 Task: Play online Dominion games in easy mode.
Action: Mouse moved to (270, 712)
Screenshot: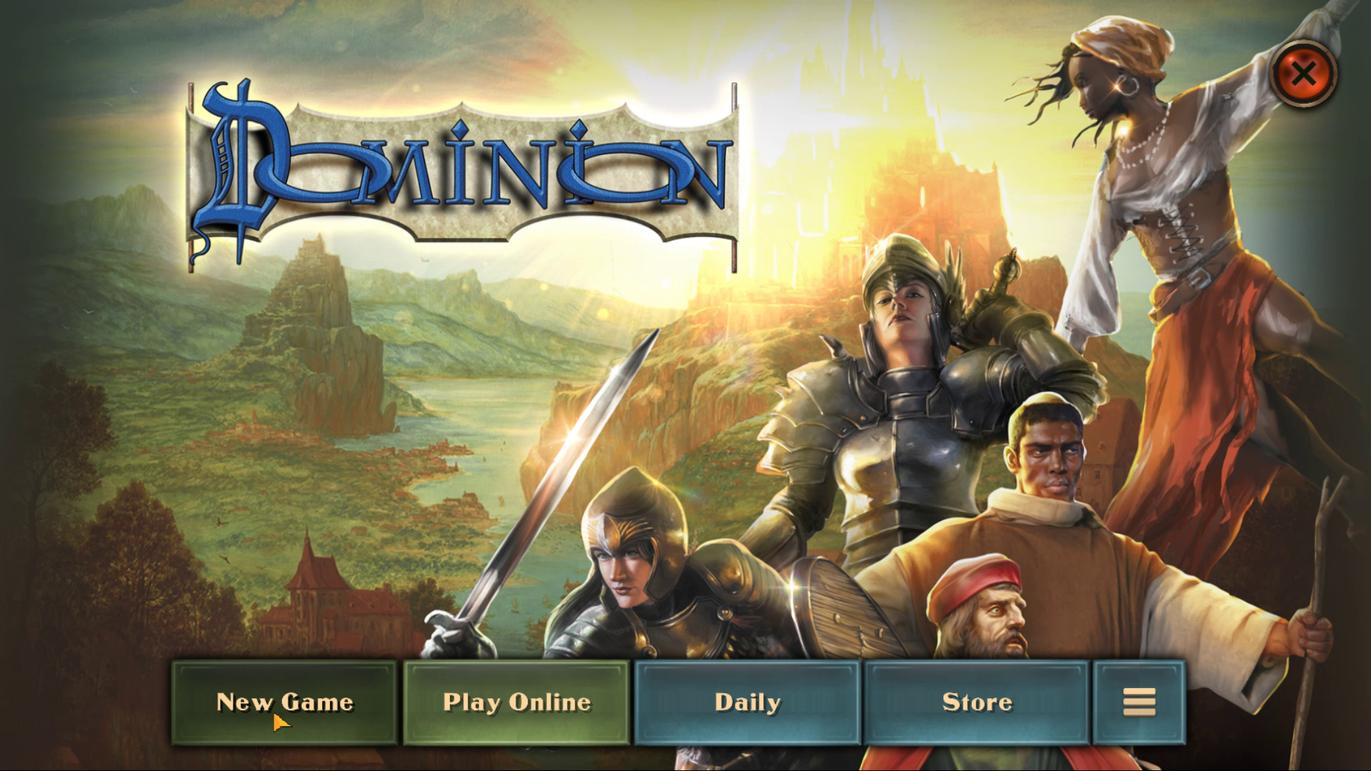 
Action: Mouse pressed left at (270, 712)
Screenshot: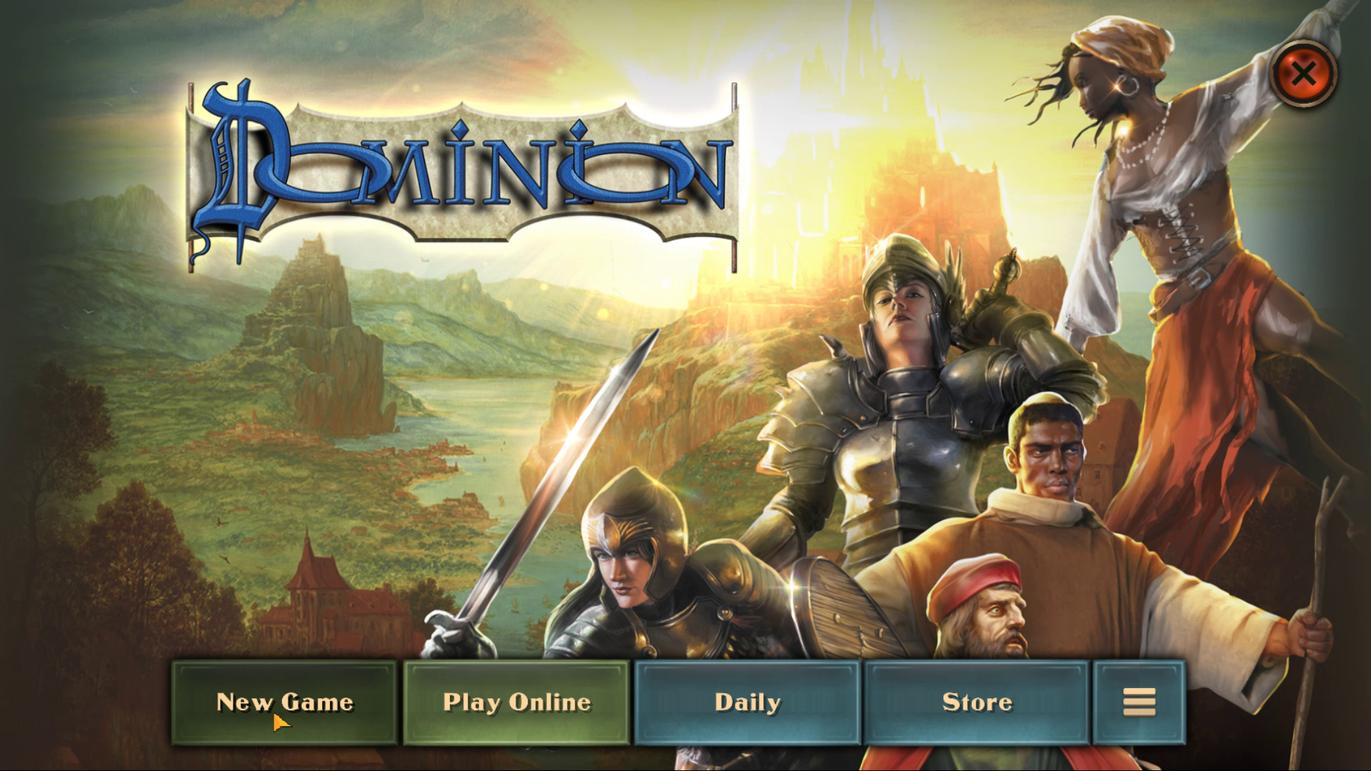 
Action: Mouse moved to (635, 331)
Screenshot: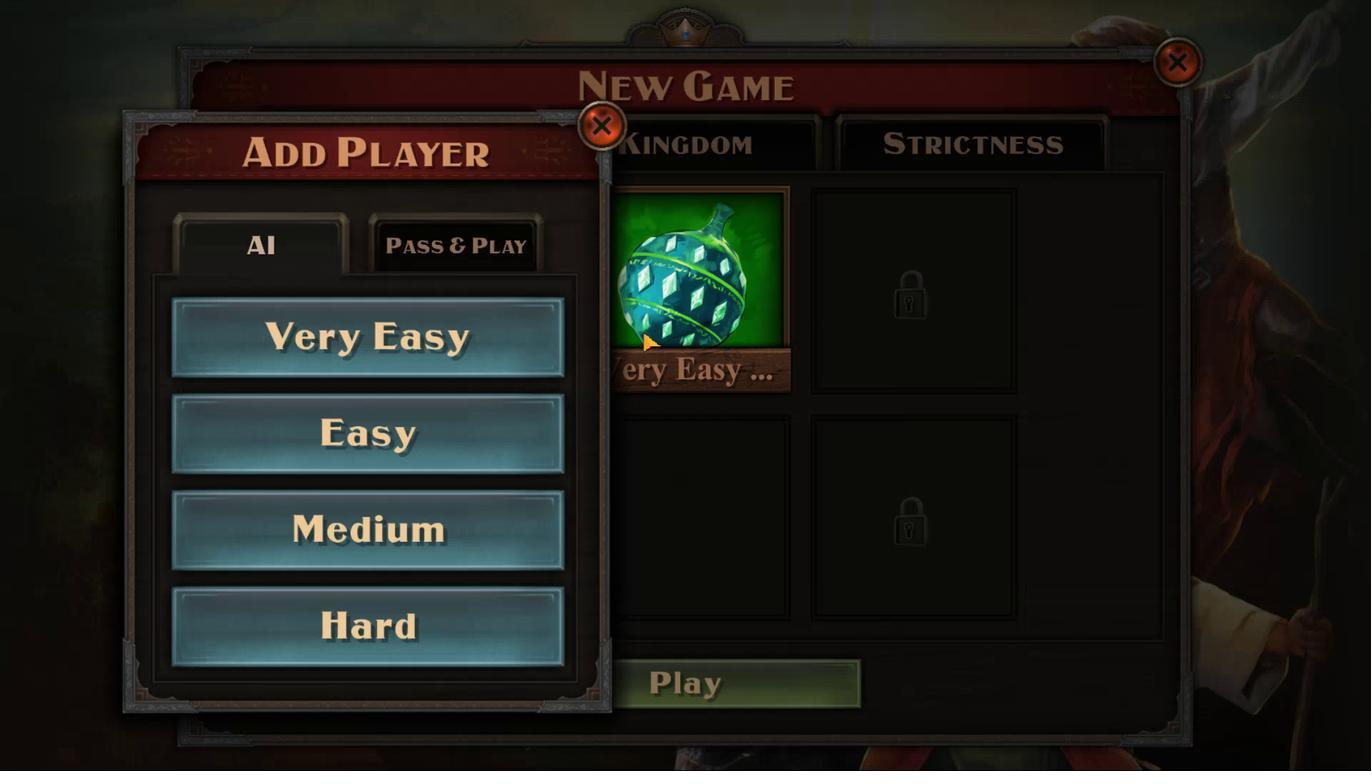 
Action: Mouse pressed left at (635, 331)
Screenshot: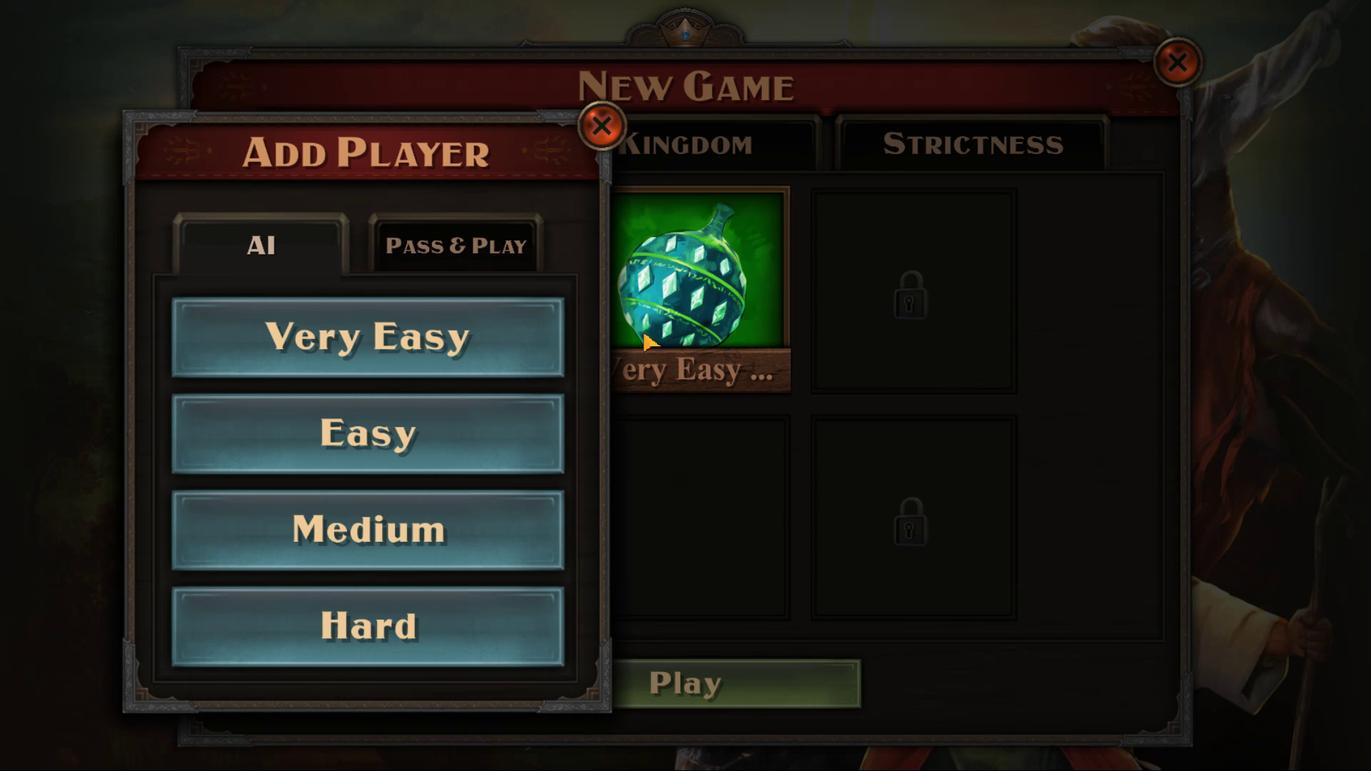 
Action: Mouse moved to (335, 437)
Screenshot: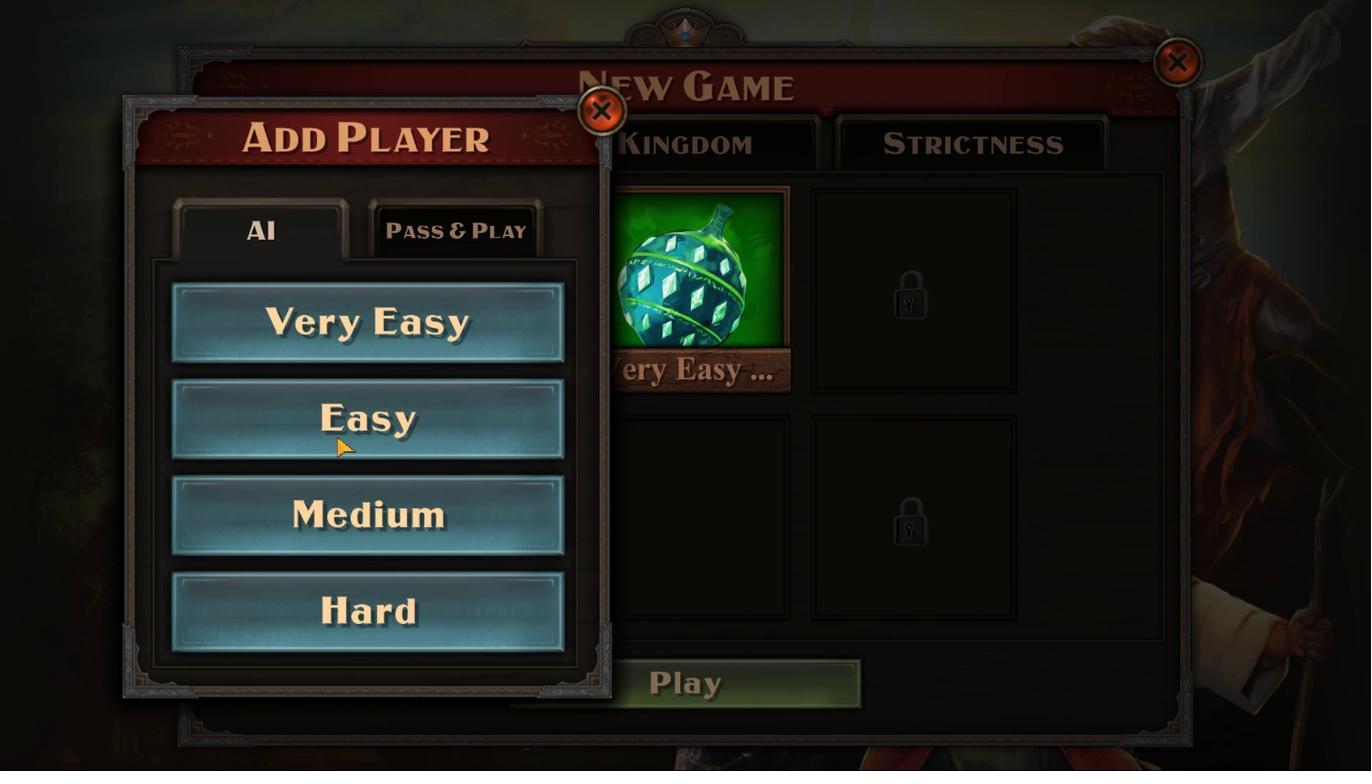 
Action: Mouse pressed left at (335, 437)
Screenshot: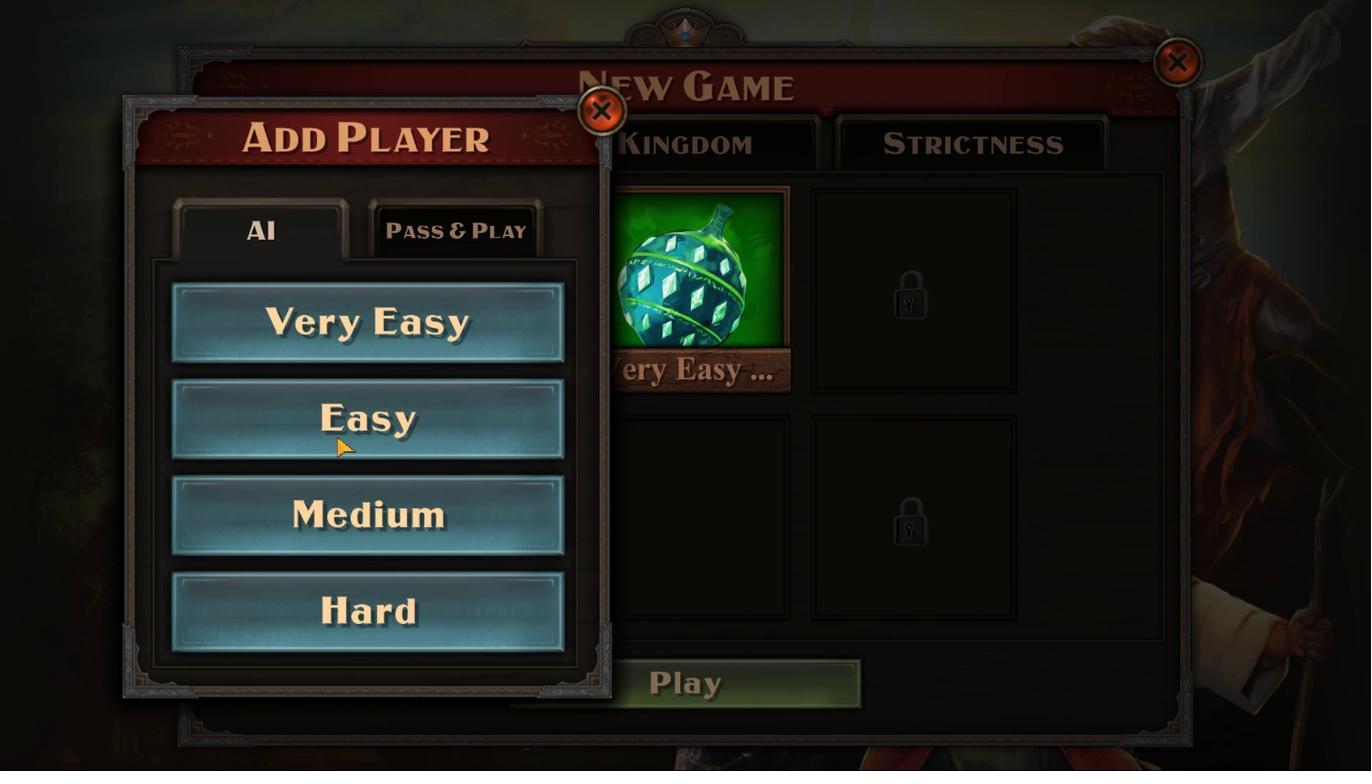 
Action: Mouse moved to (704, 705)
Screenshot: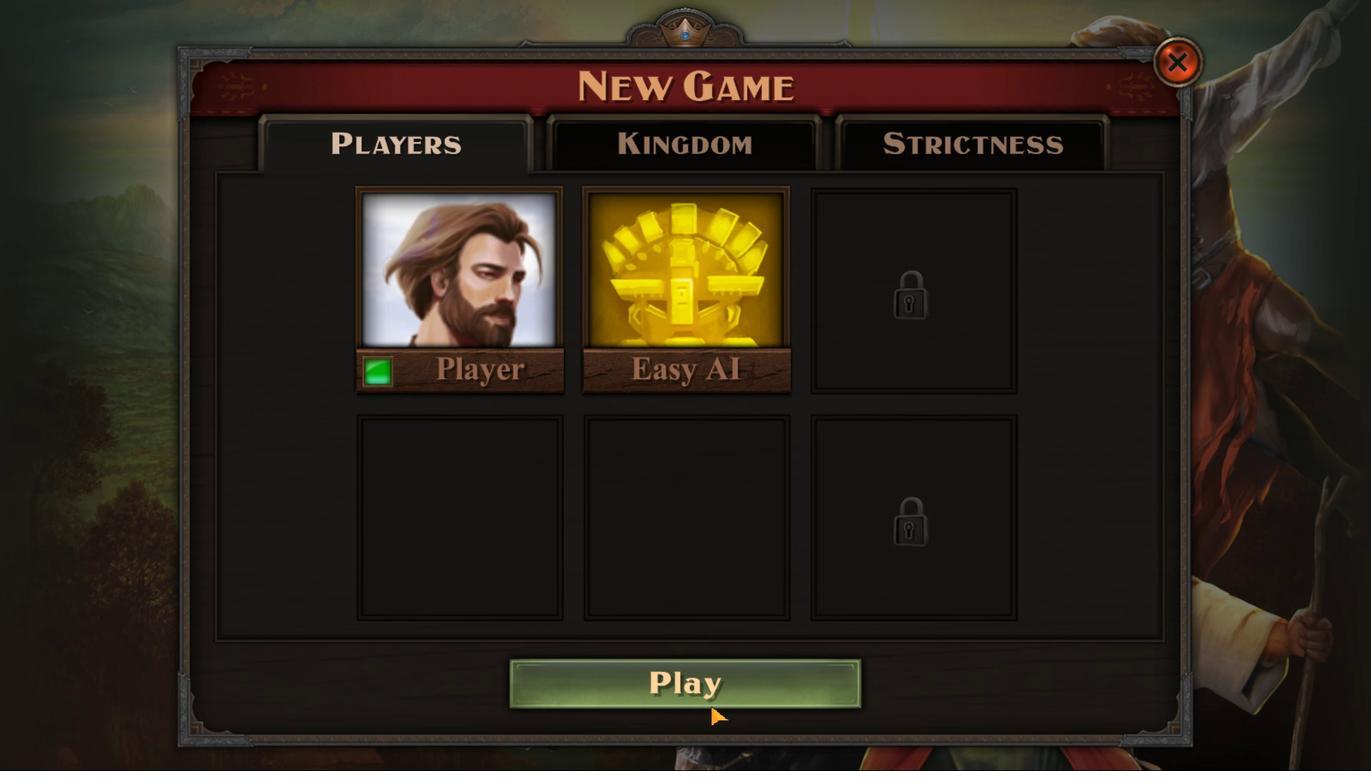 
Action: Mouse pressed left at (704, 705)
Screenshot: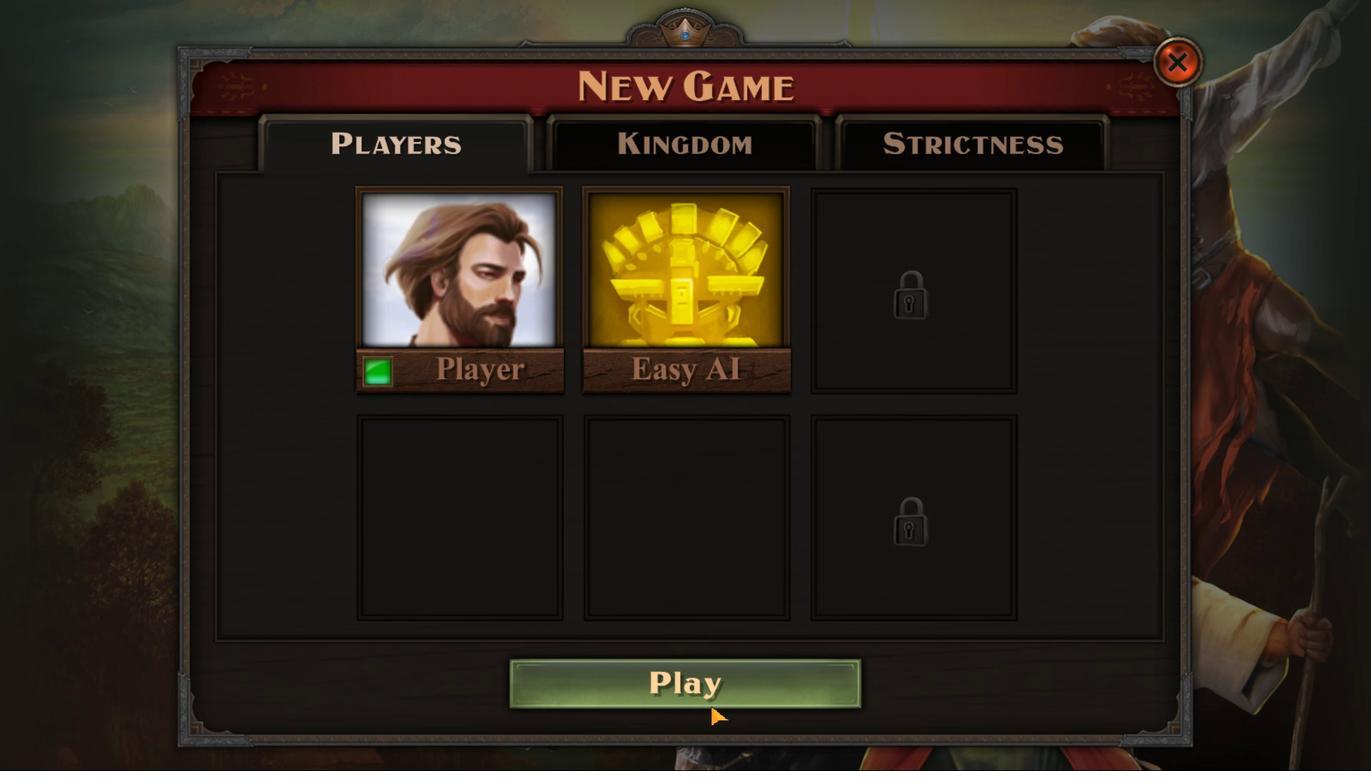 
Action: Mouse moved to (659, 649)
Screenshot: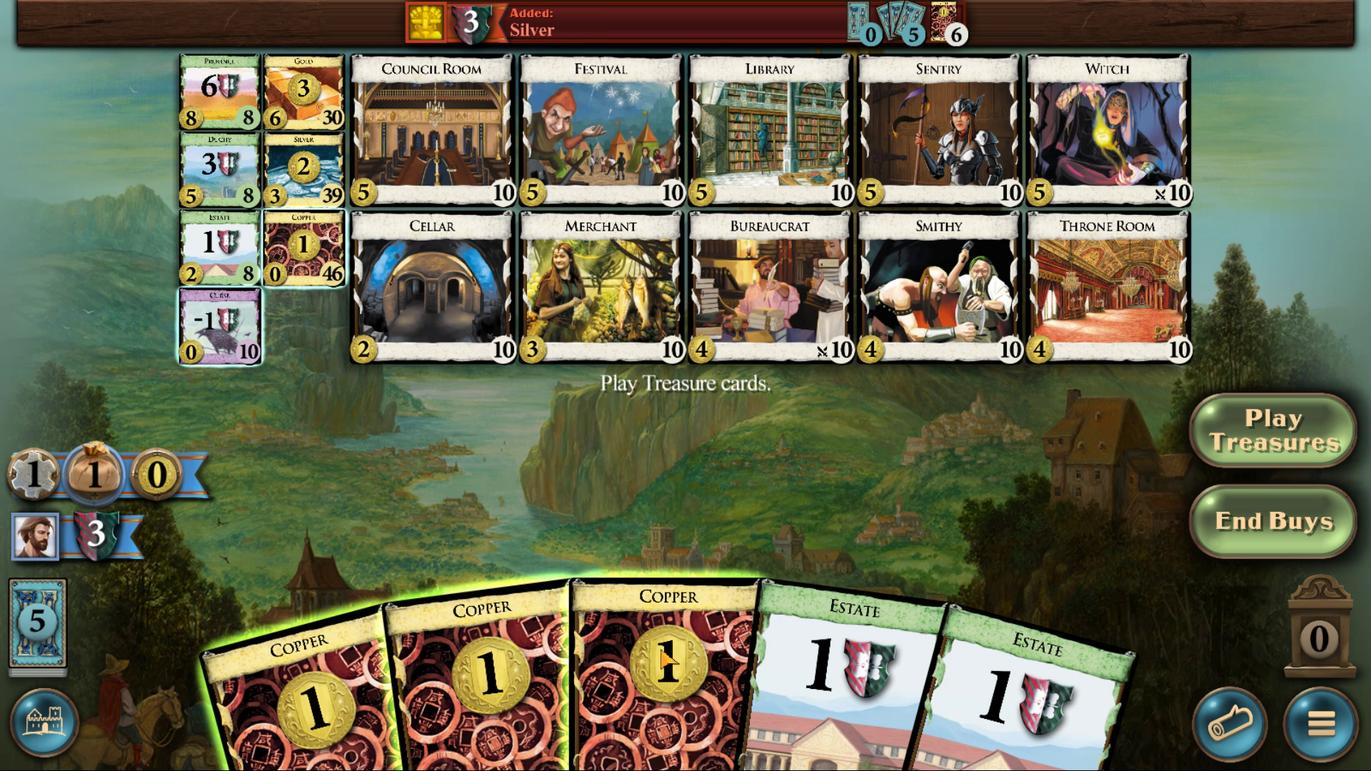 
Action: Mouse scrolled (659, 648) with delta (0, 0)
Screenshot: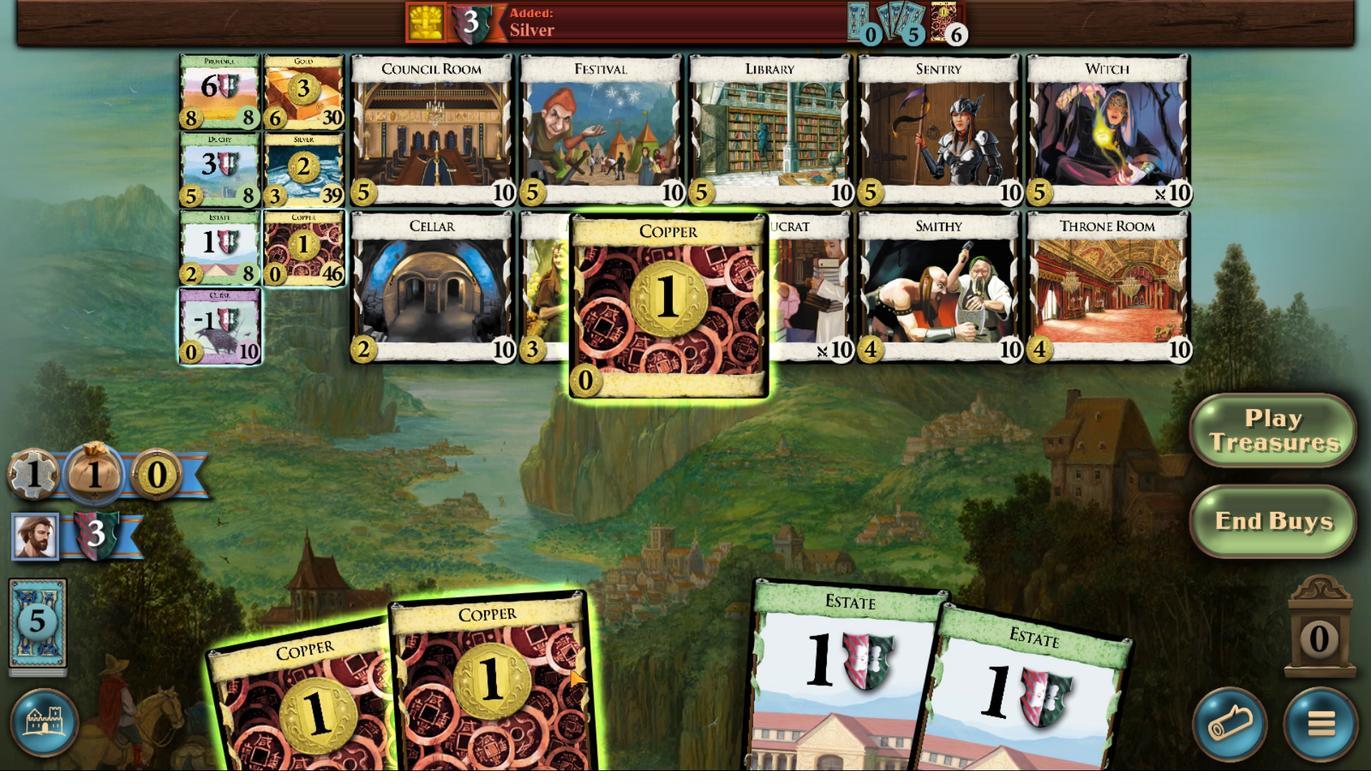 
Action: Mouse scrolled (659, 648) with delta (0, 0)
Screenshot: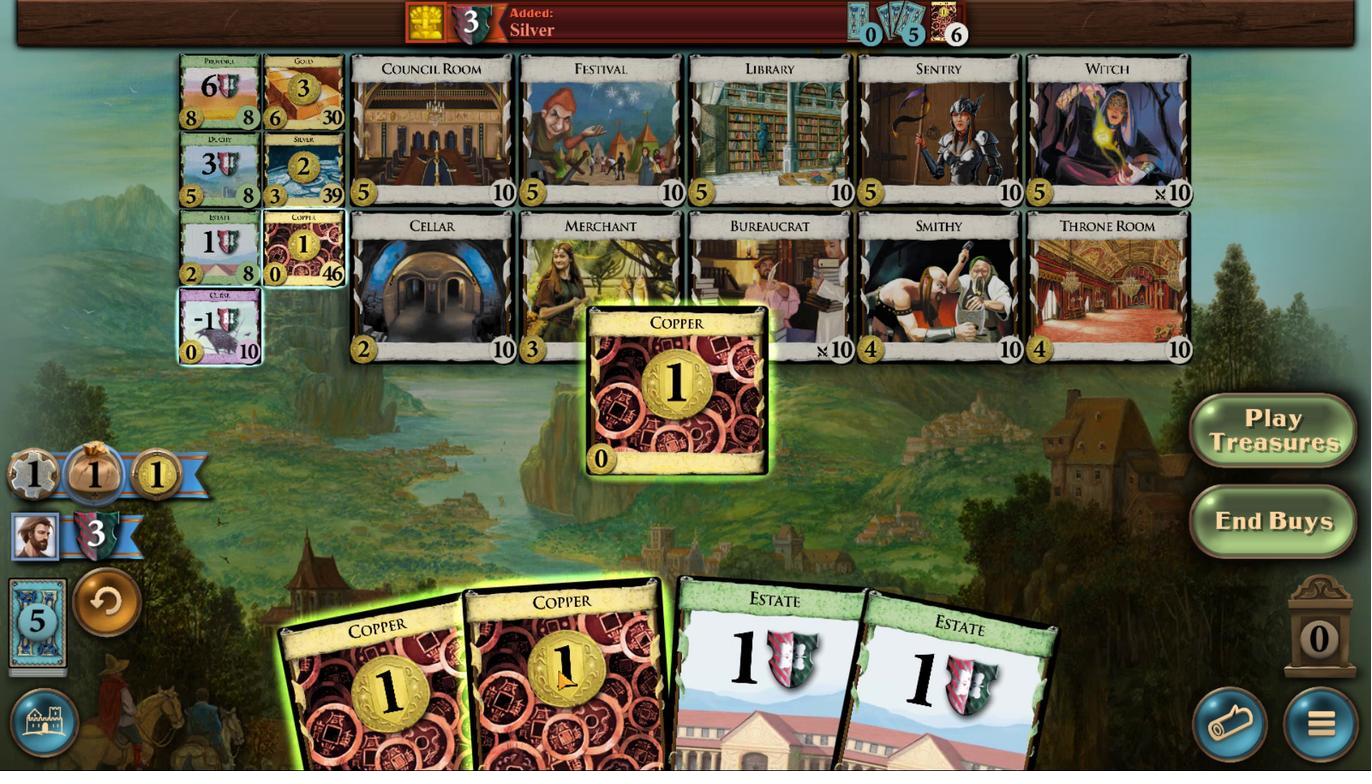 
Action: Mouse moved to (555, 678)
Screenshot: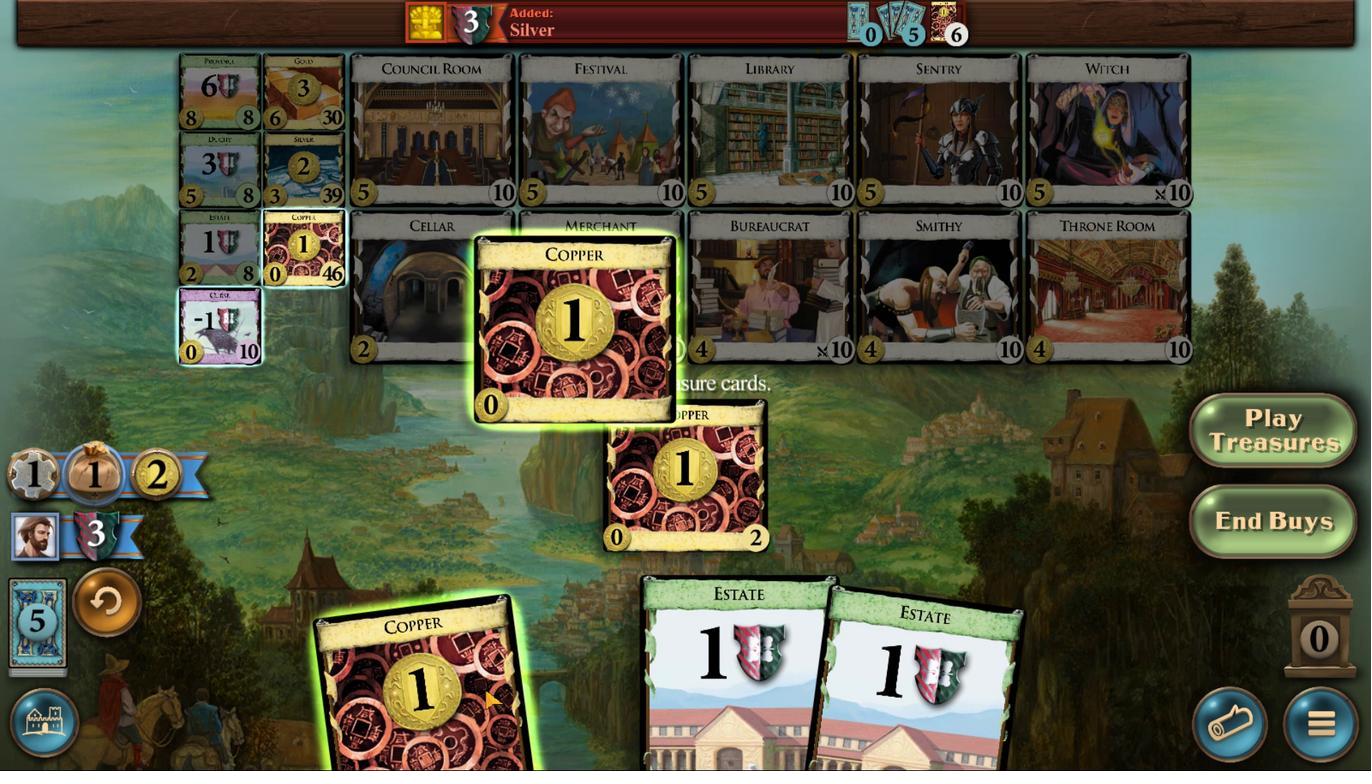 
Action: Mouse scrolled (555, 677) with delta (0, 0)
Screenshot: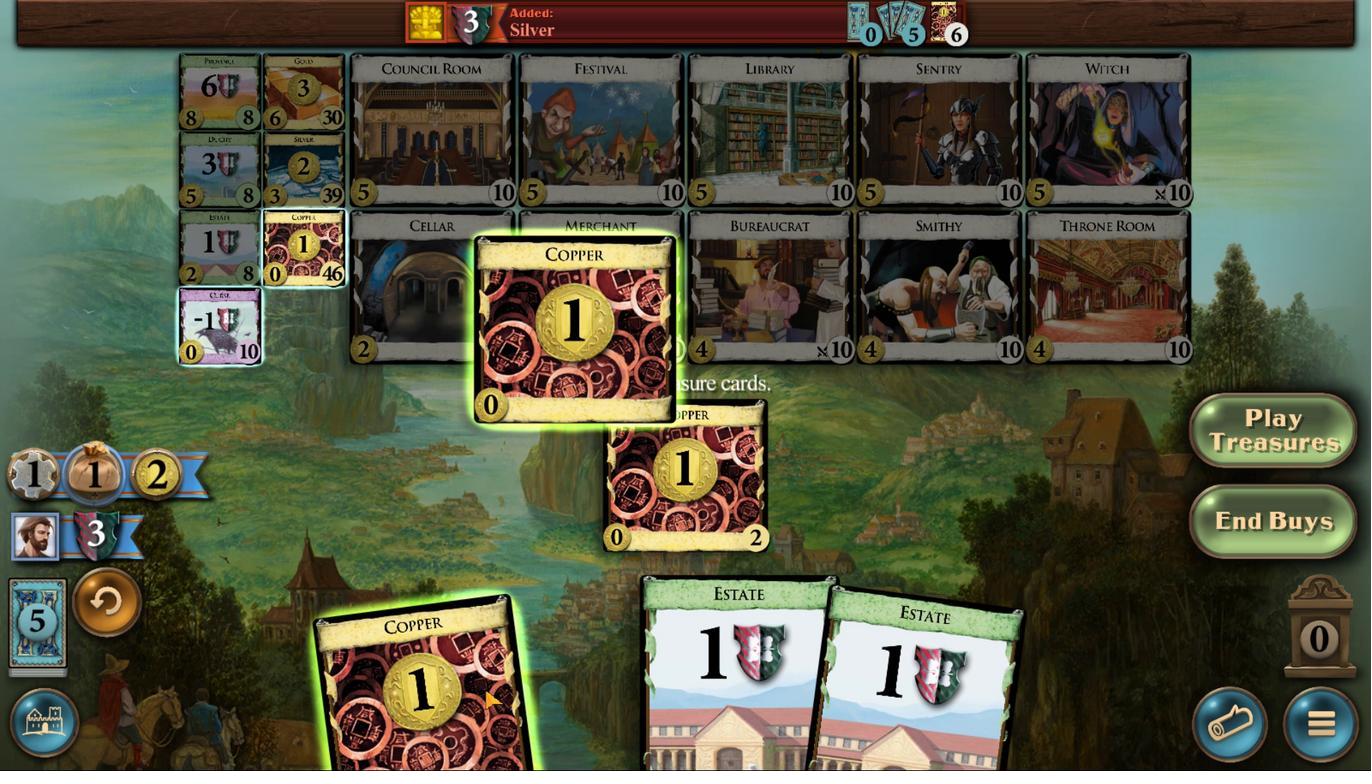 
Action: Mouse scrolled (555, 677) with delta (0, 0)
Screenshot: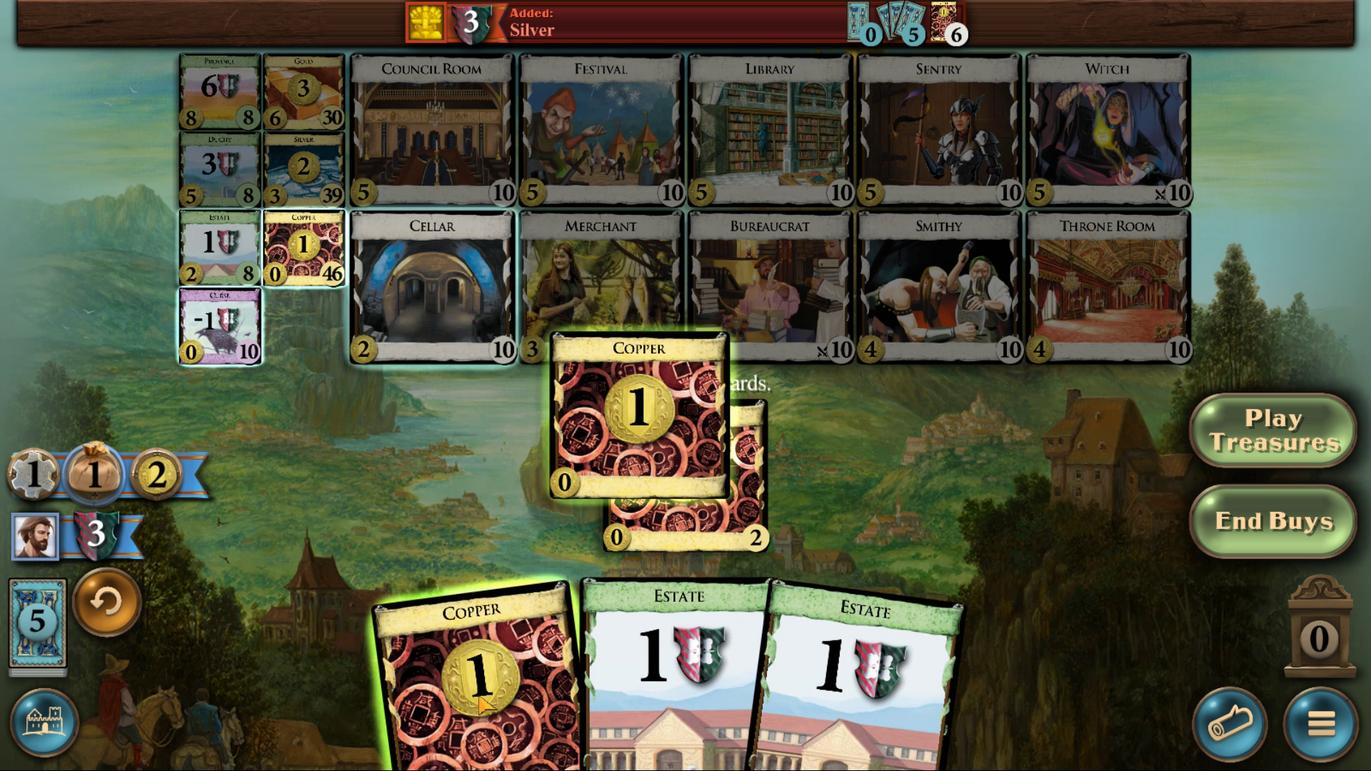 
Action: Mouse moved to (477, 695)
Screenshot: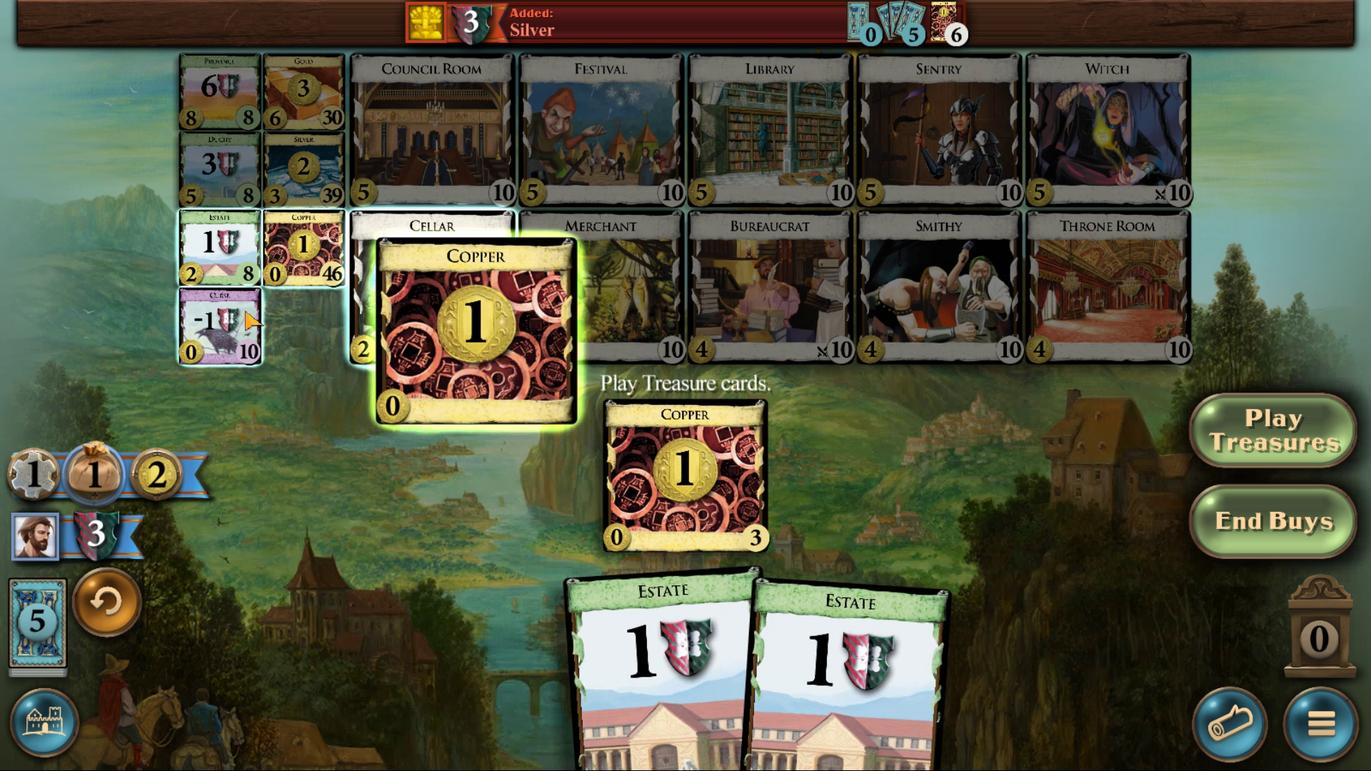 
Action: Mouse scrolled (477, 694) with delta (0, 0)
Screenshot: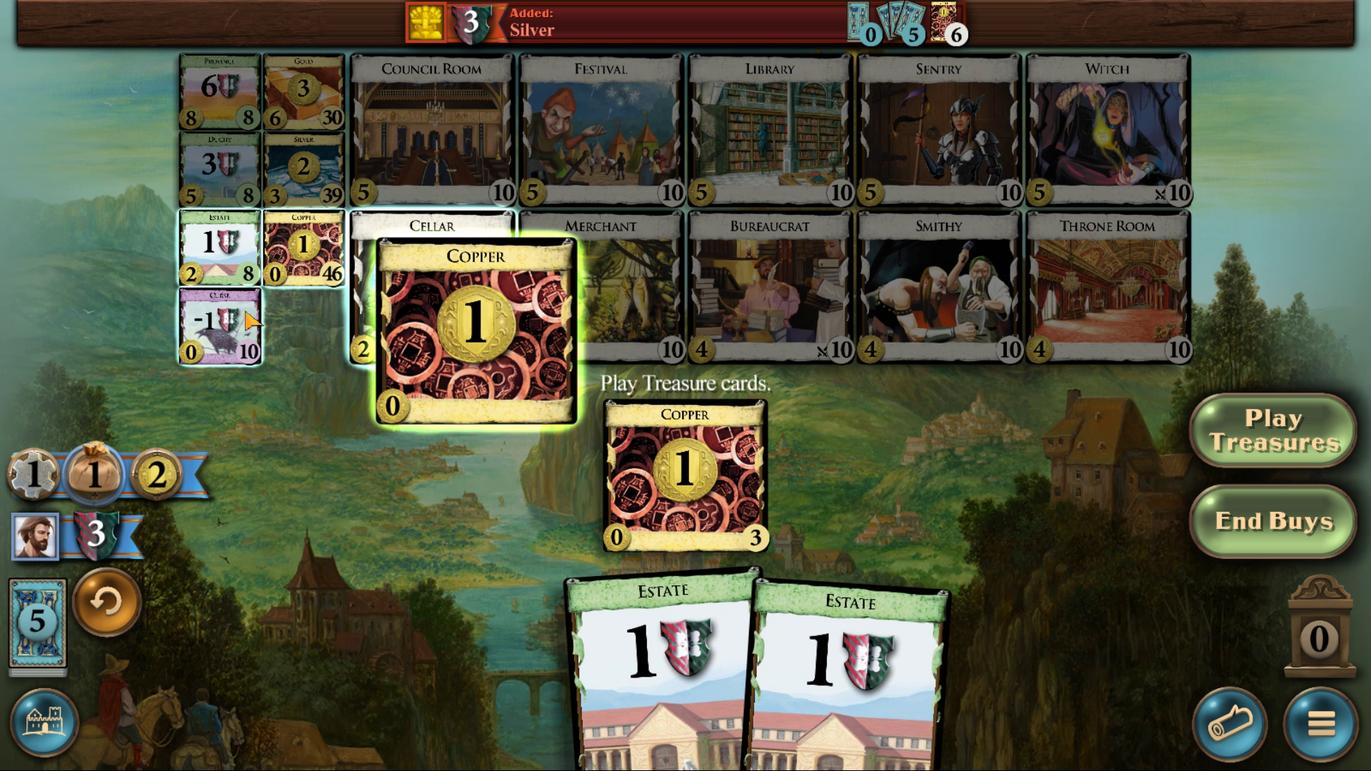 
Action: Mouse scrolled (477, 694) with delta (0, 0)
Screenshot: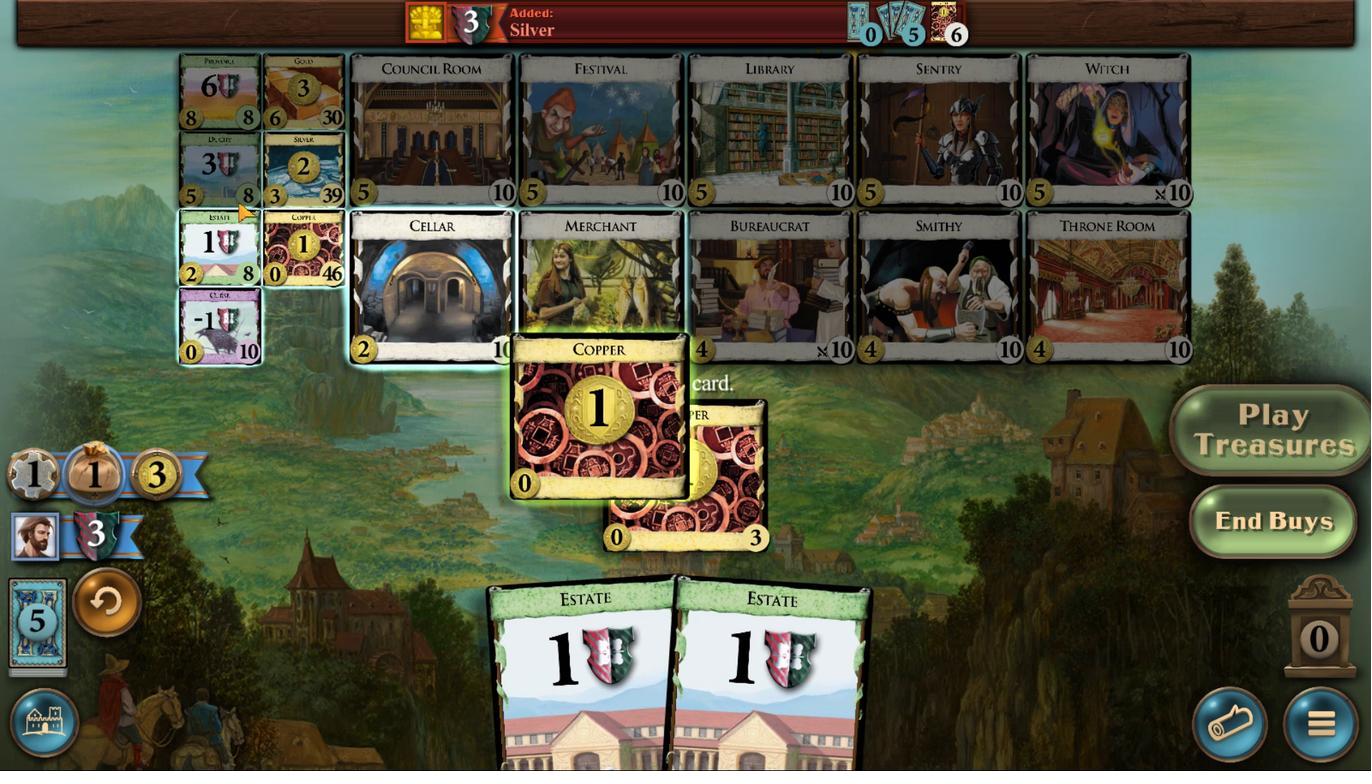 
Action: Mouse moved to (297, 166)
Screenshot: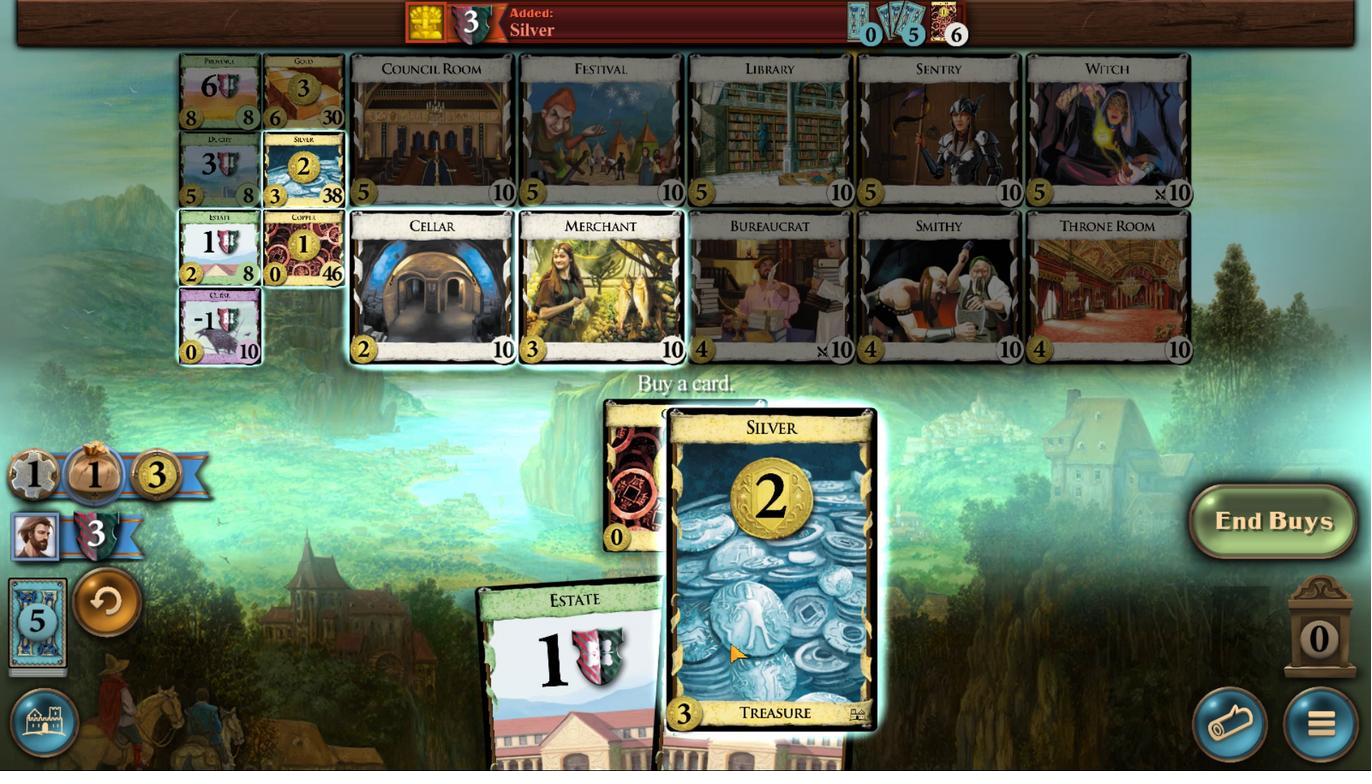 
Action: Mouse pressed left at (297, 166)
Screenshot: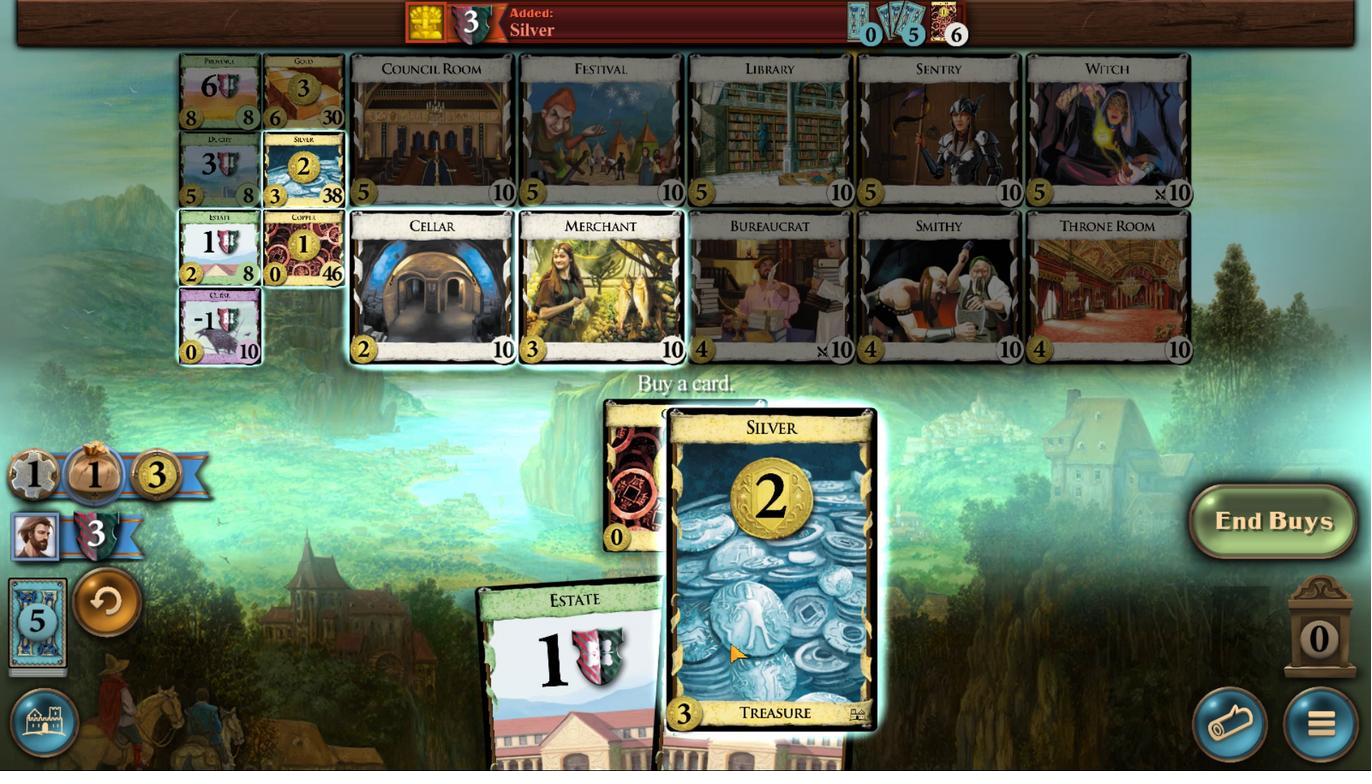 
Action: Mouse moved to (707, 681)
Screenshot: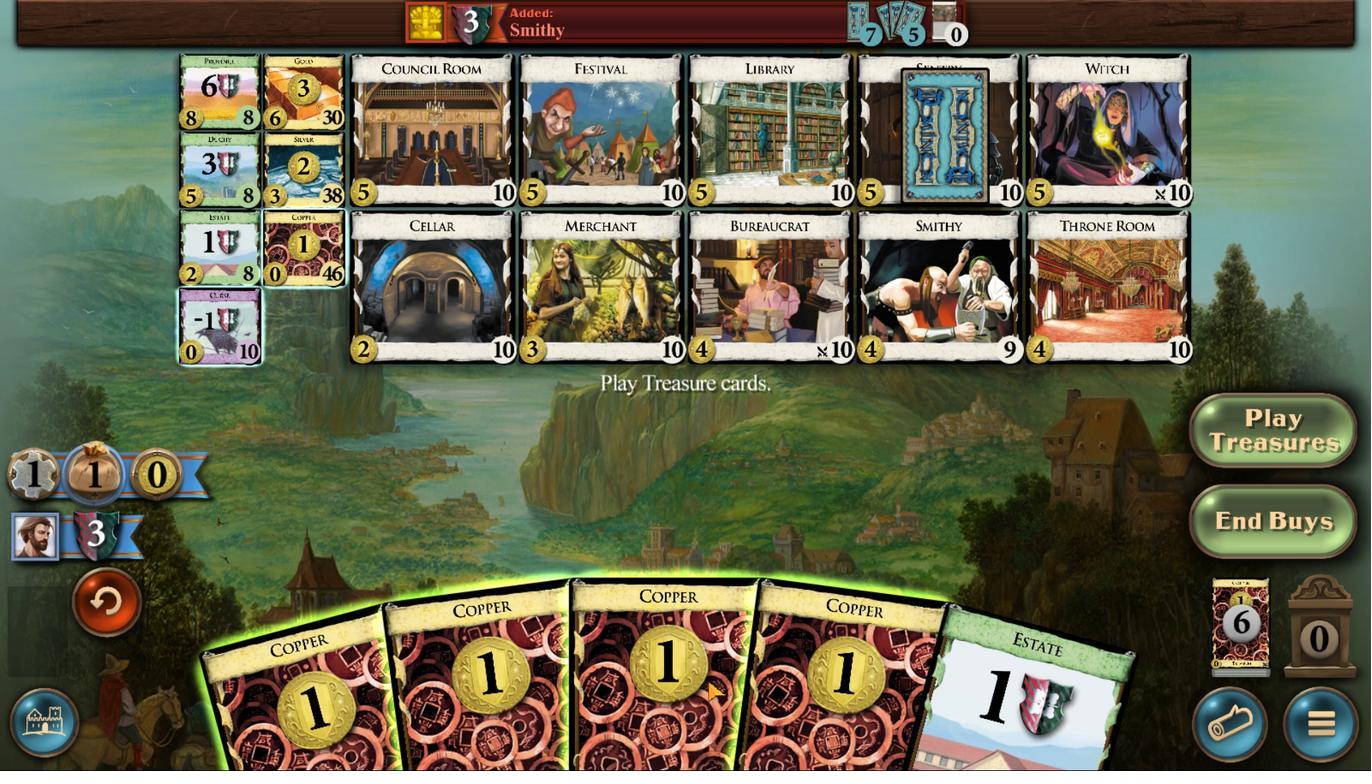
Action: Mouse scrolled (707, 680) with delta (0, 0)
Screenshot: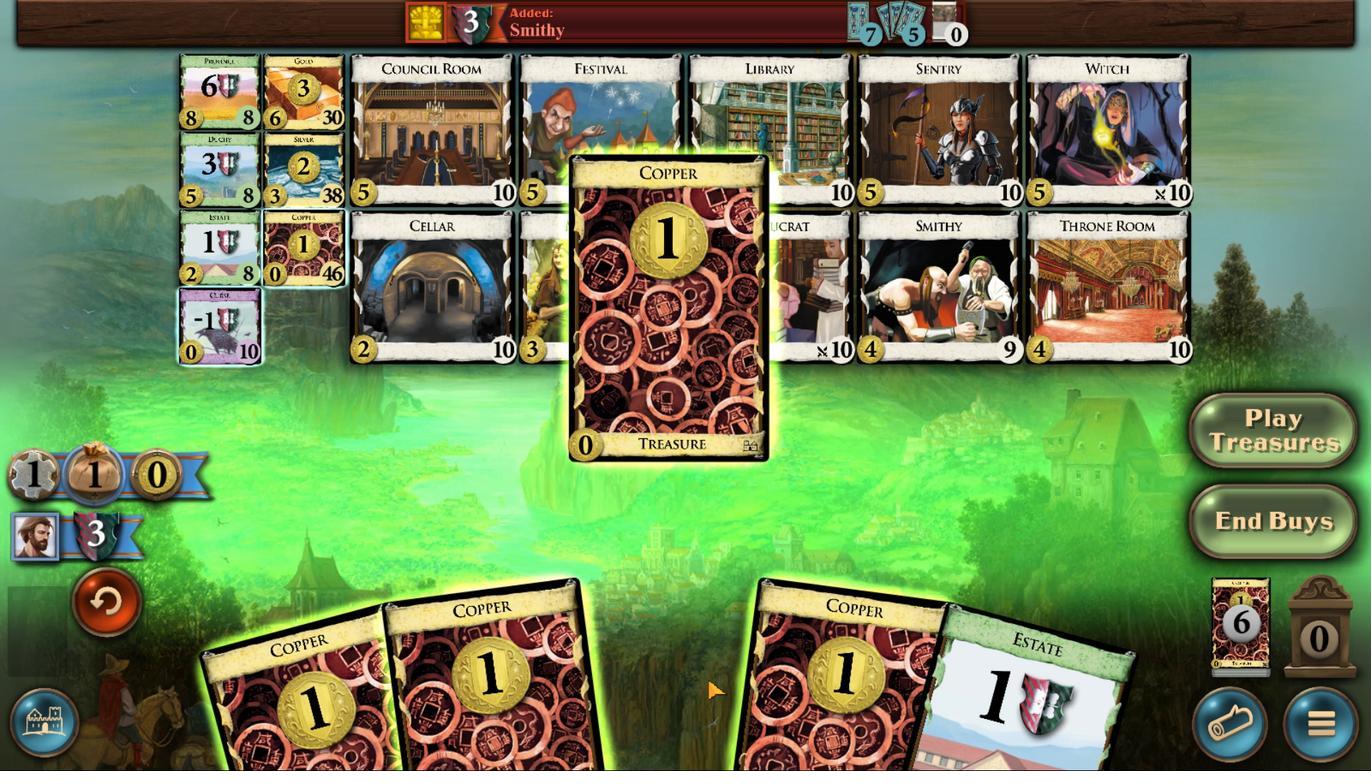 
Action: Mouse scrolled (707, 680) with delta (0, 0)
Screenshot: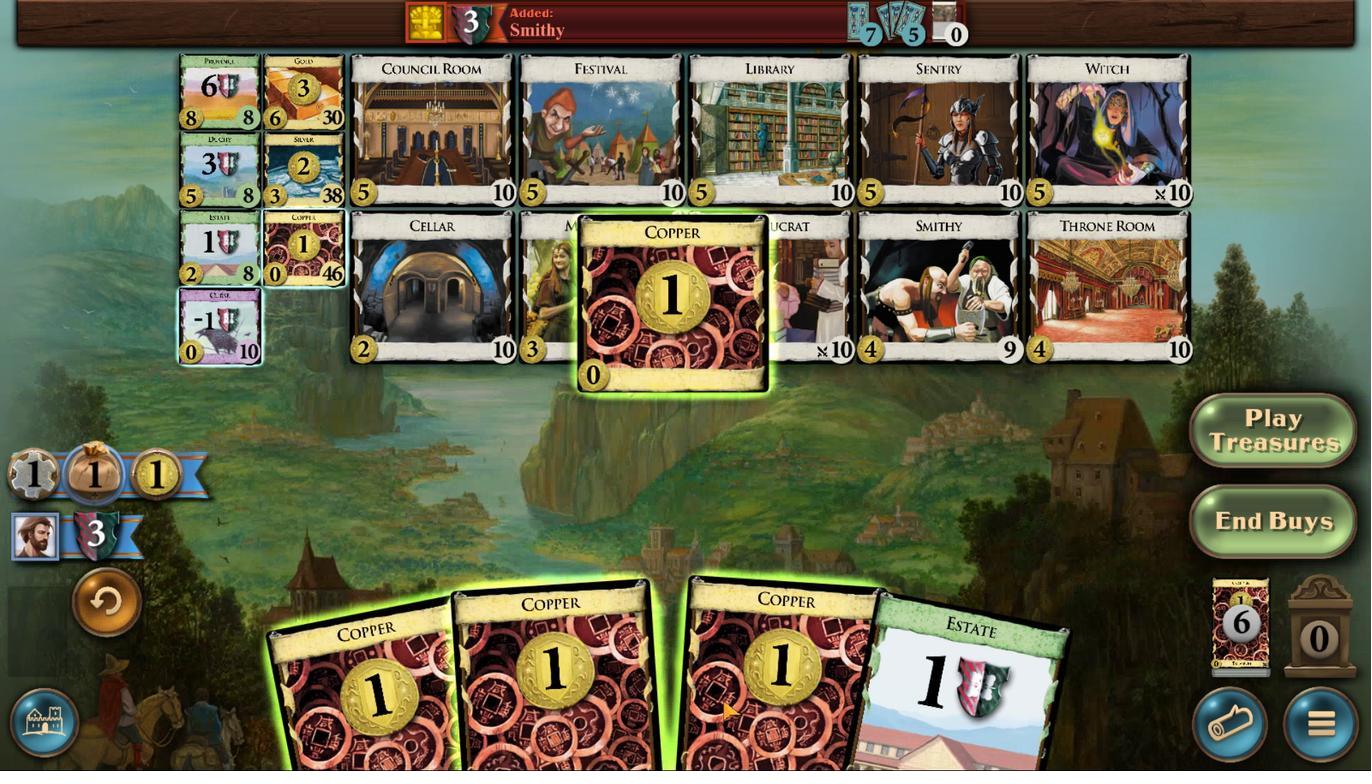 
Action: Mouse scrolled (707, 680) with delta (0, 0)
Screenshot: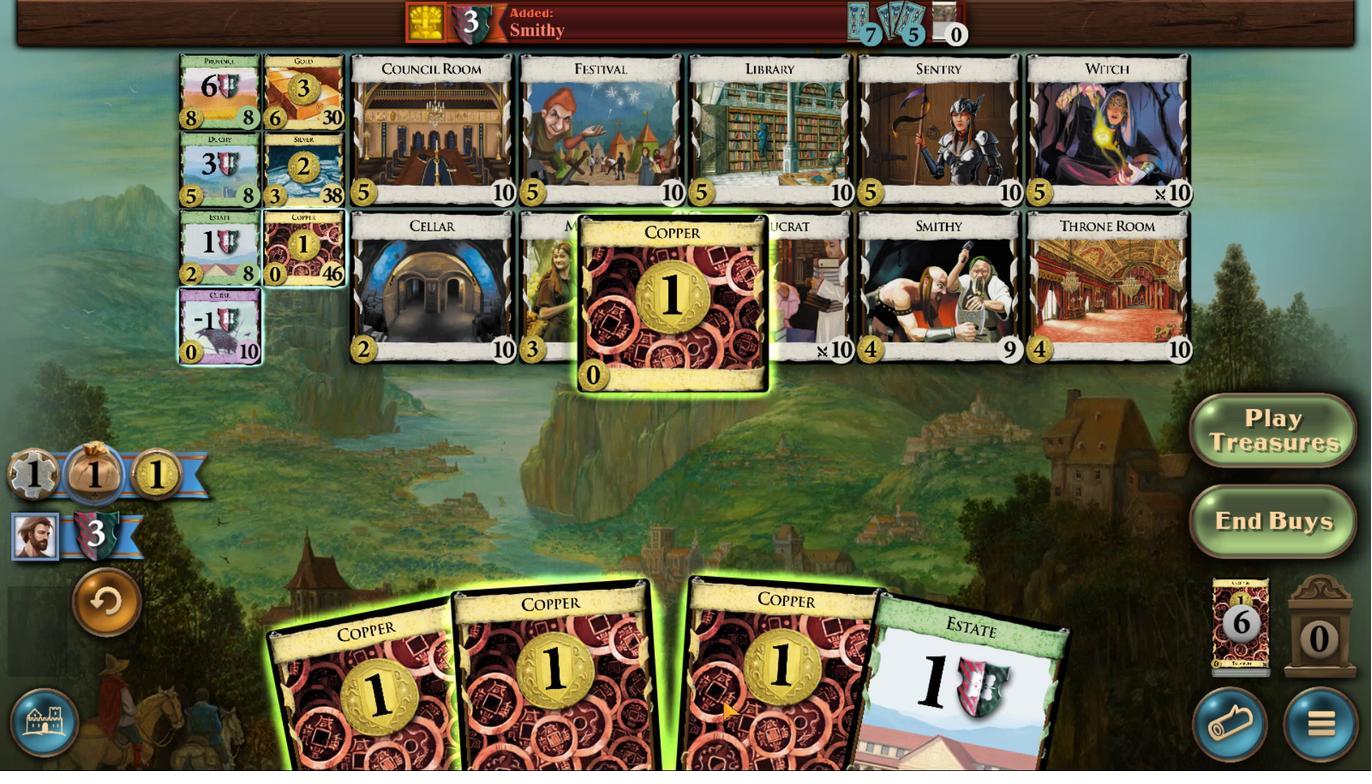 
Action: Mouse moved to (729, 703)
Screenshot: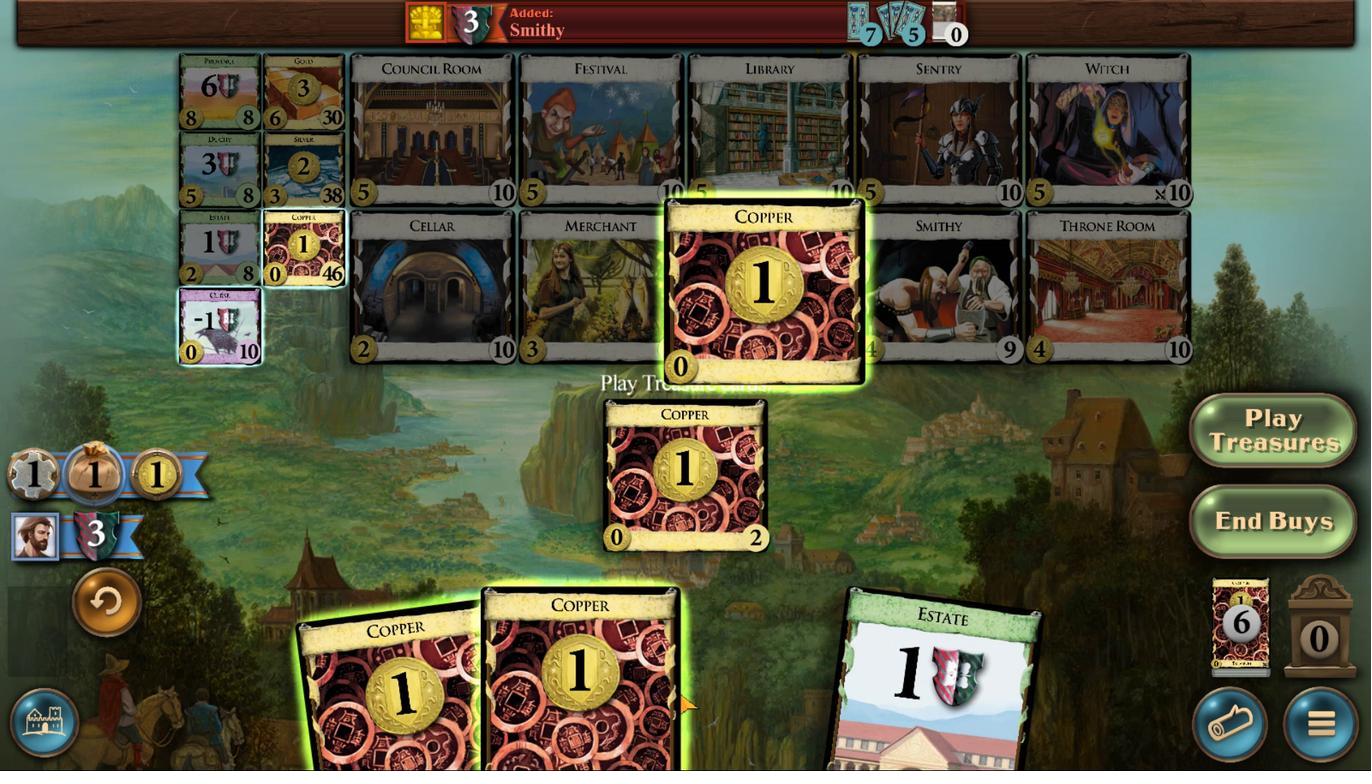 
Action: Mouse scrolled (729, 702) with delta (0, 0)
Screenshot: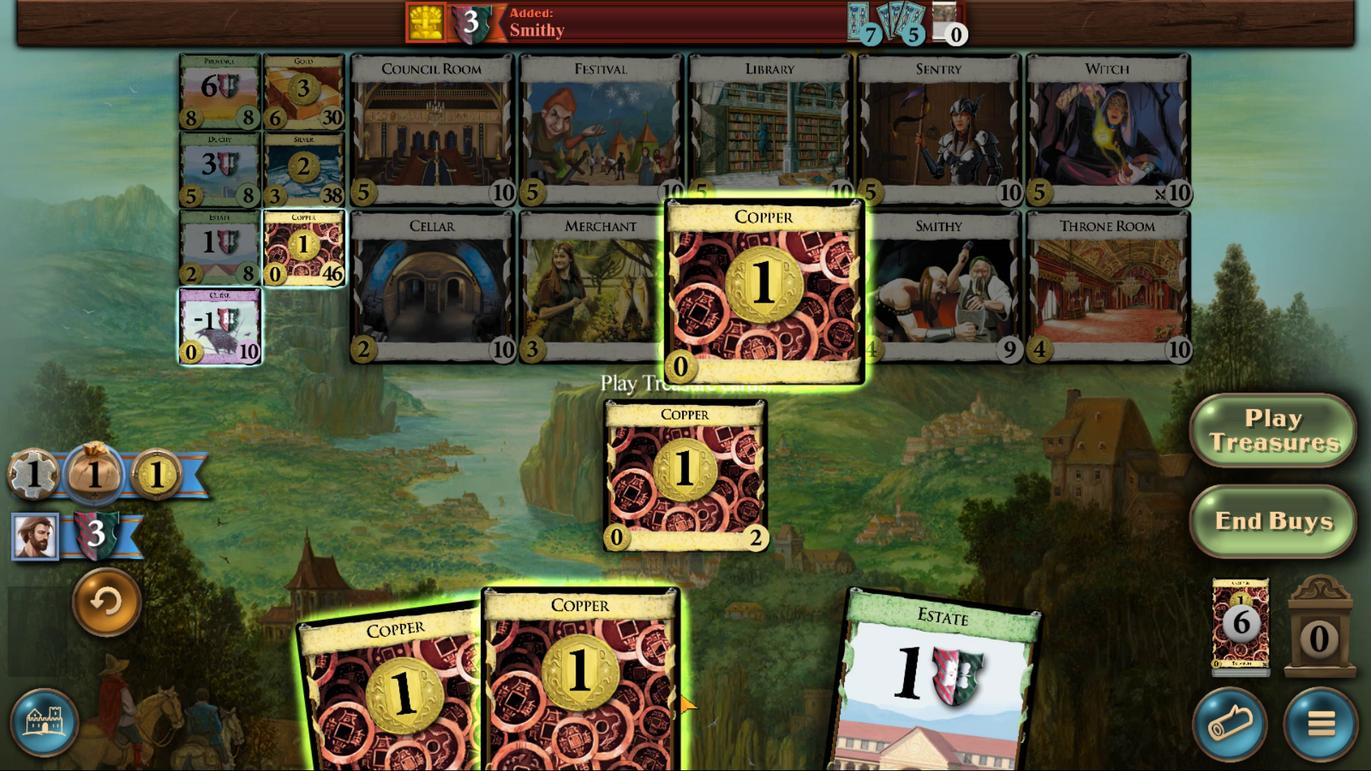 
Action: Mouse scrolled (729, 702) with delta (0, 0)
Screenshot: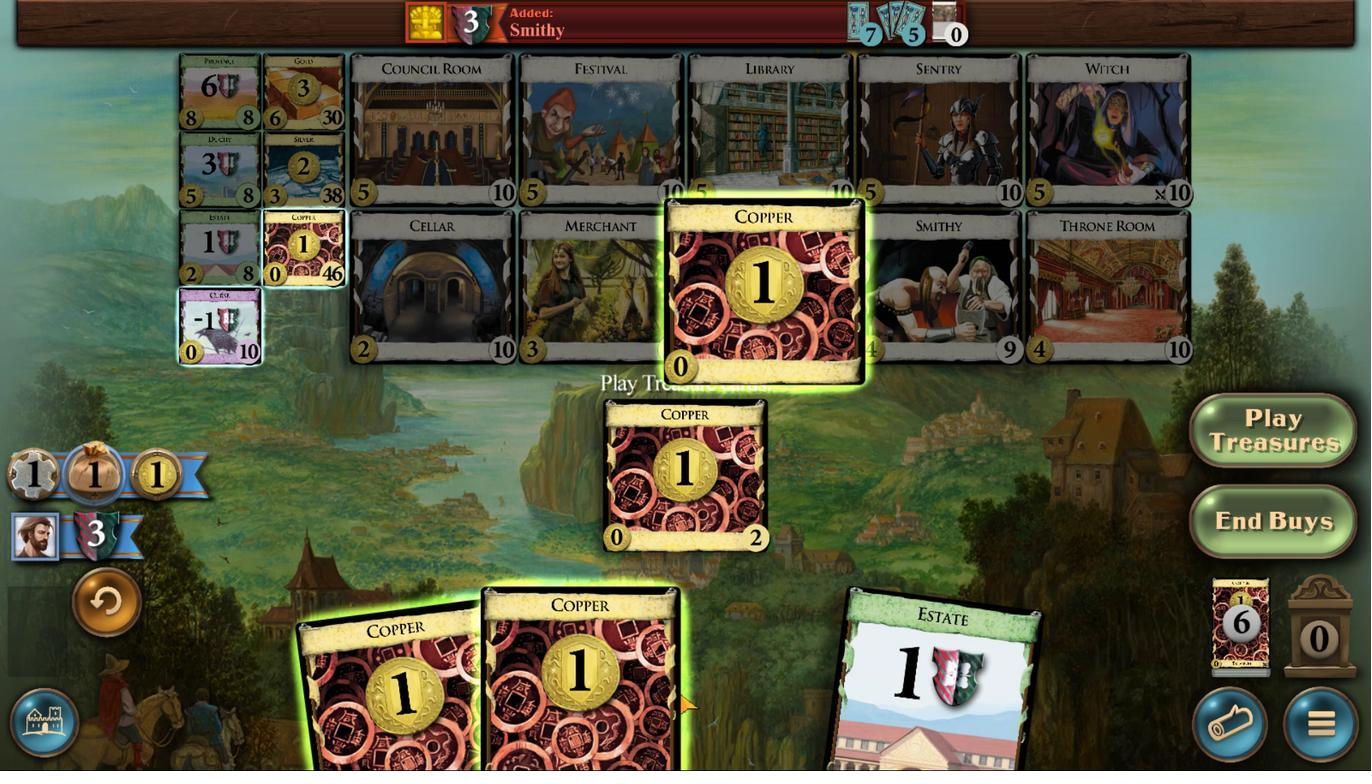 
Action: Mouse scrolled (729, 702) with delta (0, 0)
Screenshot: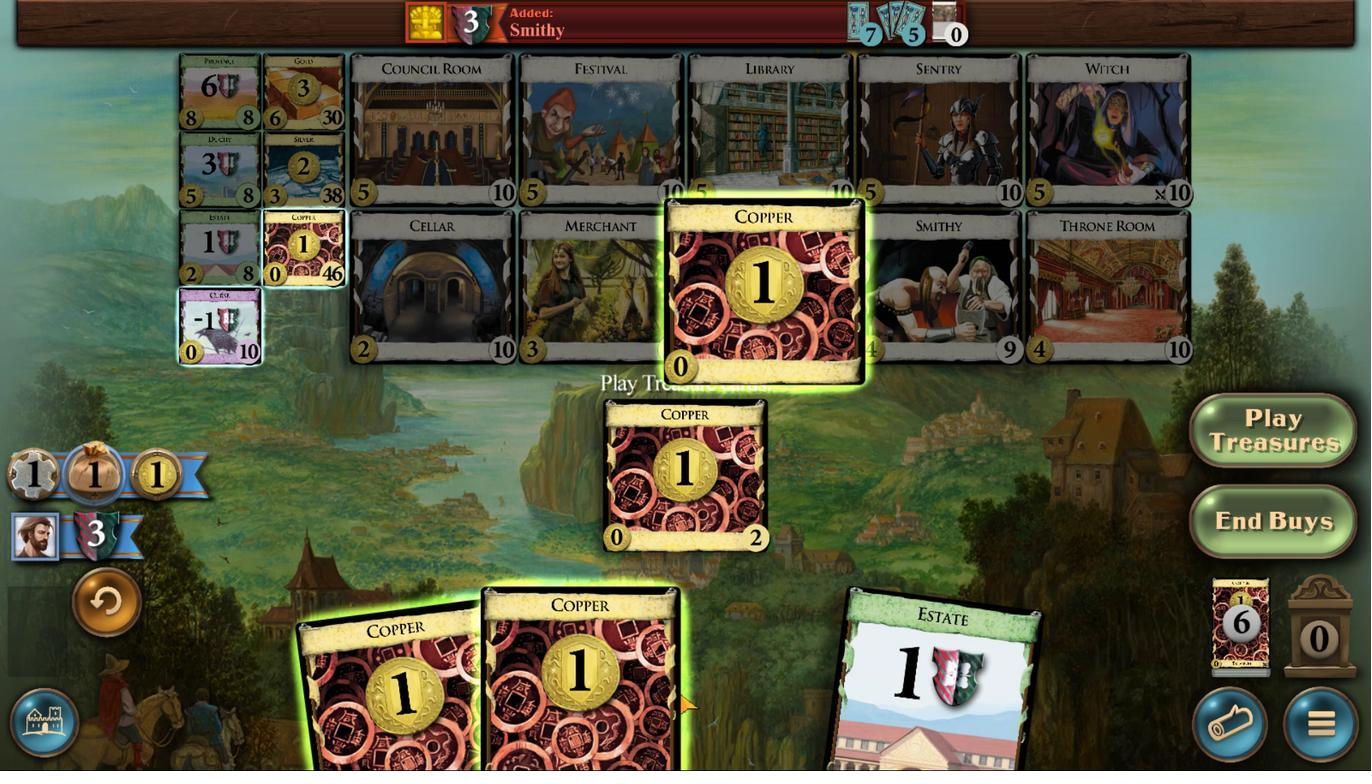 
Action: Mouse scrolled (729, 702) with delta (0, 0)
Screenshot: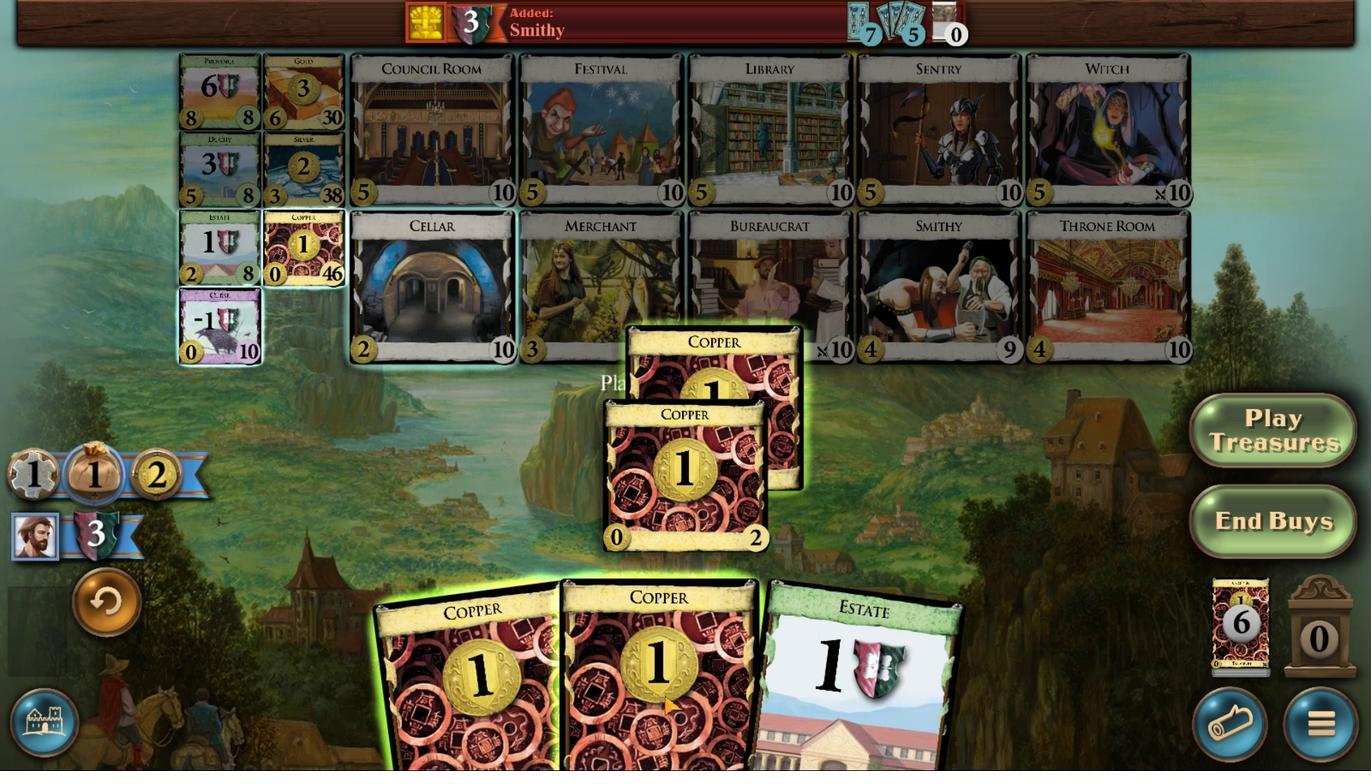 
Action: Mouse moved to (664, 692)
Screenshot: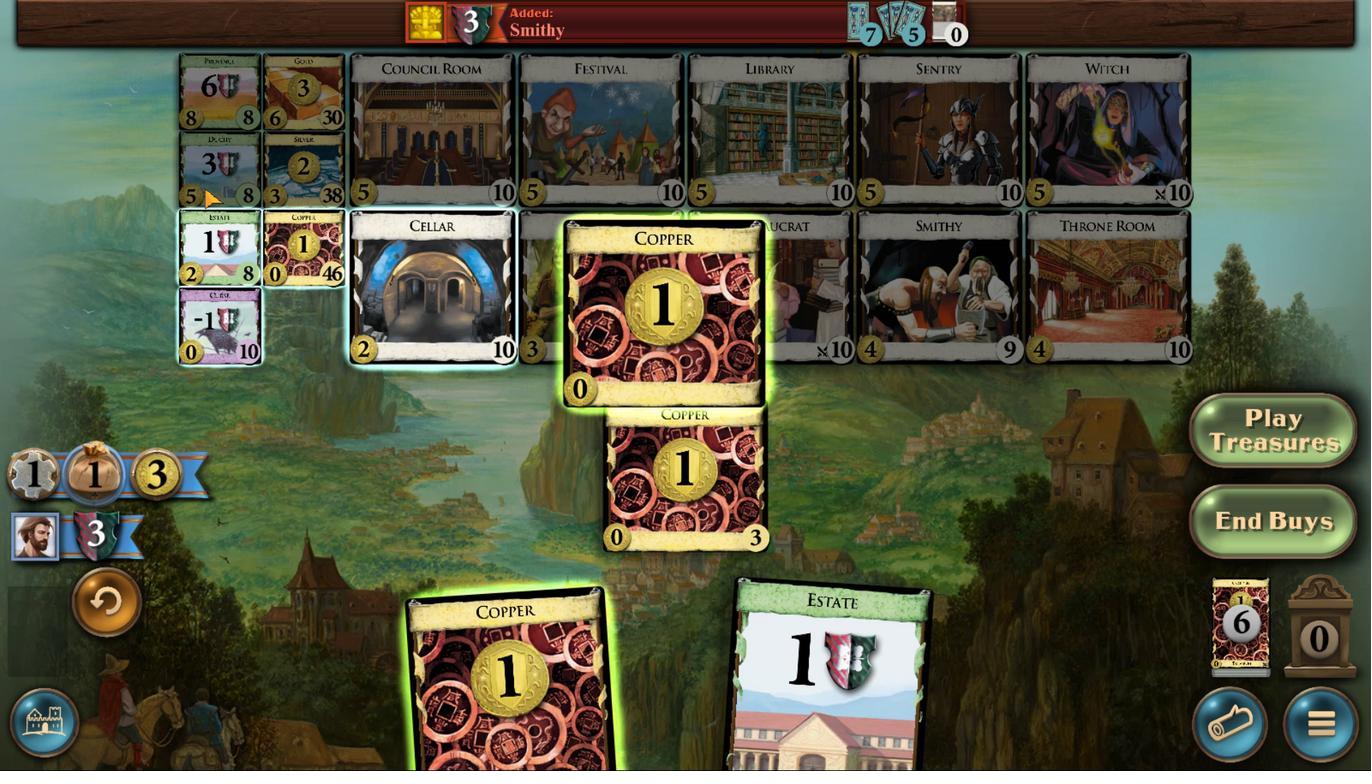 
Action: Mouse scrolled (664, 692) with delta (0, 0)
Screenshot: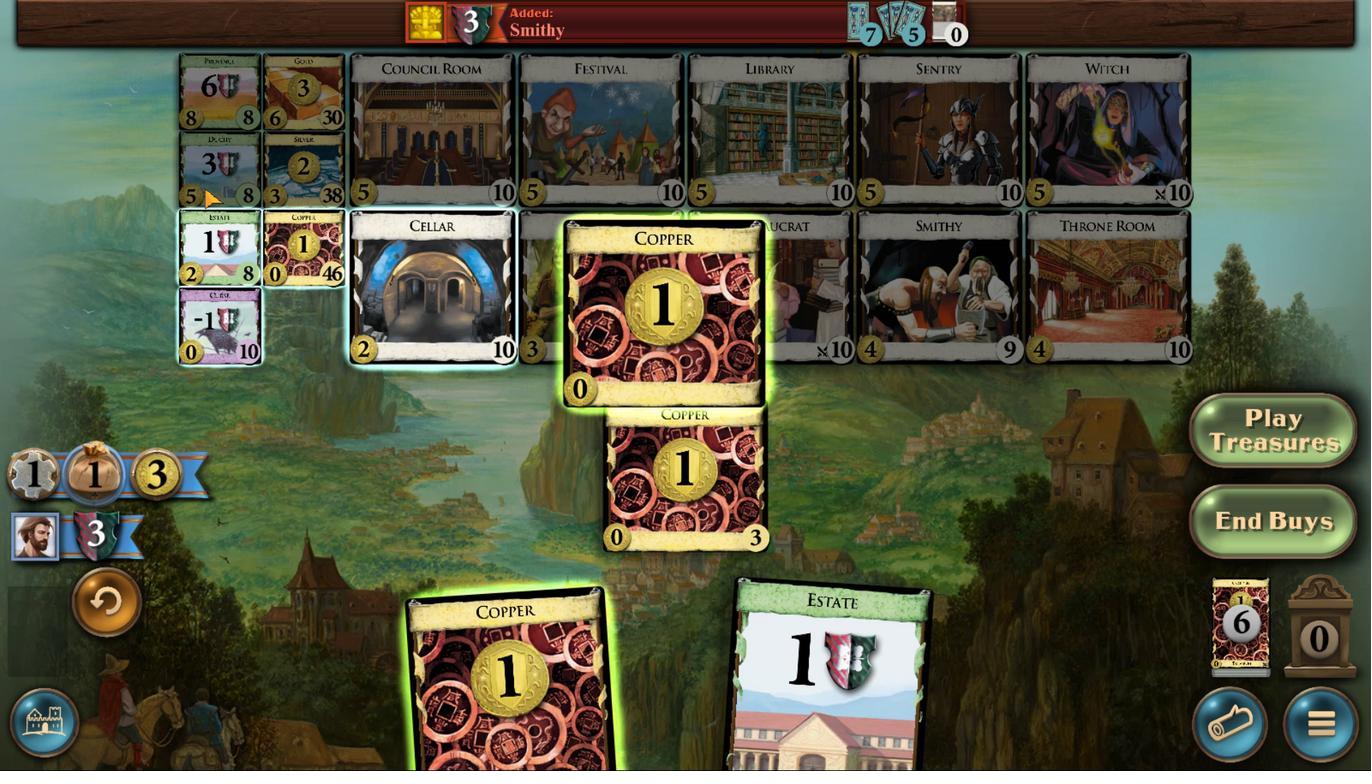 
Action: Mouse moved to (664, 693)
Screenshot: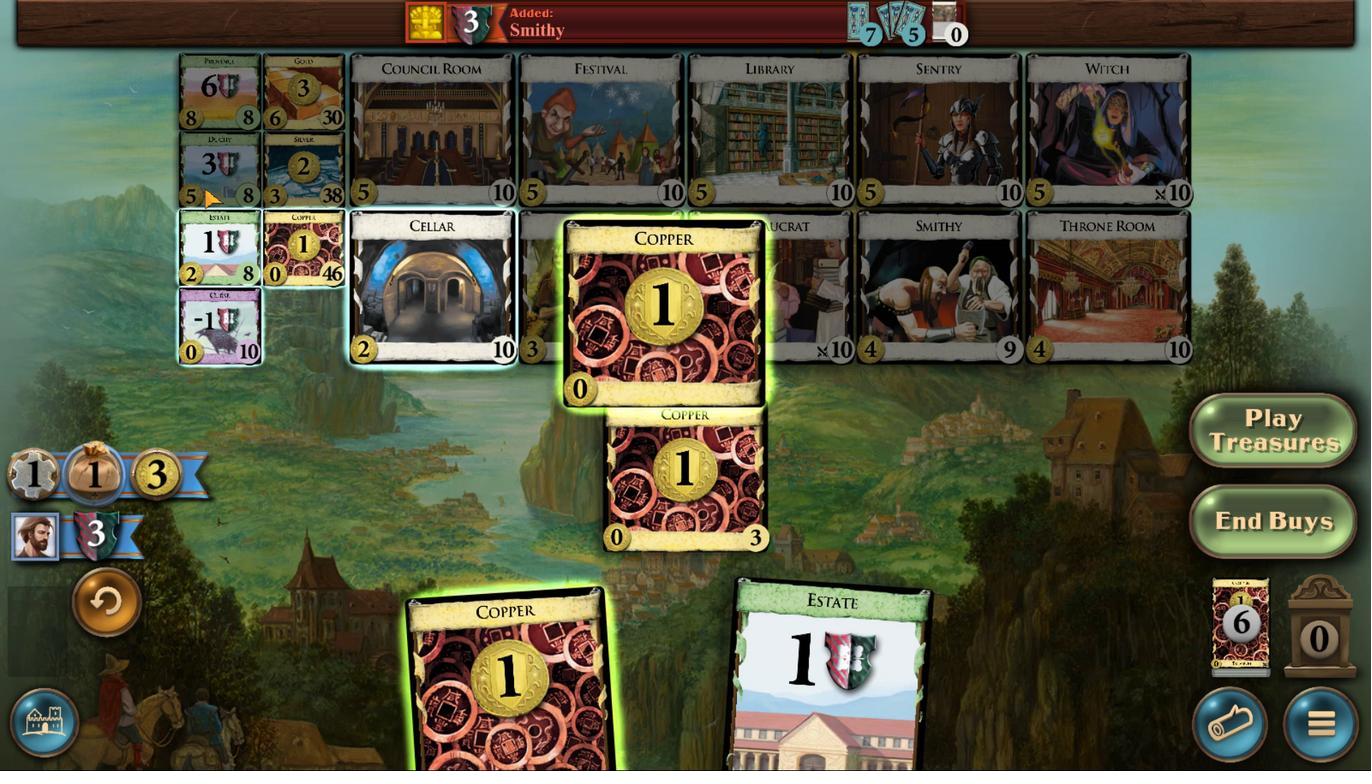 
Action: Mouse scrolled (664, 692) with delta (0, 0)
Screenshot: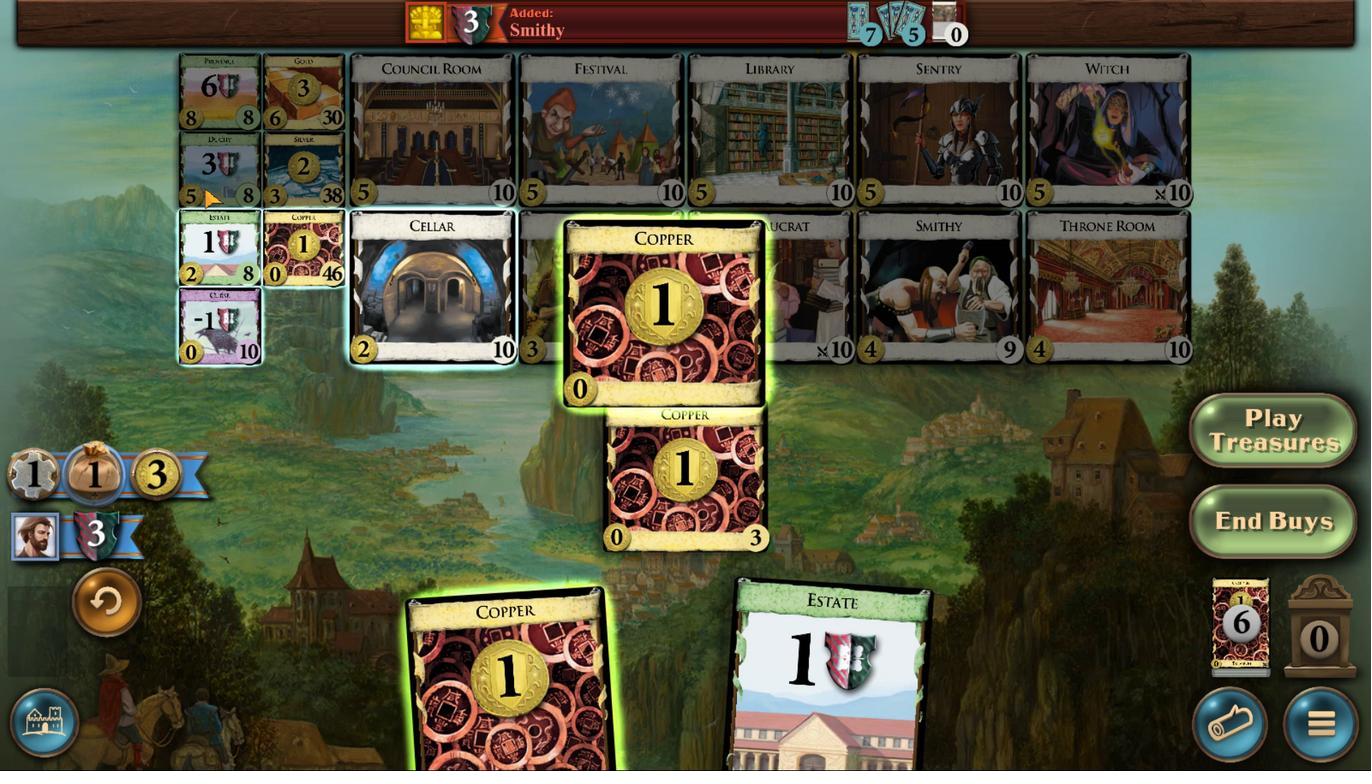 
Action: Mouse moved to (663, 695)
Screenshot: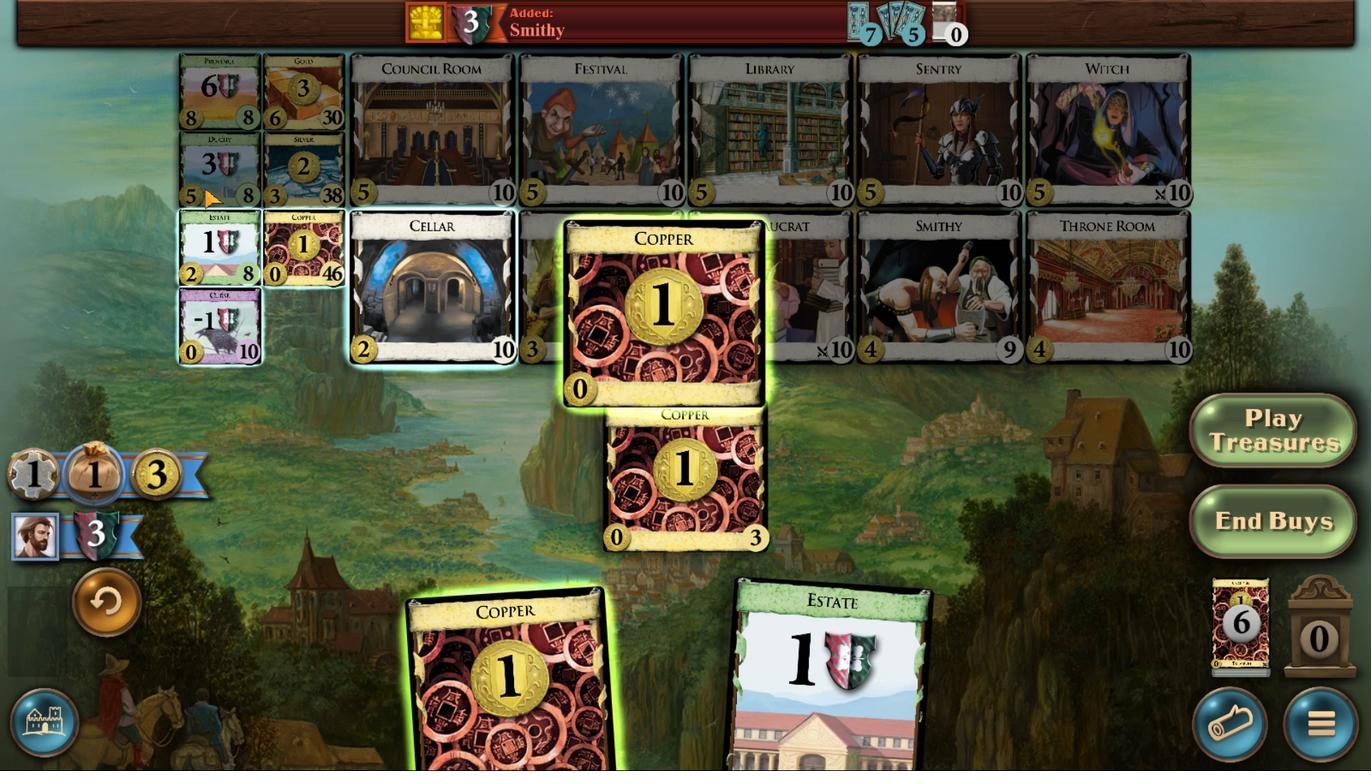 
Action: Mouse scrolled (663, 694) with delta (0, 0)
Screenshot: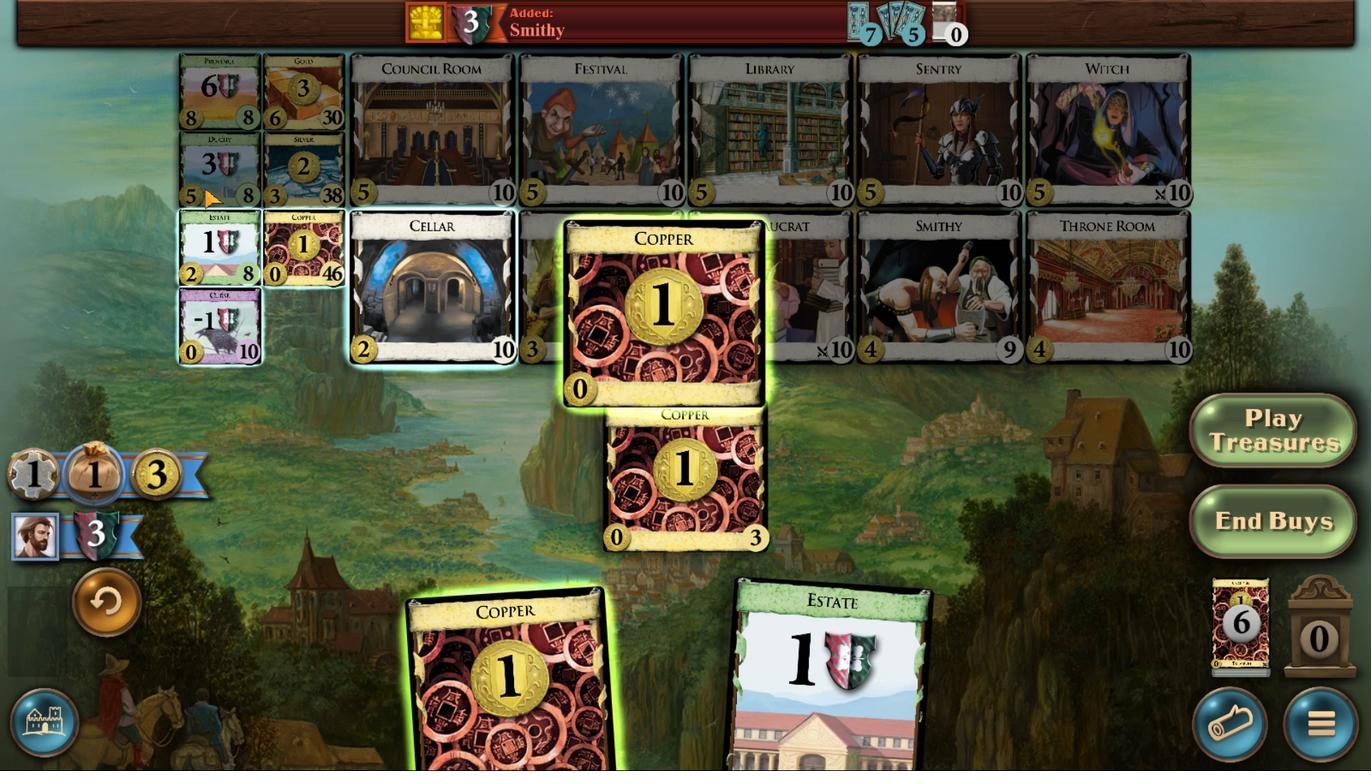 
Action: Mouse moved to (663, 695)
Screenshot: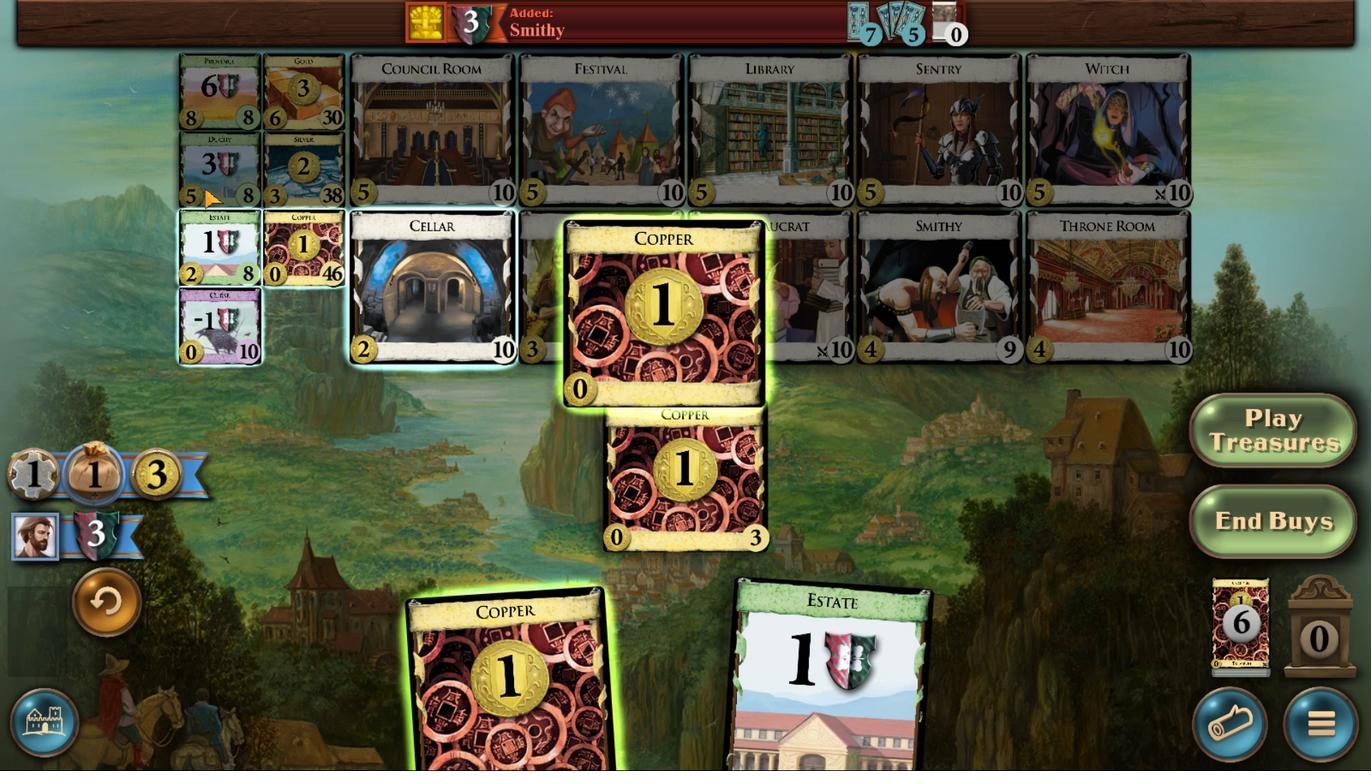 
Action: Mouse scrolled (663, 695) with delta (0, 0)
Screenshot: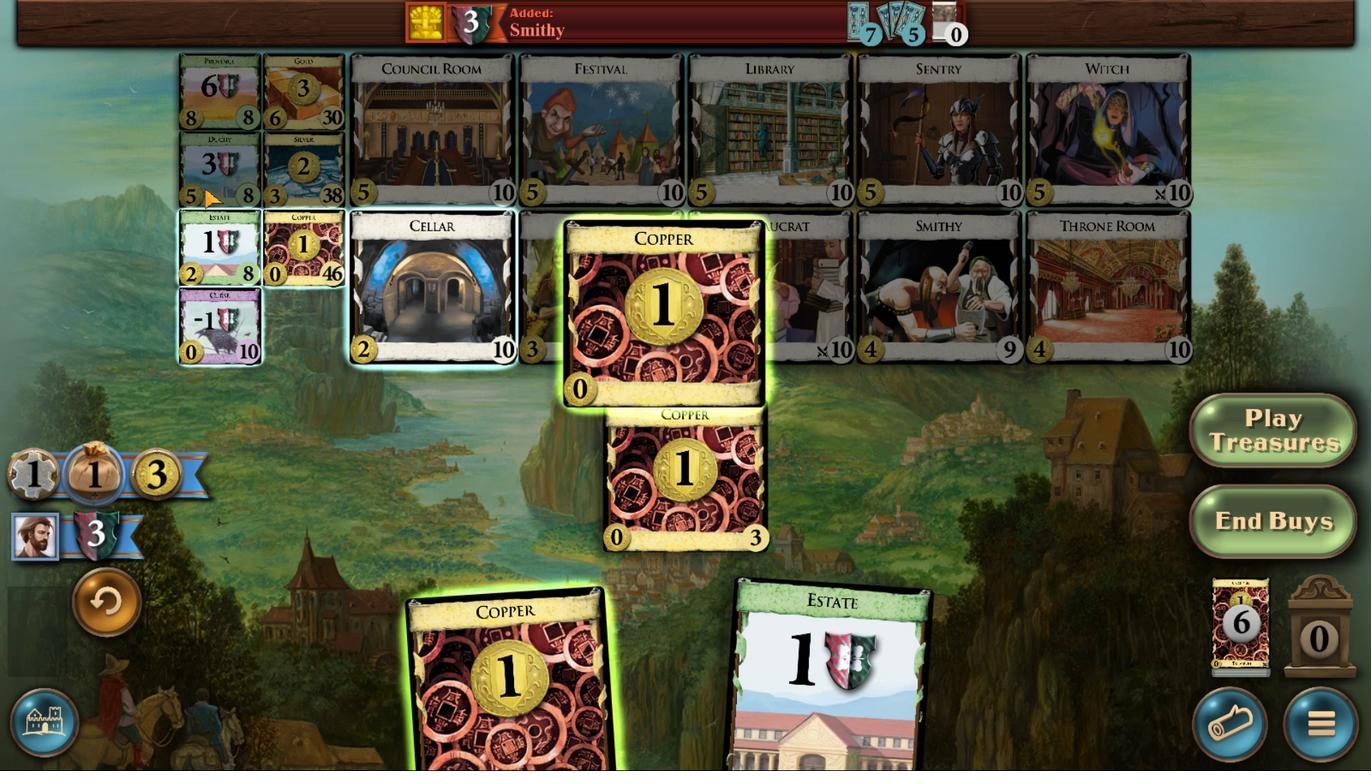 
Action: Mouse scrolled (663, 695) with delta (0, 0)
Screenshot: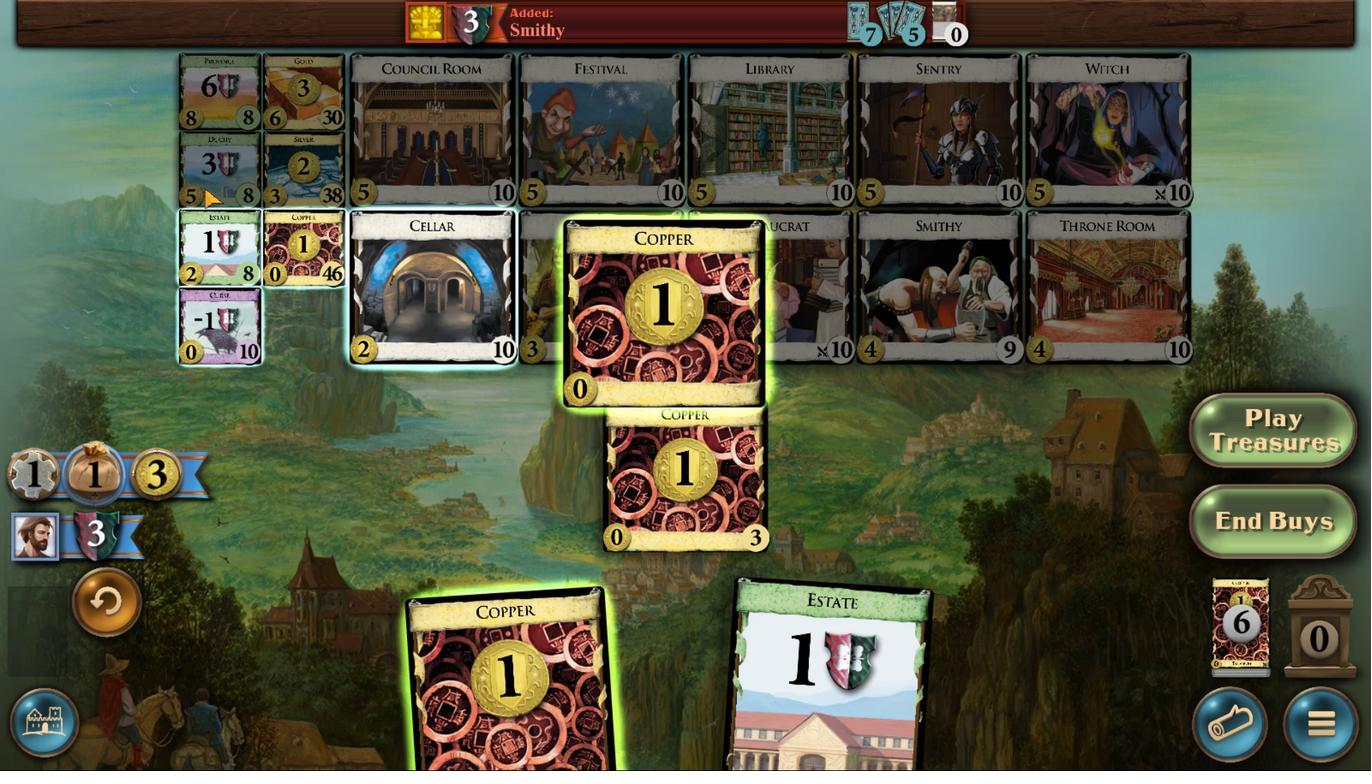 
Action: Mouse moved to (308, 162)
Screenshot: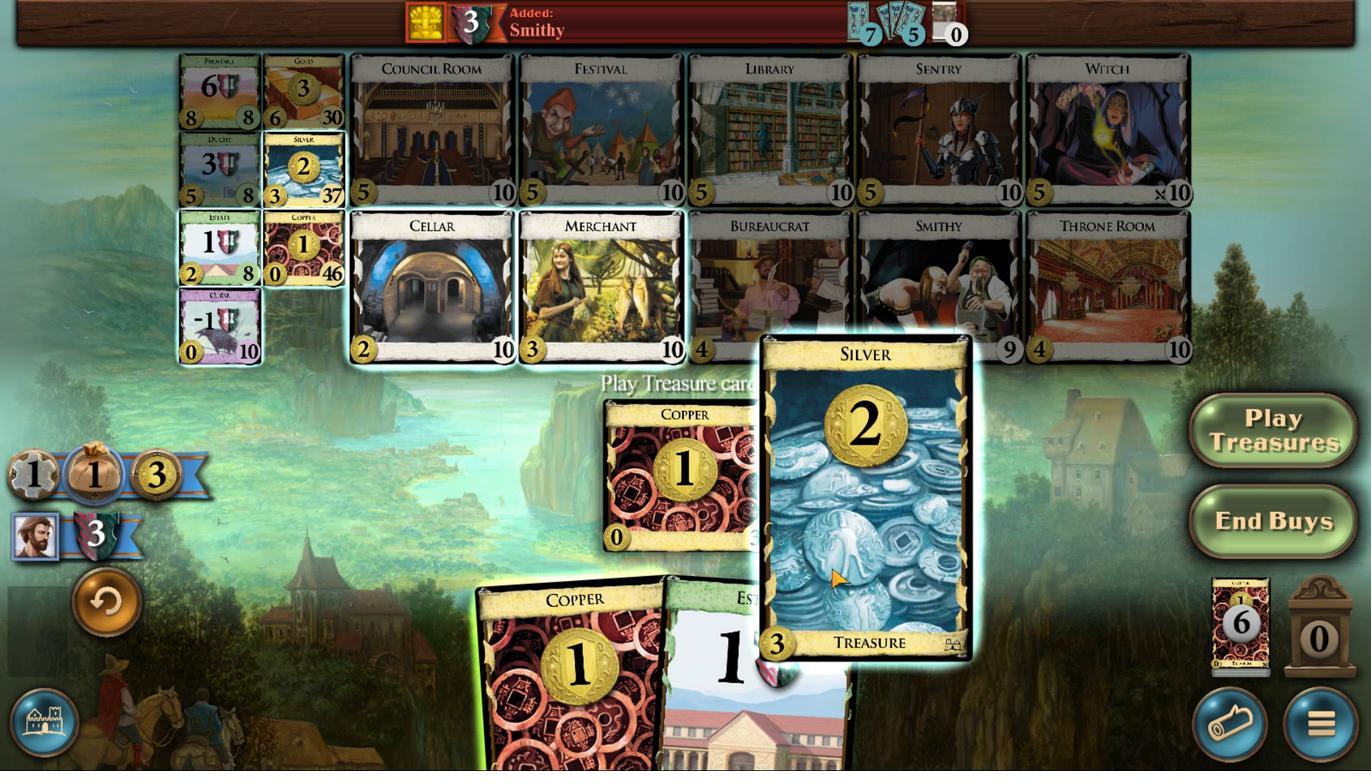 
Action: Mouse pressed left at (308, 162)
Screenshot: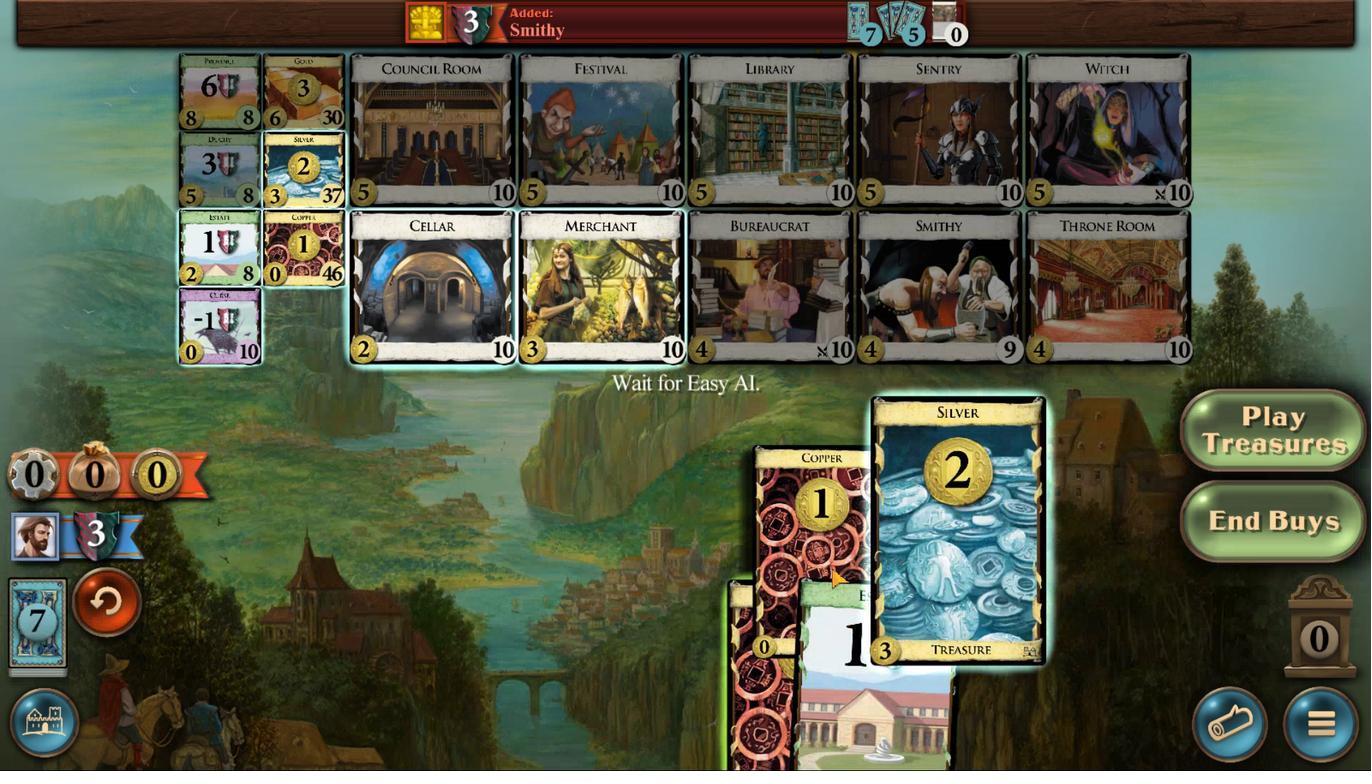 
Action: Mouse moved to (685, 644)
Screenshot: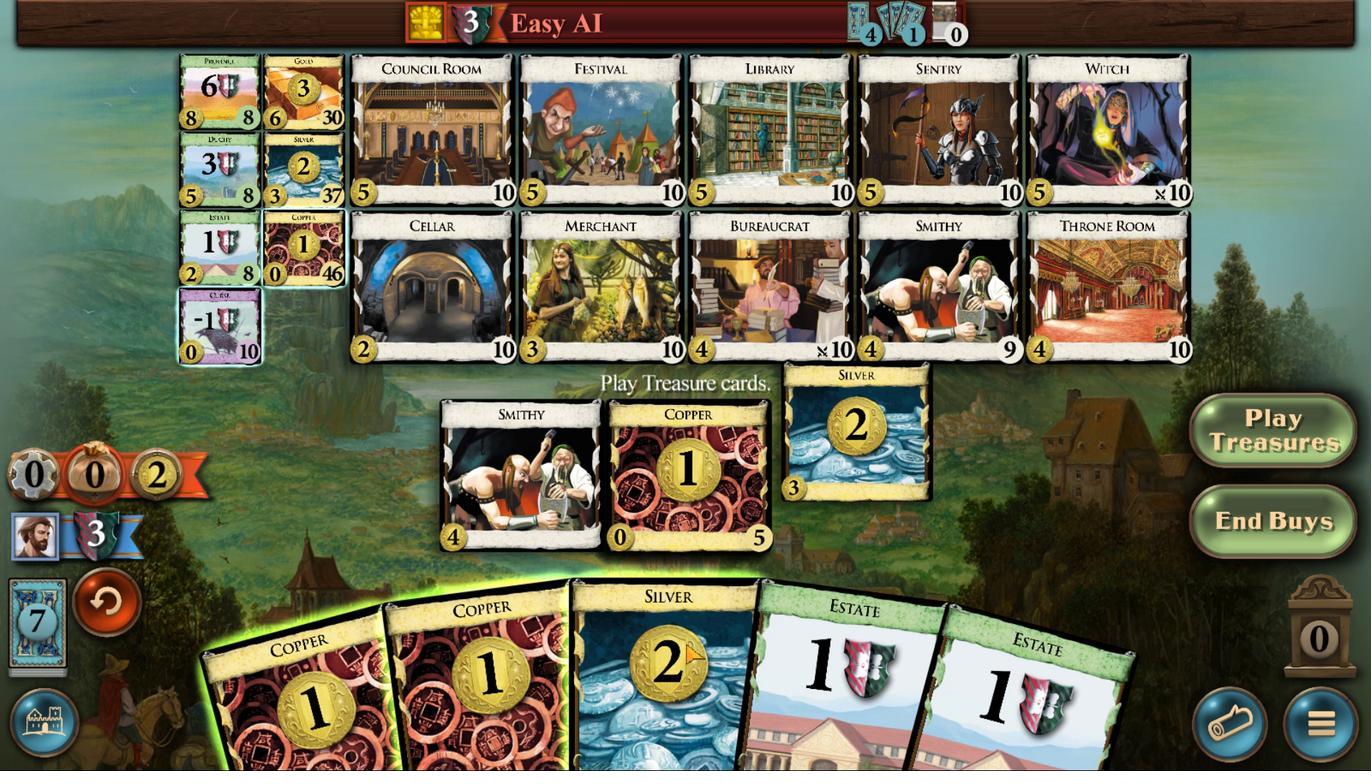 
Action: Mouse scrolled (685, 643) with delta (0, 0)
Screenshot: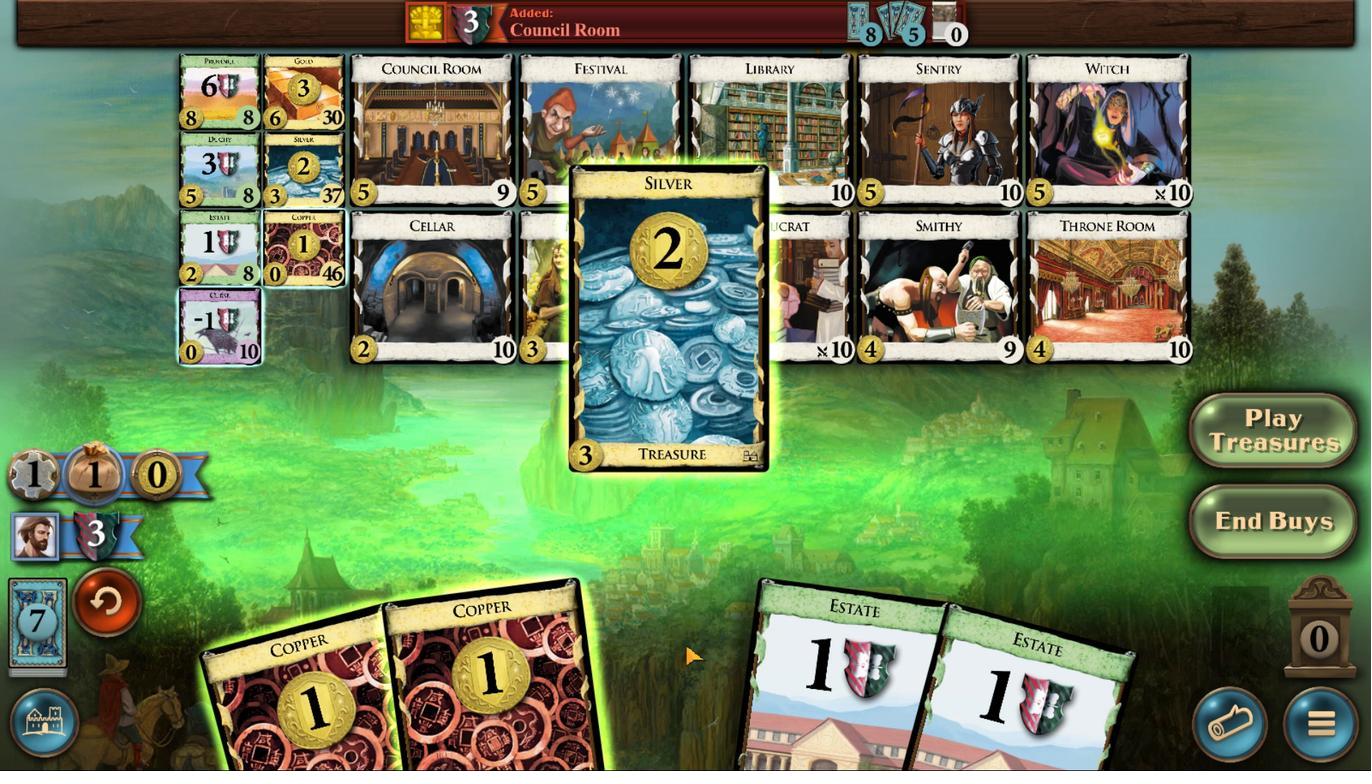 
Action: Mouse moved to (685, 645)
Screenshot: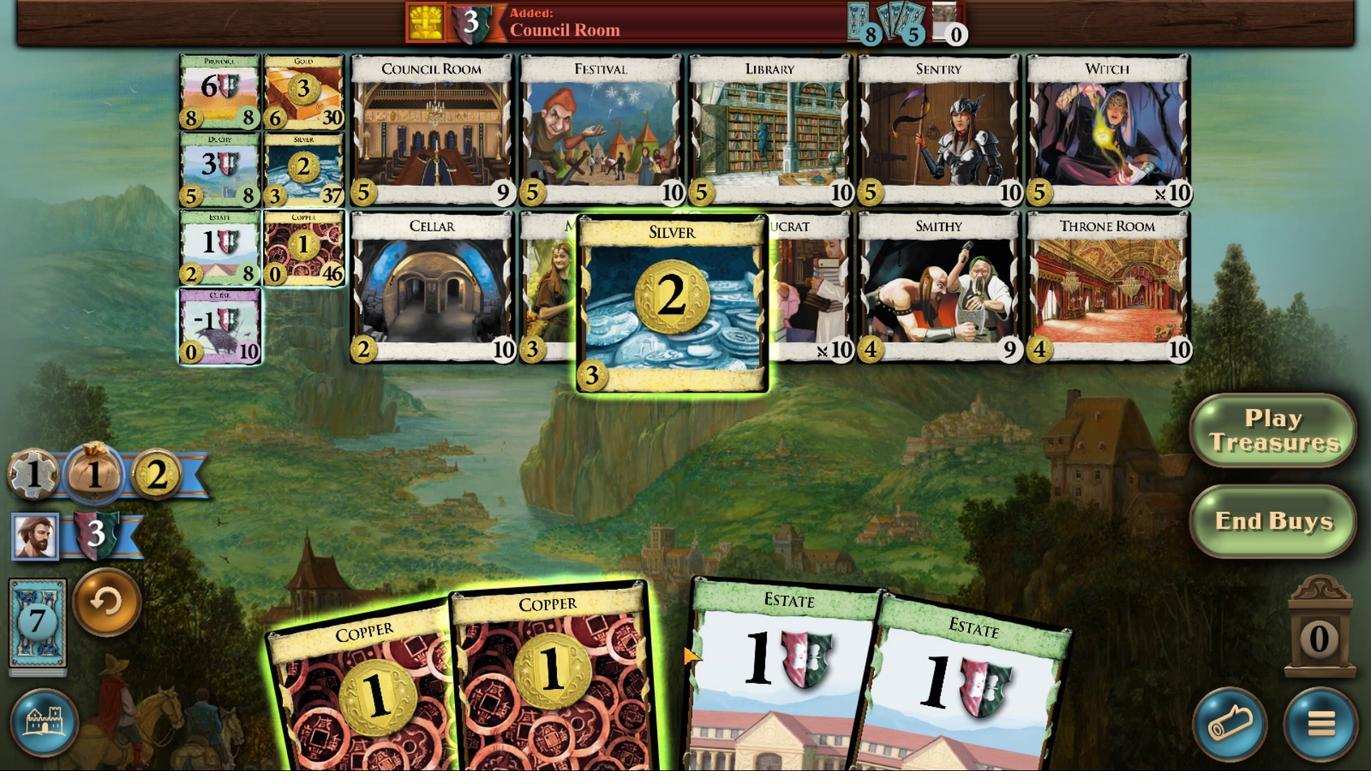 
Action: Mouse scrolled (685, 645) with delta (0, 0)
Screenshot: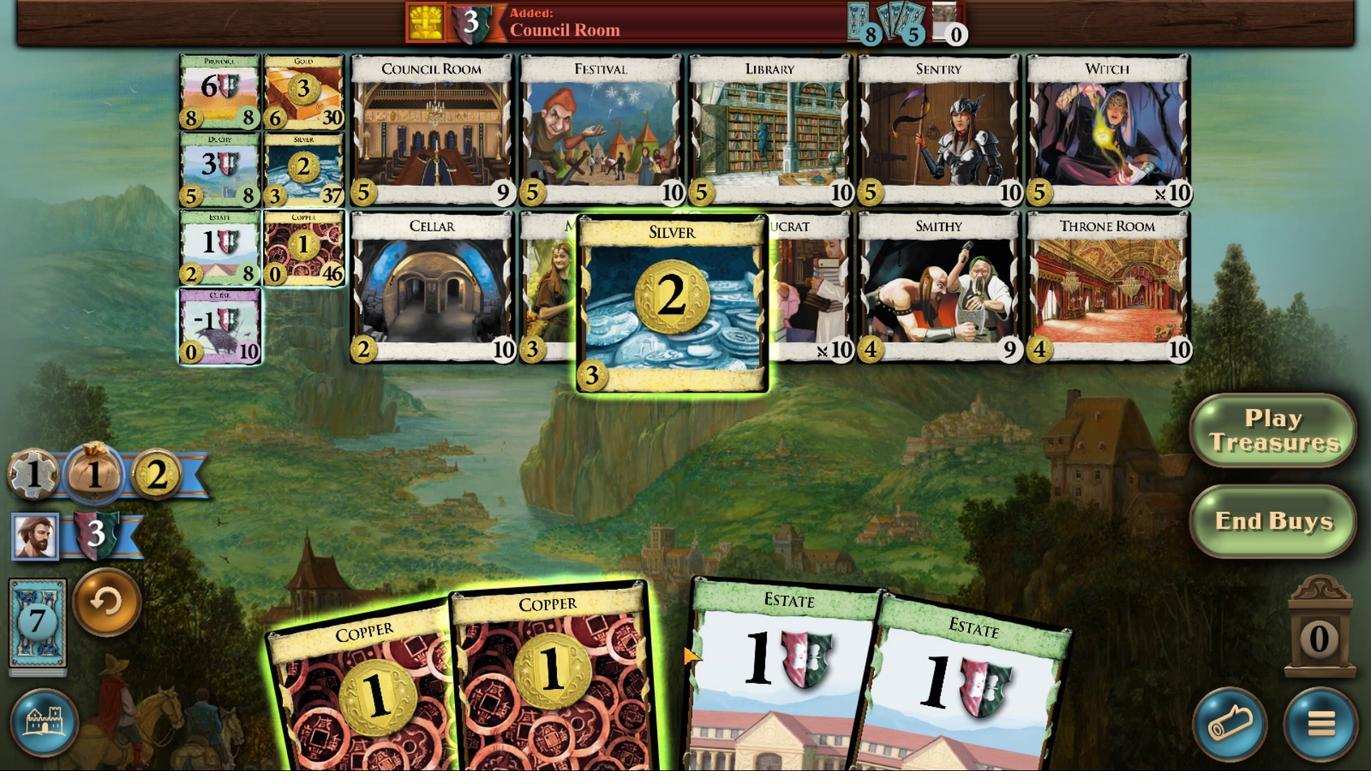 
Action: Mouse moved to (617, 645)
Screenshot: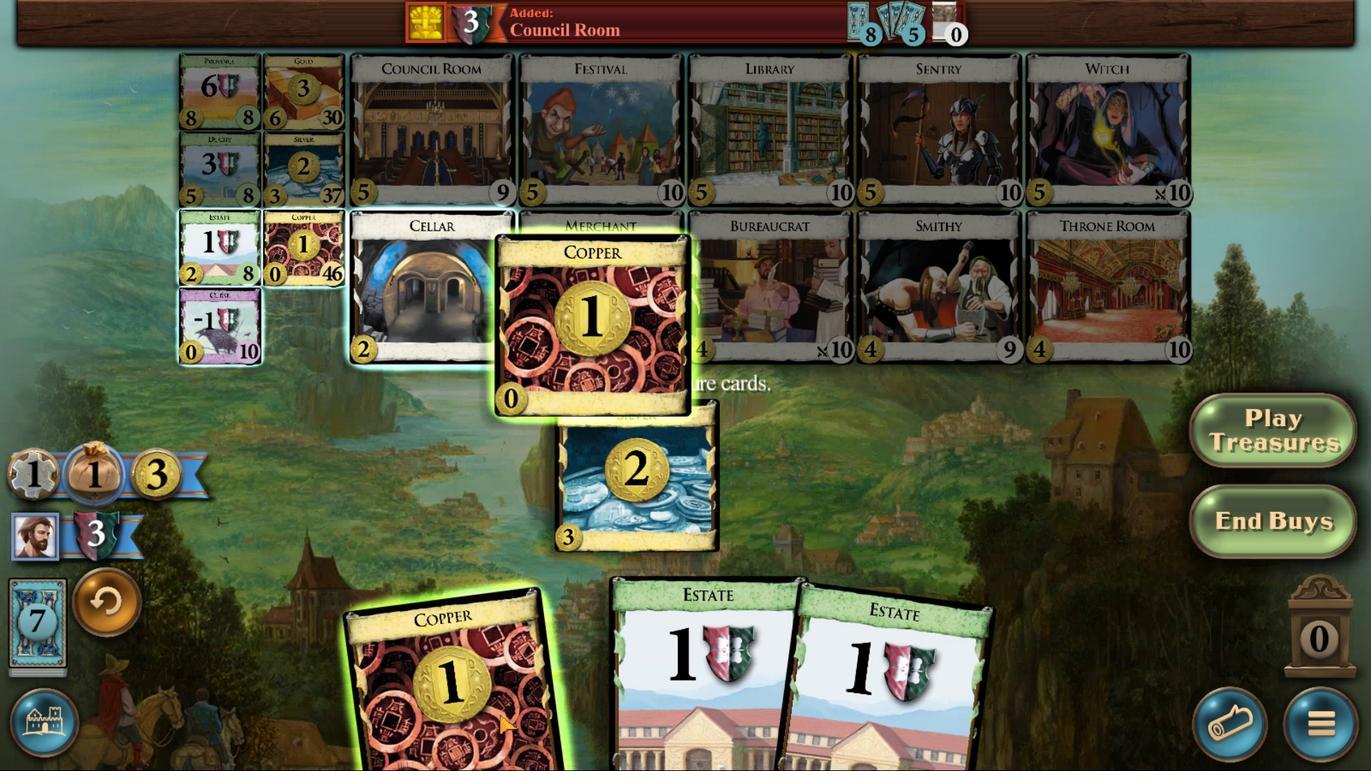 
Action: Mouse scrolled (617, 644) with delta (0, 0)
Screenshot: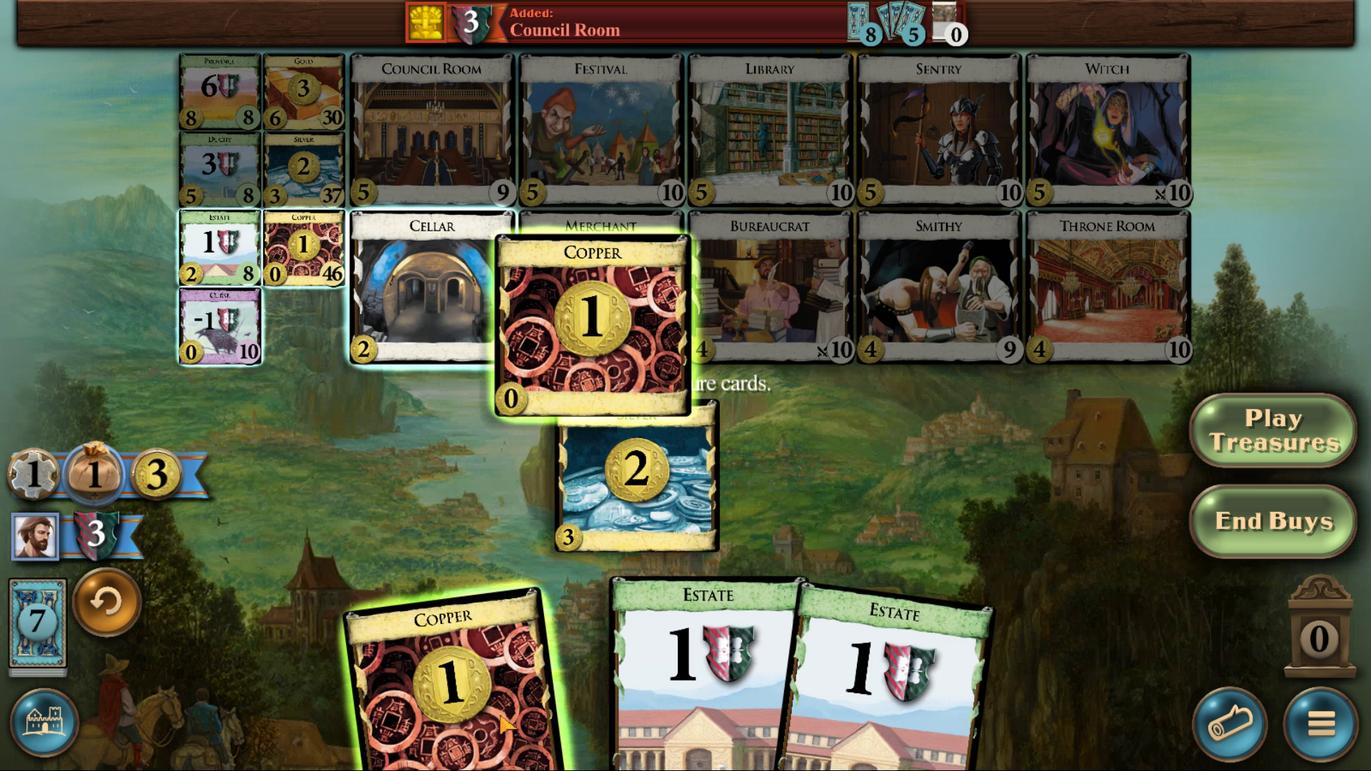 
Action: Mouse moved to (617, 647)
Screenshot: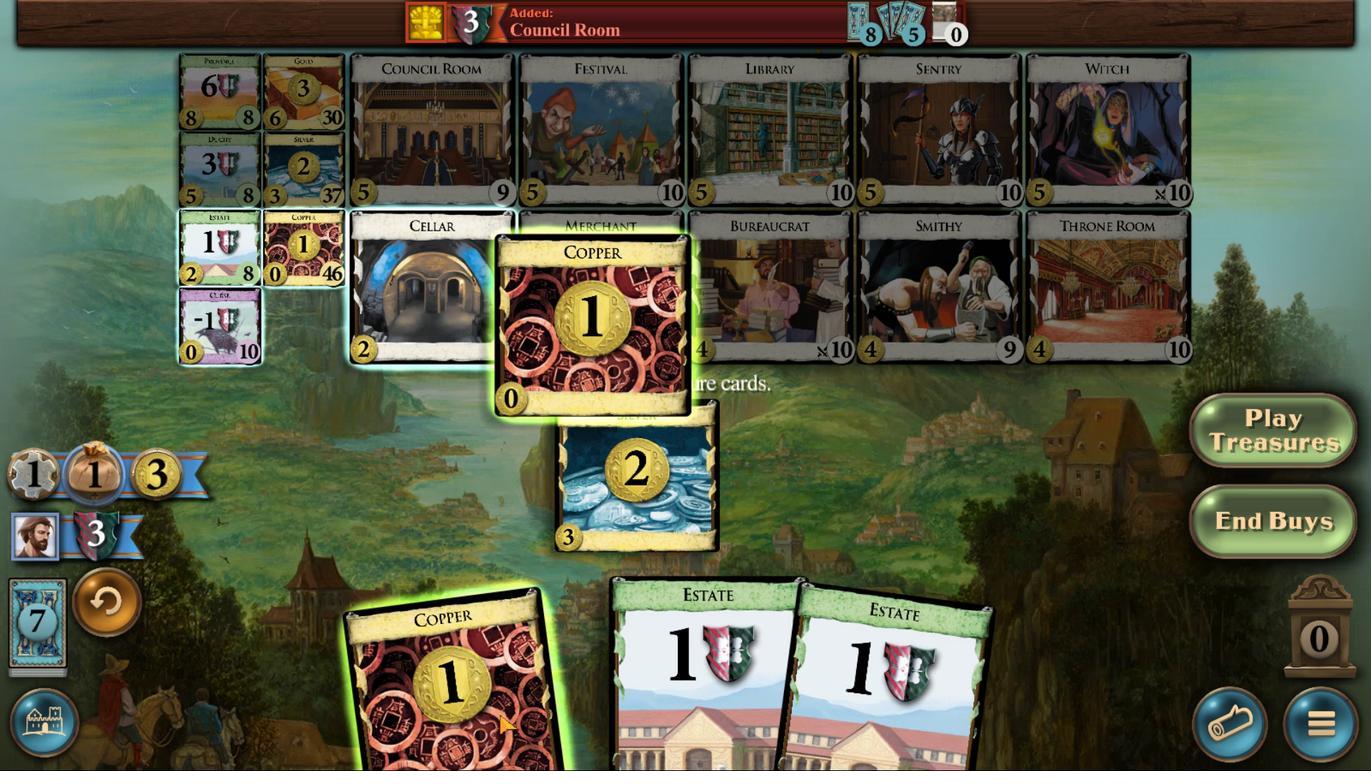
Action: Mouse scrolled (617, 646) with delta (0, 0)
Screenshot: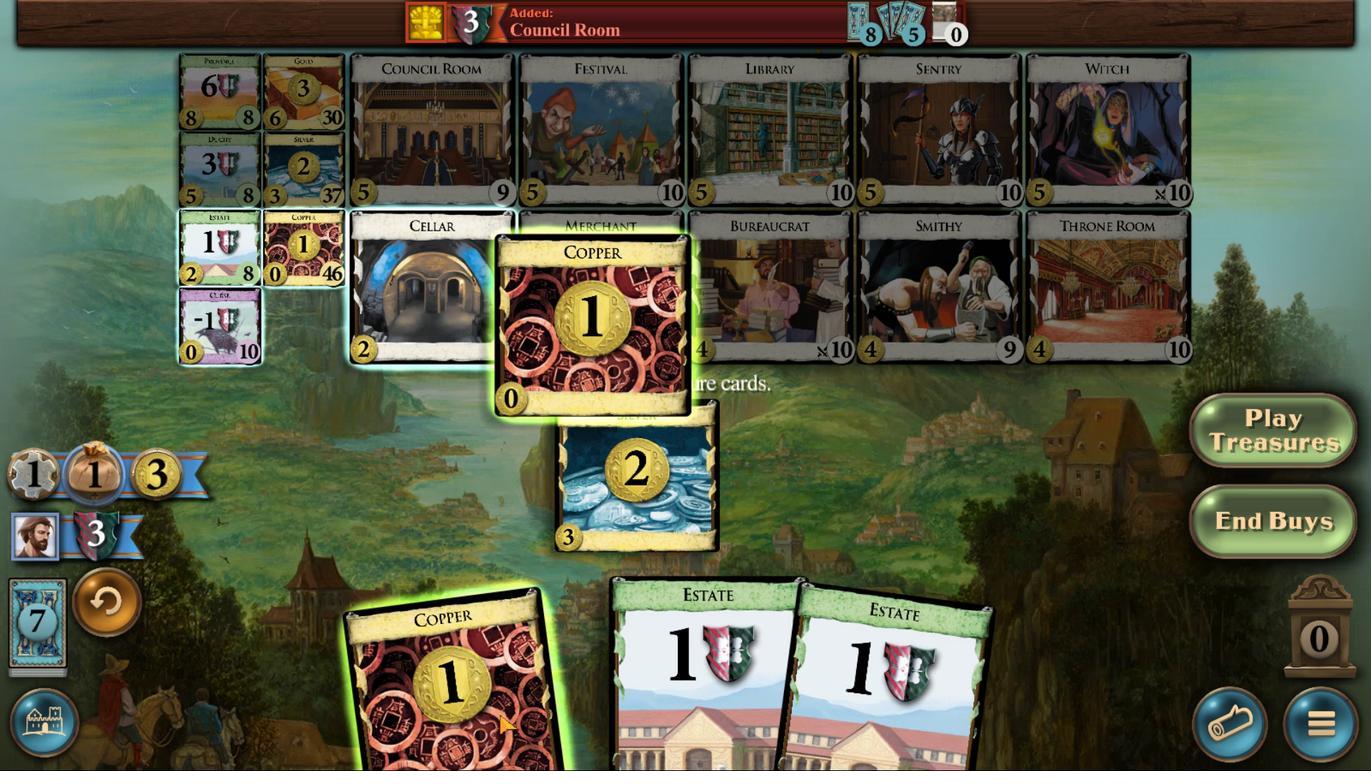 
Action: Mouse moved to (617, 647)
Screenshot: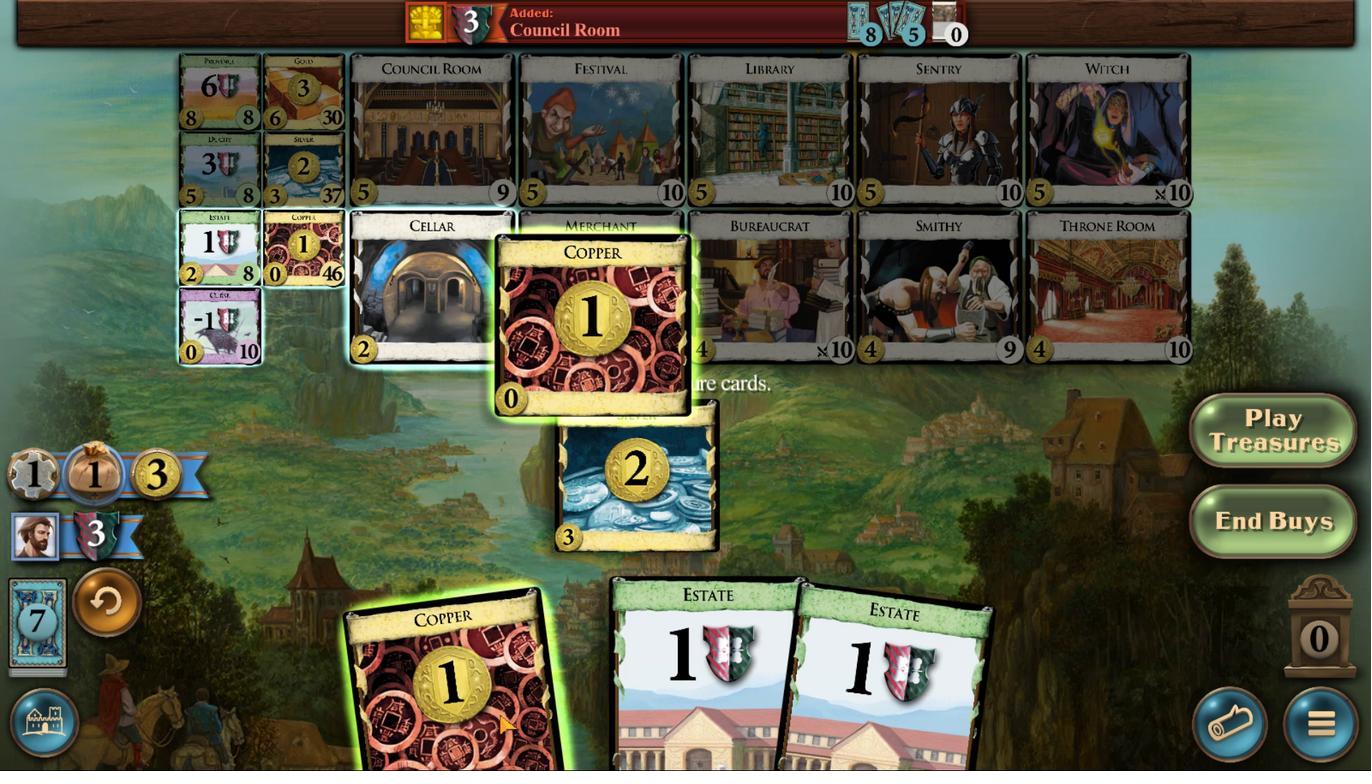 
Action: Mouse scrolled (617, 647) with delta (0, 0)
Screenshot: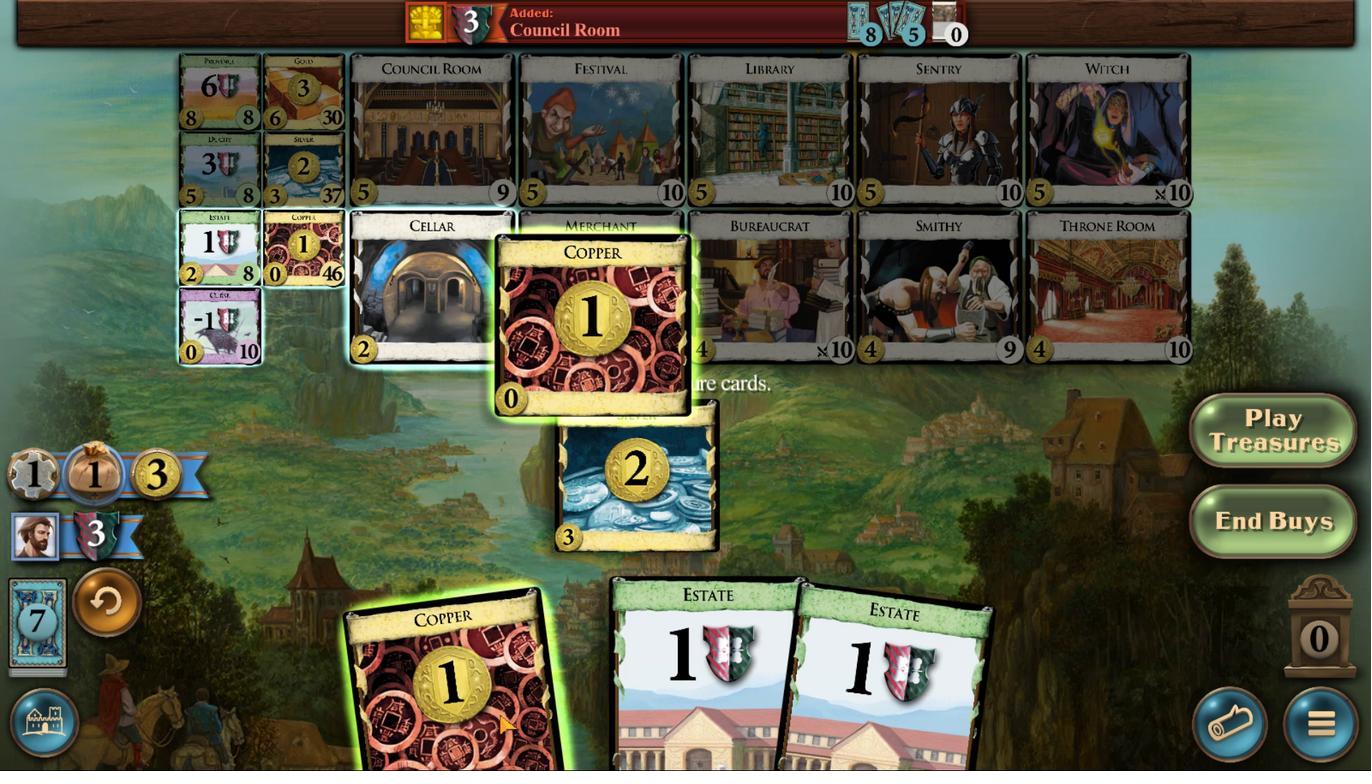
Action: Mouse scrolled (617, 647) with delta (0, 0)
Screenshot: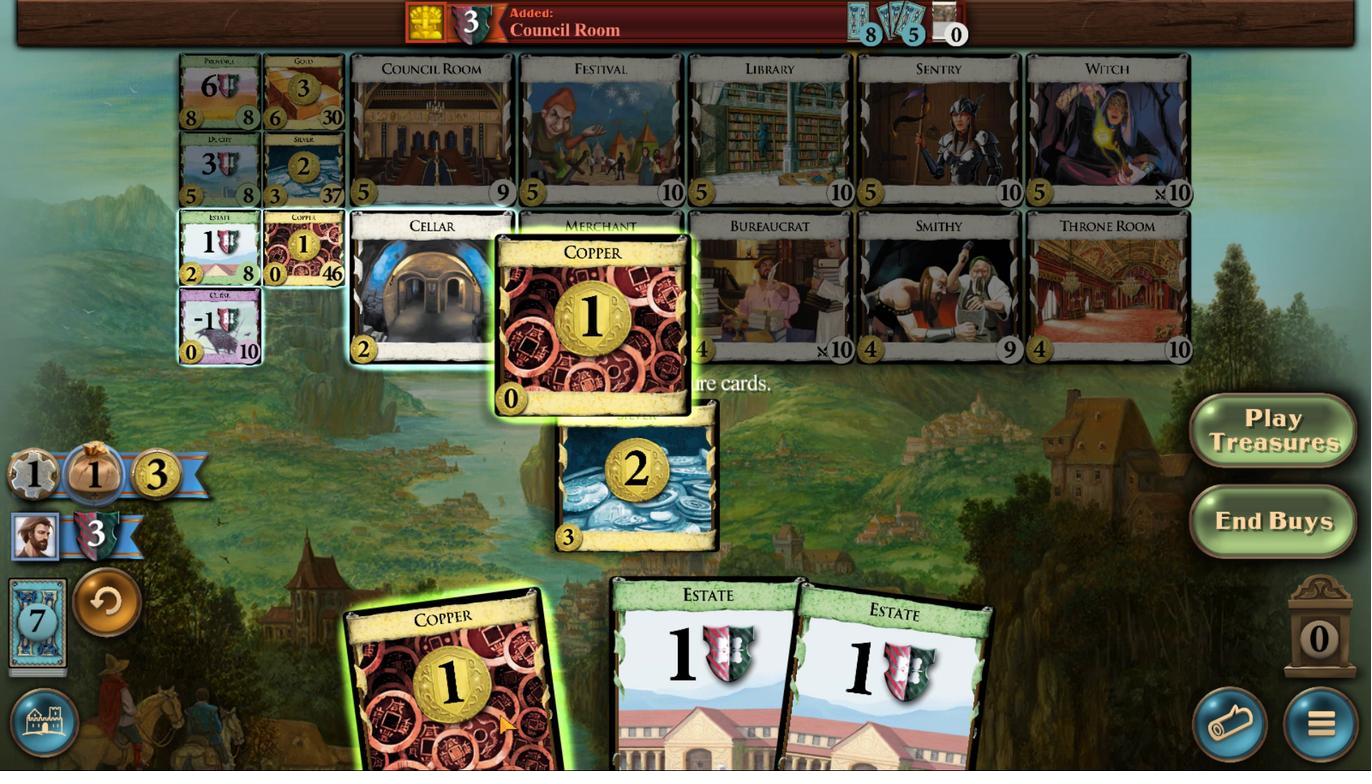 
Action: Mouse moved to (452, 718)
Screenshot: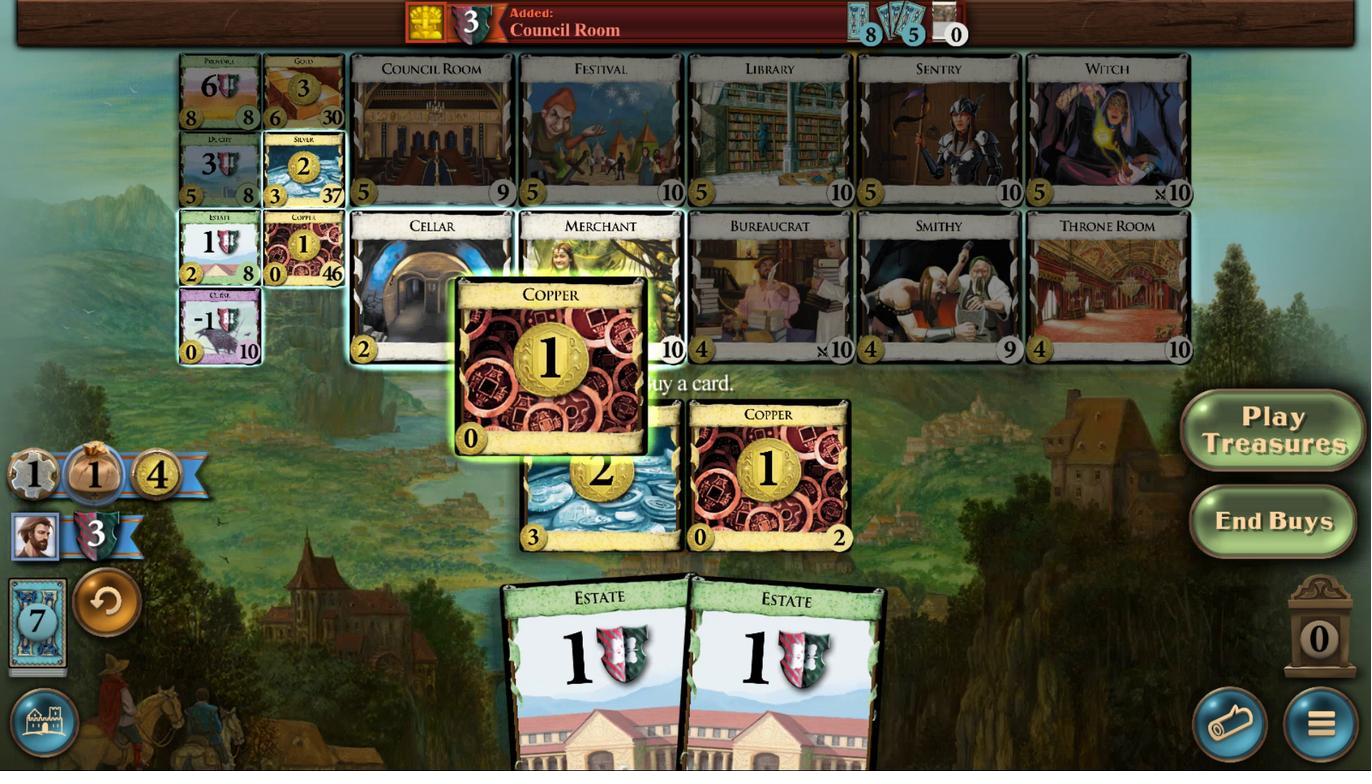 
Action: Mouse scrolled (452, 717) with delta (0, 0)
Screenshot: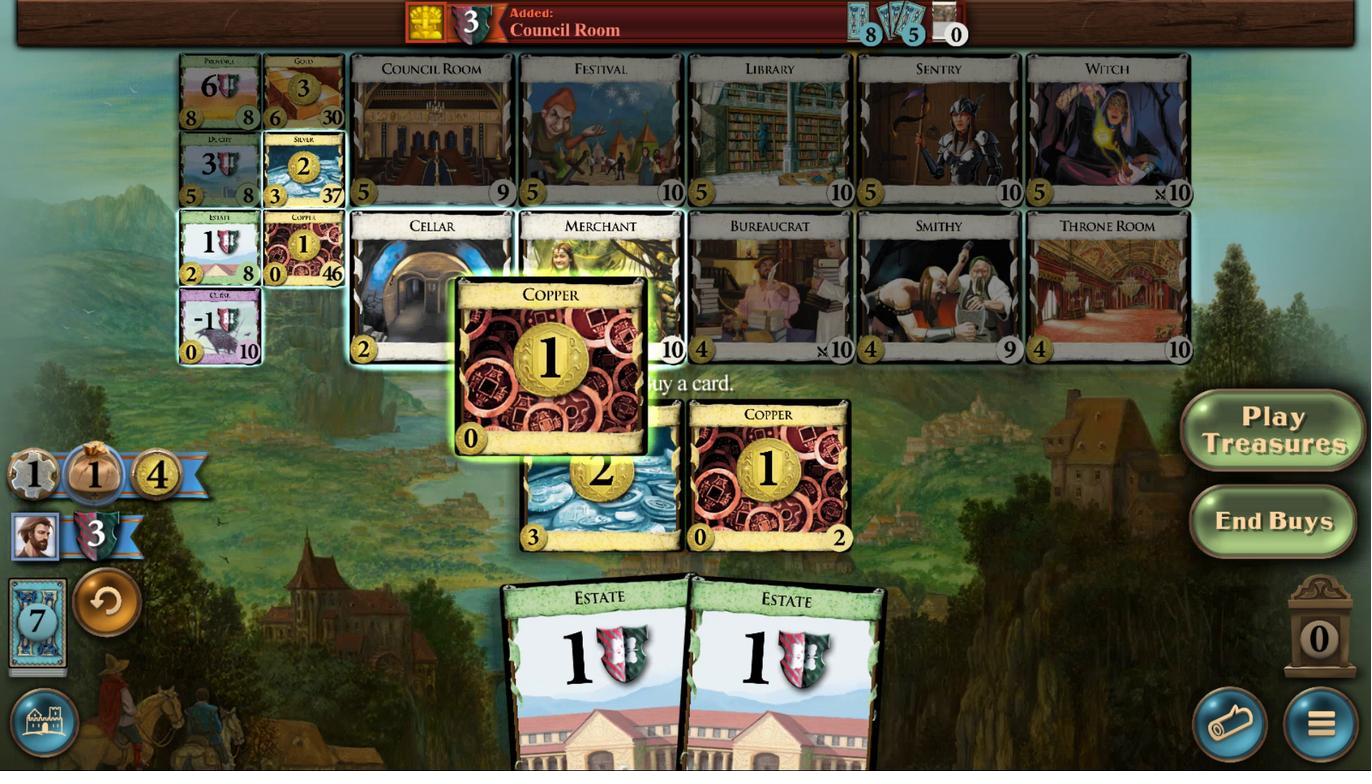
Action: Mouse moved to (450, 720)
Screenshot: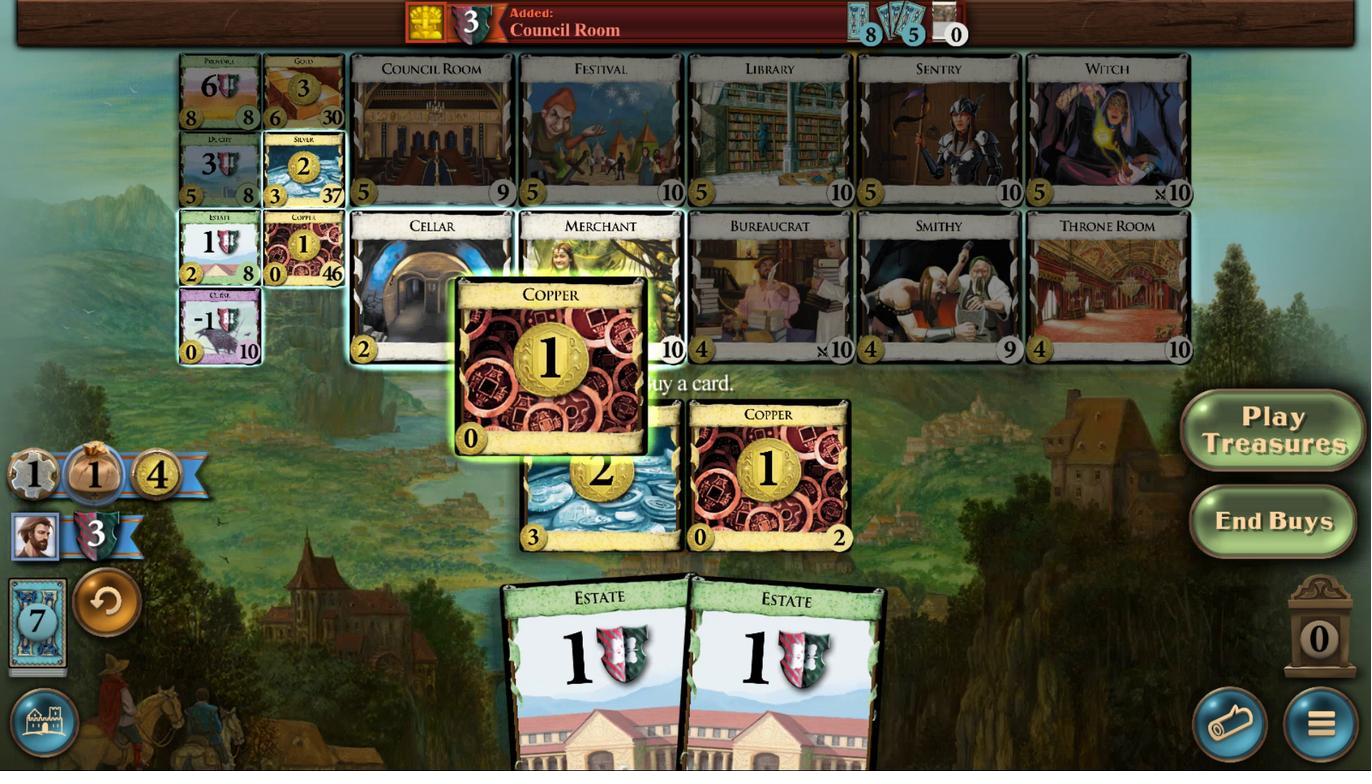 
Action: Mouse scrolled (450, 719) with delta (0, 0)
Screenshot: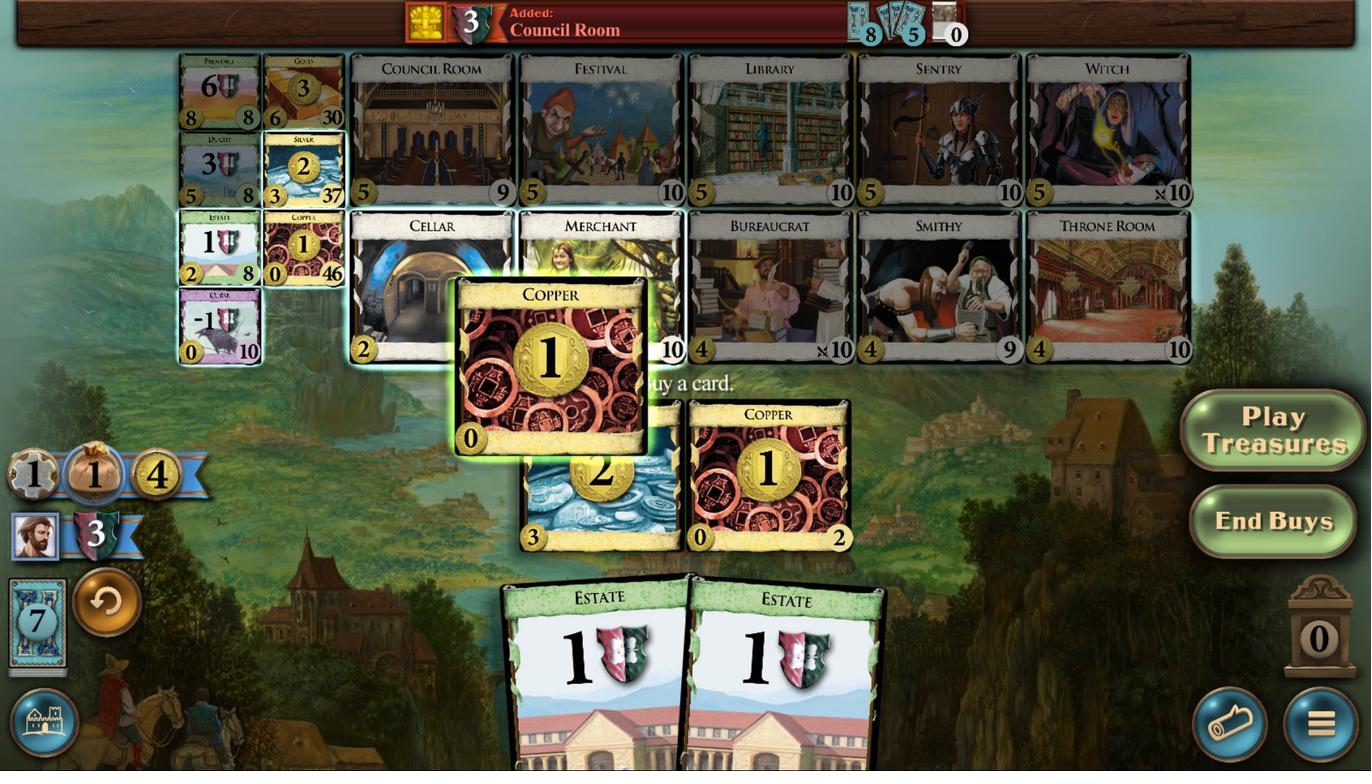 
Action: Mouse moved to (450, 721)
Screenshot: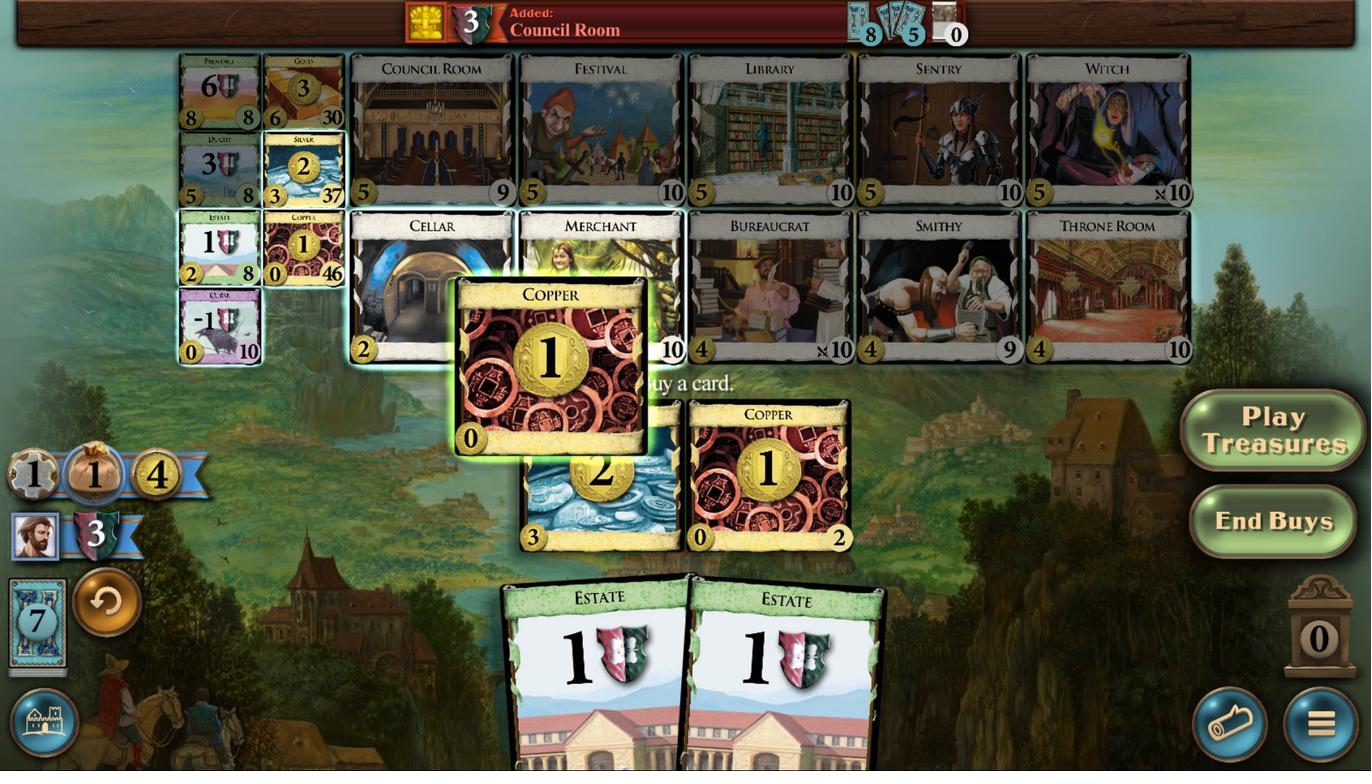 
Action: Mouse scrolled (450, 720) with delta (0, 0)
Screenshot: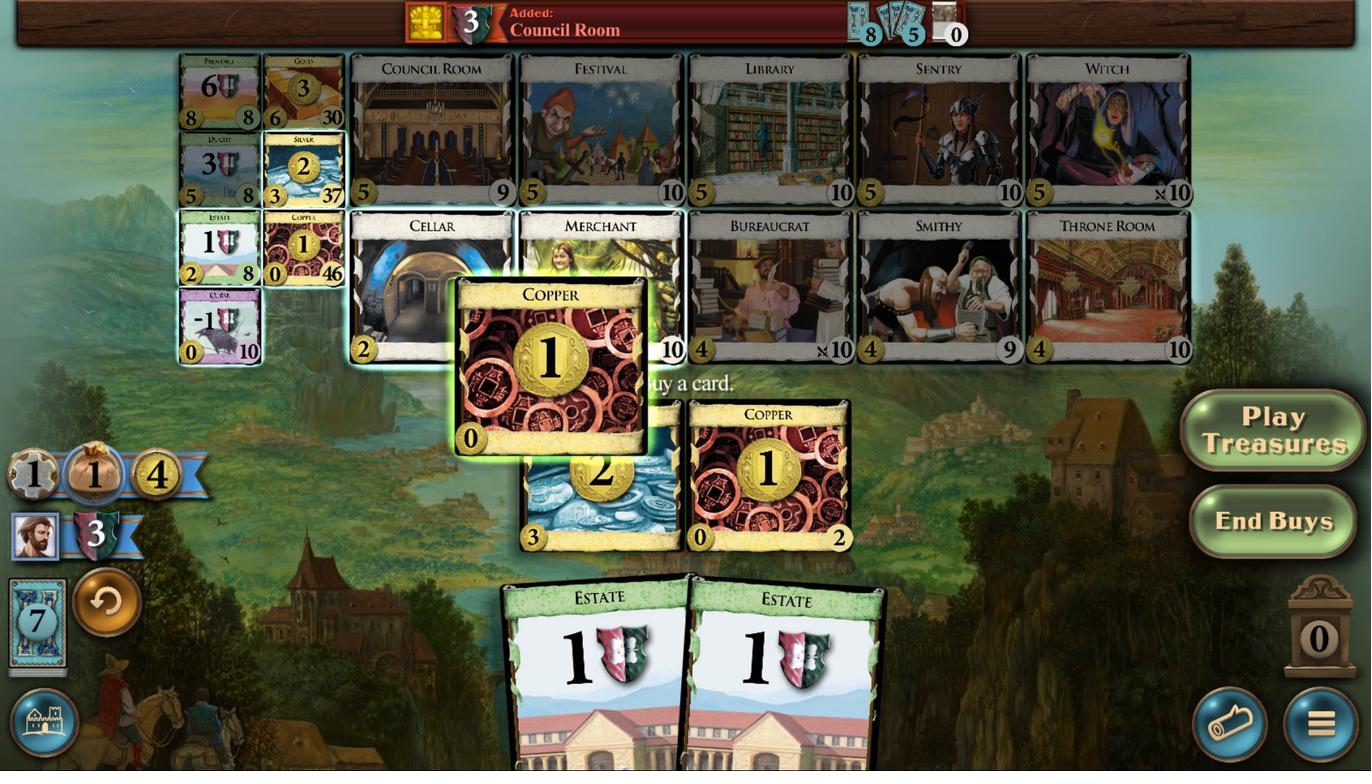 
Action: Mouse moved to (448, 722)
Screenshot: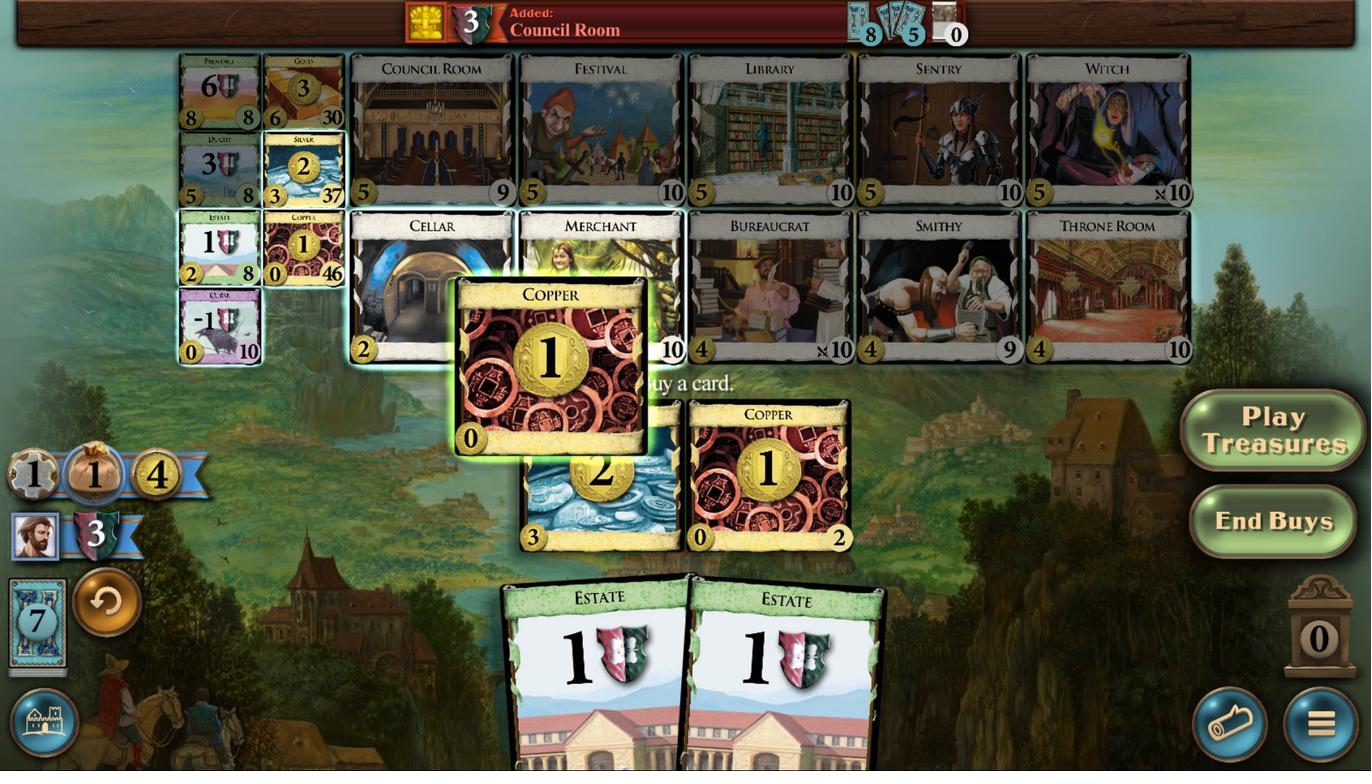 
Action: Mouse scrolled (448, 722) with delta (0, 0)
Screenshot: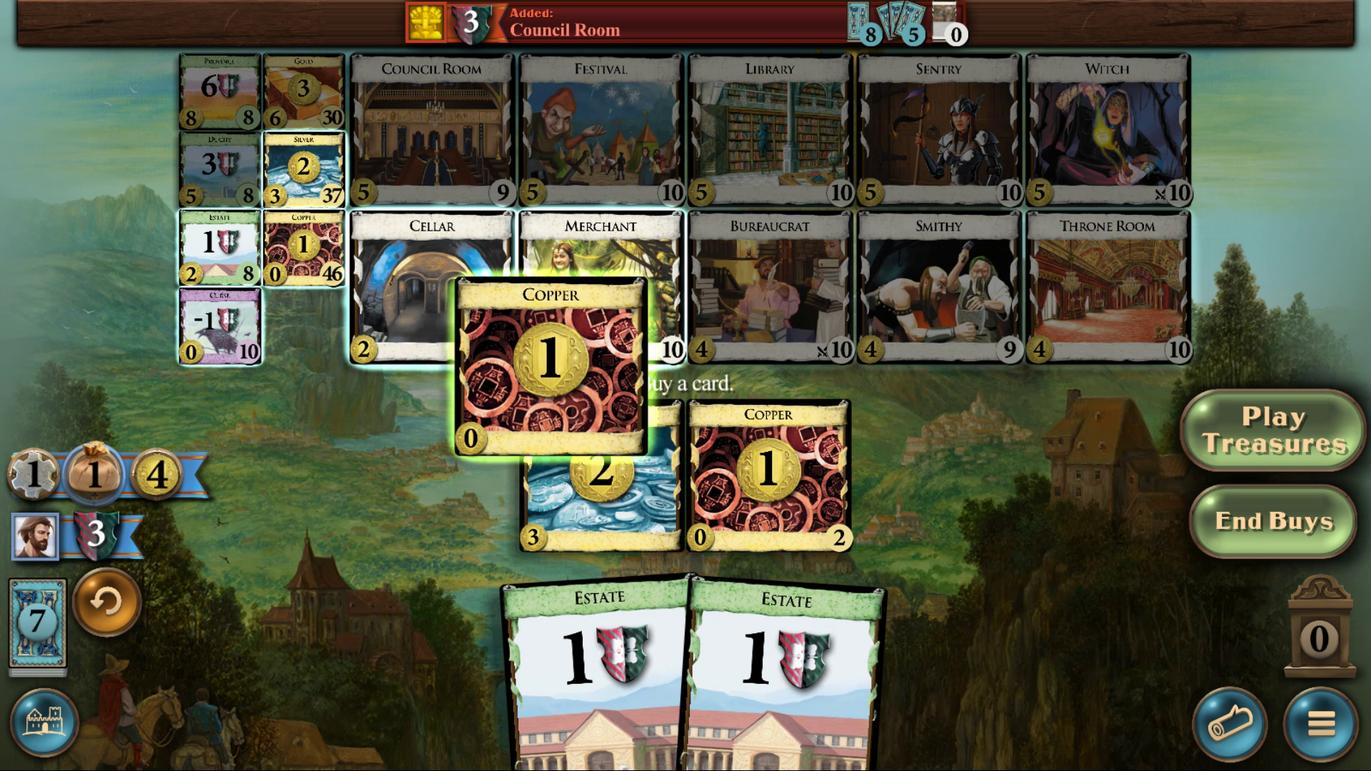 
Action: Mouse scrolled (448, 722) with delta (0, 0)
Screenshot: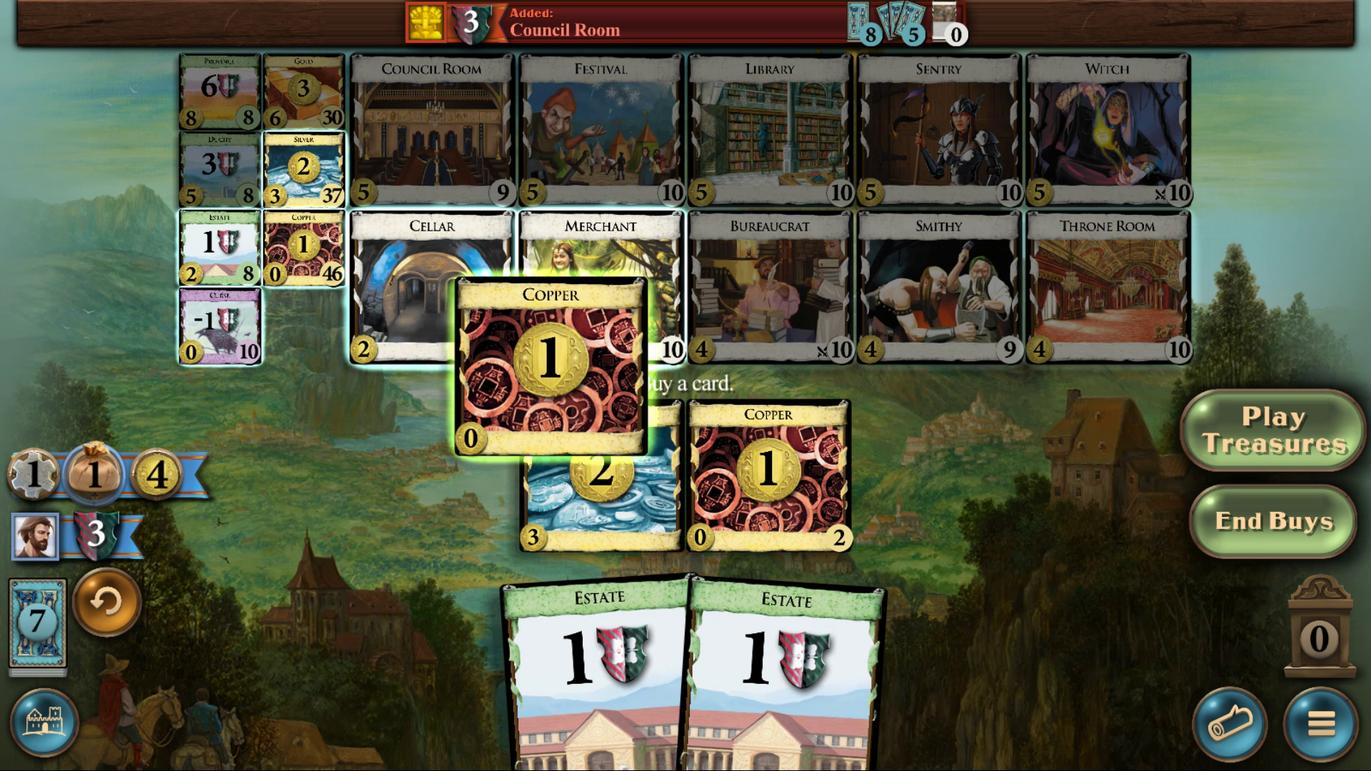 
Action: Mouse scrolled (448, 722) with delta (0, 0)
Screenshot: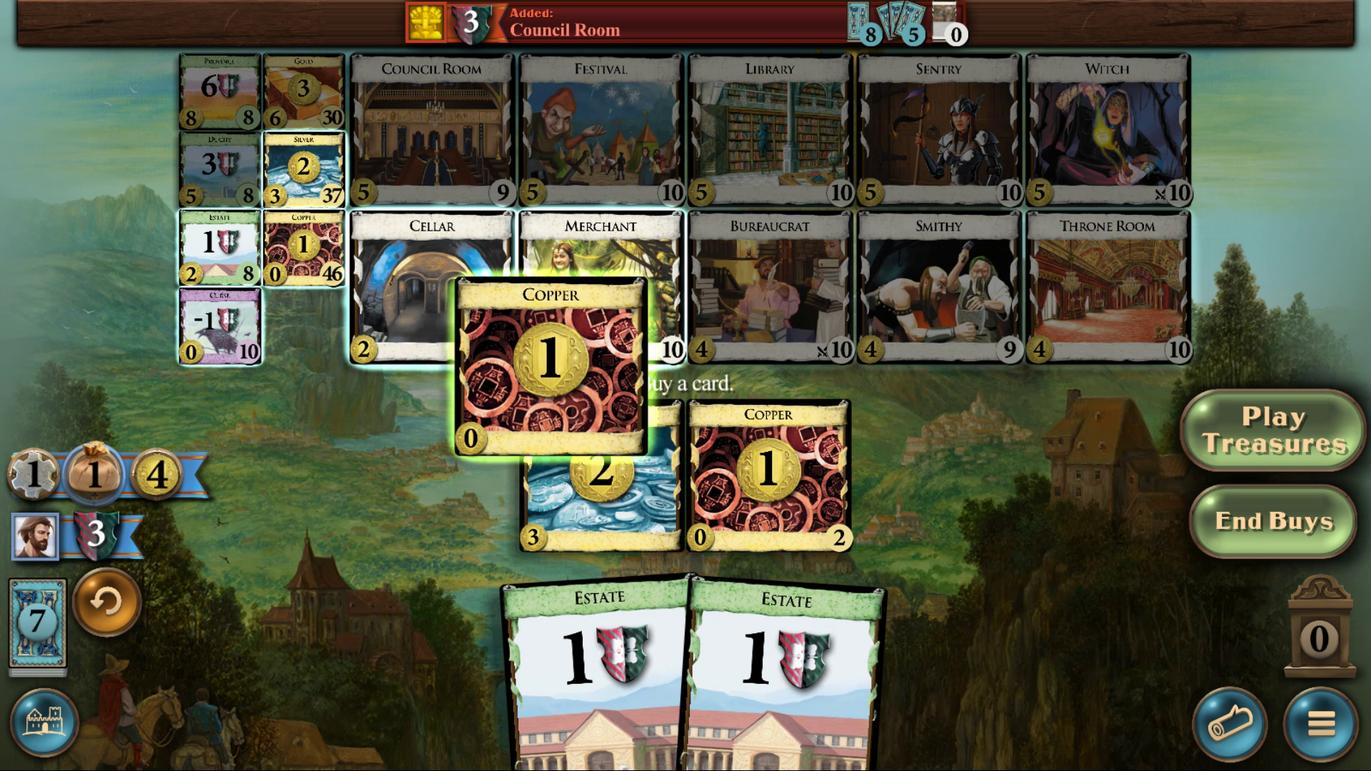 
Action: Mouse moved to (295, 175)
Screenshot: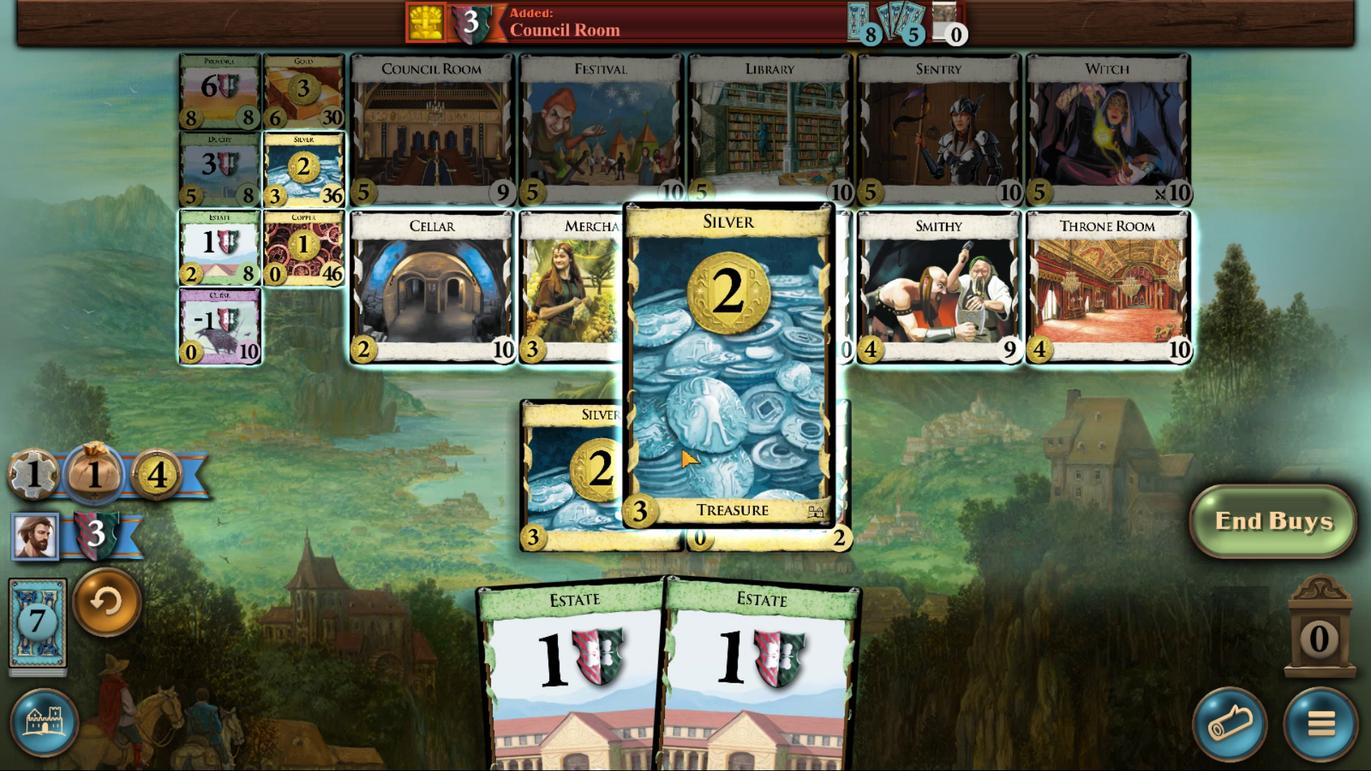 
Action: Mouse pressed left at (295, 175)
Screenshot: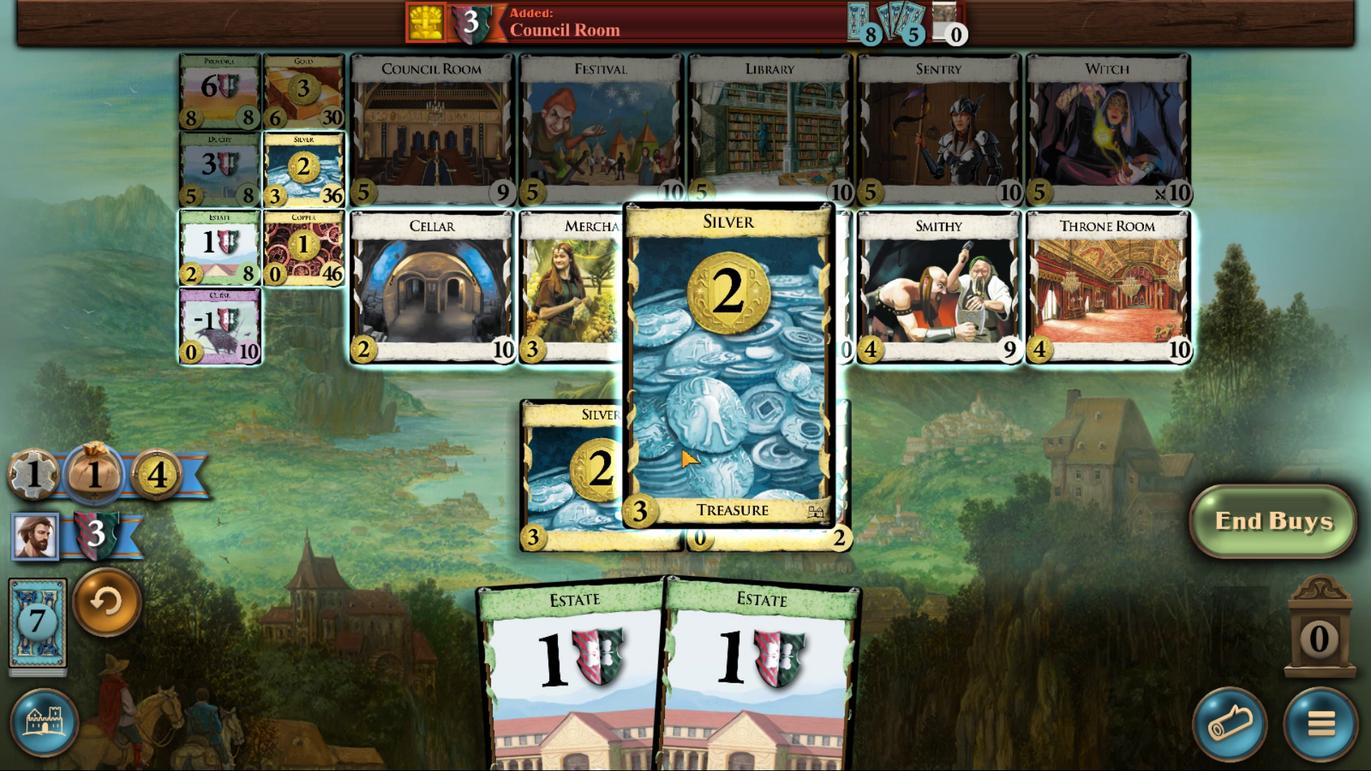 
Action: Mouse moved to (835, 686)
Screenshot: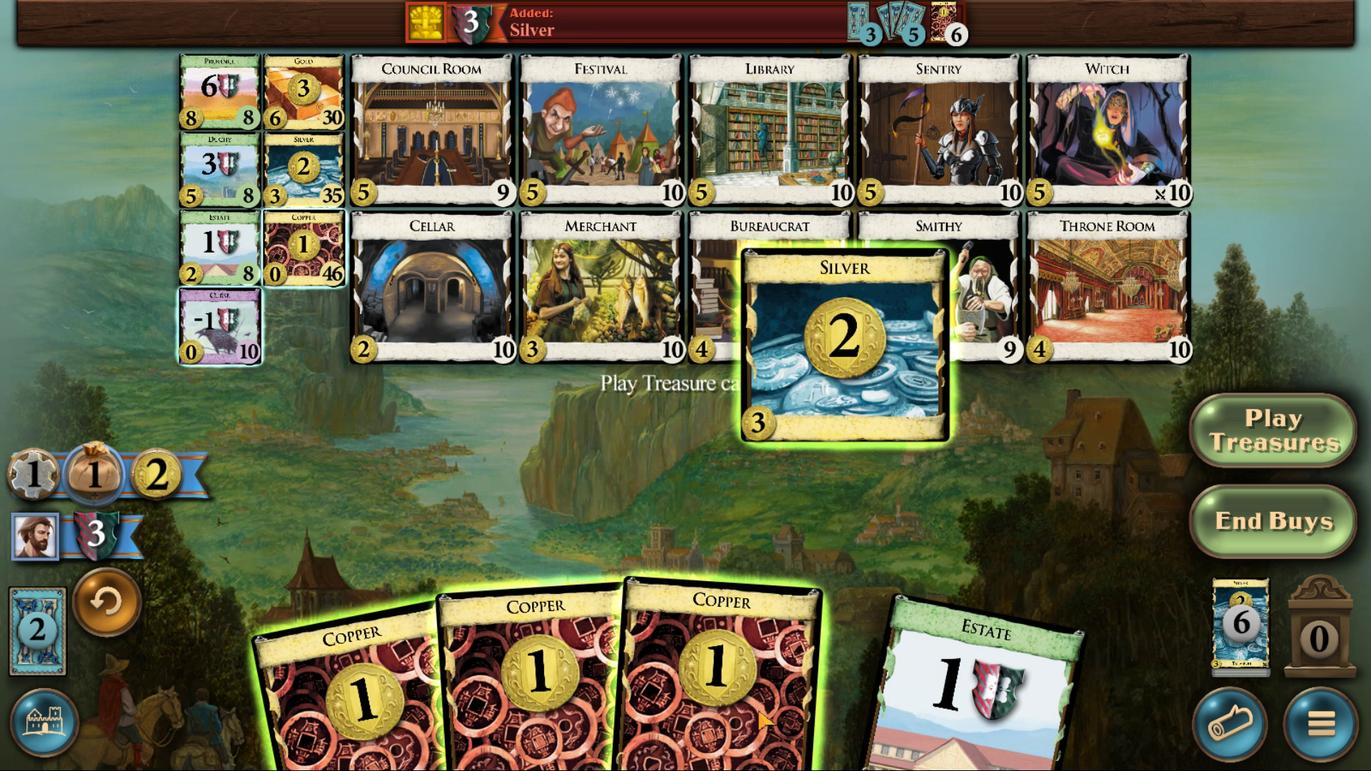 
Action: Mouse scrolled (835, 685) with delta (0, 0)
Screenshot: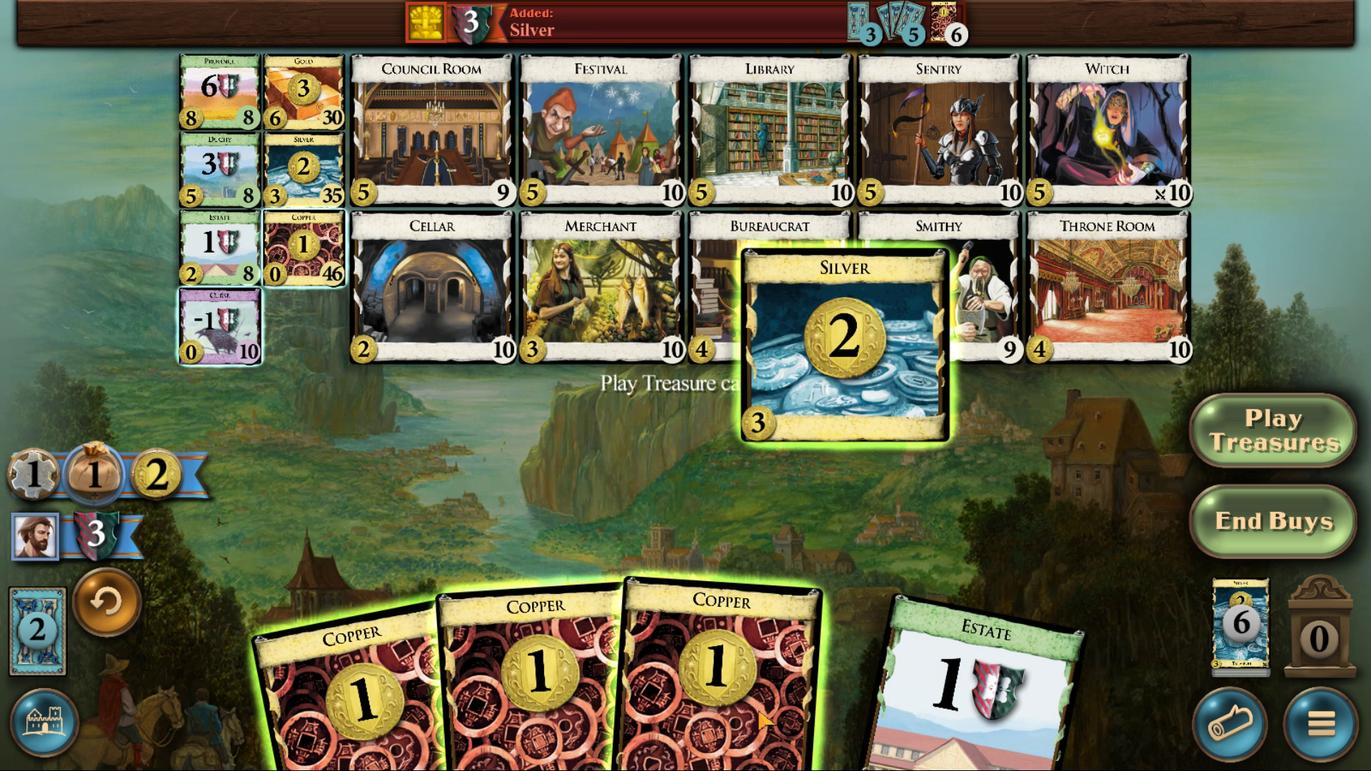 
Action: Mouse moved to (835, 690)
Screenshot: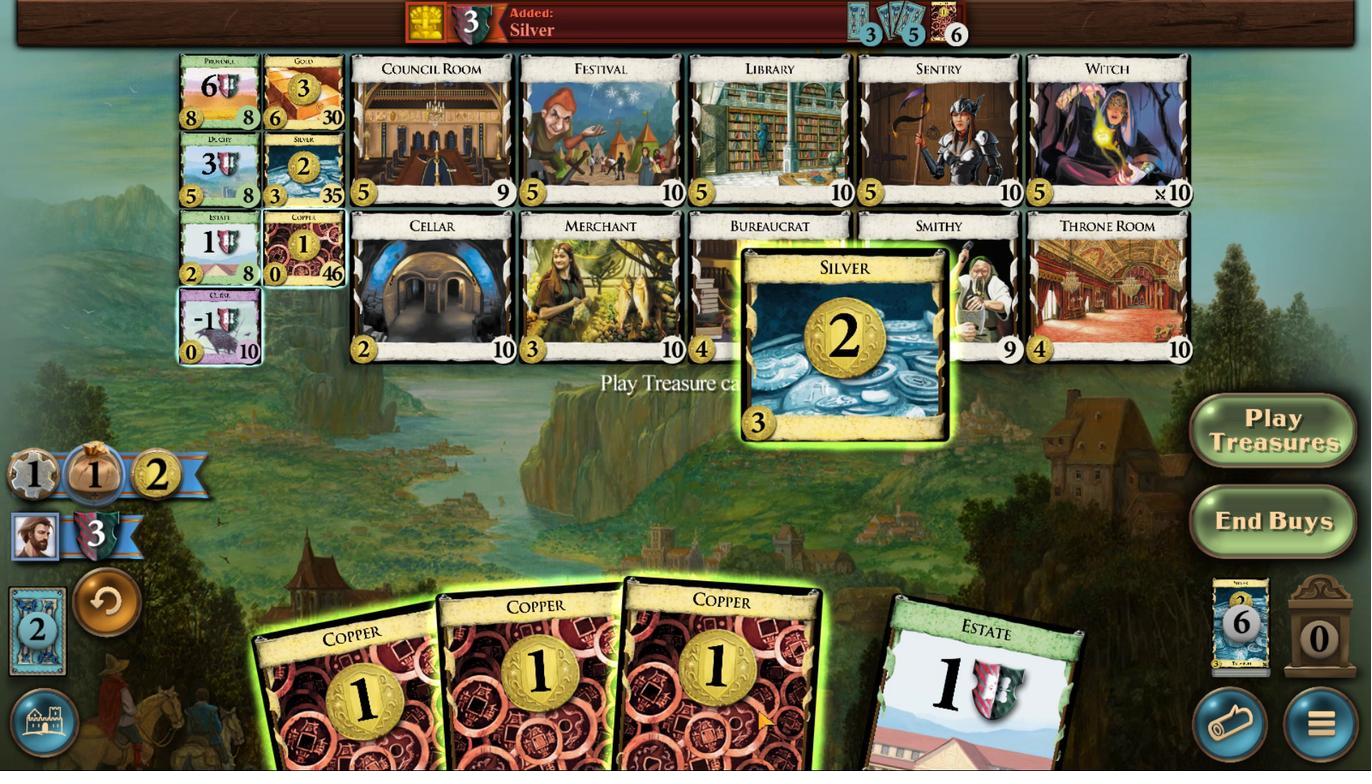 
Action: Mouse scrolled (835, 689) with delta (0, 0)
Screenshot: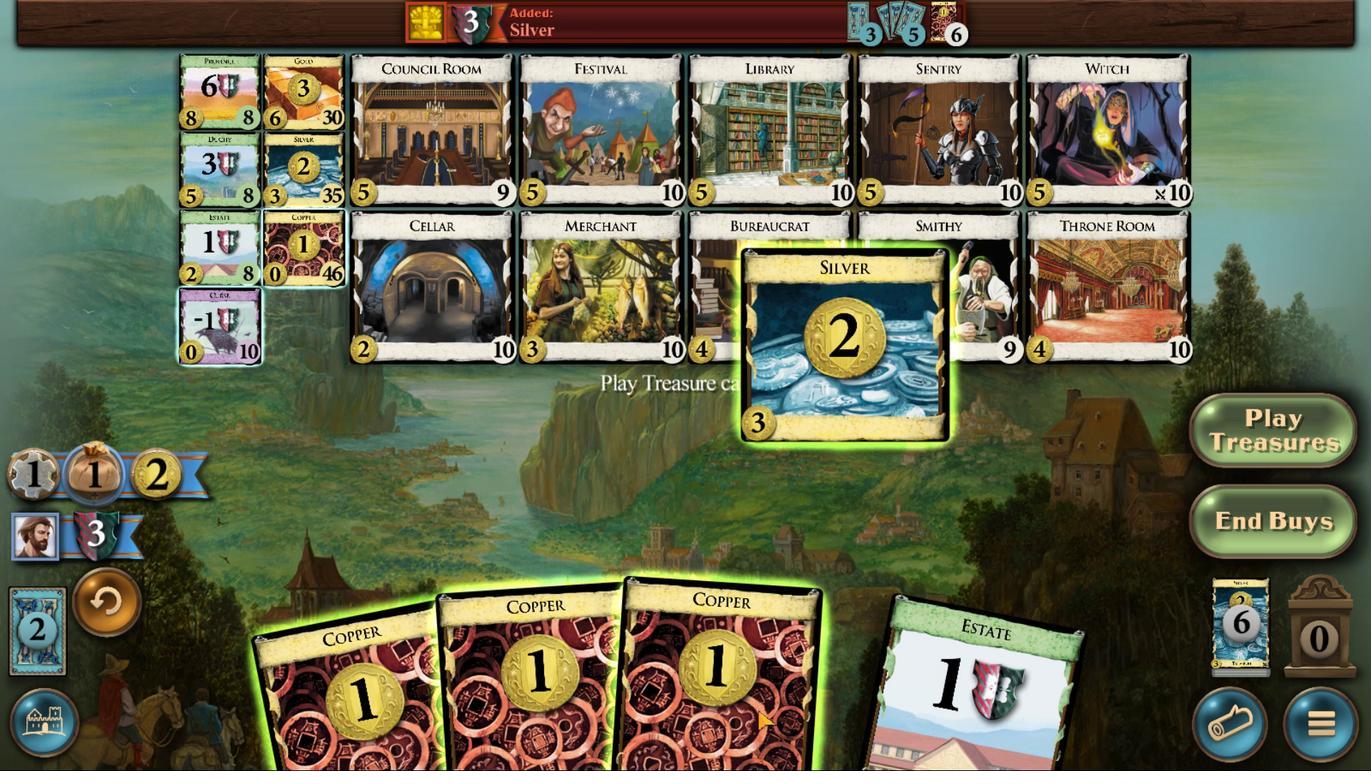 
Action: Mouse moved to (748, 710)
Screenshot: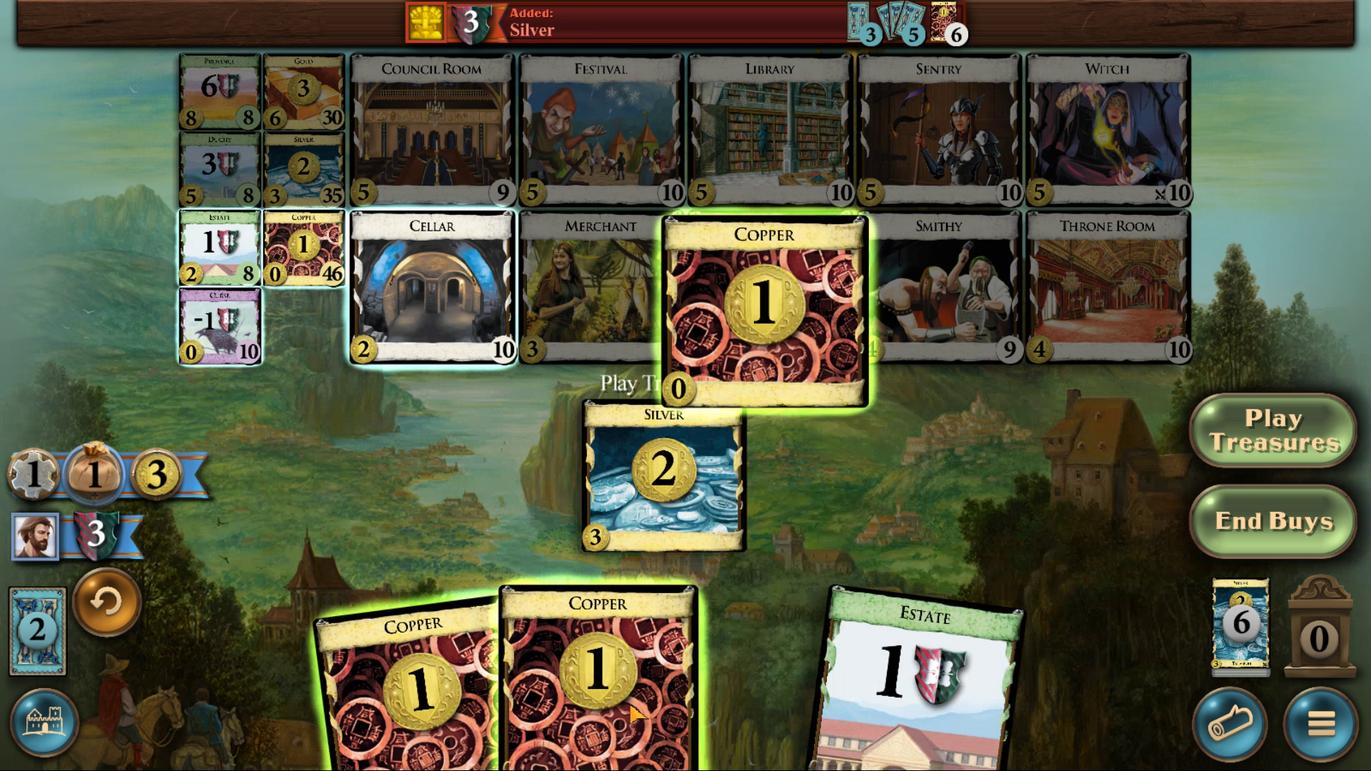 
Action: Mouse scrolled (748, 710) with delta (0, 0)
Screenshot: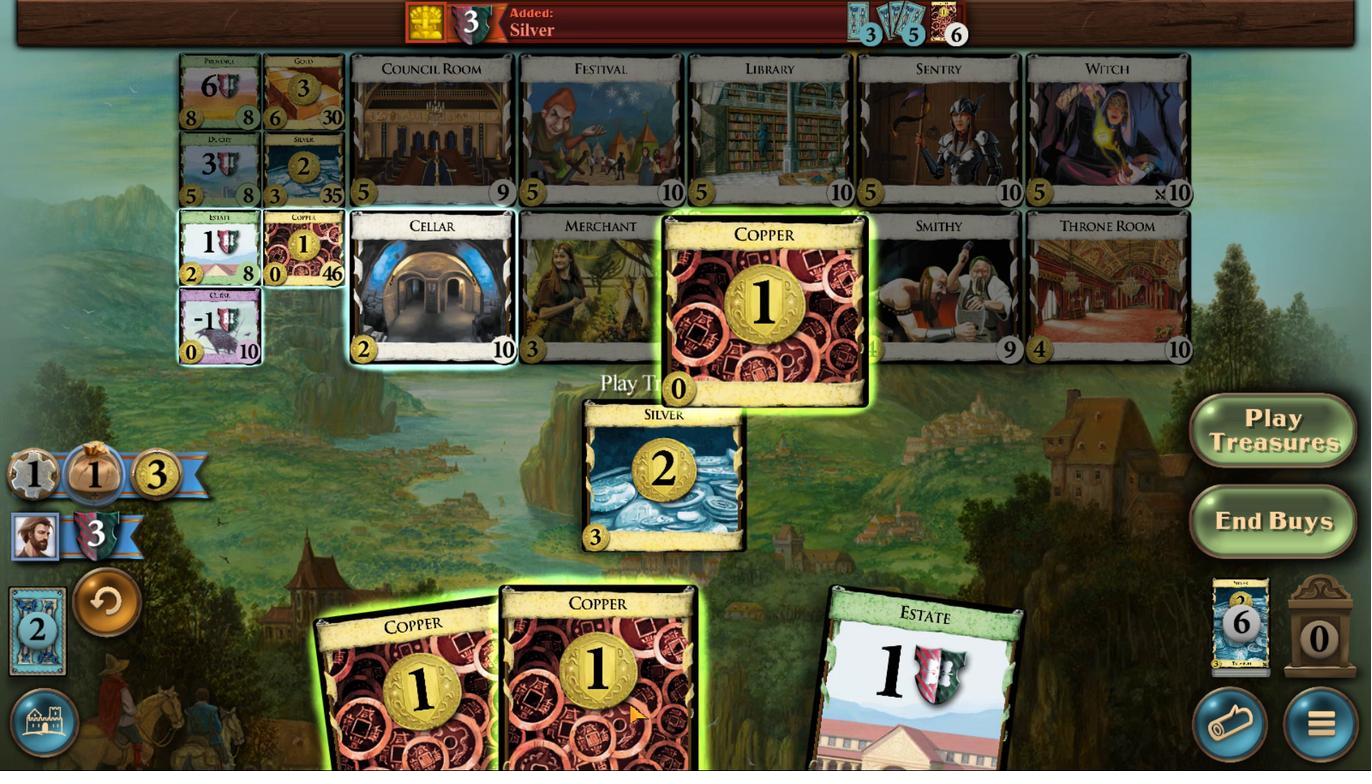 
Action: Mouse scrolled (748, 710) with delta (0, 0)
Screenshot: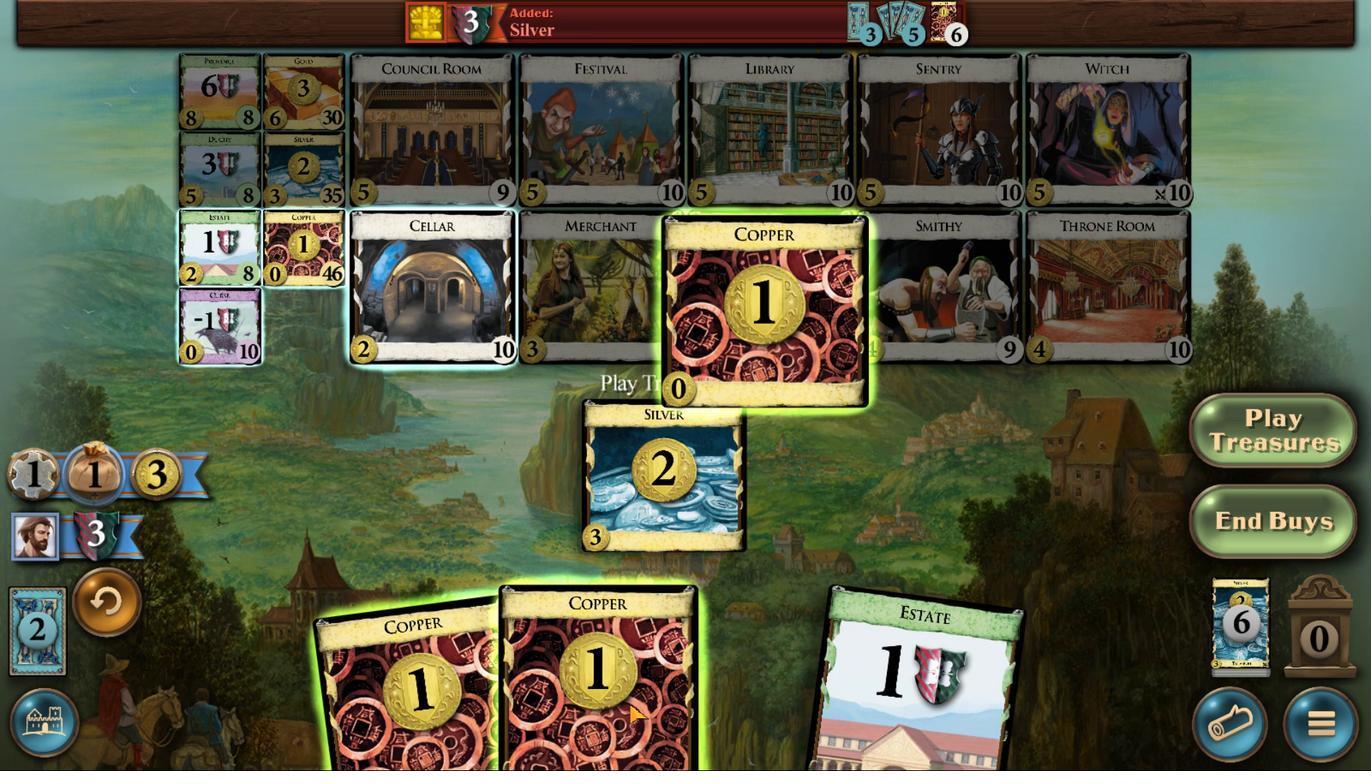 
Action: Mouse moved to (629, 701)
Screenshot: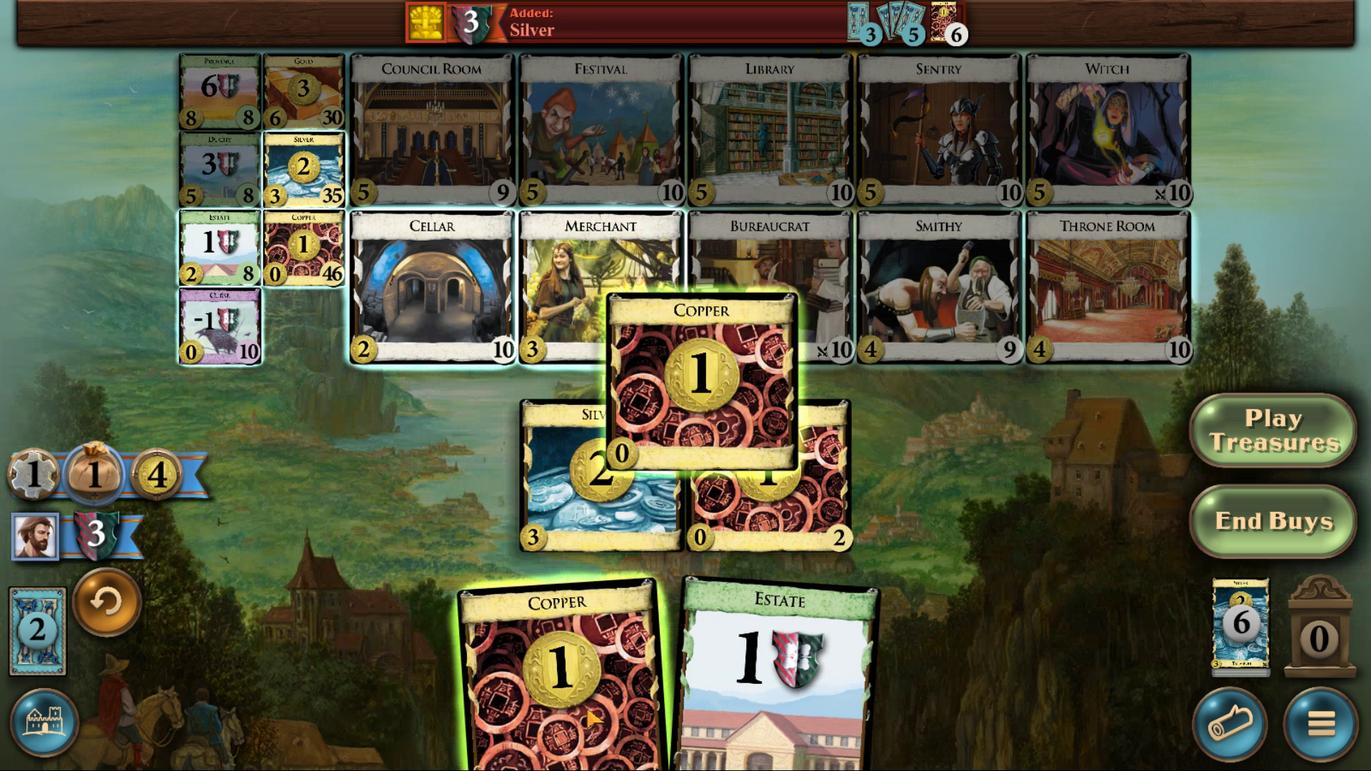 
Action: Mouse scrolled (629, 700) with delta (0, 0)
Screenshot: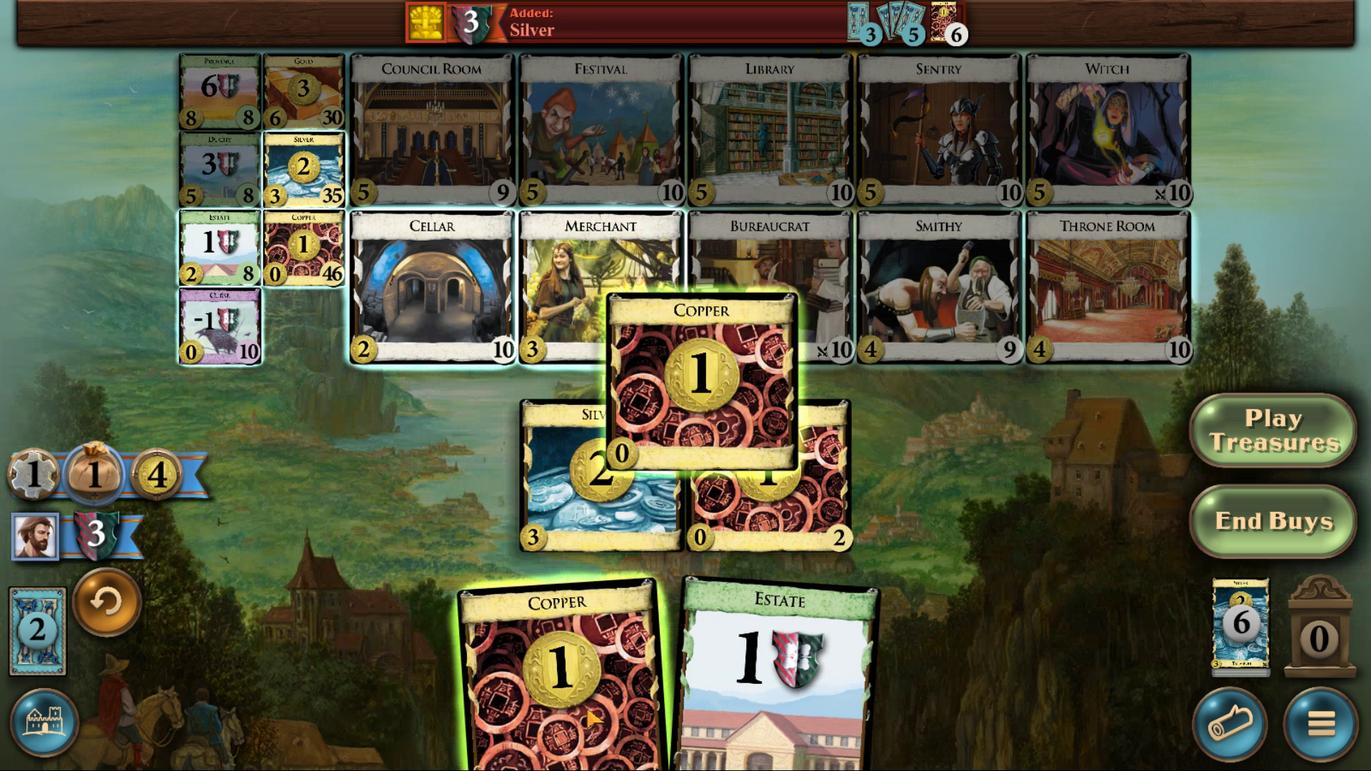 
Action: Mouse moved to (631, 702)
Screenshot: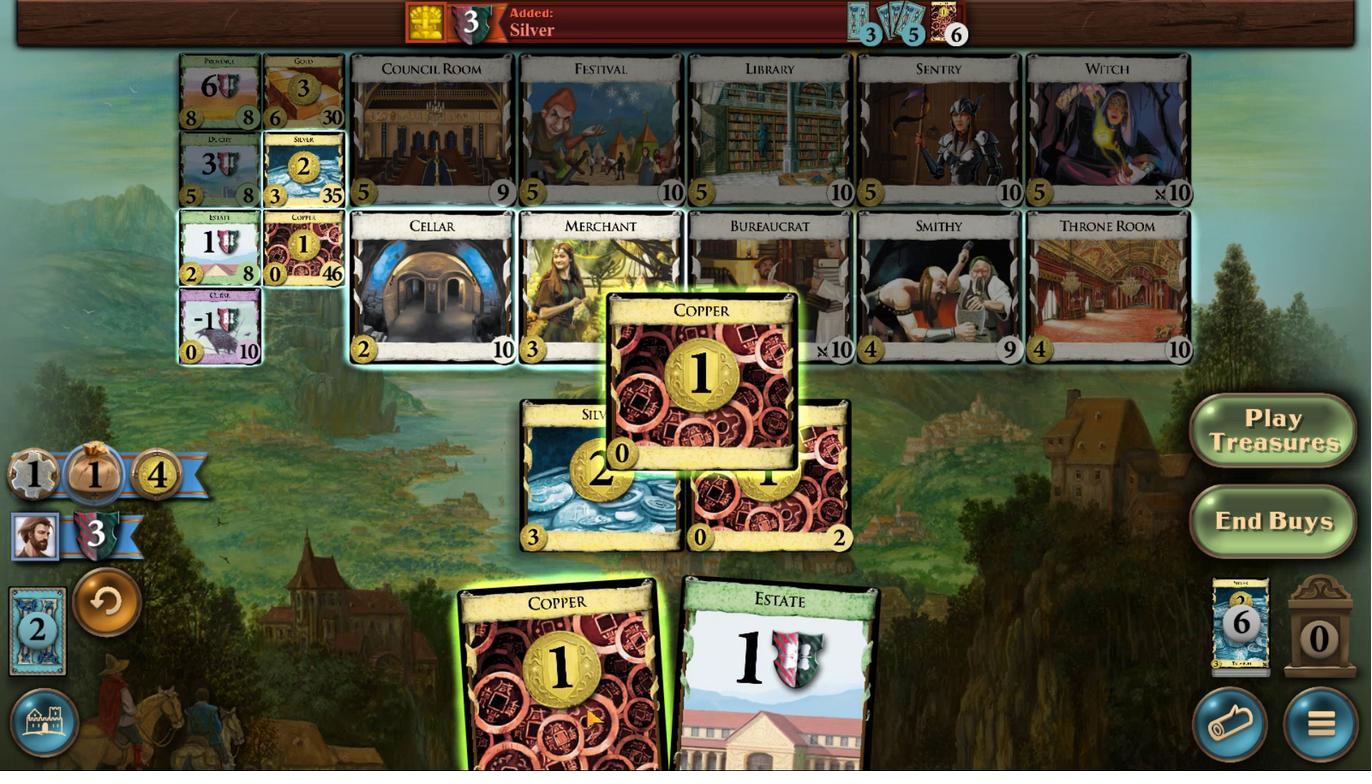 
Action: Mouse scrolled (631, 702) with delta (0, 0)
Screenshot: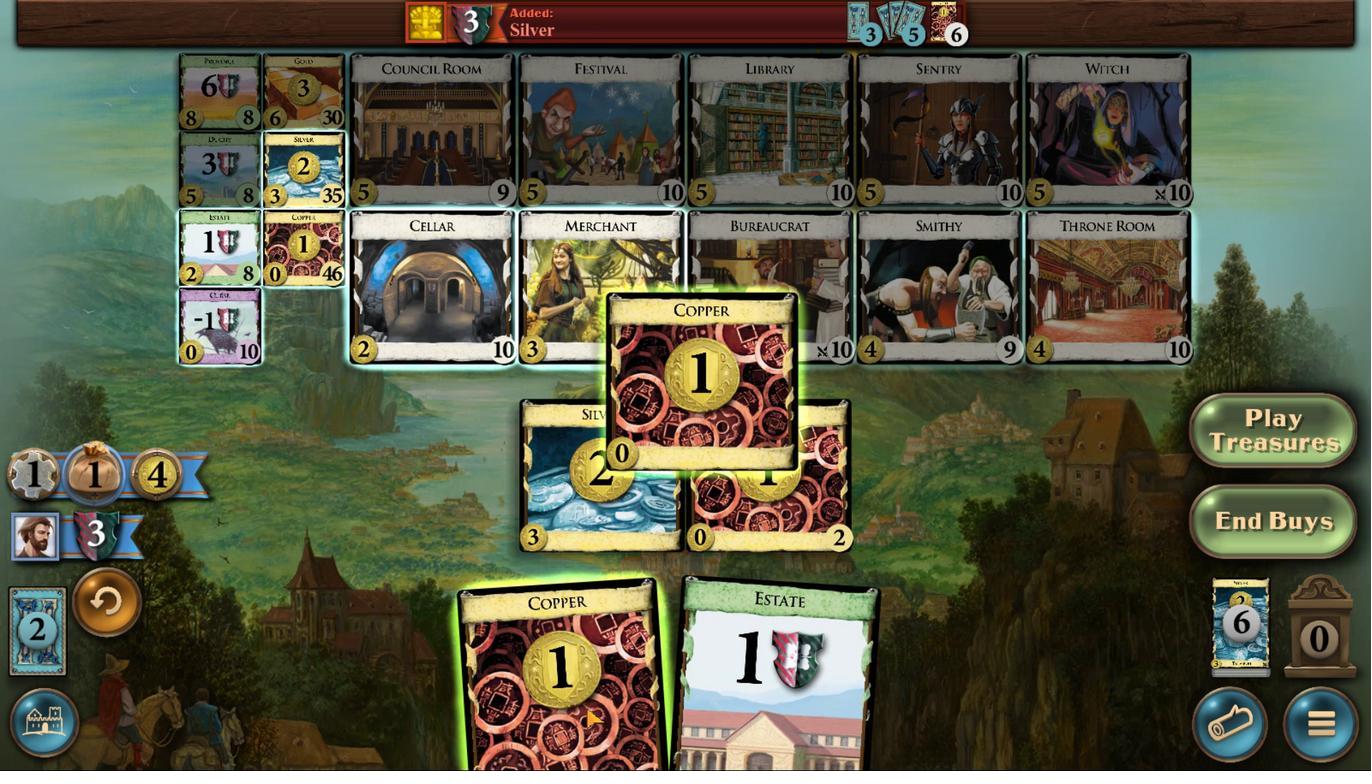 
Action: Mouse moved to (585, 708)
Screenshot: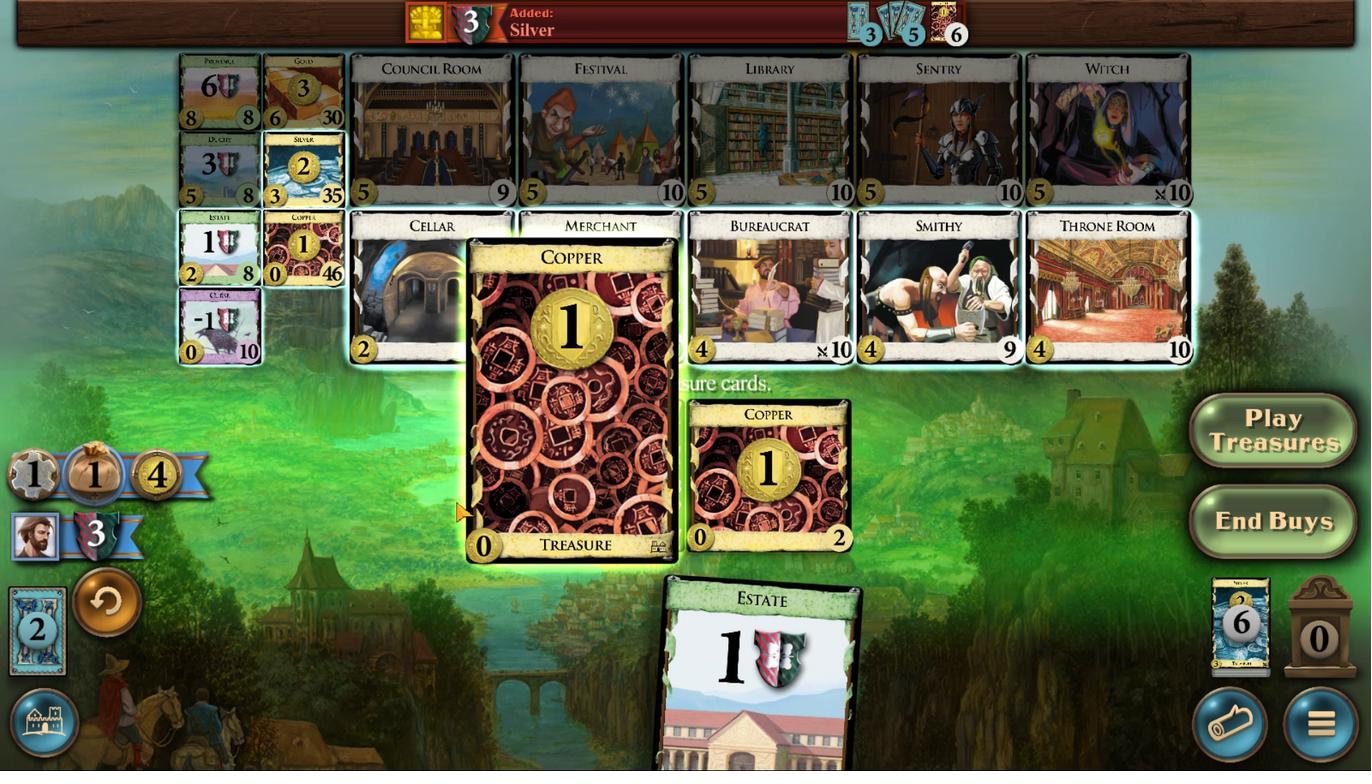 
Action: Mouse scrolled (585, 707) with delta (0, 0)
Screenshot: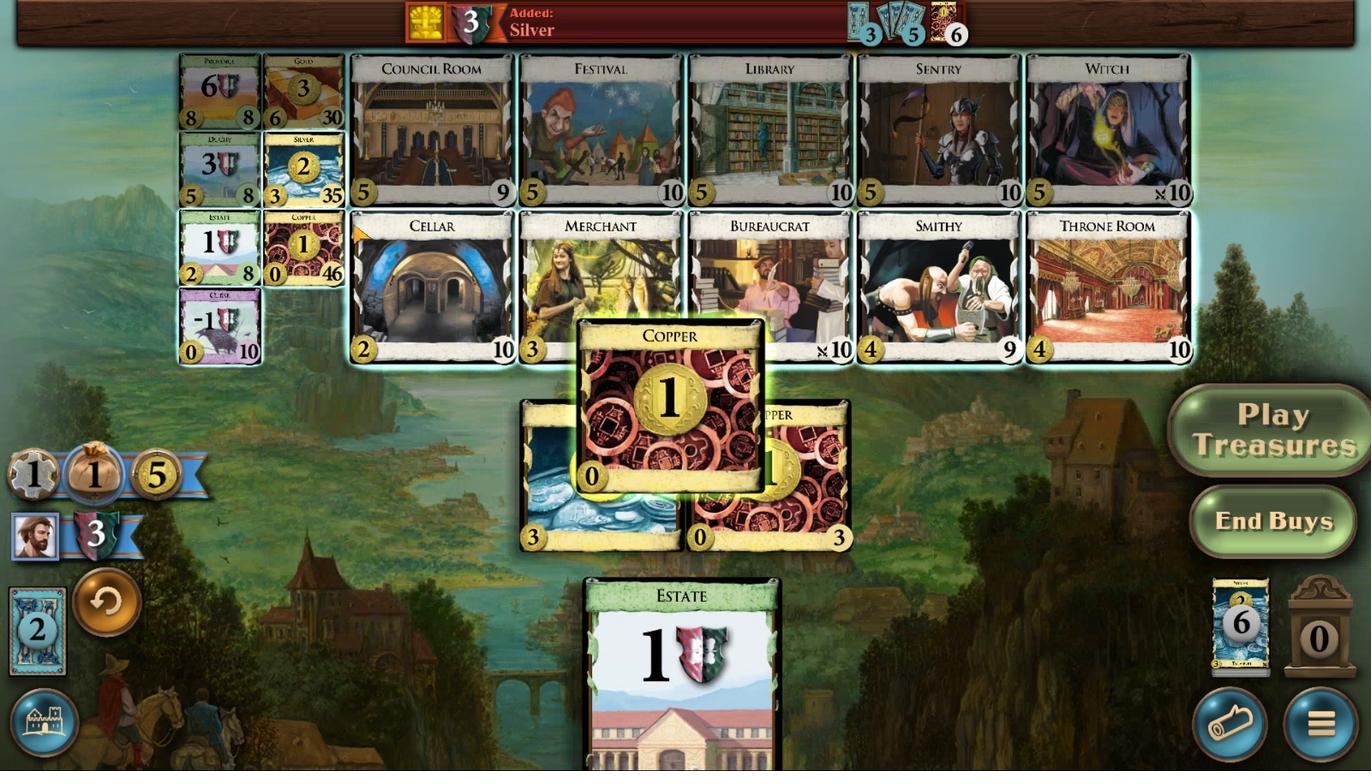 
Action: Mouse scrolled (585, 707) with delta (0, 0)
Screenshot: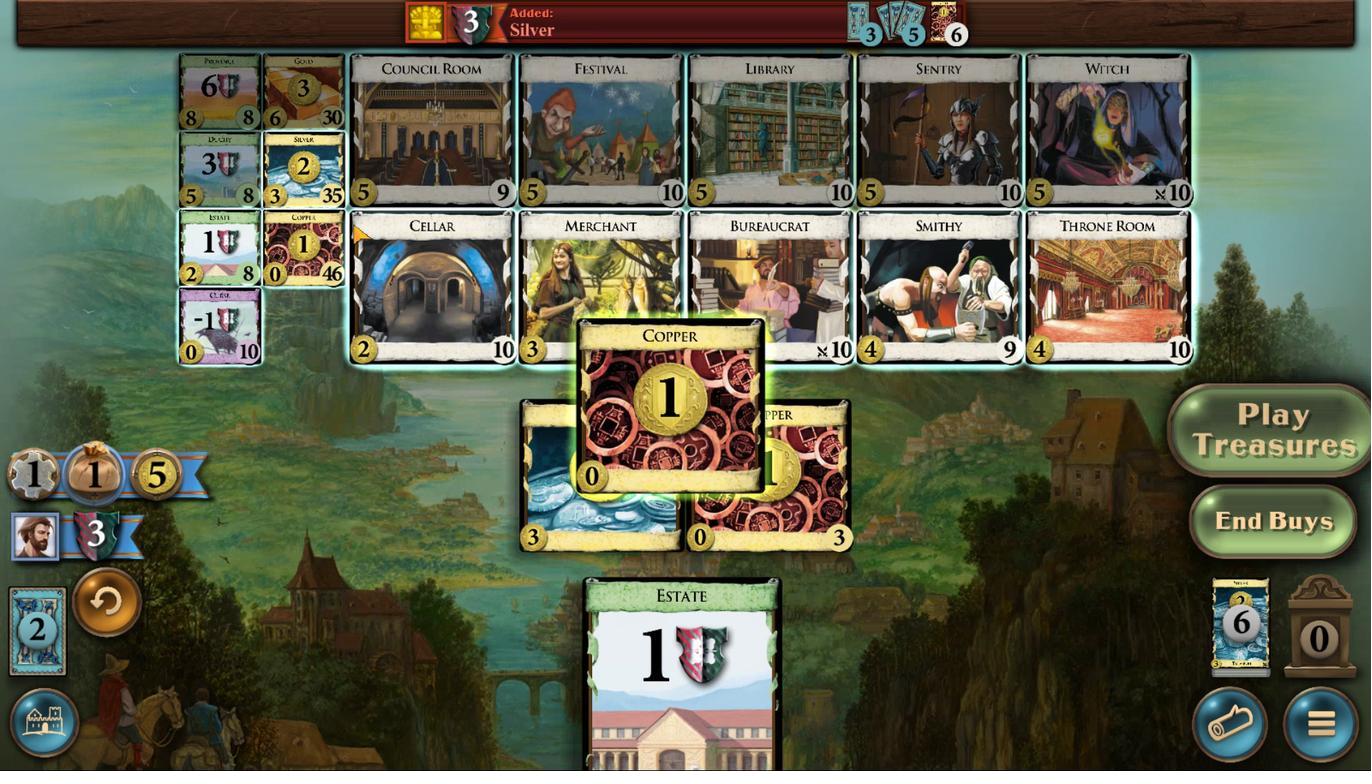 
Action: Mouse moved to (240, 170)
Screenshot: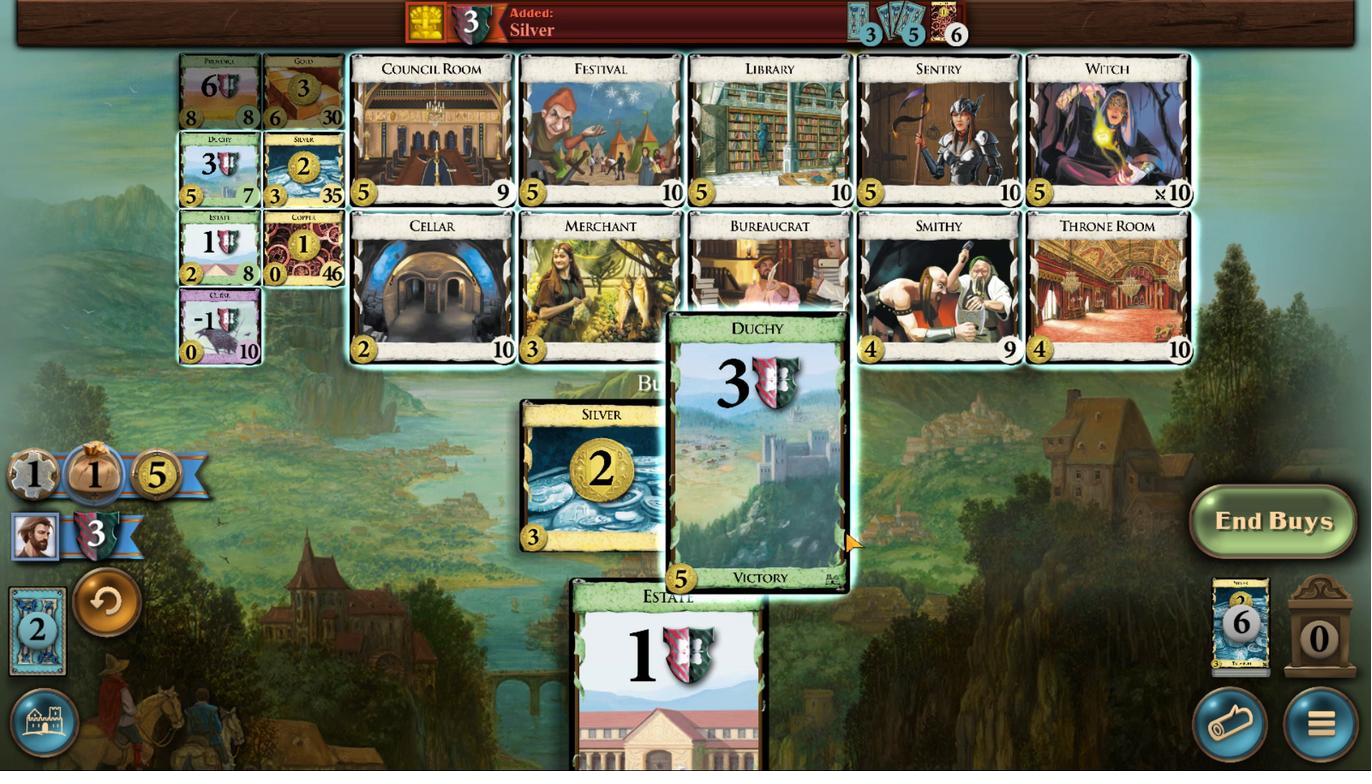 
Action: Mouse pressed left at (240, 170)
Screenshot: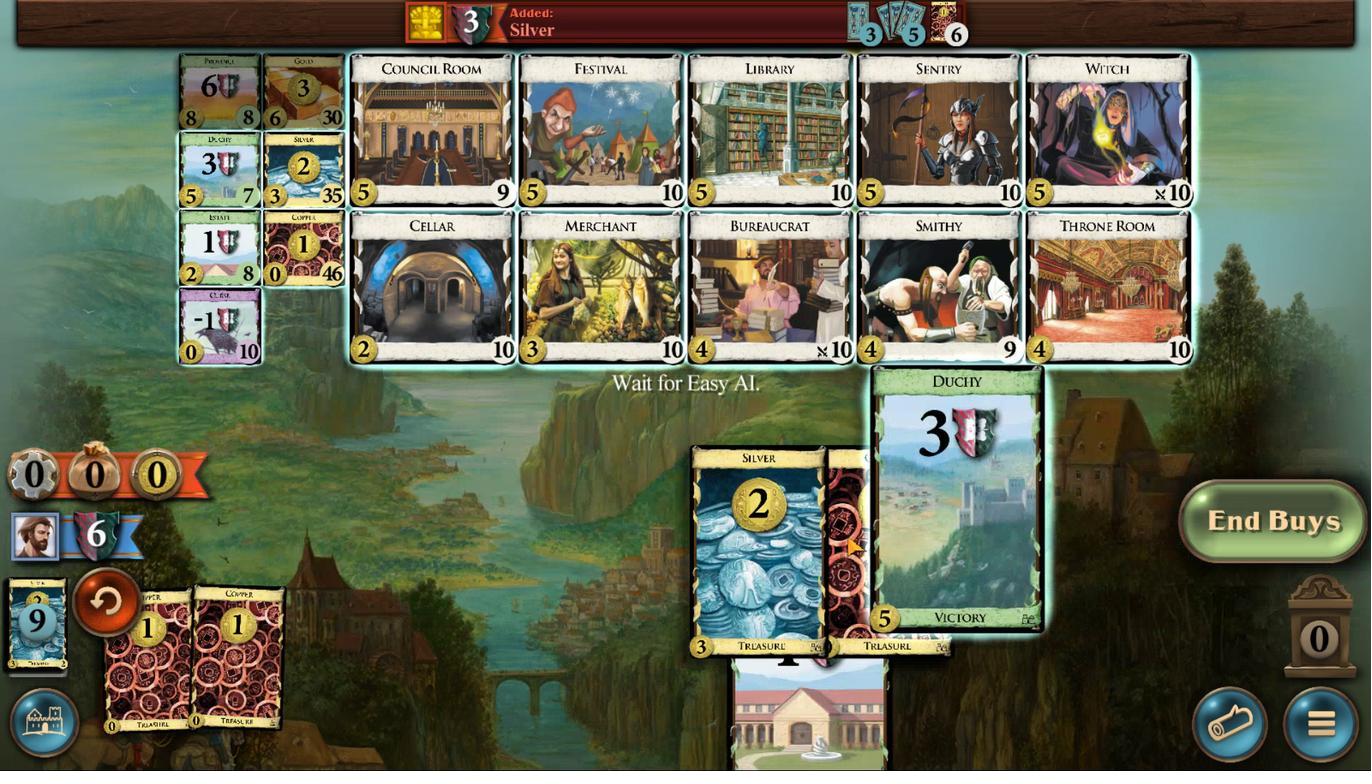 
Action: Mouse moved to (998, 717)
Screenshot: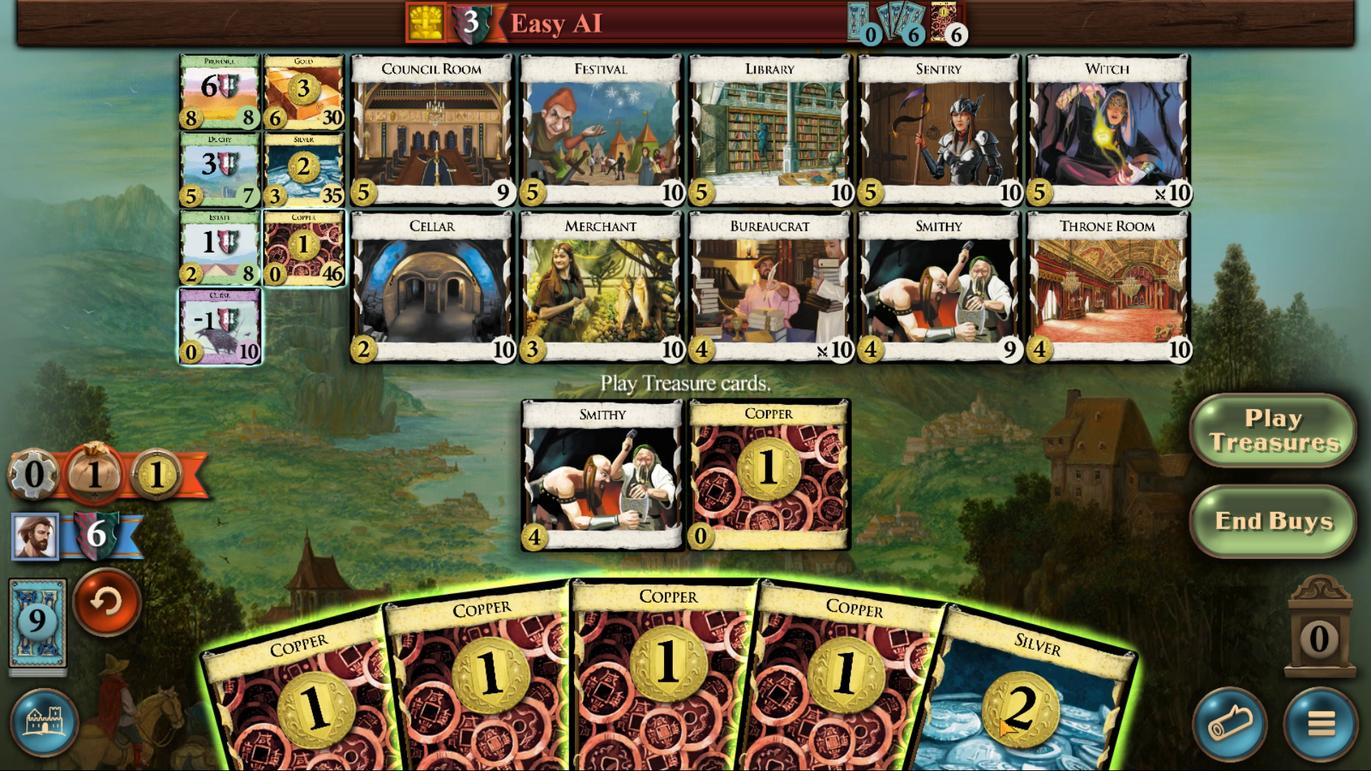 
Action: Mouse scrolled (998, 717) with delta (0, 0)
Screenshot: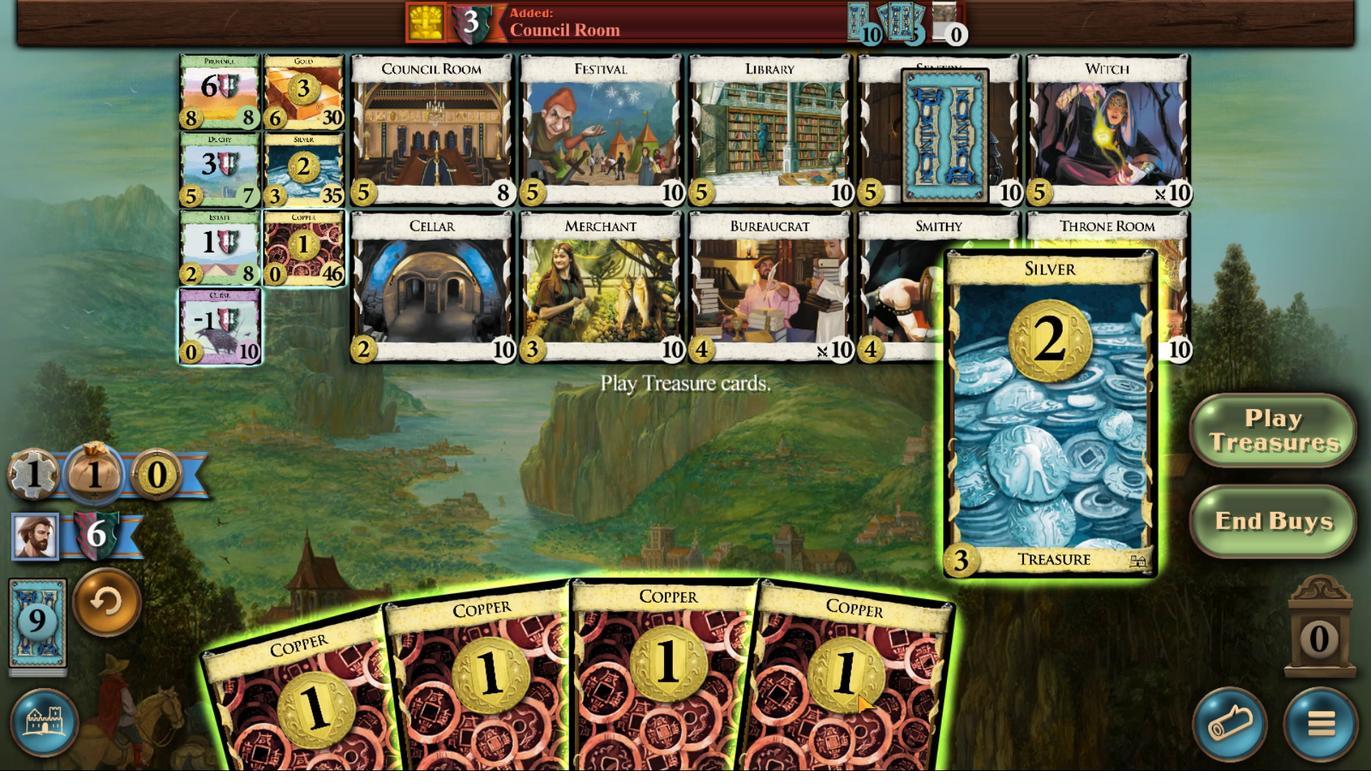 
Action: Mouse scrolled (998, 717) with delta (0, 0)
Screenshot: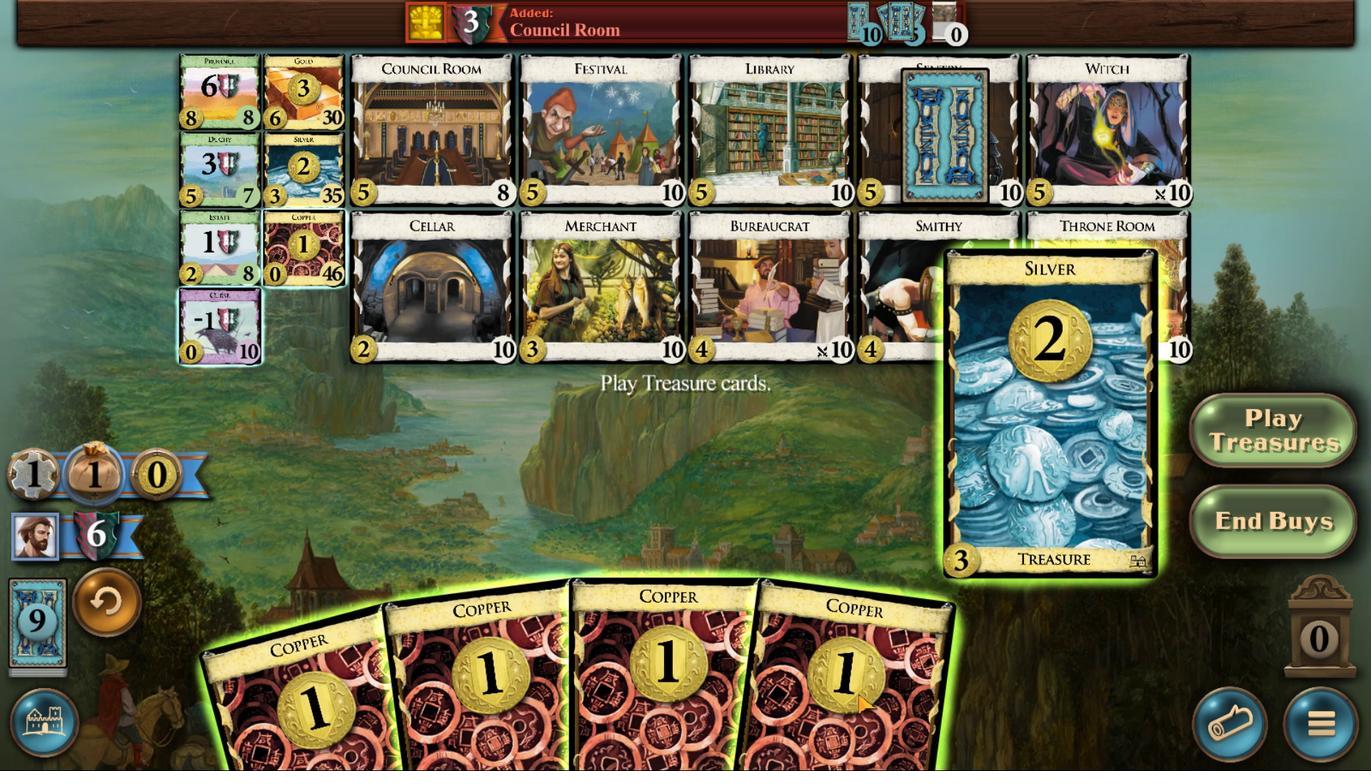 
Action: Mouse scrolled (998, 717) with delta (0, 0)
Screenshot: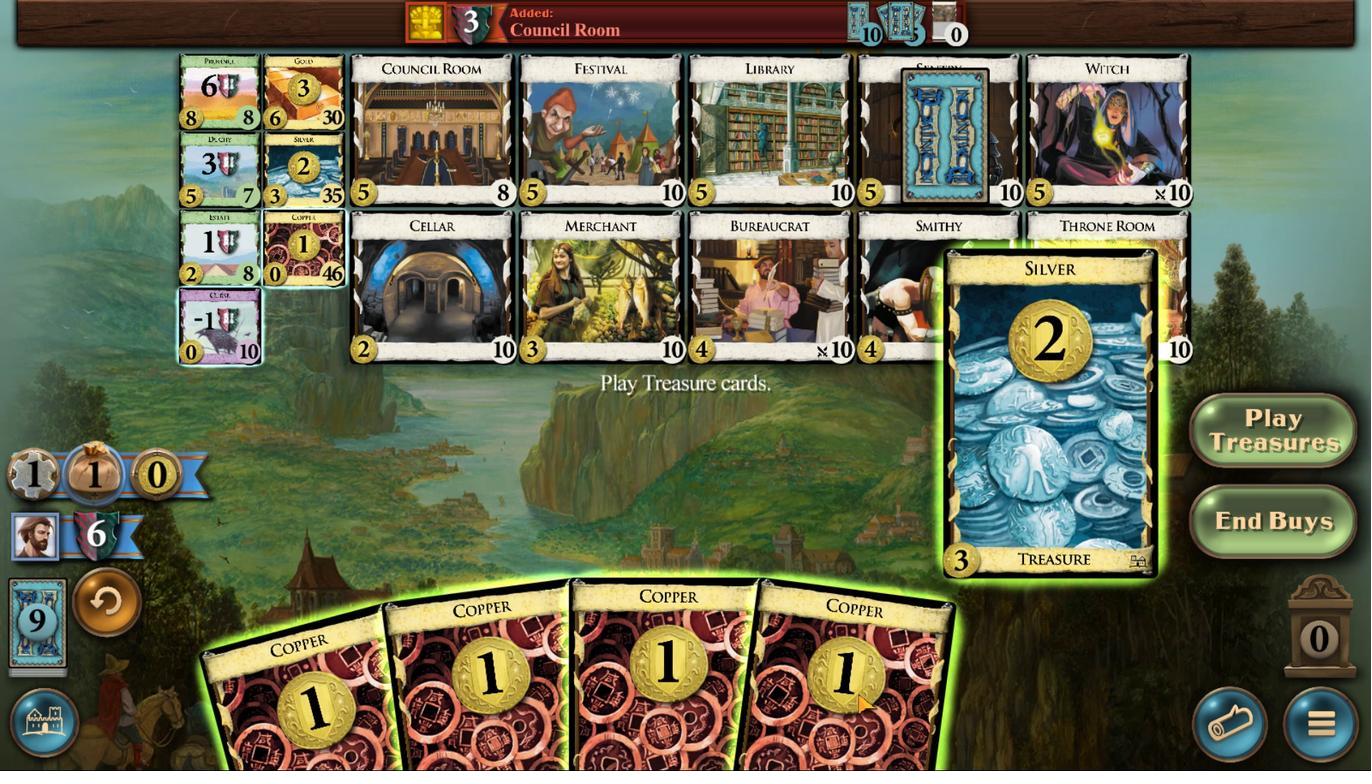 
Action: Mouse scrolled (998, 717) with delta (0, 0)
Screenshot: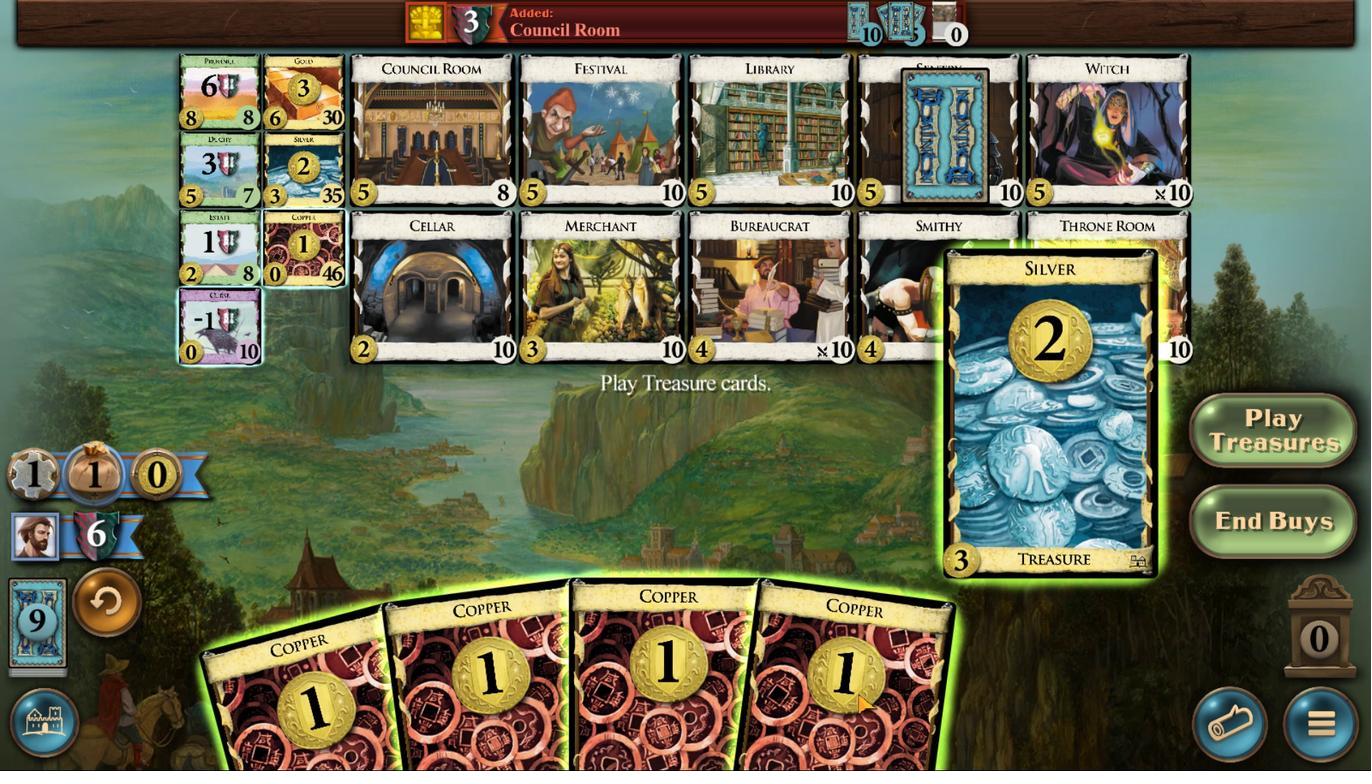 
Action: Mouse moved to (857, 694)
Screenshot: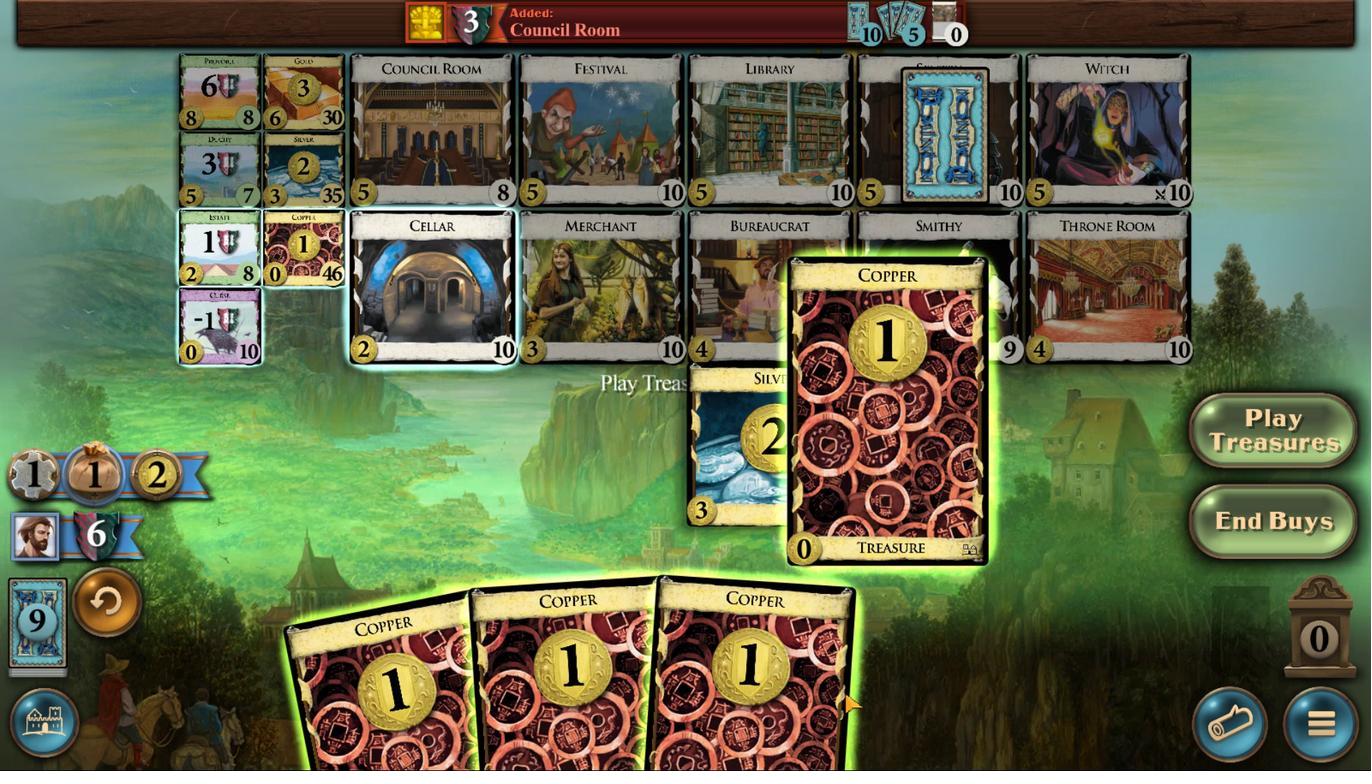 
Action: Mouse scrolled (857, 693) with delta (0, 0)
Screenshot: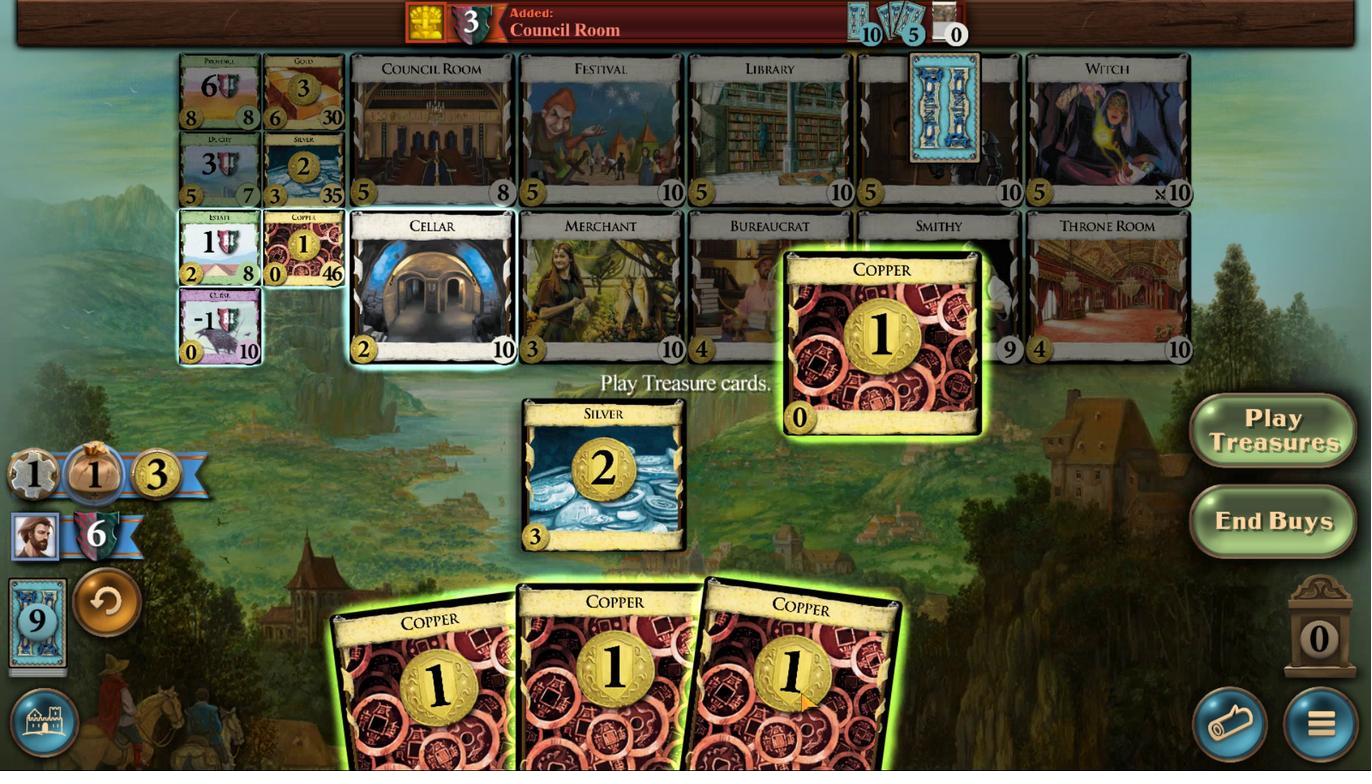 
Action: Mouse scrolled (857, 693) with delta (0, 0)
Screenshot: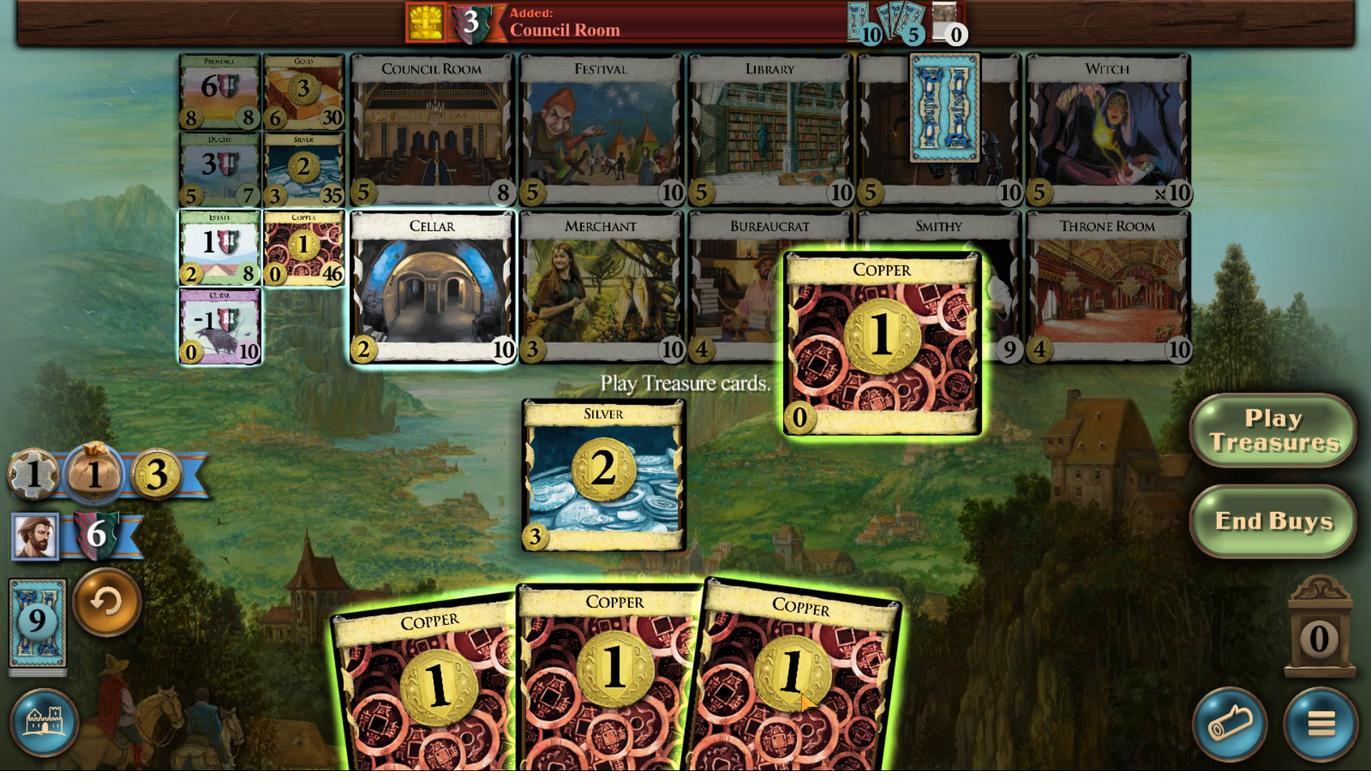 
Action: Mouse scrolled (857, 693) with delta (0, 0)
Screenshot: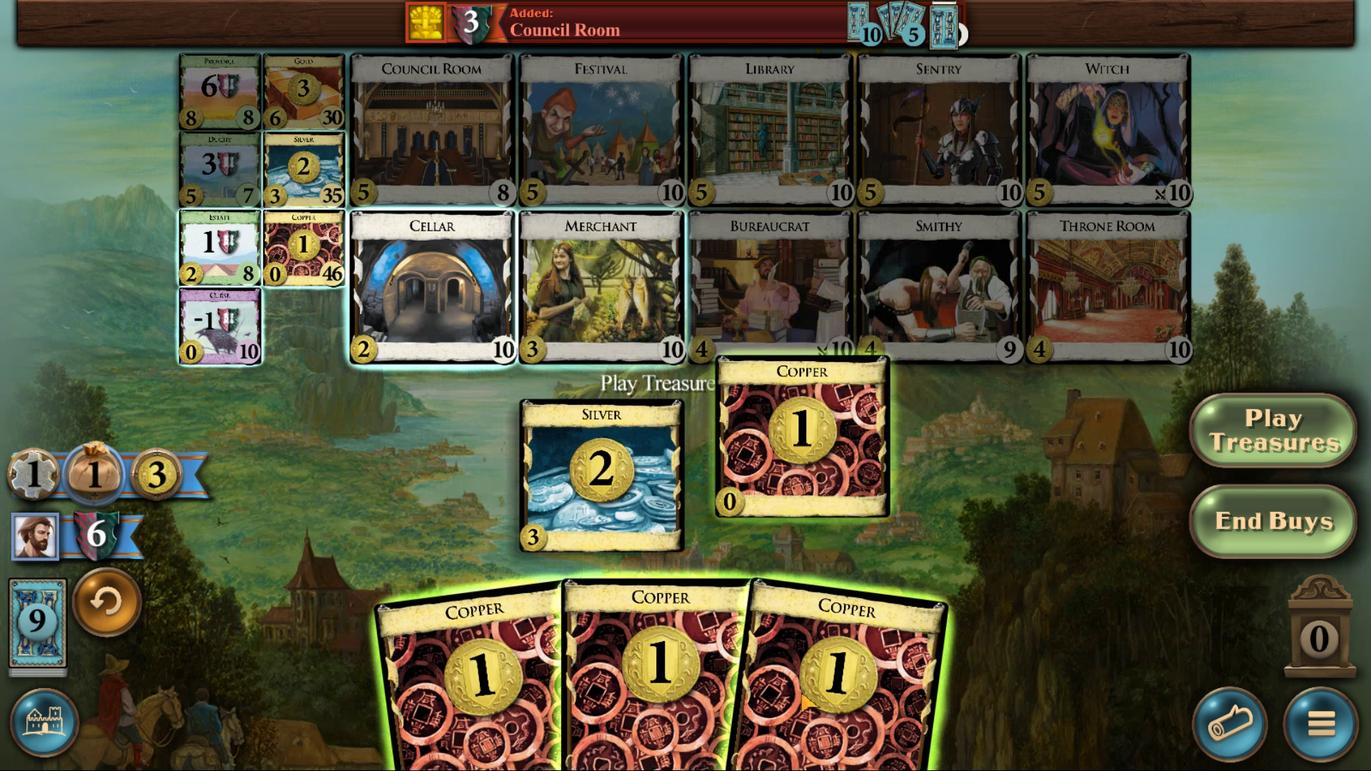 
Action: Mouse moved to (800, 692)
Screenshot: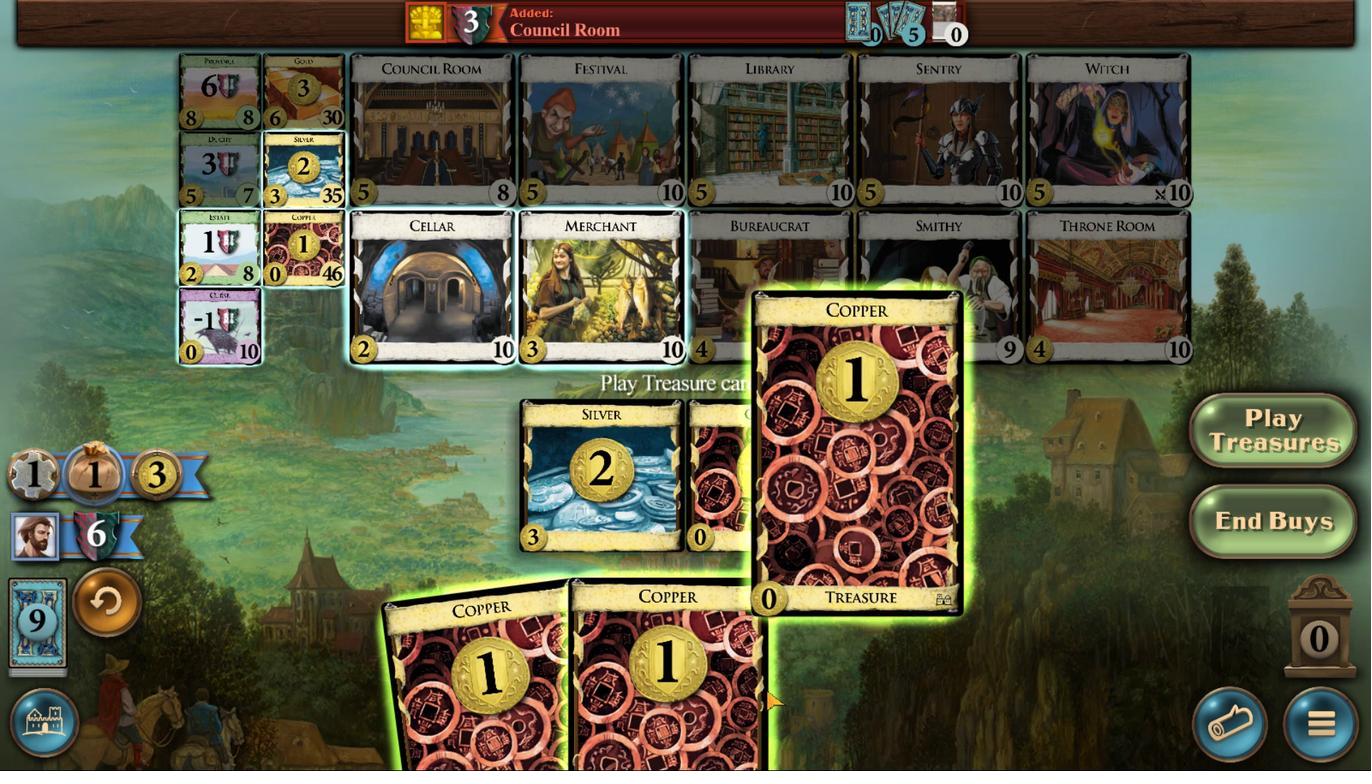 
Action: Mouse scrolled (800, 692) with delta (0, 0)
Screenshot: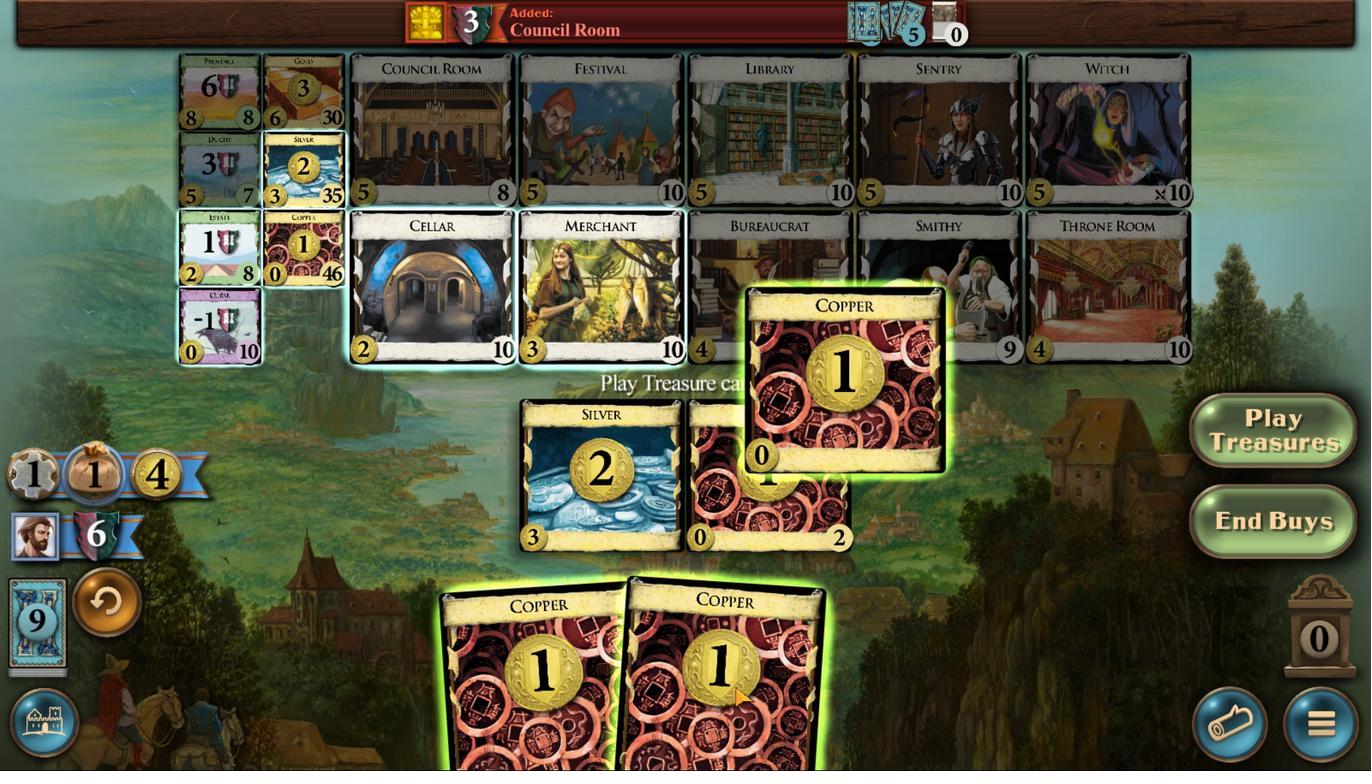 
Action: Mouse scrolled (800, 692) with delta (0, 0)
Screenshot: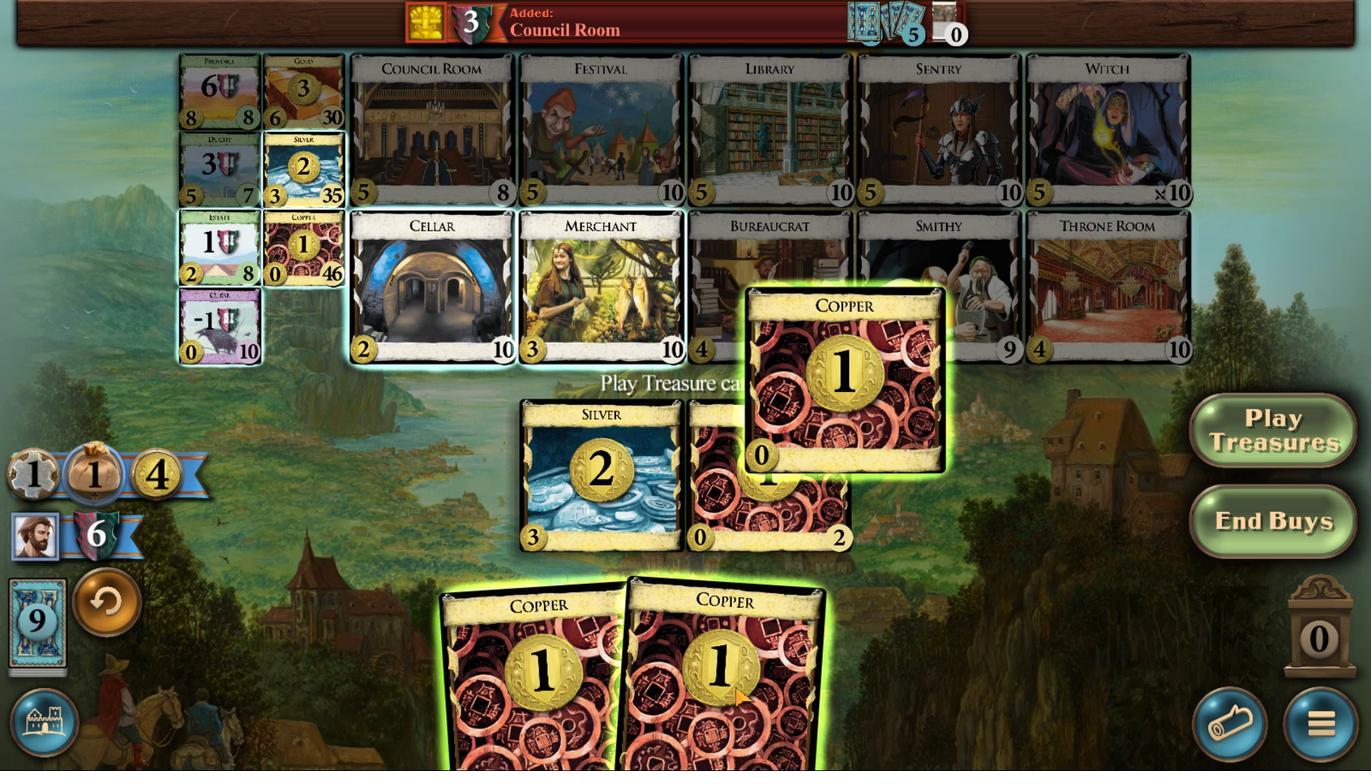 
Action: Mouse moved to (734, 687)
Screenshot: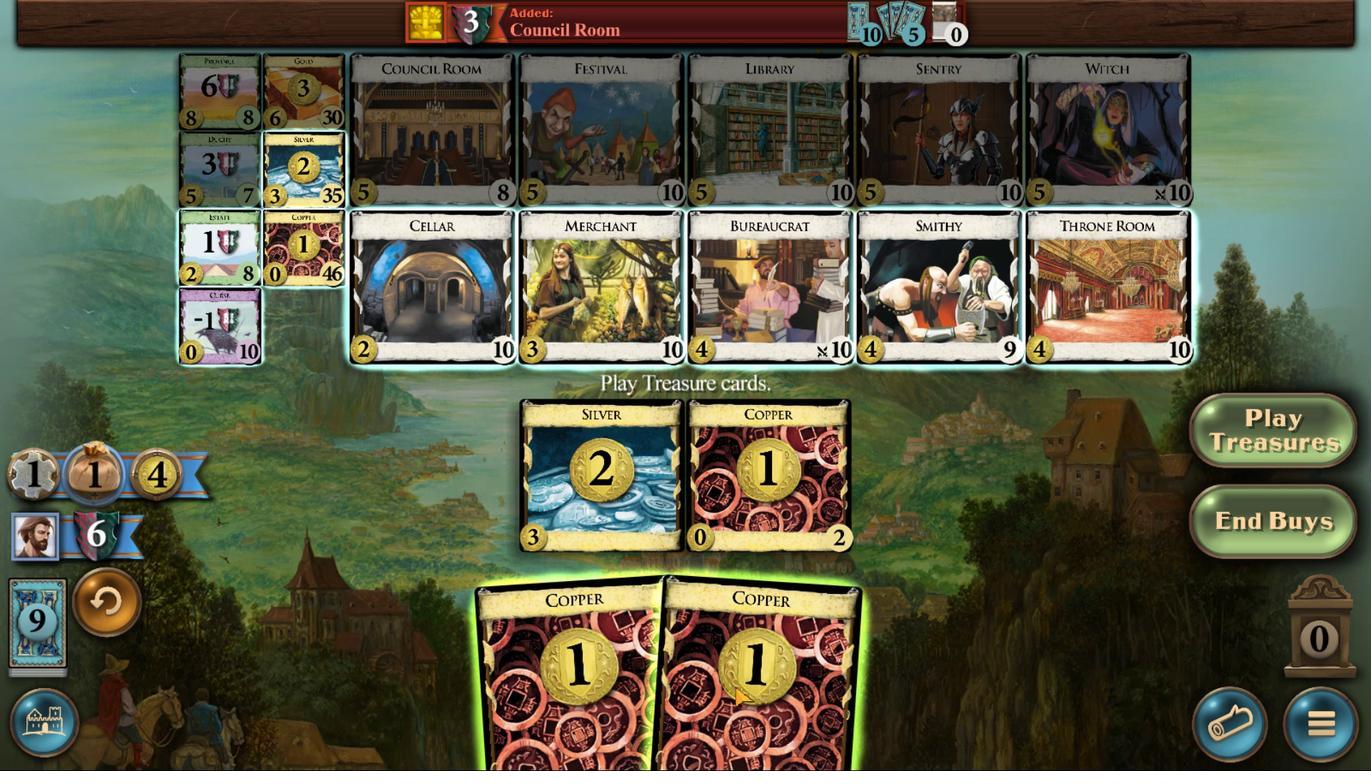 
Action: Mouse scrolled (734, 686) with delta (0, 0)
Screenshot: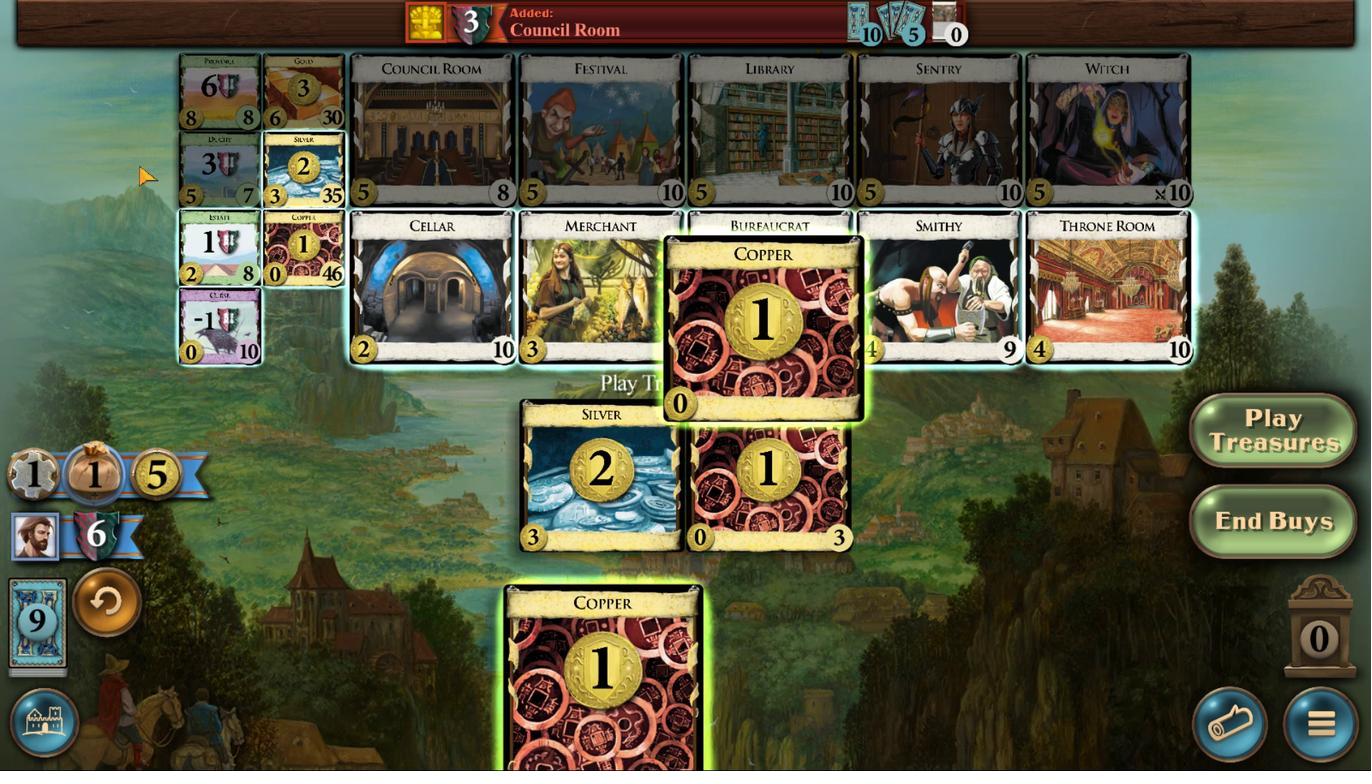 
Action: Mouse scrolled (734, 686) with delta (0, 0)
Screenshot: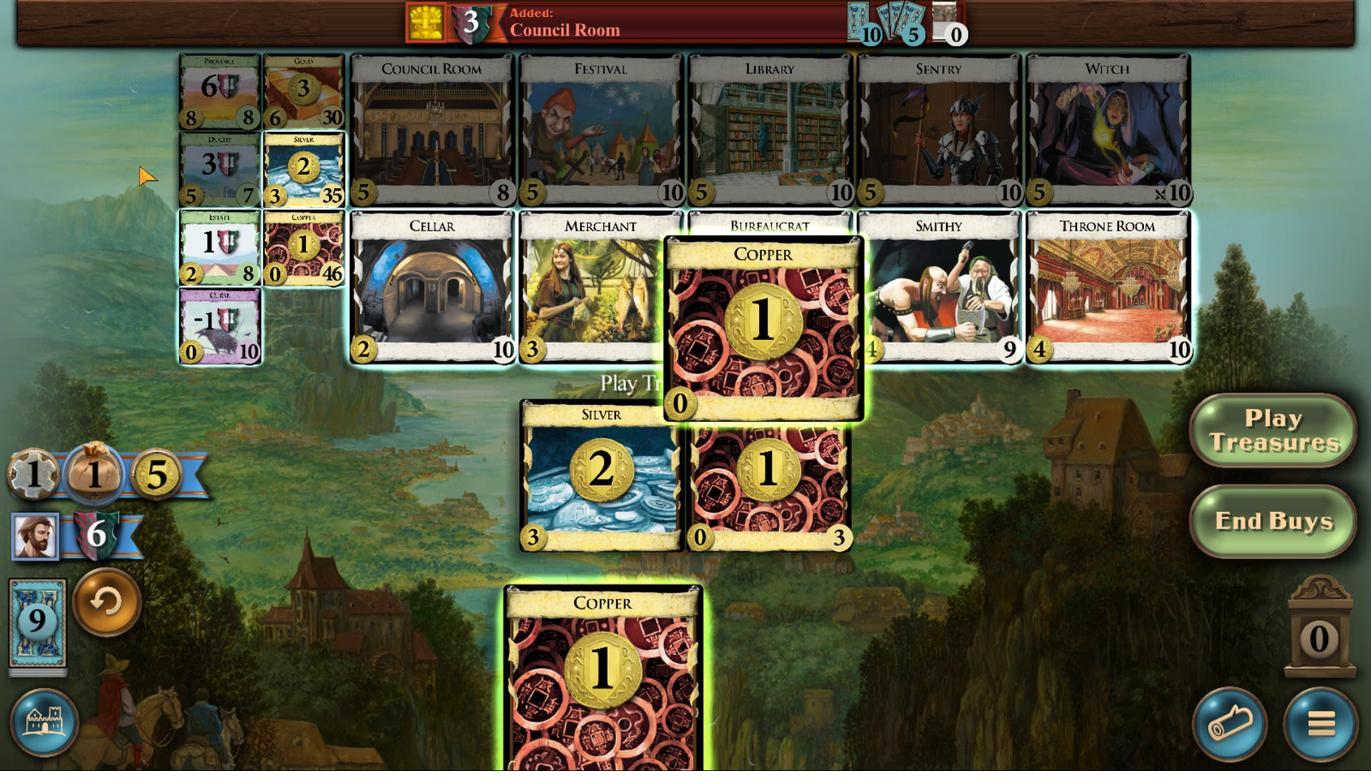 
Action: Mouse scrolled (734, 686) with delta (0, 0)
Screenshot: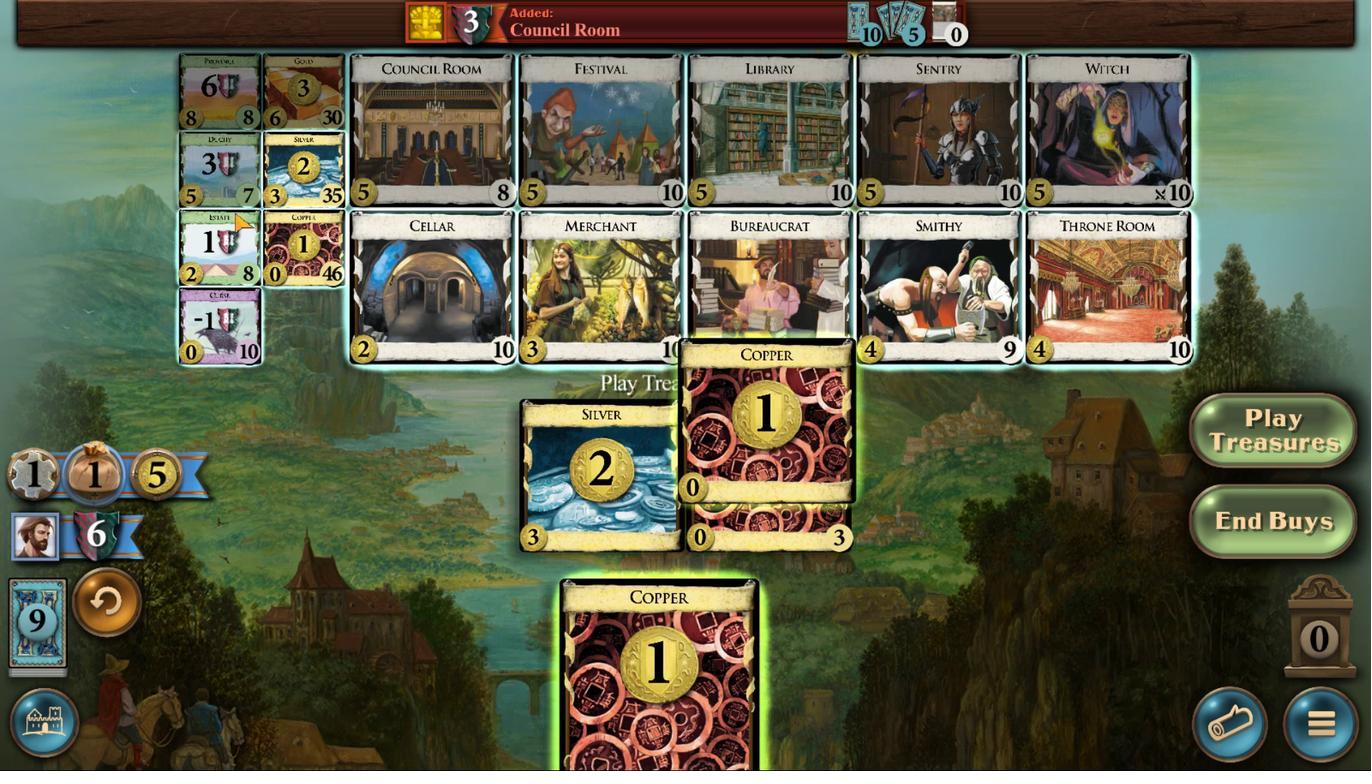 
Action: Mouse scrolled (734, 686) with delta (0, 0)
Screenshot: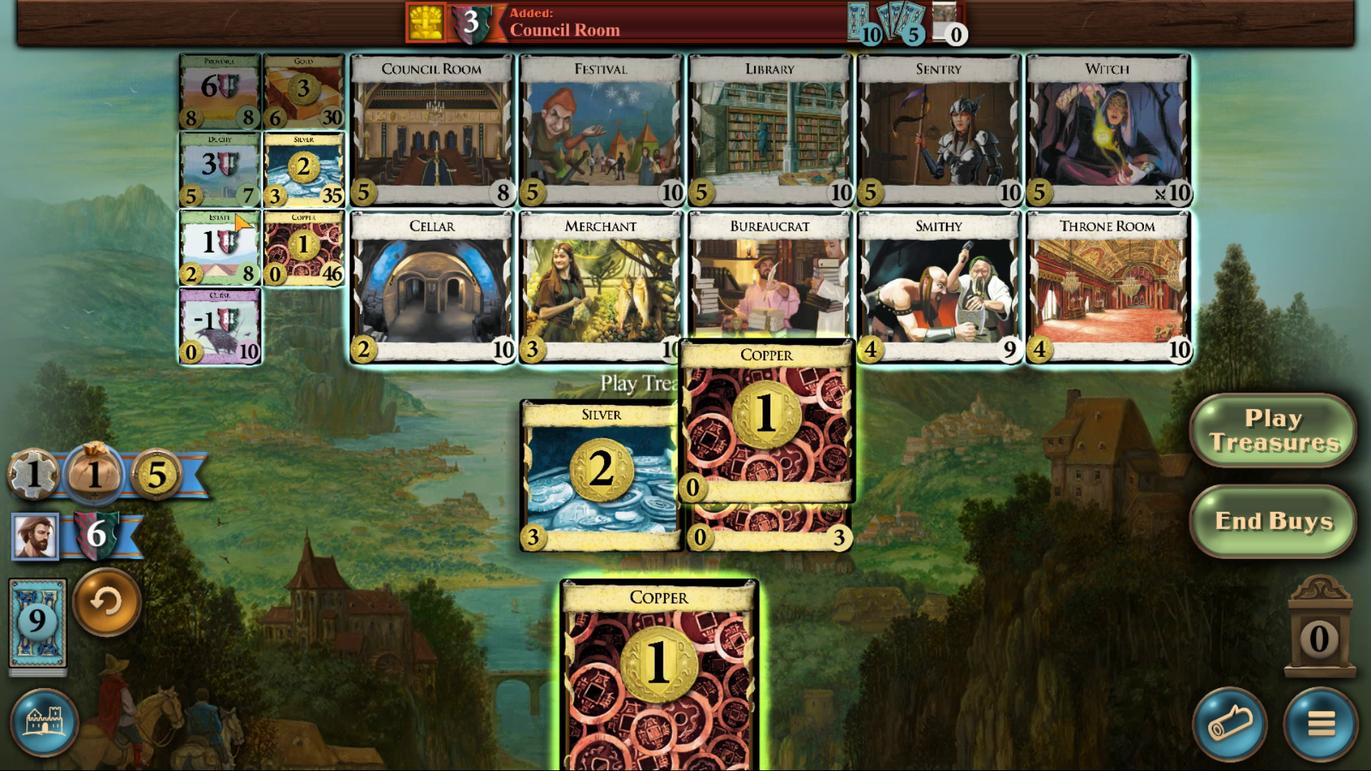 
Action: Mouse moved to (230, 159)
Screenshot: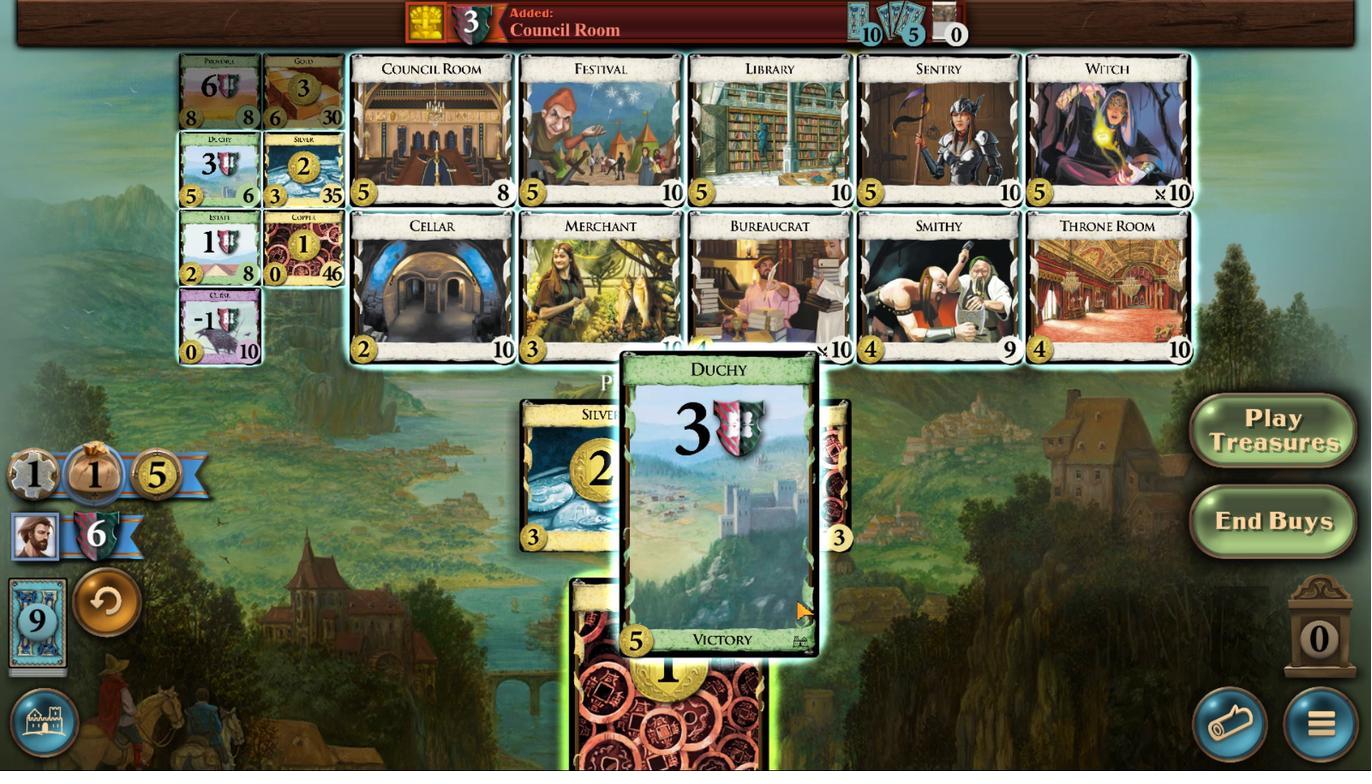 
Action: Mouse pressed left at (230, 159)
Screenshot: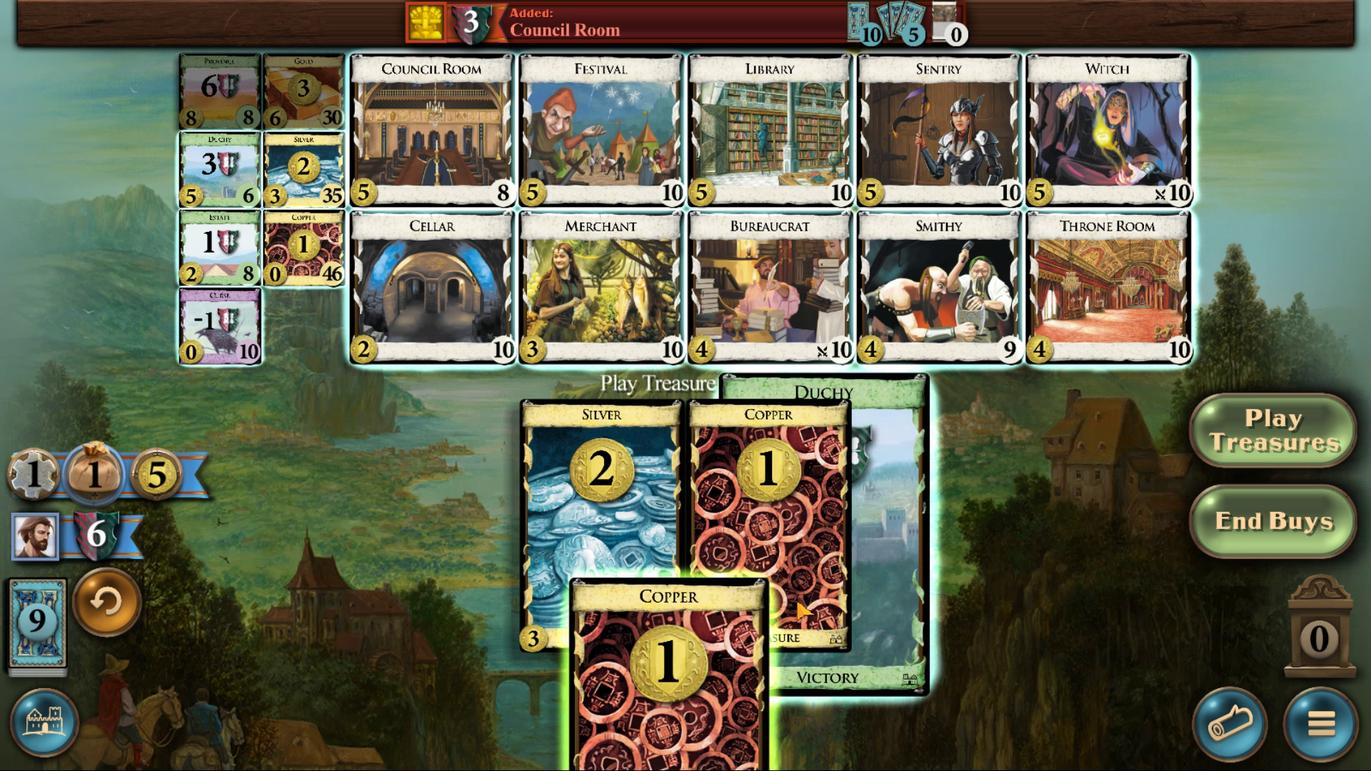 
Action: Mouse moved to (667, 707)
Screenshot: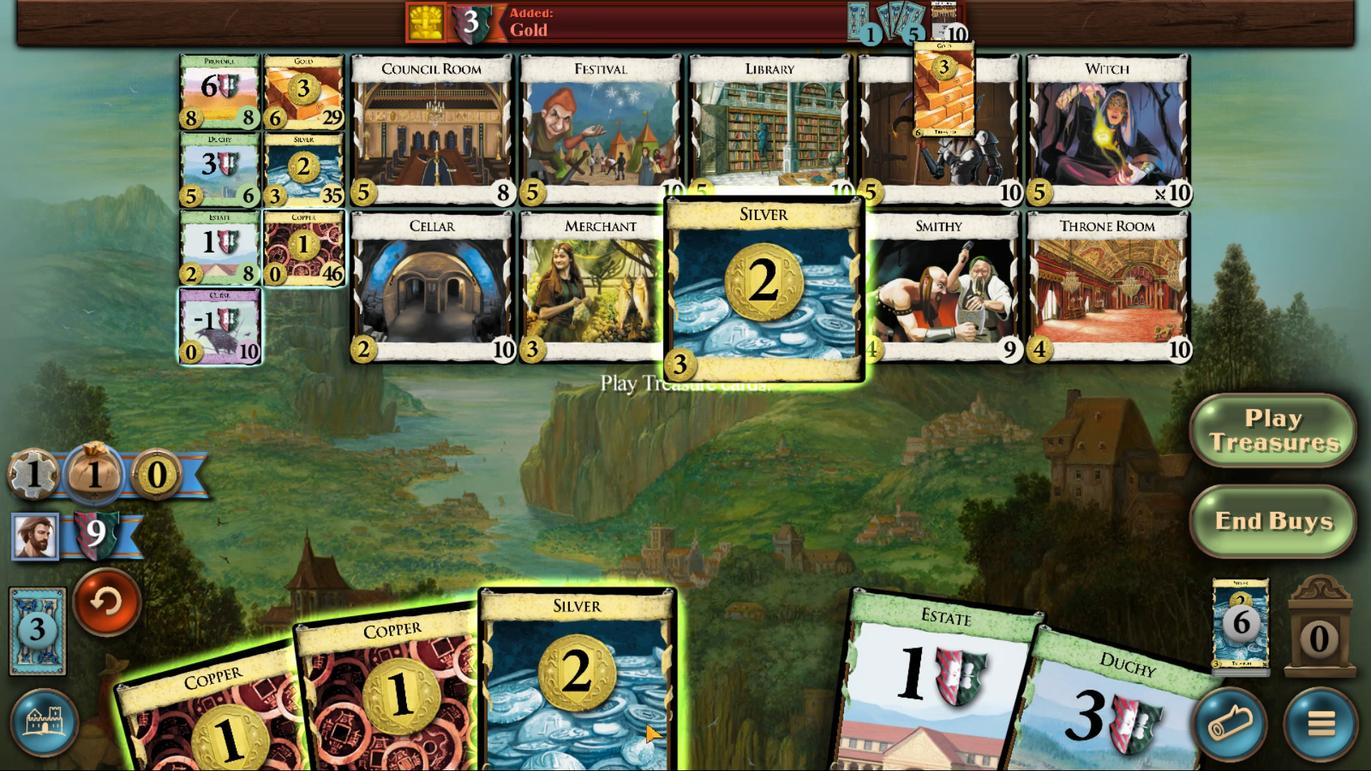 
Action: Mouse scrolled (667, 706) with delta (0, 0)
Screenshot: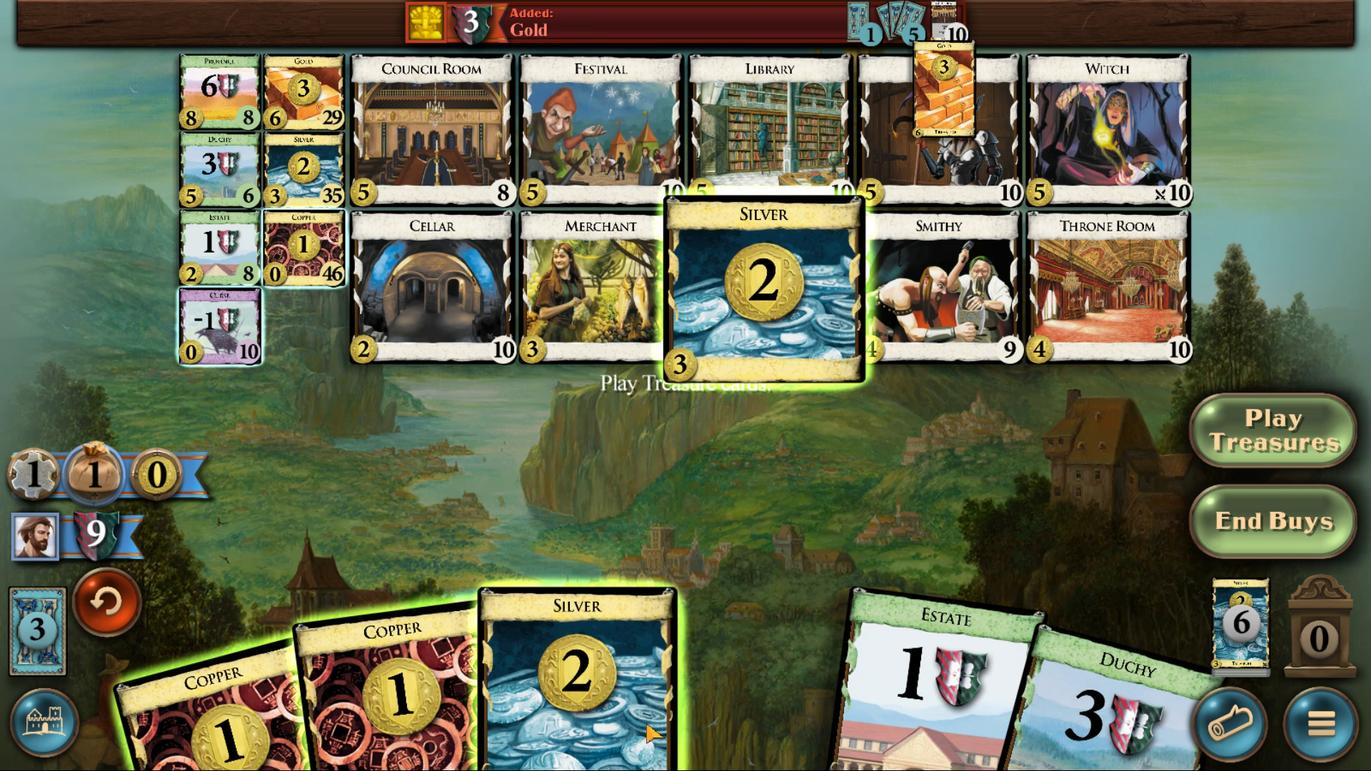 
Action: Mouse moved to (669, 710)
Screenshot: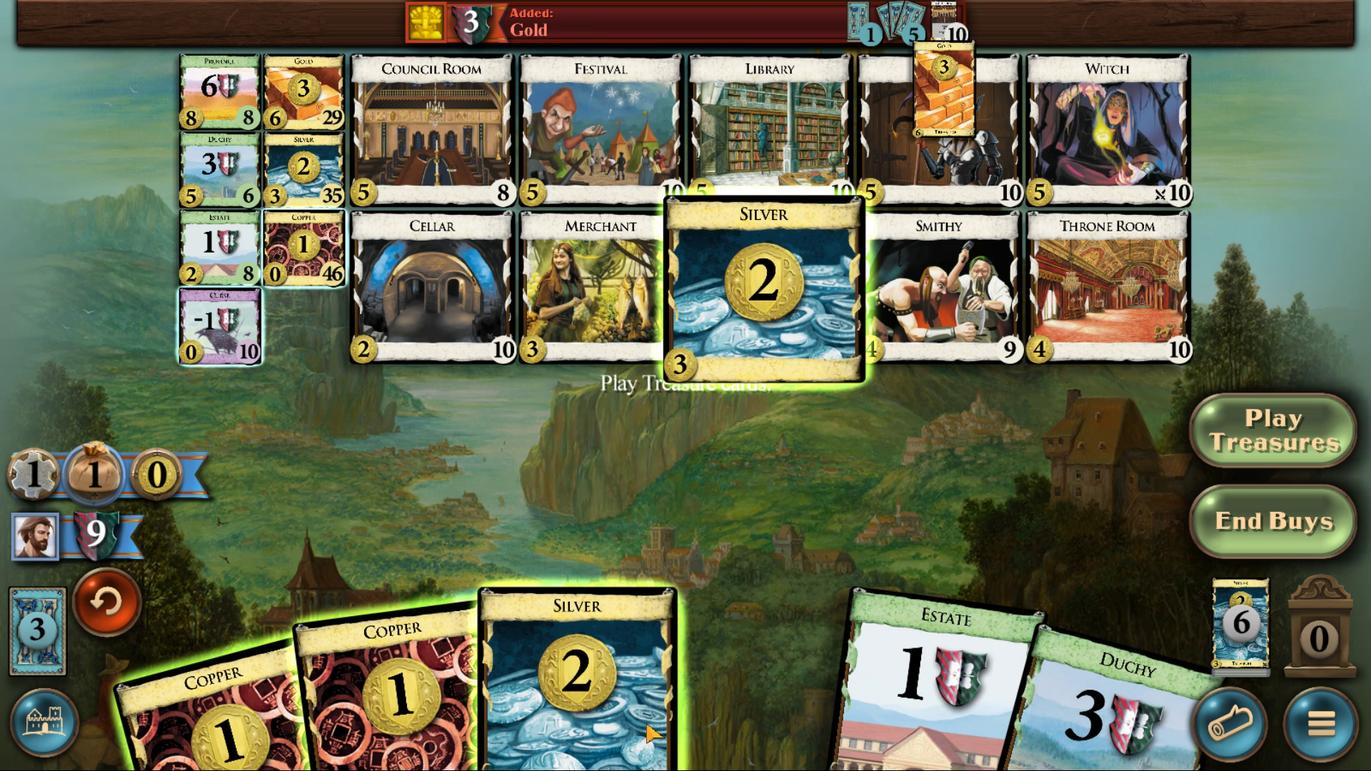 
Action: Mouse scrolled (669, 709) with delta (0, 0)
Screenshot: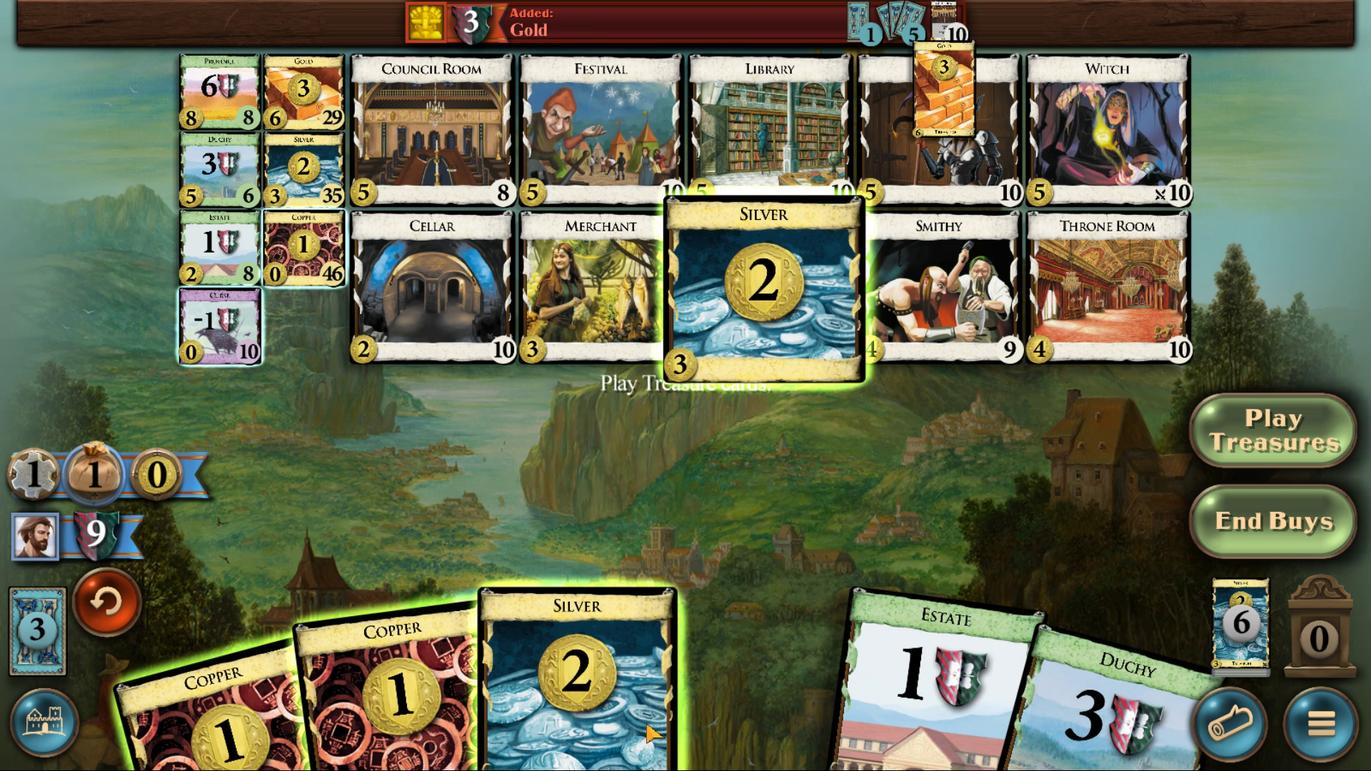 
Action: Mouse scrolled (669, 709) with delta (0, 0)
Screenshot: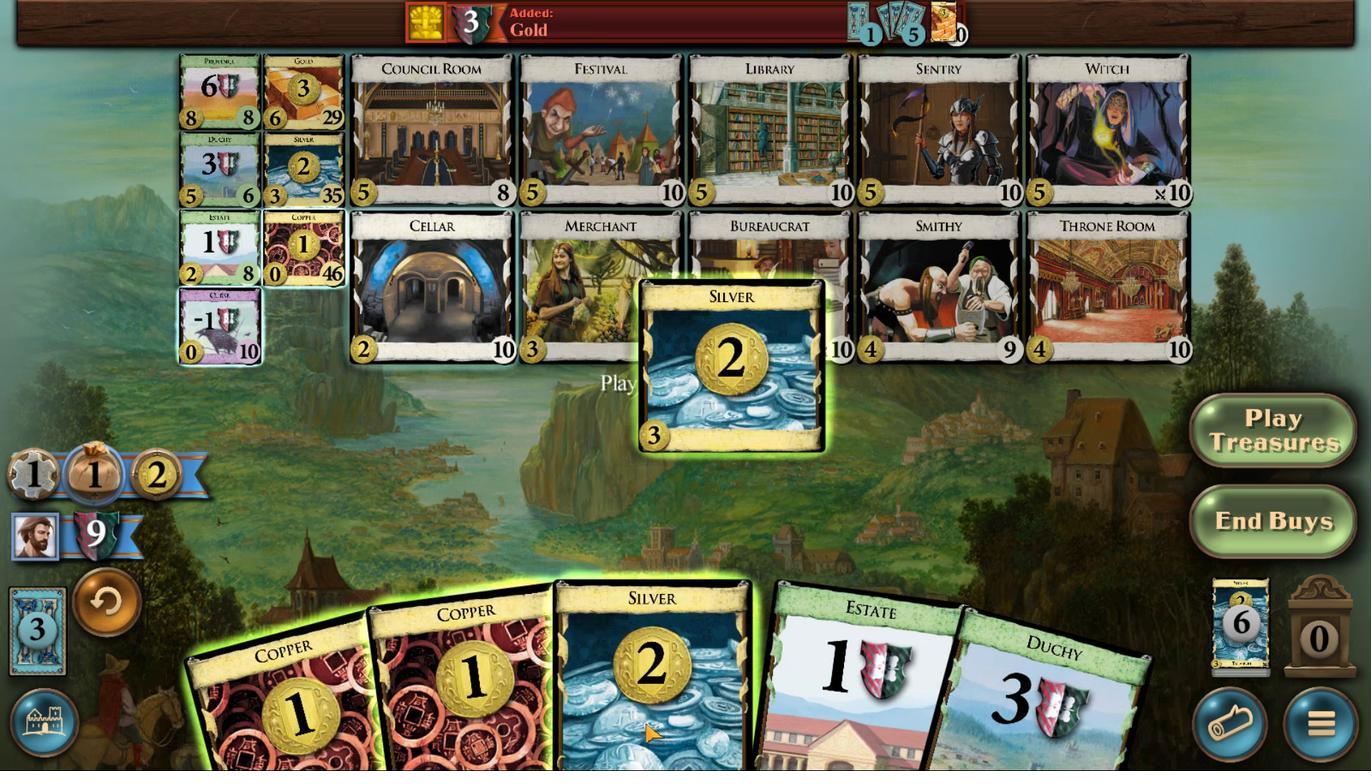 
Action: Mouse moved to (669, 711)
Screenshot: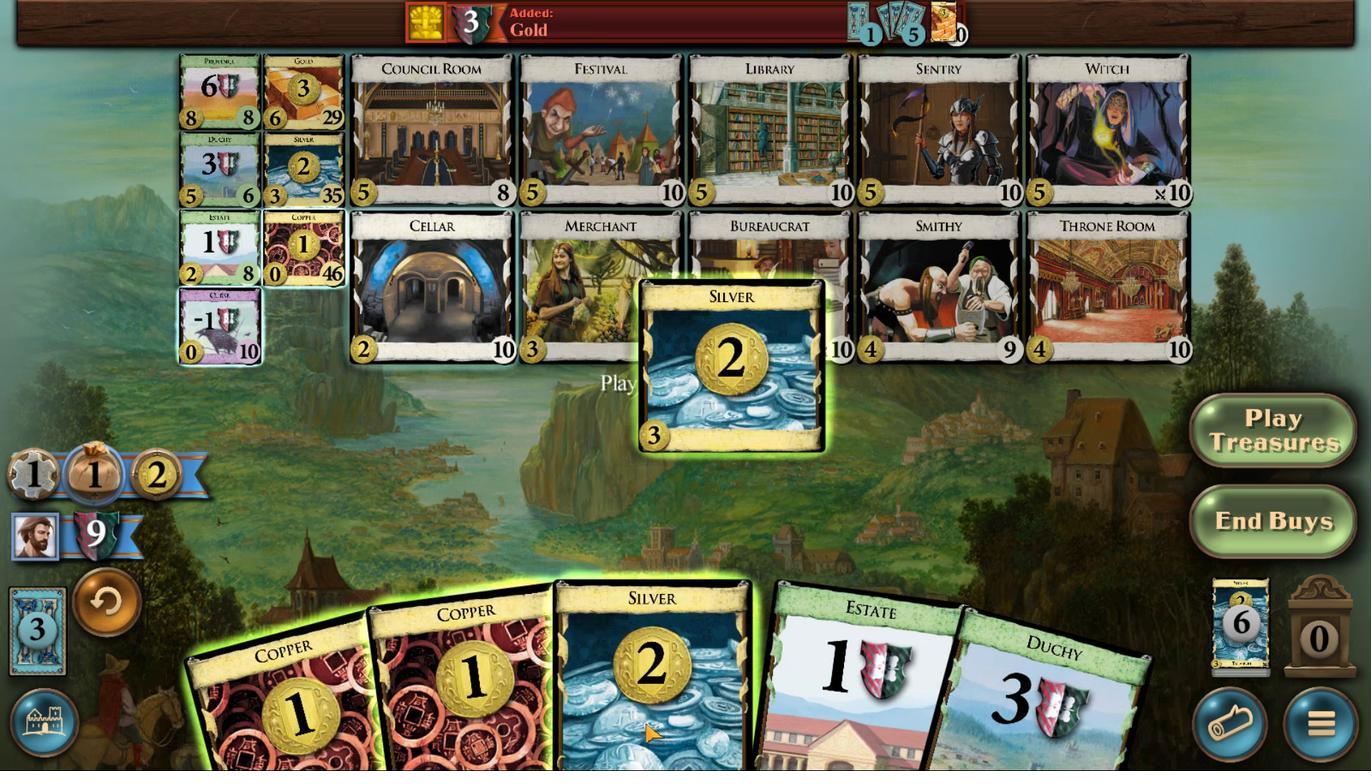 
Action: Mouse scrolled (669, 710) with delta (0, 0)
Screenshot: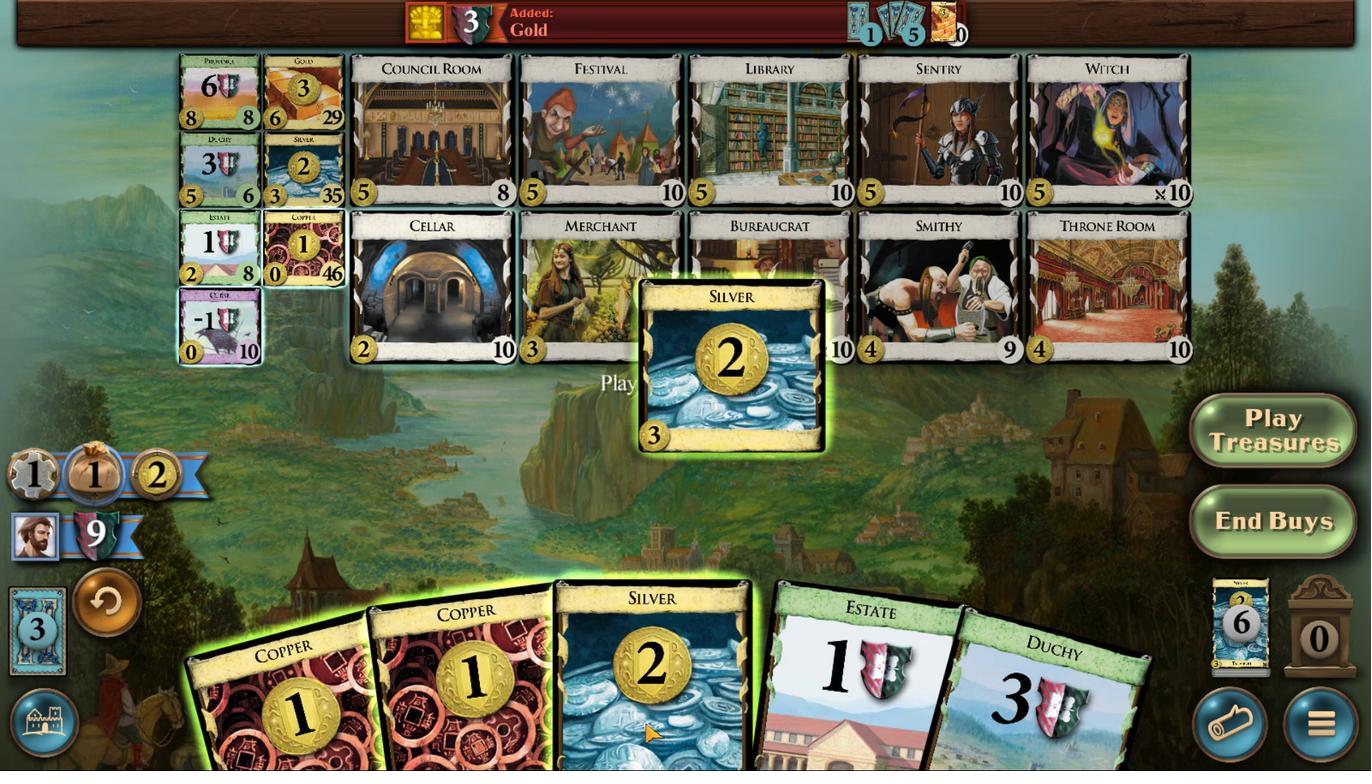 
Action: Mouse moved to (644, 723)
Screenshot: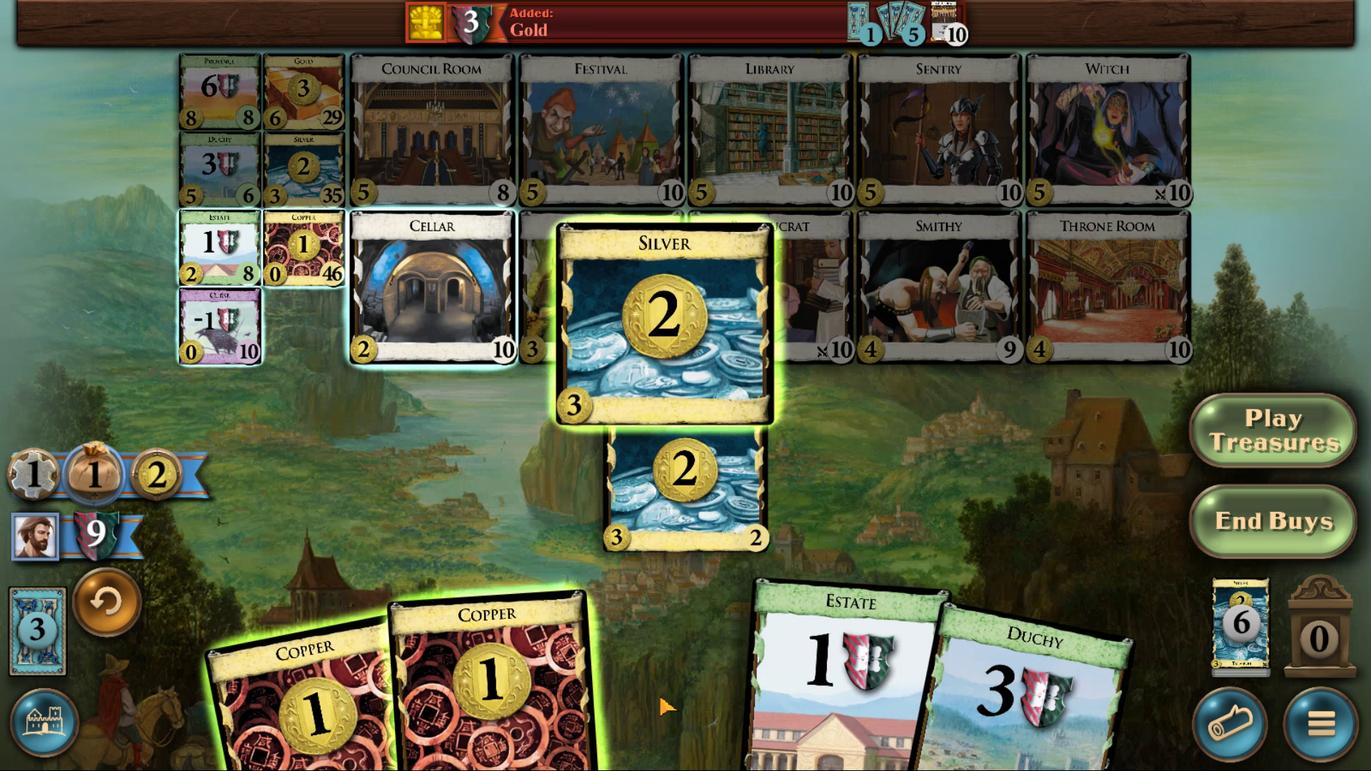 
Action: Mouse scrolled (644, 722) with delta (0, 0)
Screenshot: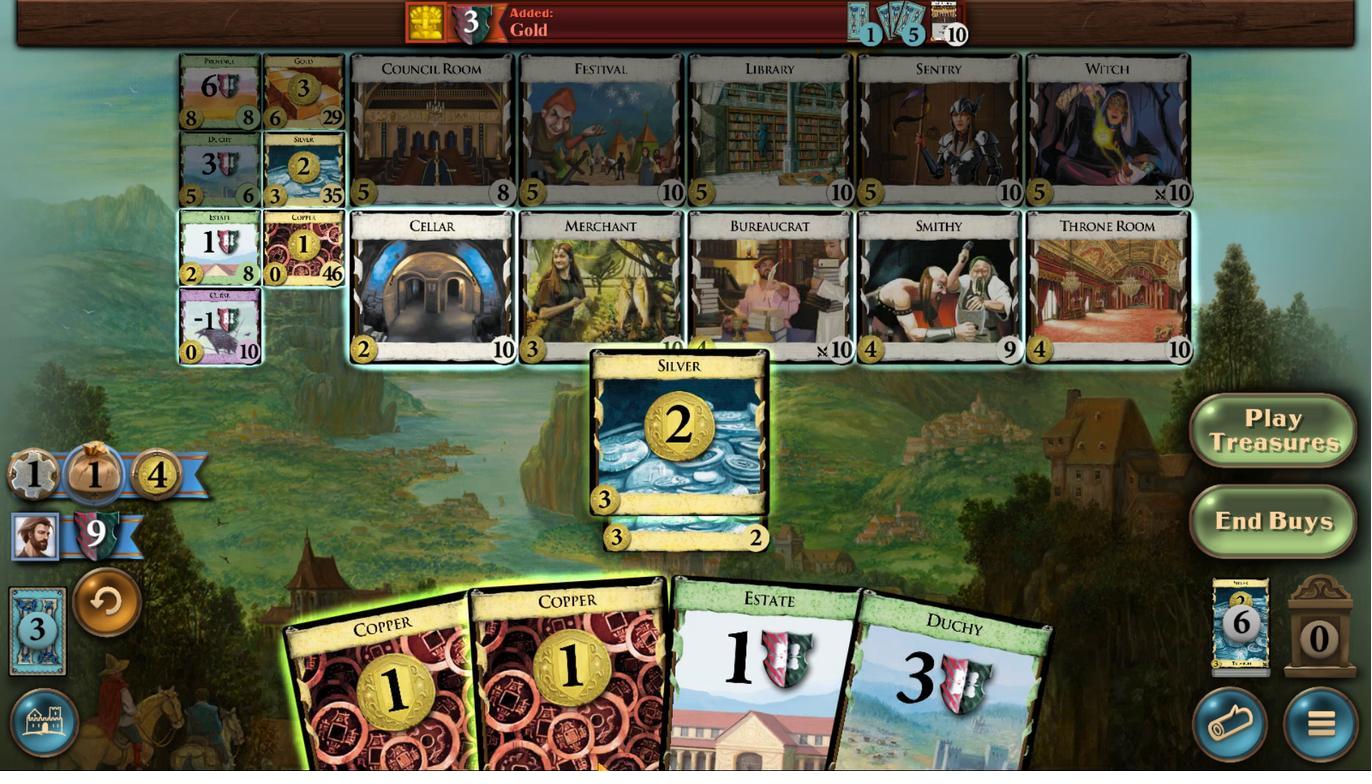 
Action: Mouse scrolled (644, 722) with delta (0, 0)
Screenshot: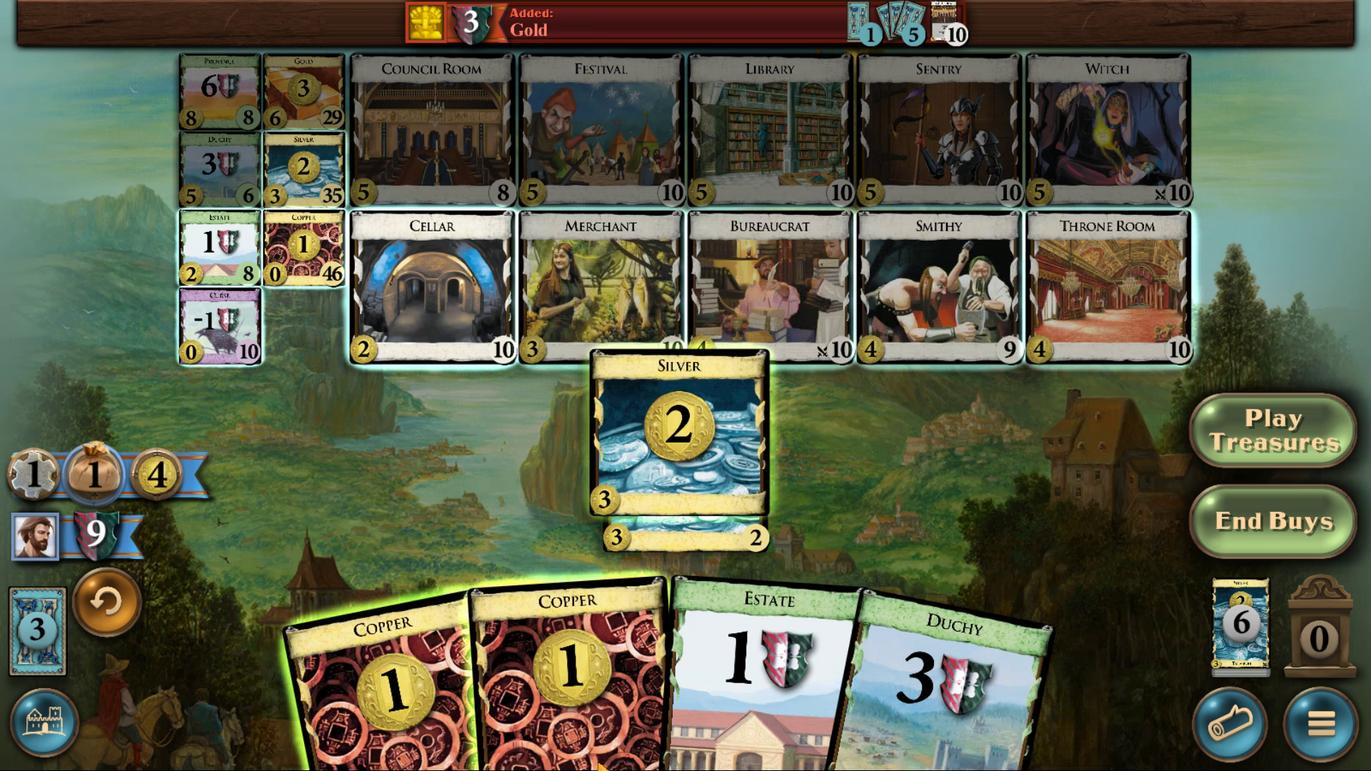 
Action: Mouse moved to (596, 725)
Screenshot: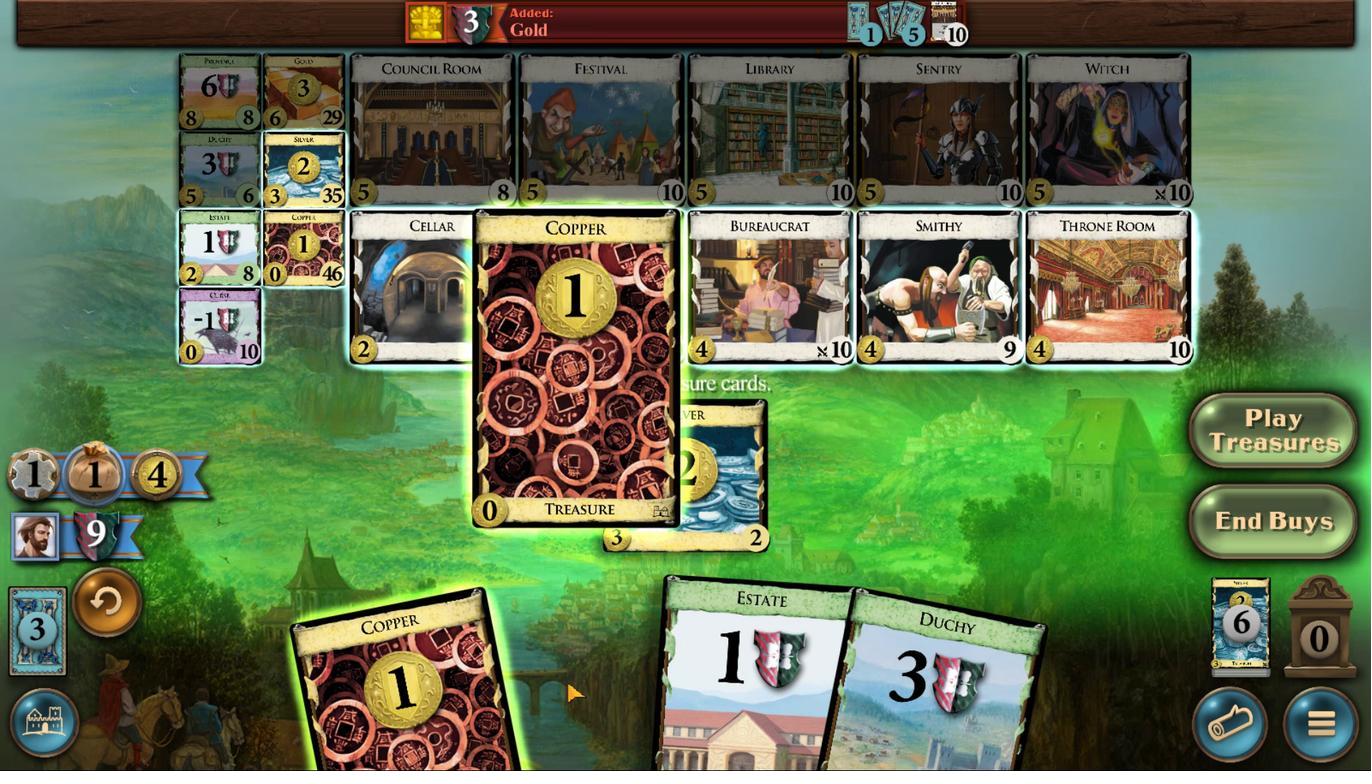 
Action: Mouse scrolled (596, 725) with delta (0, 0)
Screenshot: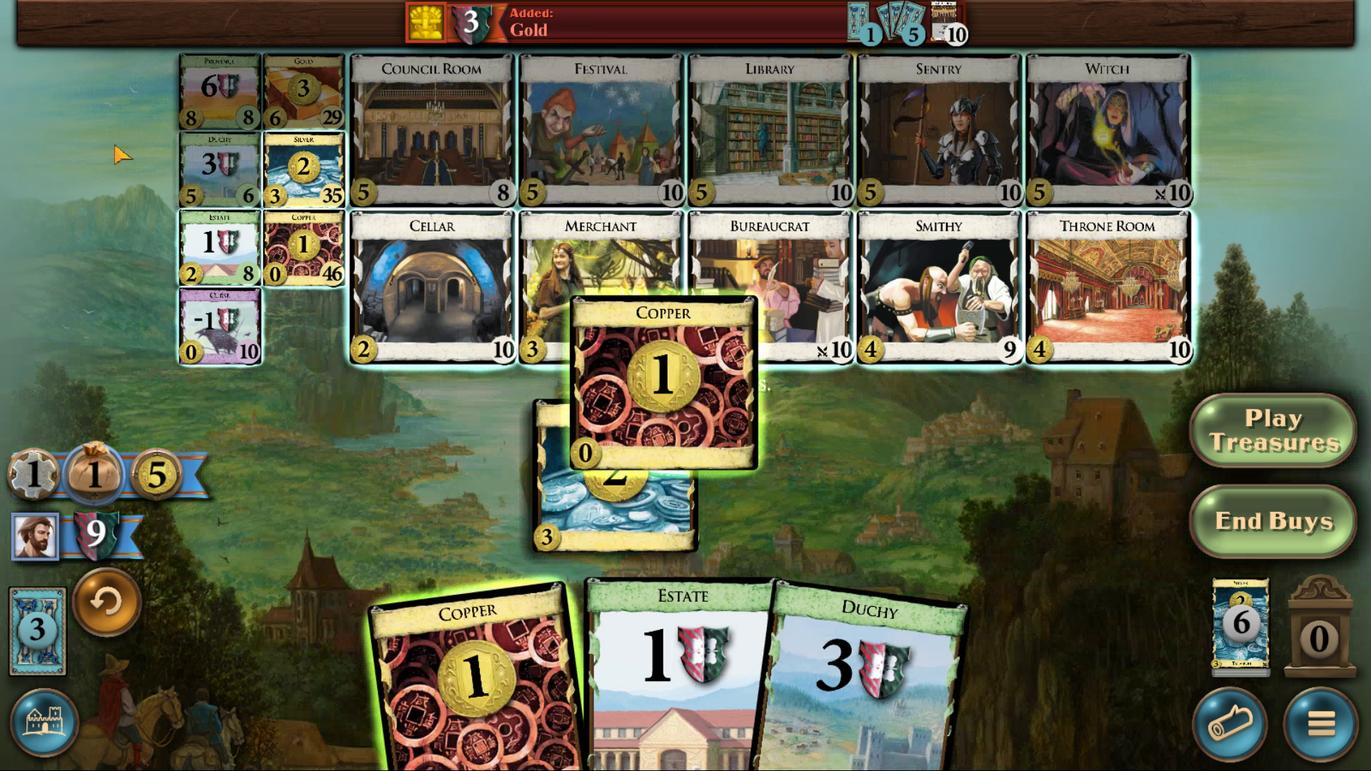 
Action: Mouse scrolled (596, 725) with delta (0, 0)
Screenshot: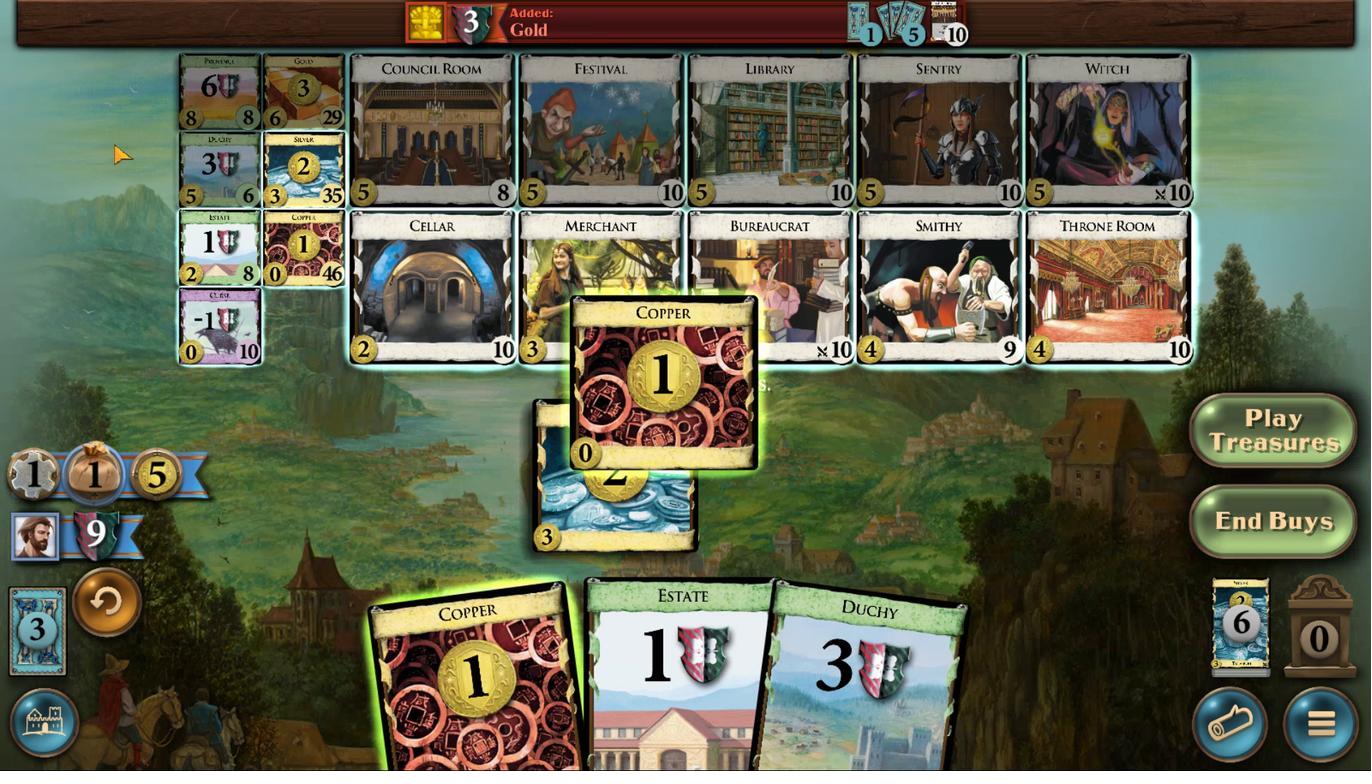 
Action: Mouse scrolled (596, 725) with delta (0, 0)
Screenshot: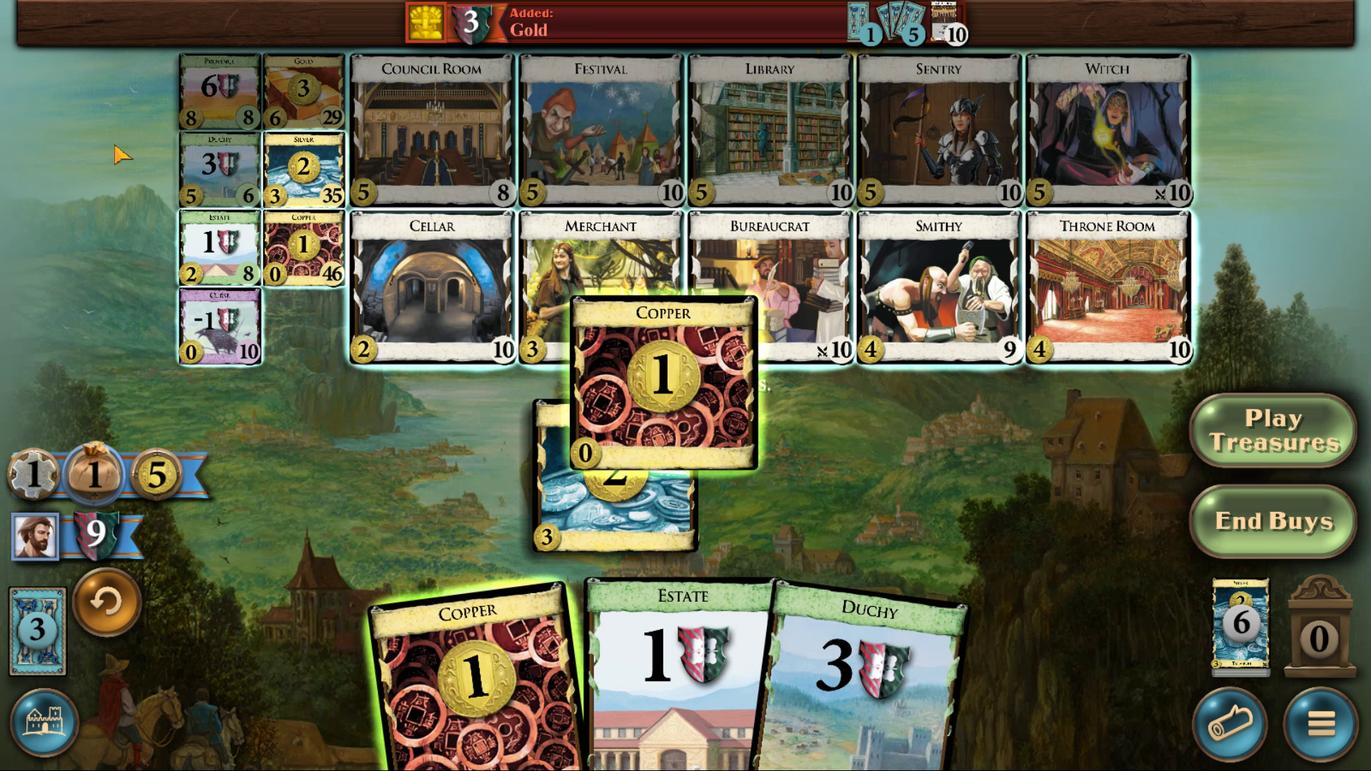 
Action: Mouse moved to (201, 167)
Screenshot: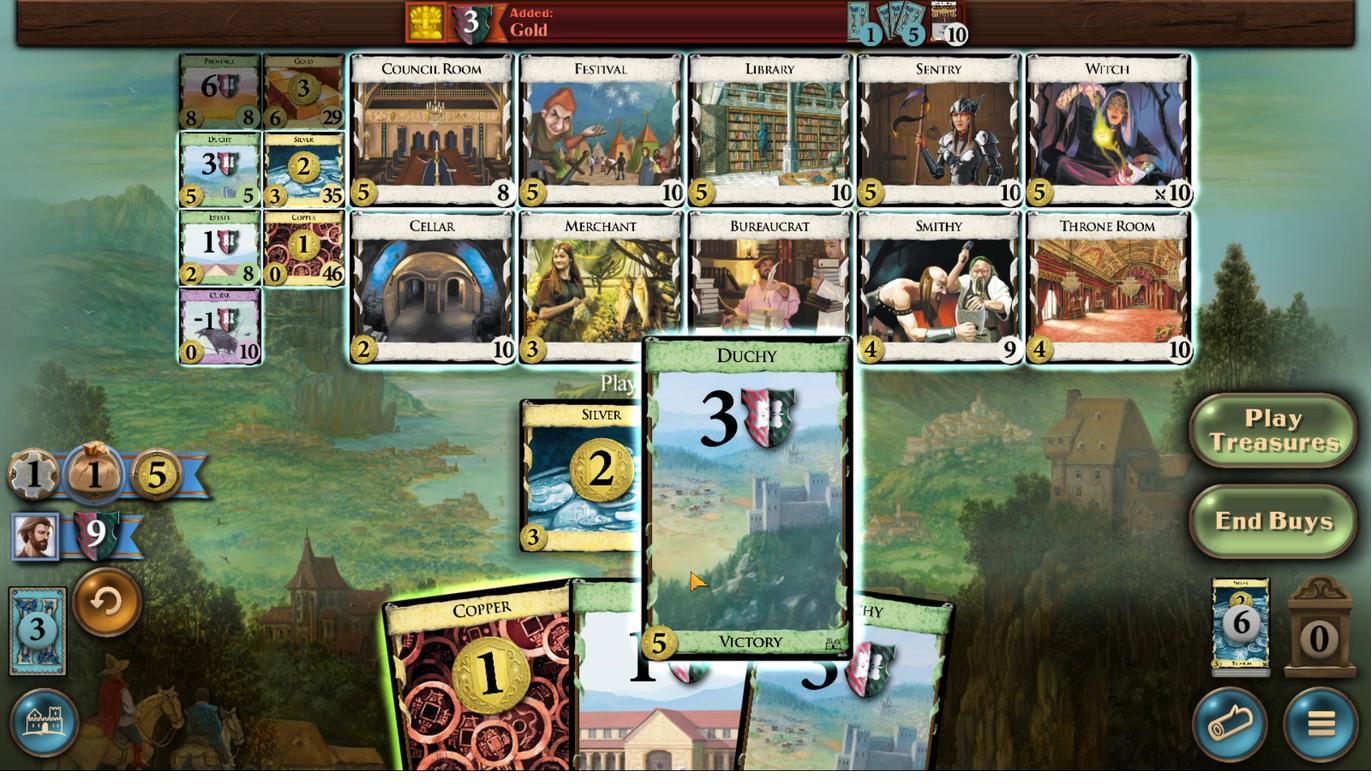 
Action: Mouse pressed left at (201, 167)
Screenshot: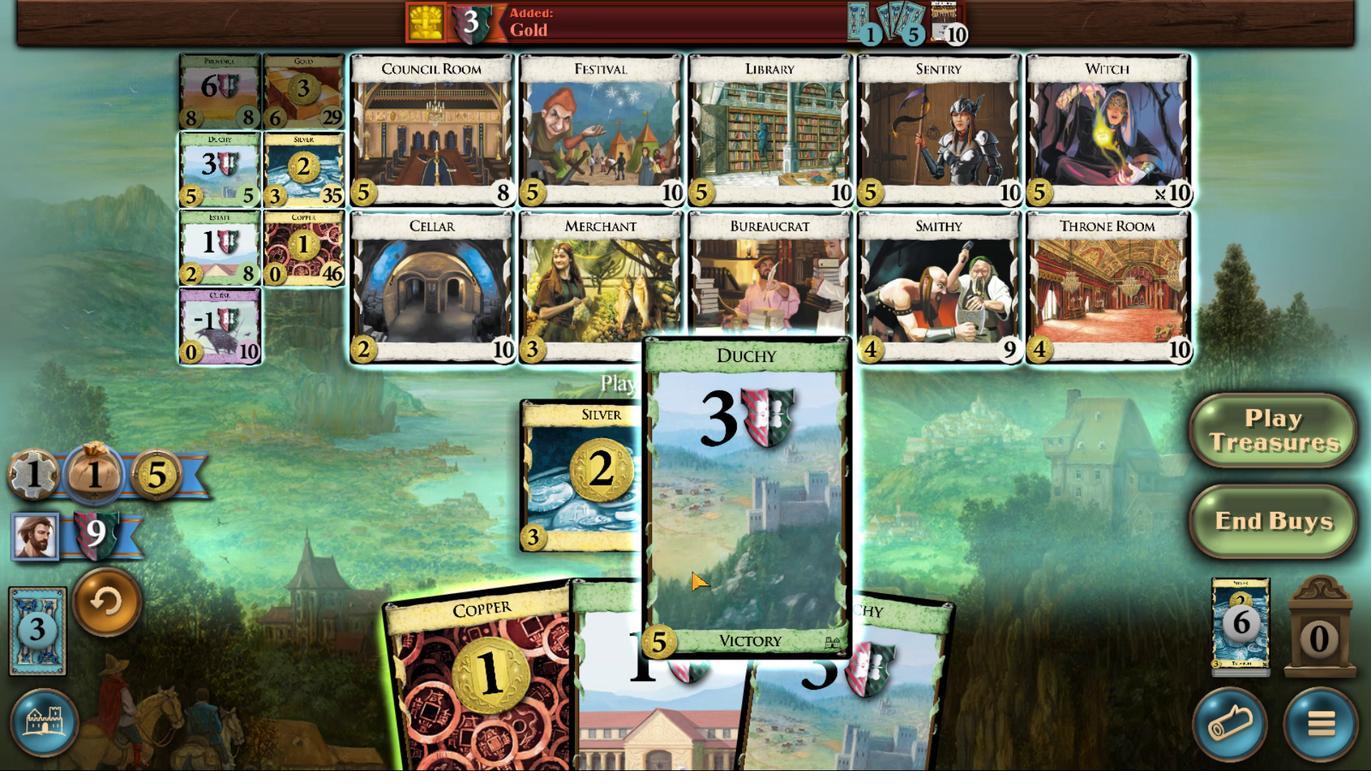 
Action: Mouse moved to (774, 658)
Screenshot: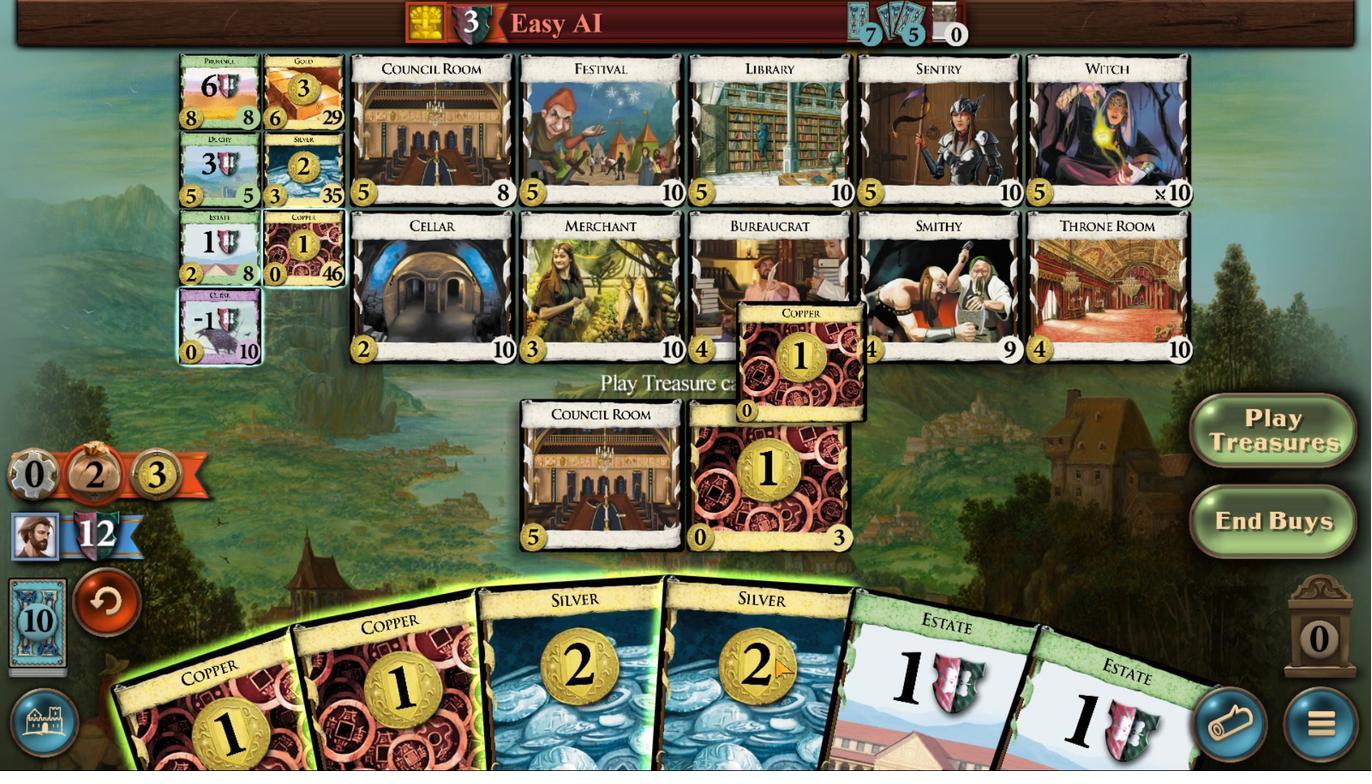 
Action: Mouse scrolled (774, 657) with delta (0, 0)
Screenshot: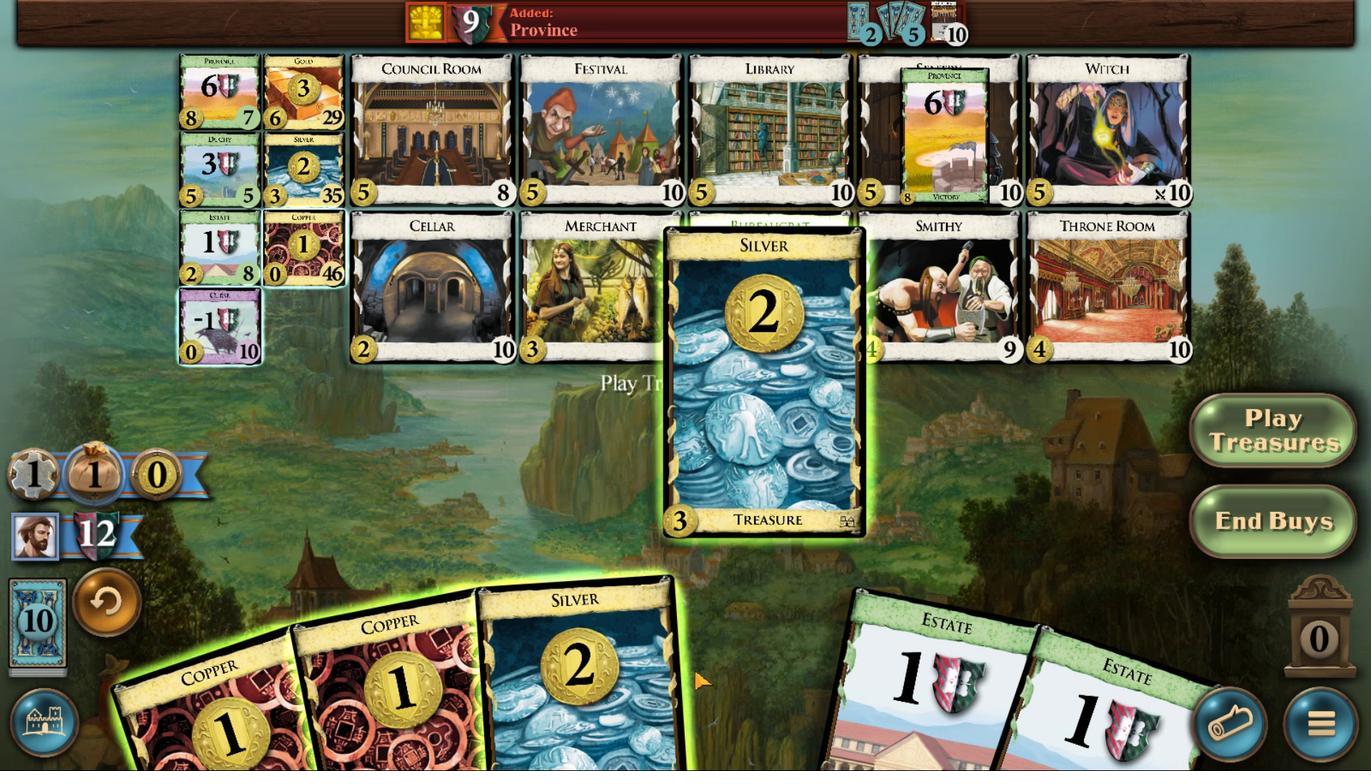 
Action: Mouse moved to (774, 660)
Screenshot: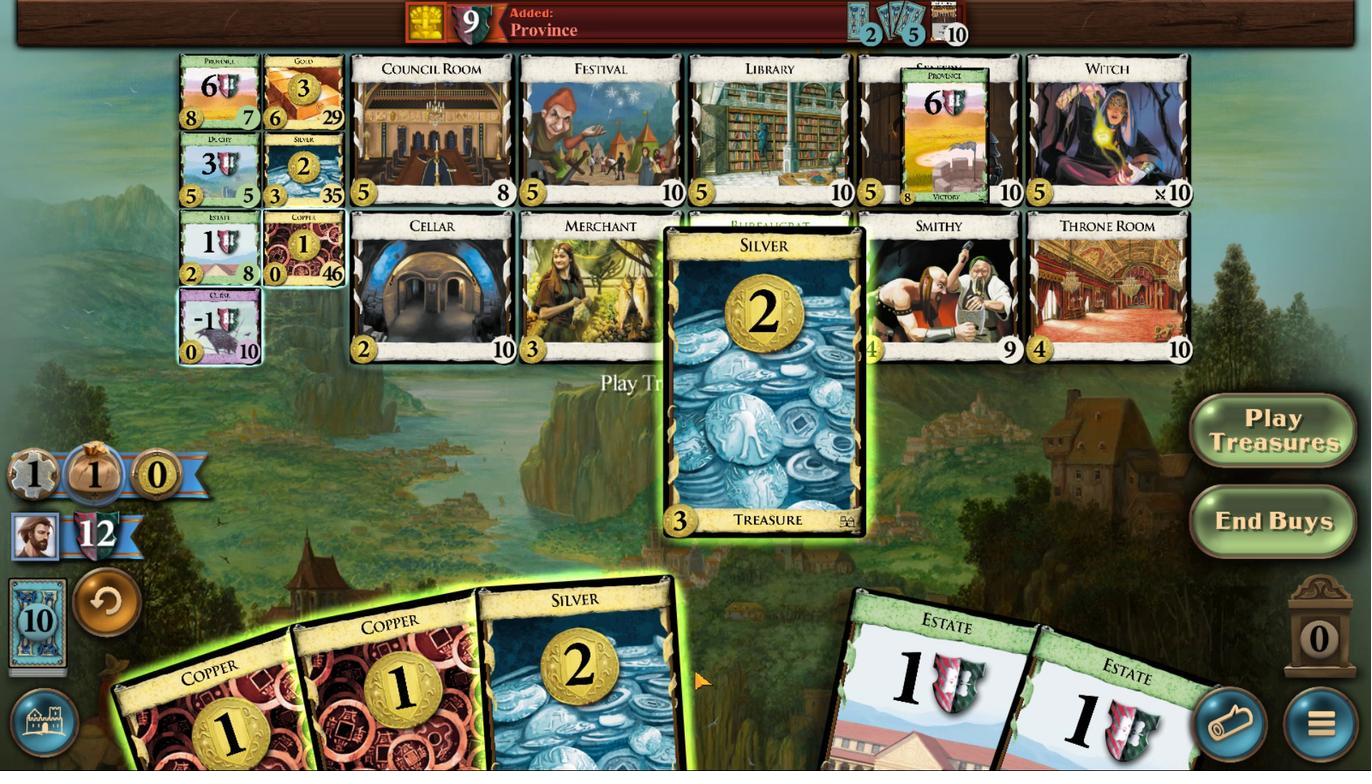 
Action: Mouse scrolled (774, 660) with delta (0, 0)
Screenshot: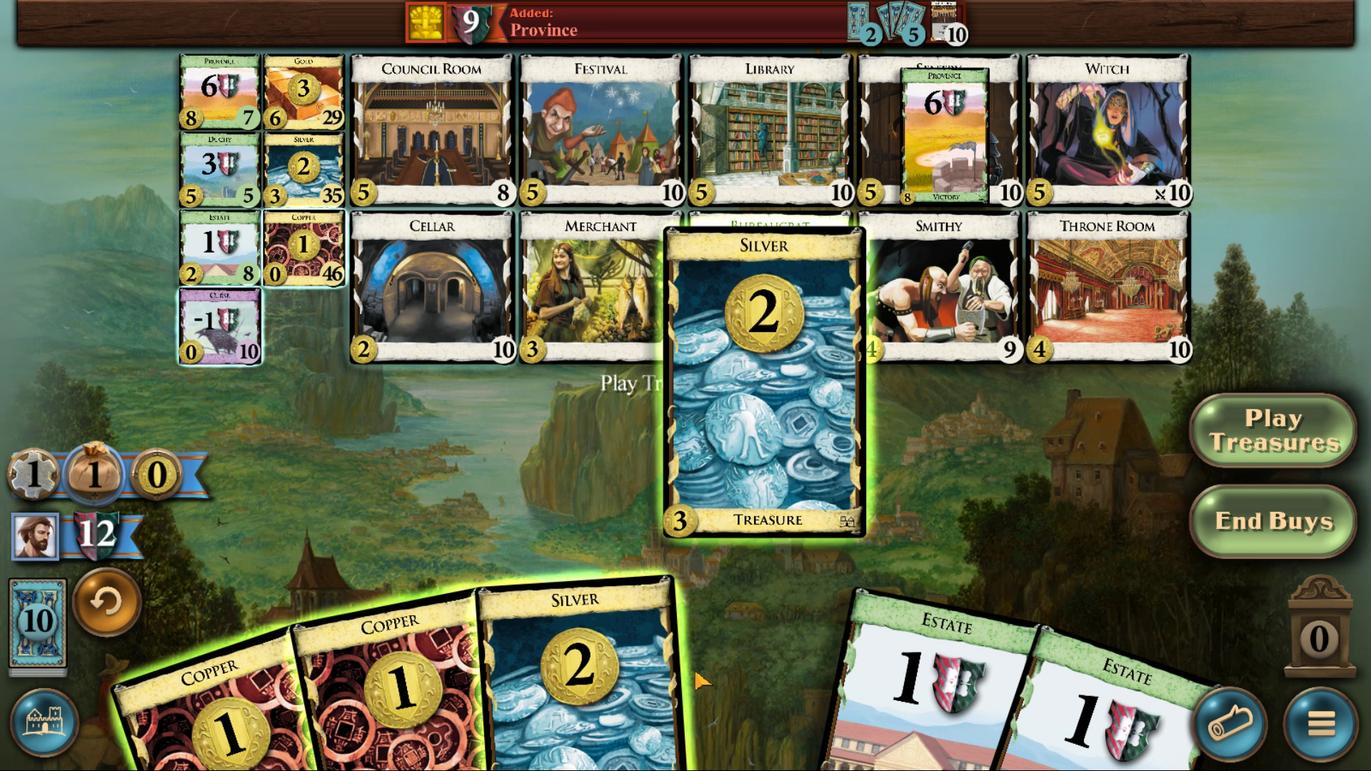 
Action: Mouse moved to (632, 672)
Screenshot: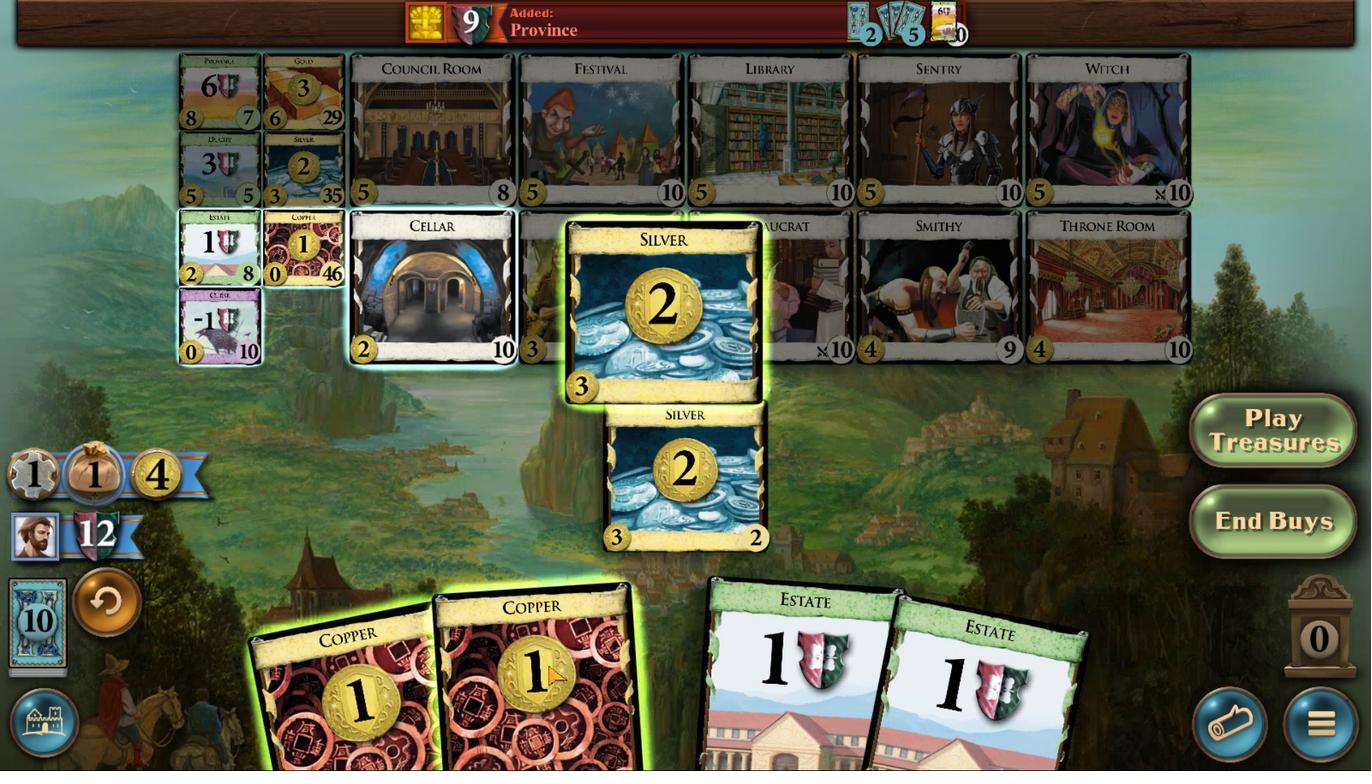 
Action: Mouse scrolled (632, 672) with delta (0, 0)
Screenshot: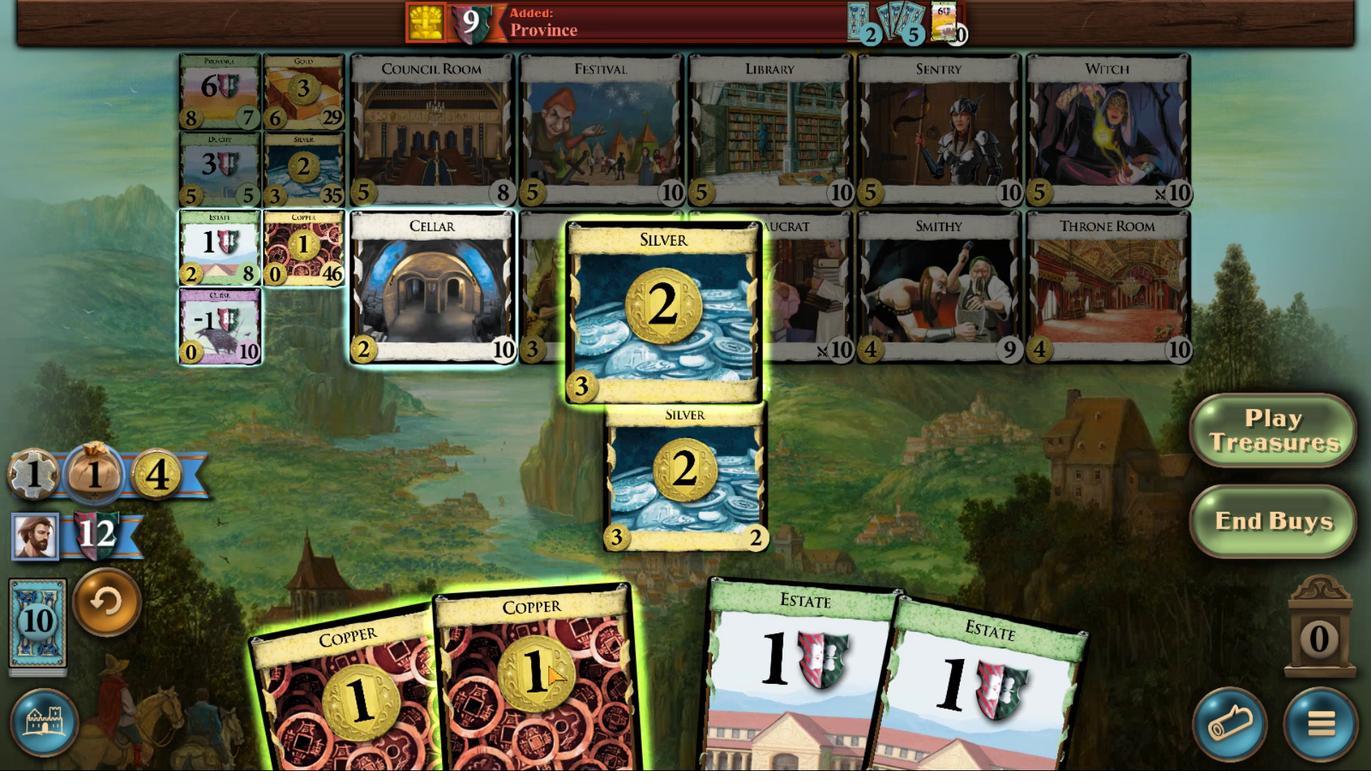 
Action: Mouse scrolled (632, 672) with delta (0, 0)
Screenshot: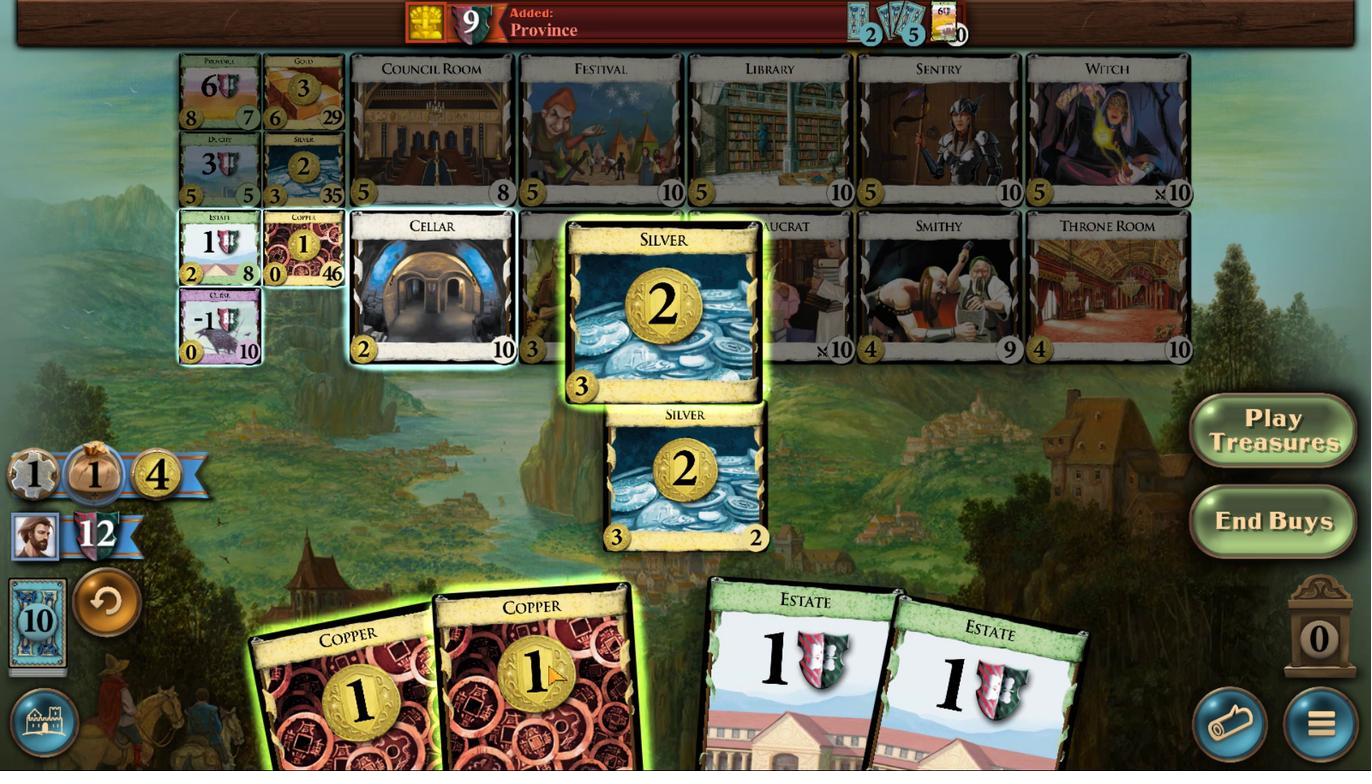 
Action: Mouse moved to (546, 667)
Screenshot: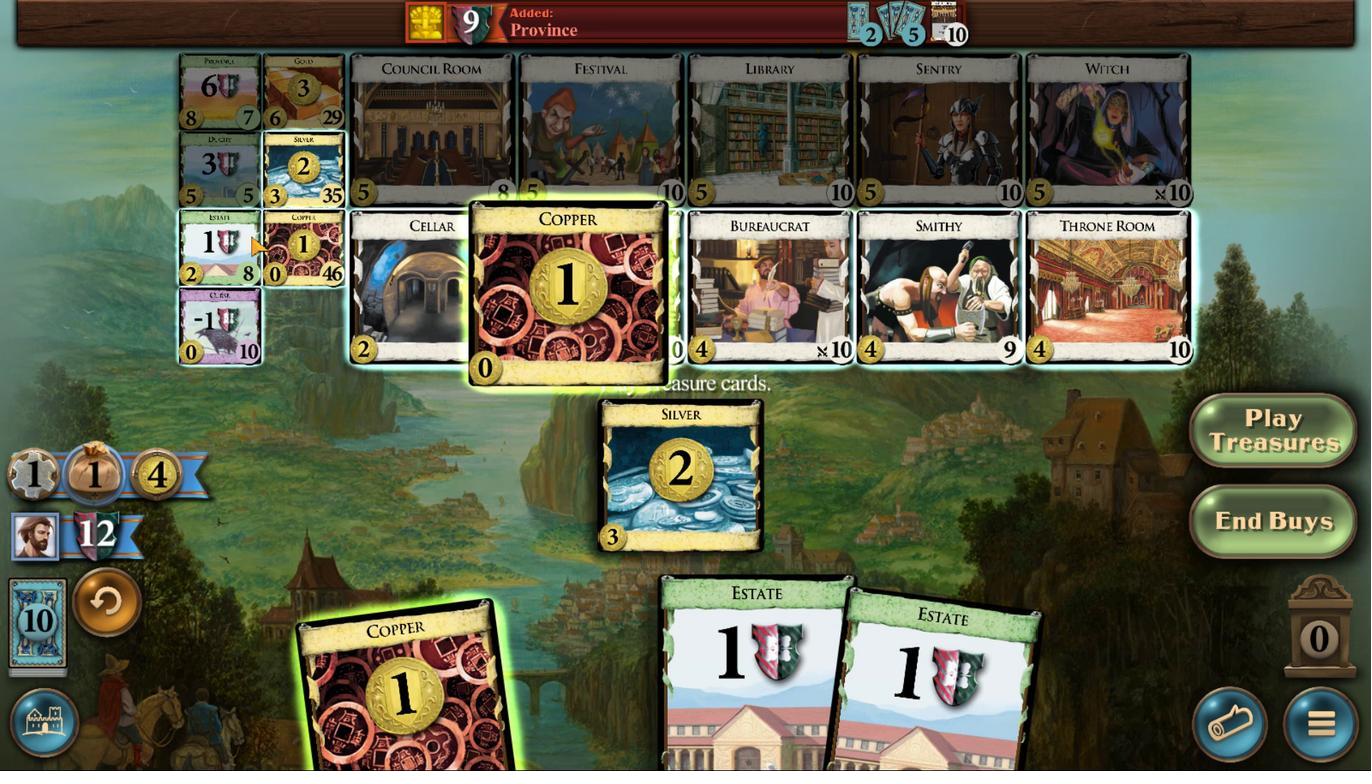 
Action: Mouse scrolled (546, 666) with delta (0, 0)
Screenshot: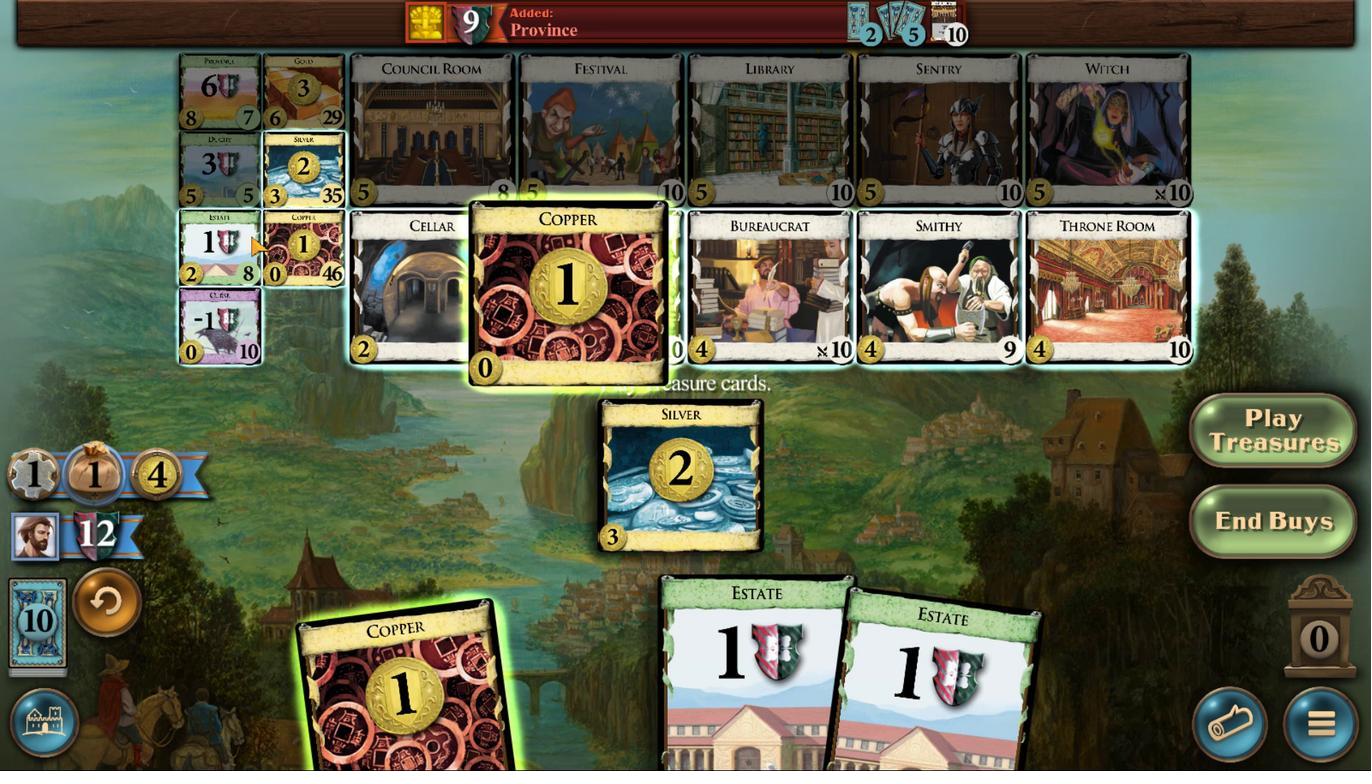 
Action: Mouse scrolled (546, 666) with delta (0, 0)
Screenshot: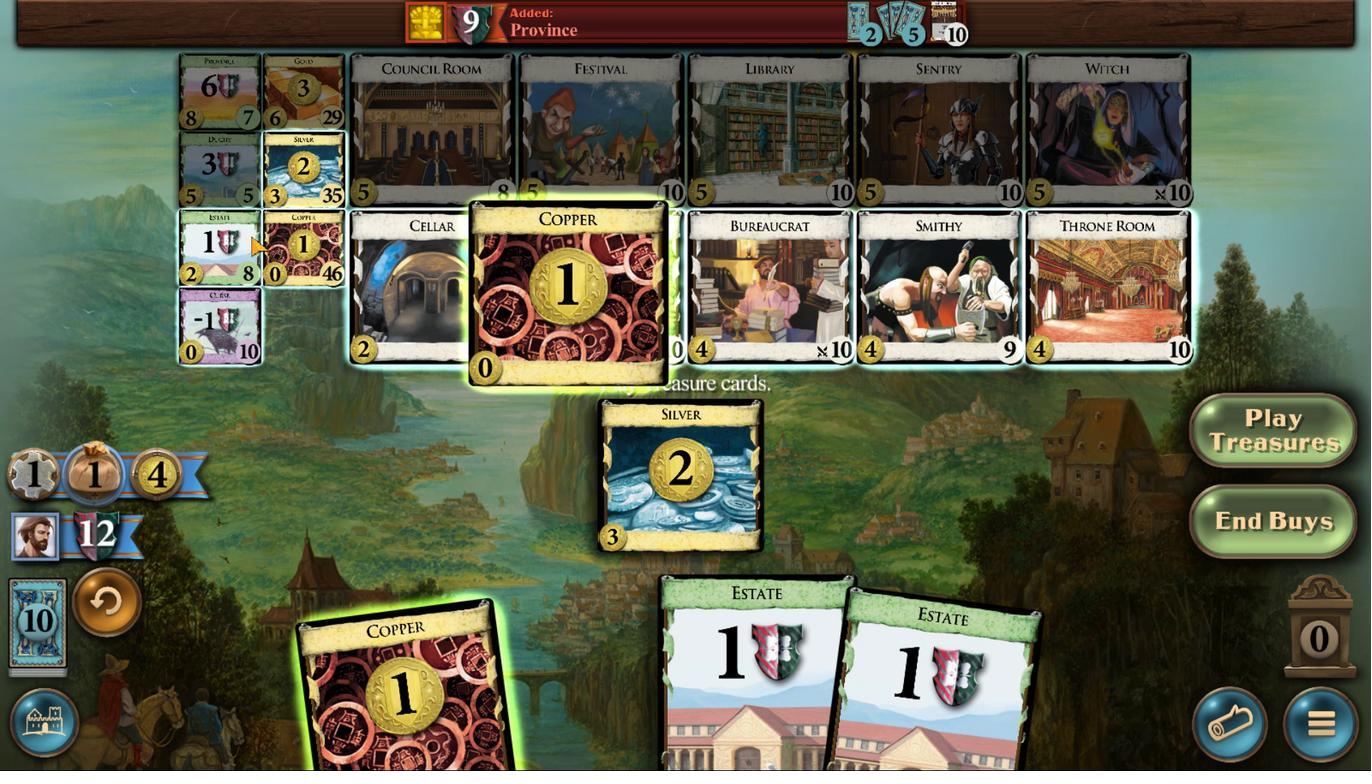 
Action: Mouse moved to (545, 667)
Screenshot: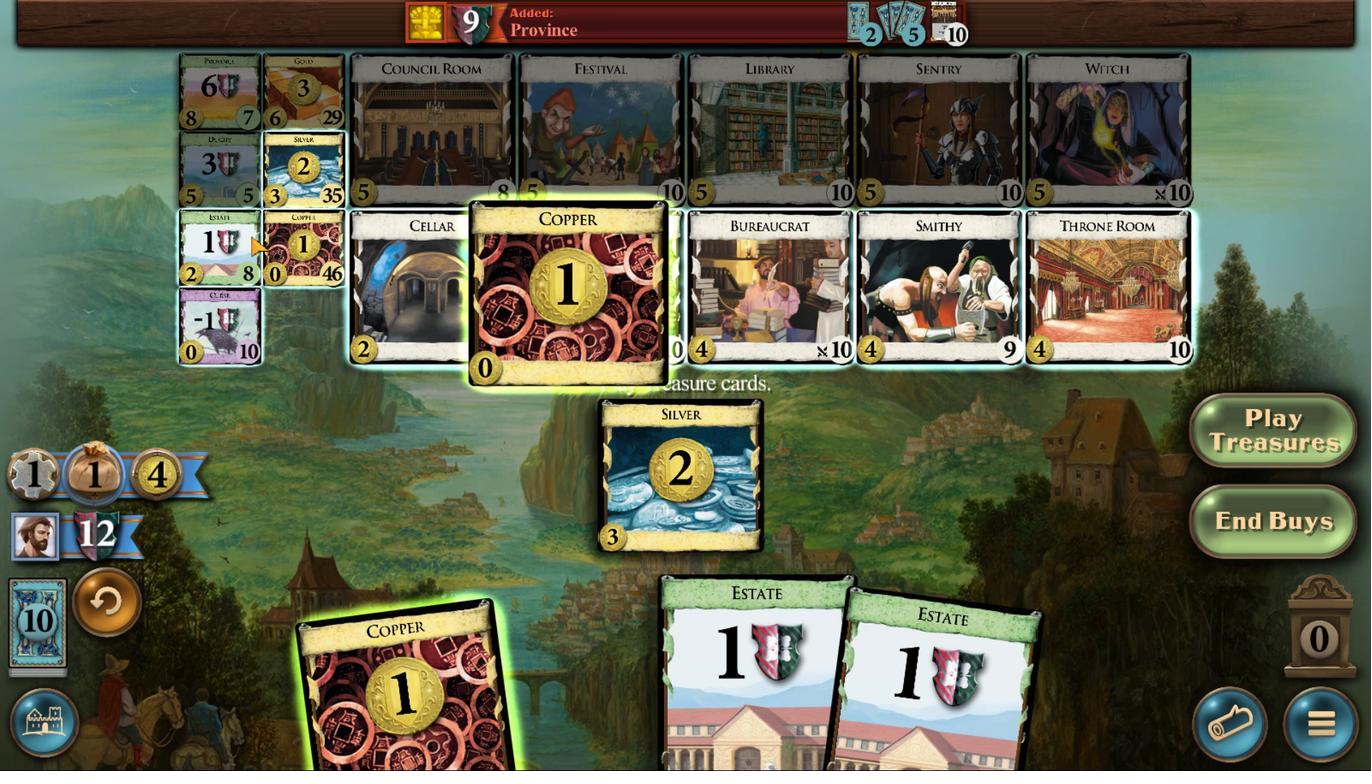 
Action: Mouse scrolled (545, 667) with delta (0, 0)
Screenshot: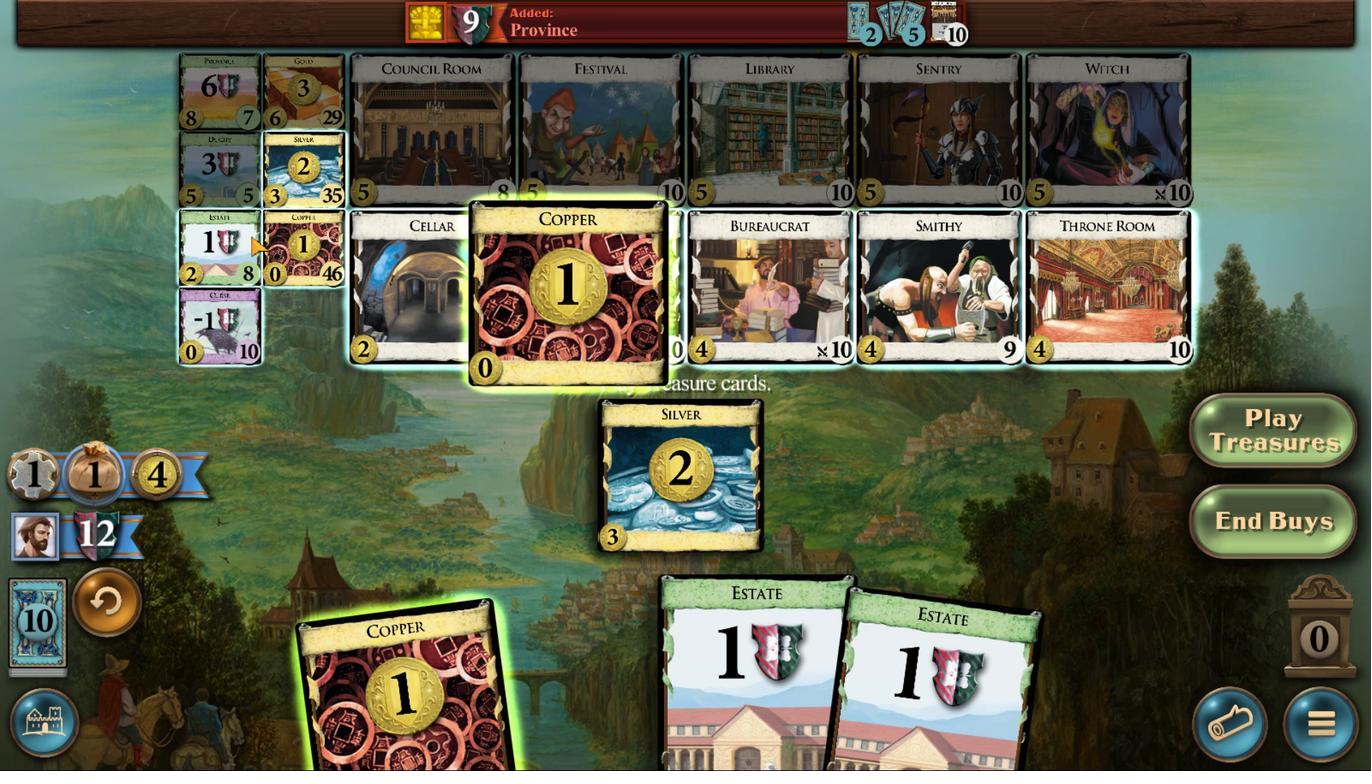 
Action: Mouse moved to (229, 180)
Screenshot: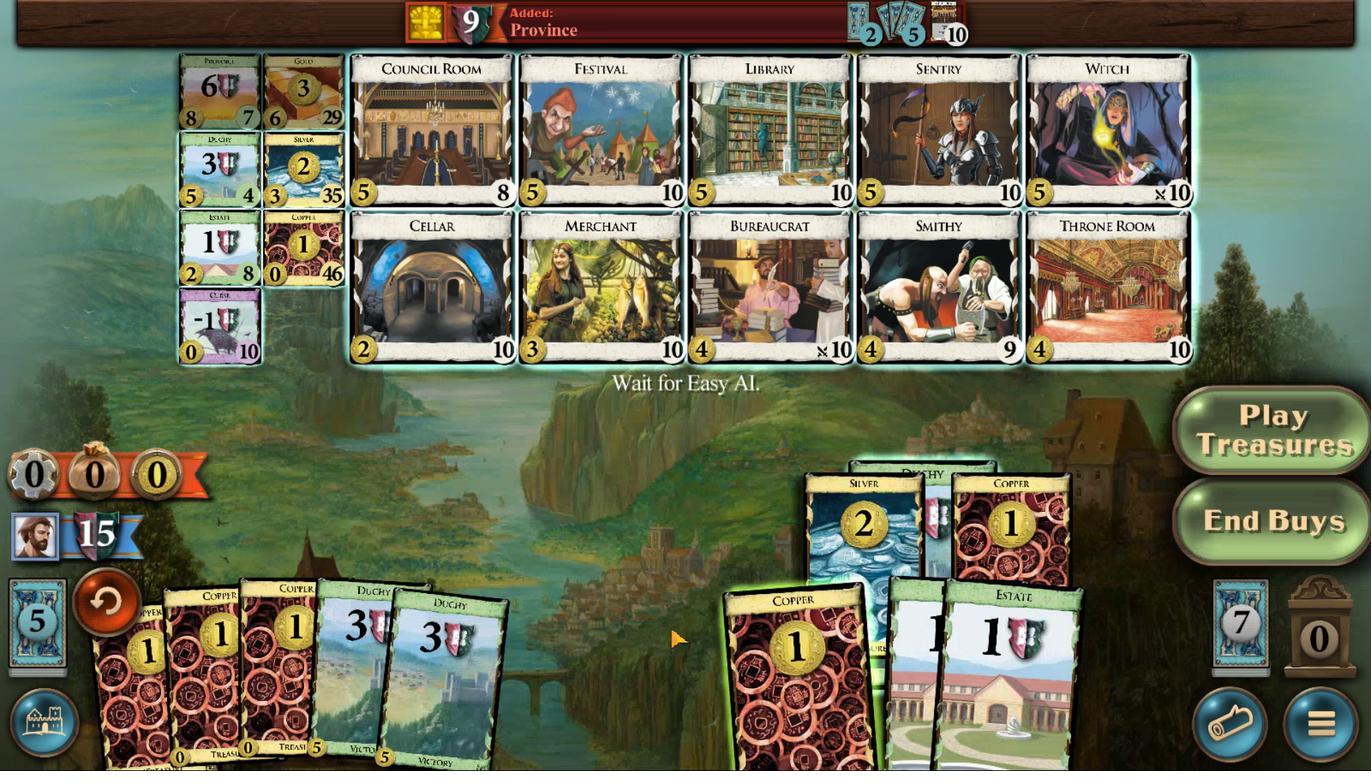 
Action: Mouse pressed left at (229, 180)
Screenshot: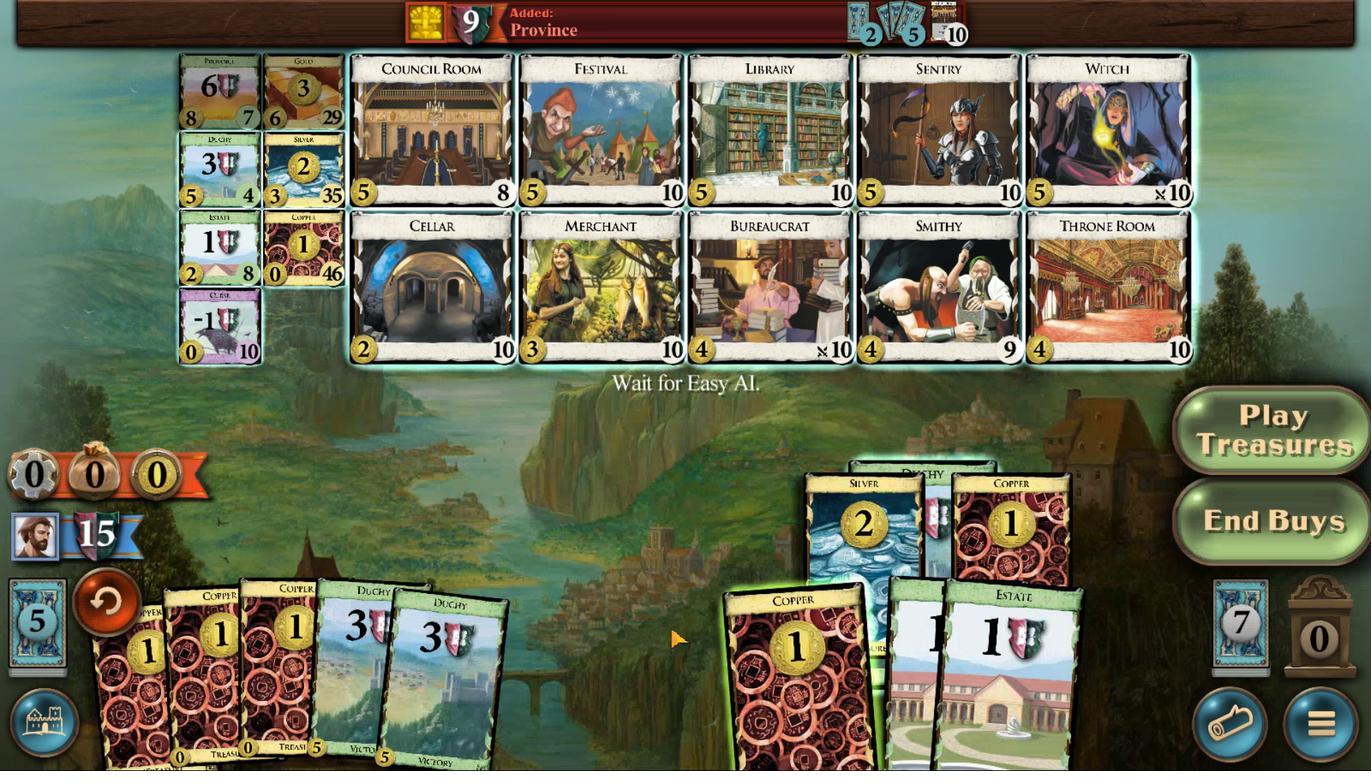 
Action: Mouse moved to (705, 656)
Screenshot: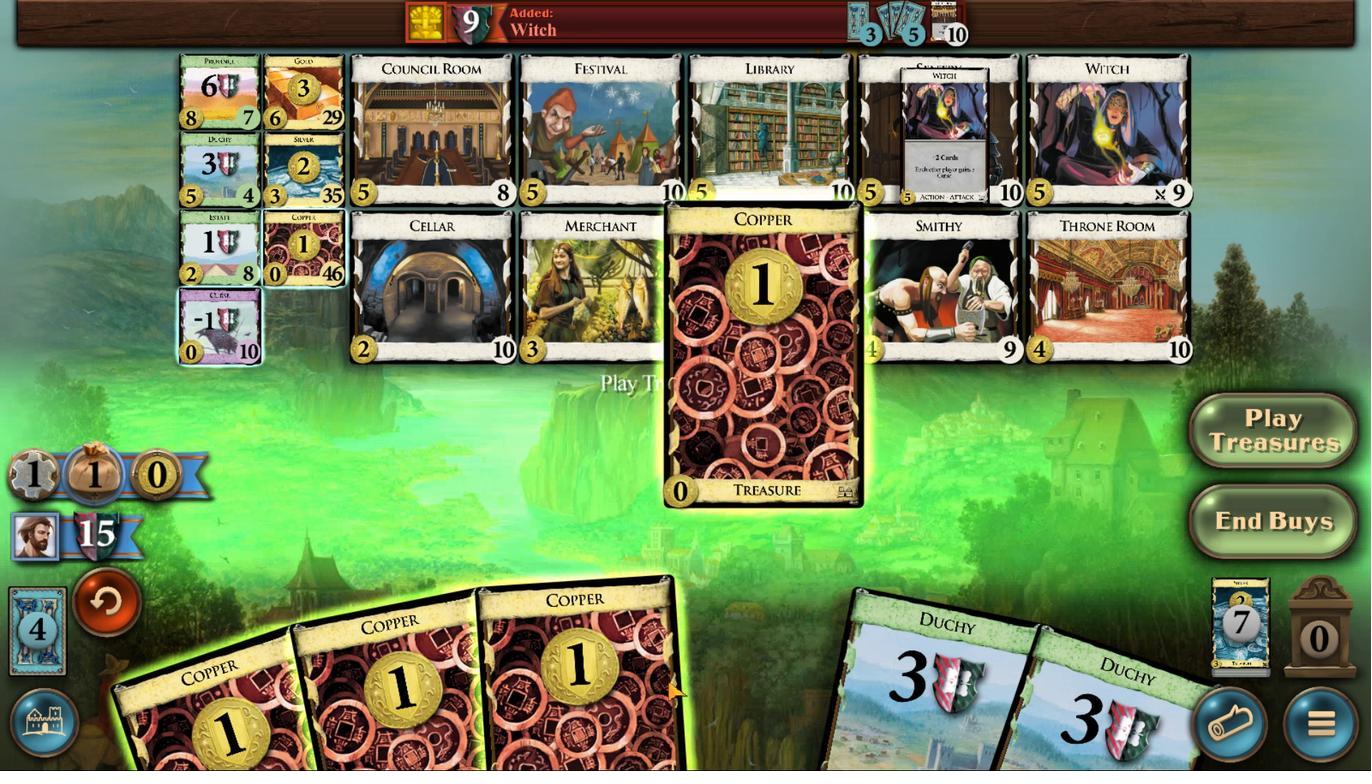 
Action: Mouse scrolled (705, 655) with delta (0, 0)
Screenshot: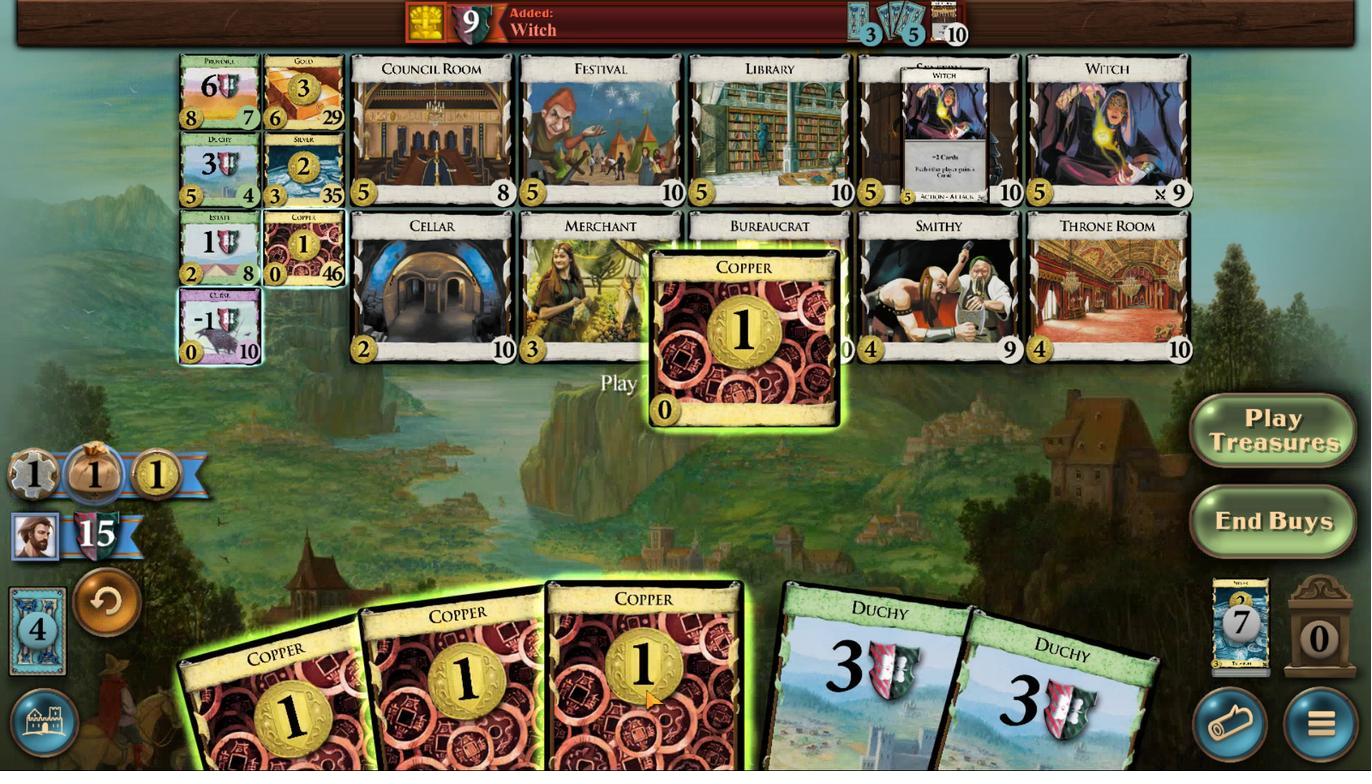 
Action: Mouse scrolled (705, 655) with delta (0, 0)
Screenshot: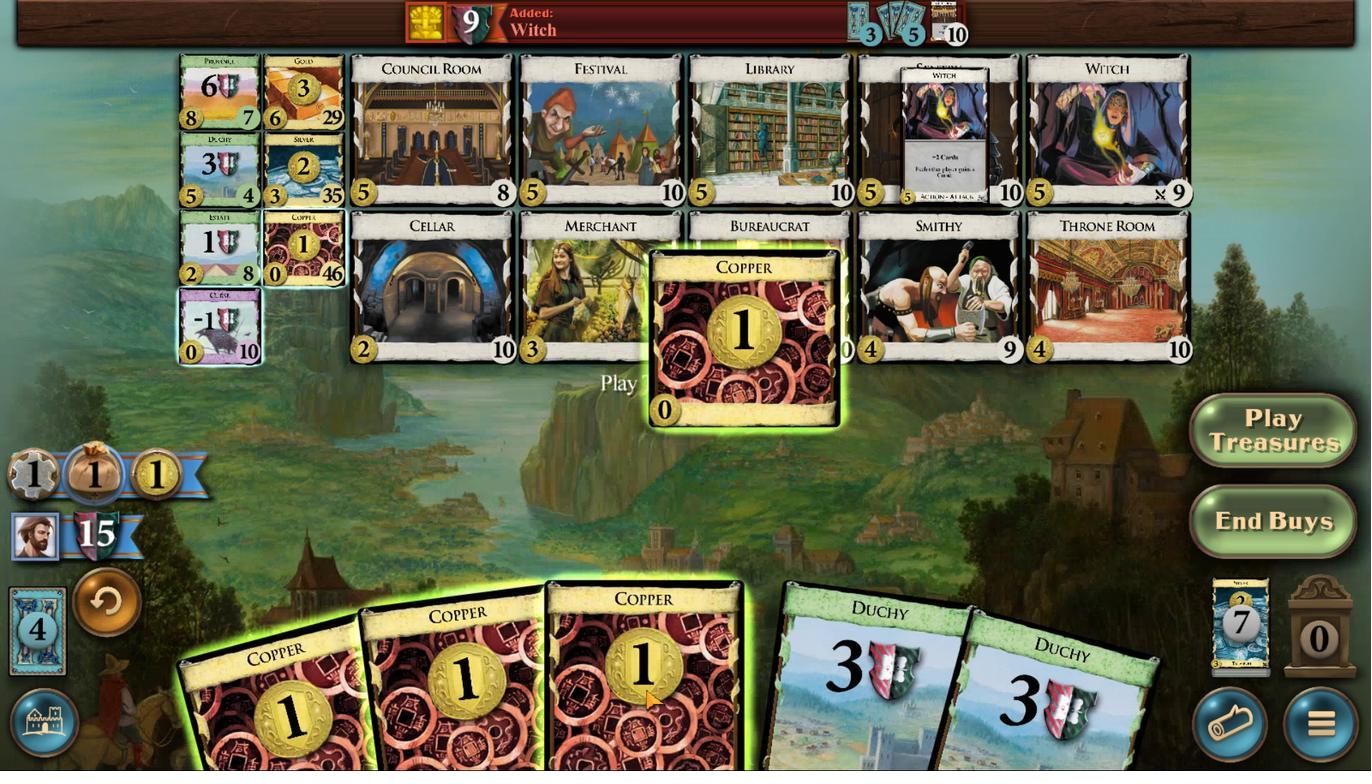 
Action: Mouse scrolled (705, 655) with delta (0, 0)
Screenshot: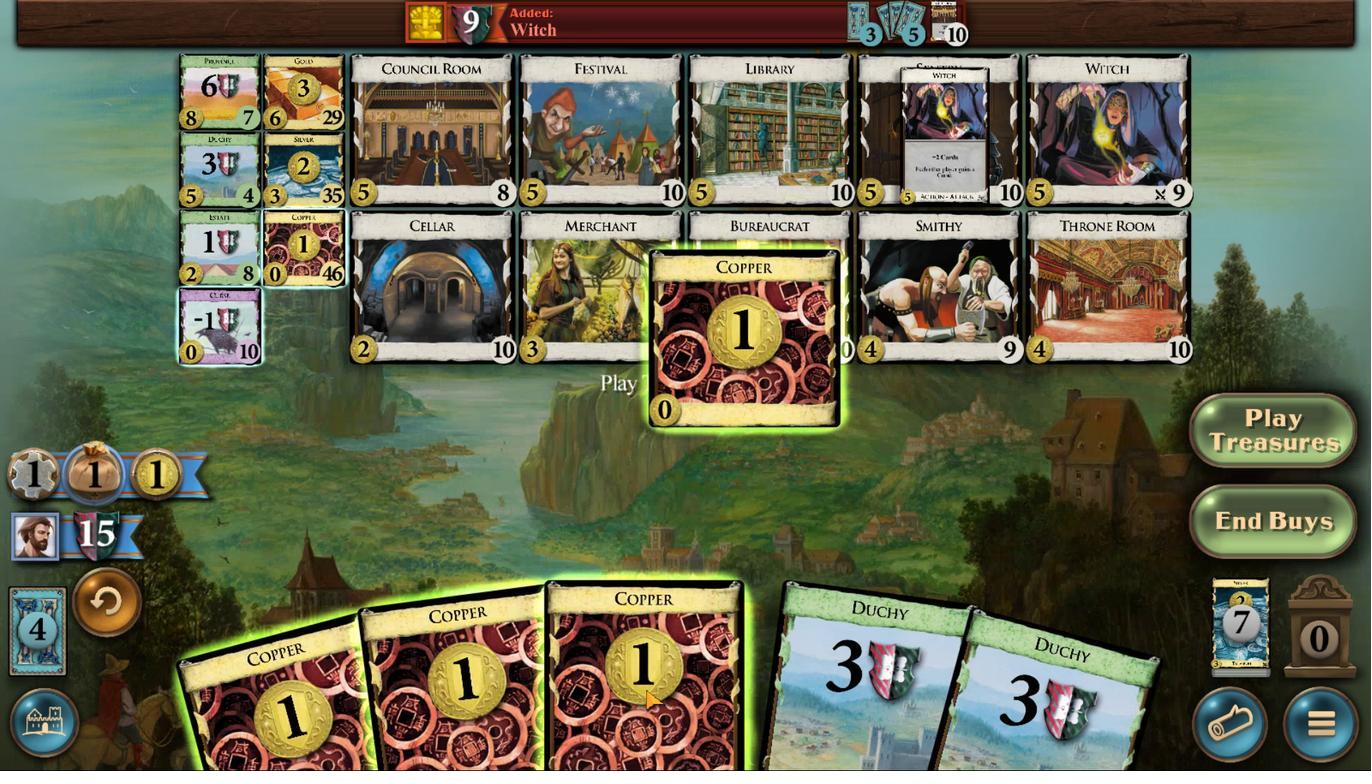 
Action: Mouse scrolled (705, 655) with delta (0, 0)
Screenshot: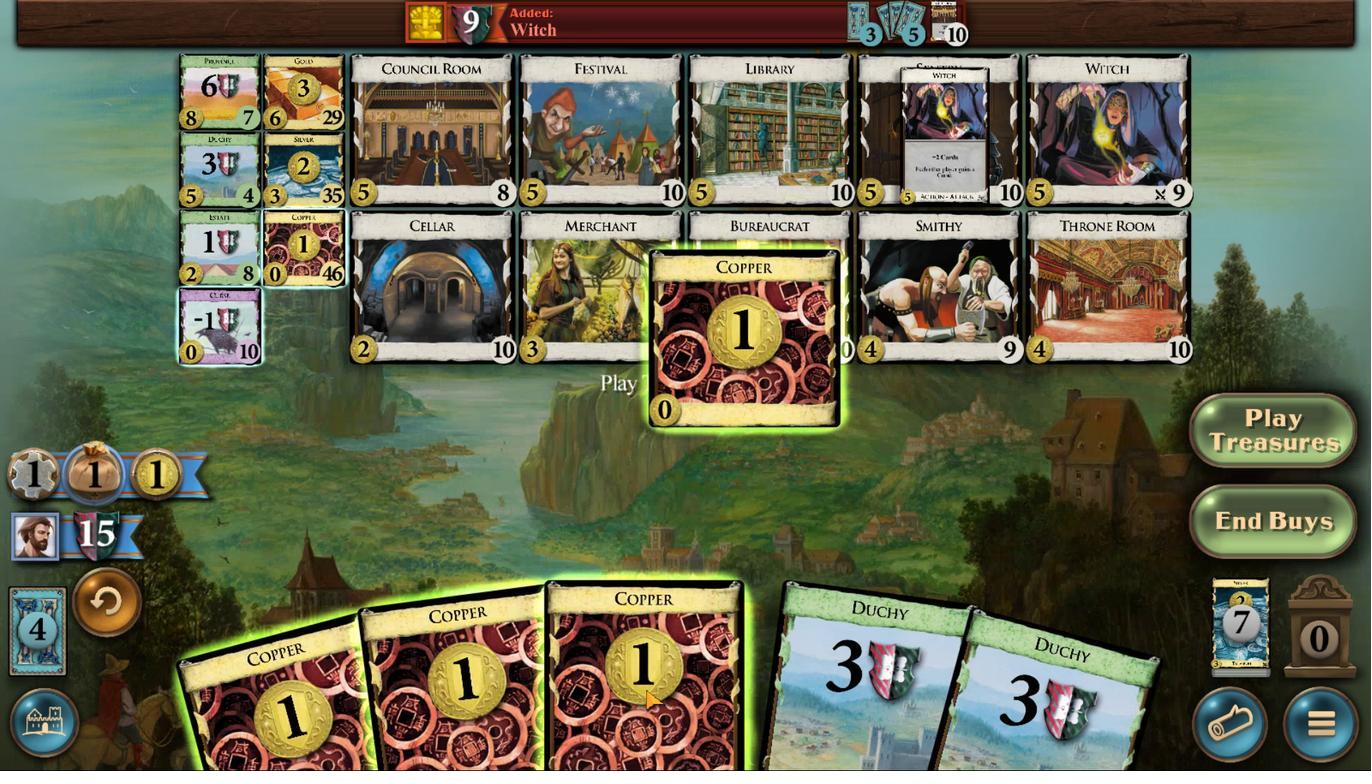 
Action: Mouse scrolled (705, 655) with delta (0, 0)
Screenshot: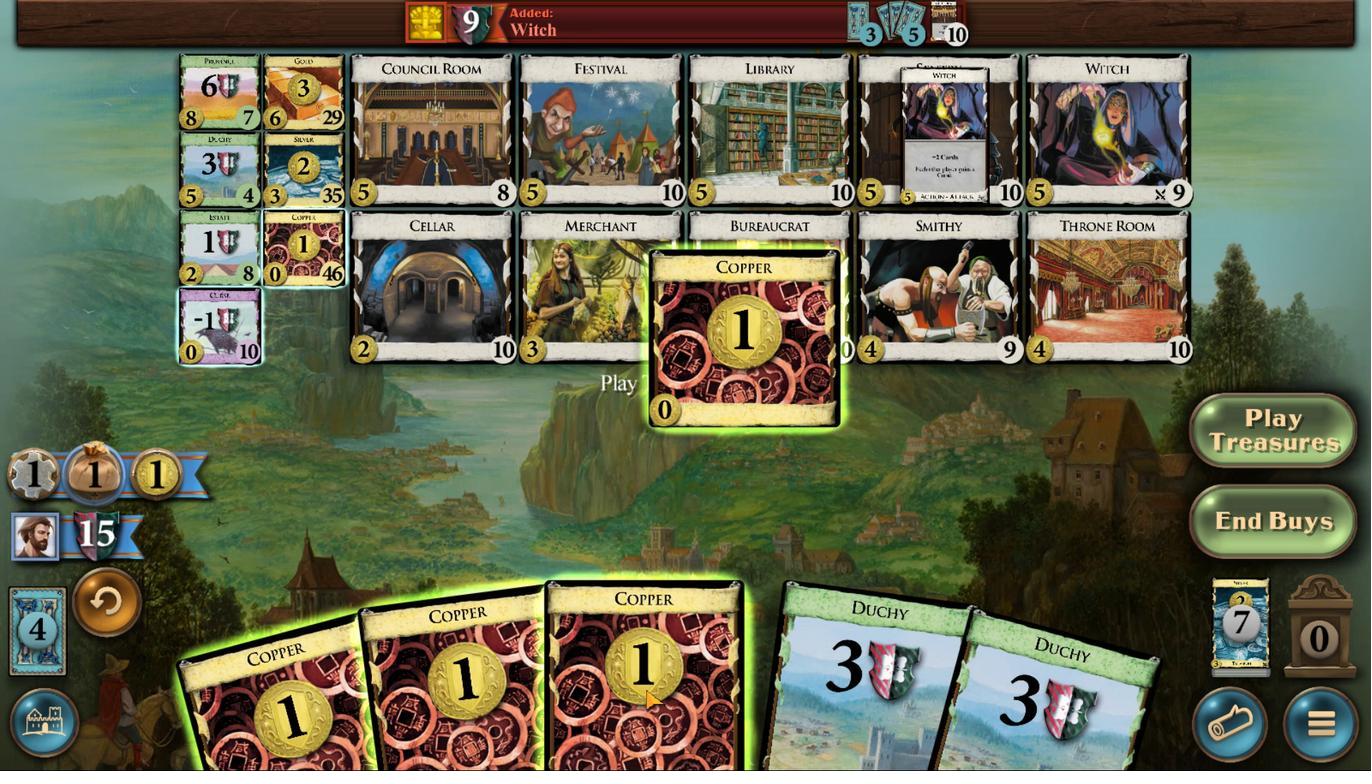 
Action: Mouse moved to (645, 690)
Screenshot: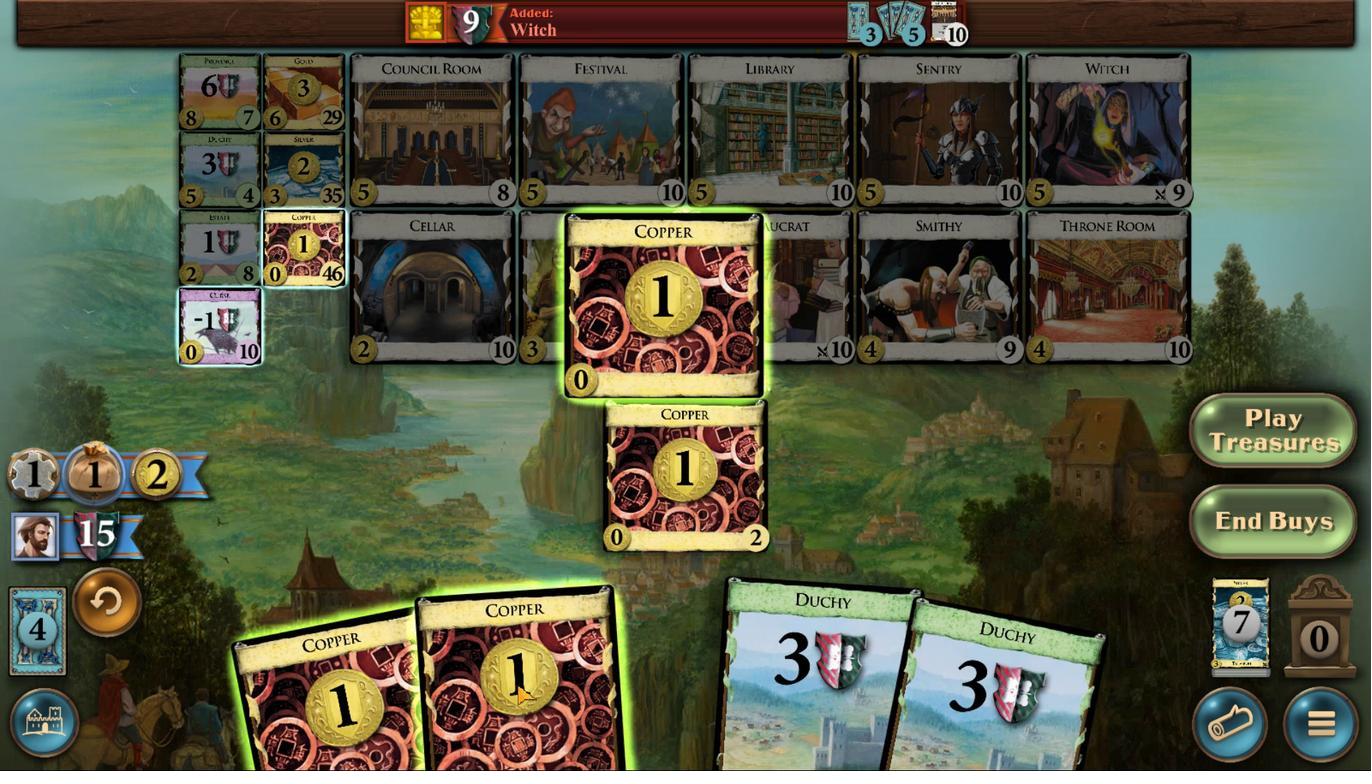 
Action: Mouse scrolled (645, 689) with delta (0, 0)
Screenshot: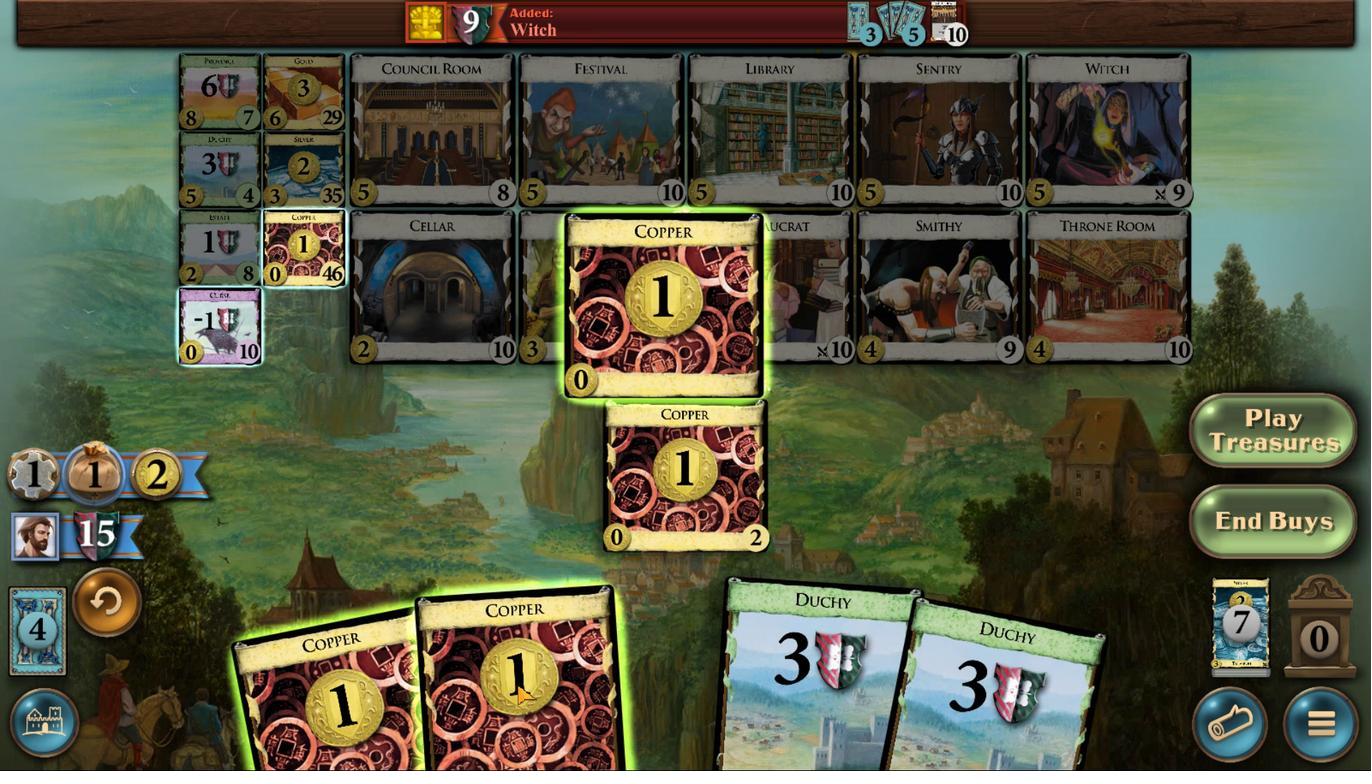 
Action: Mouse scrolled (645, 689) with delta (0, 0)
Screenshot: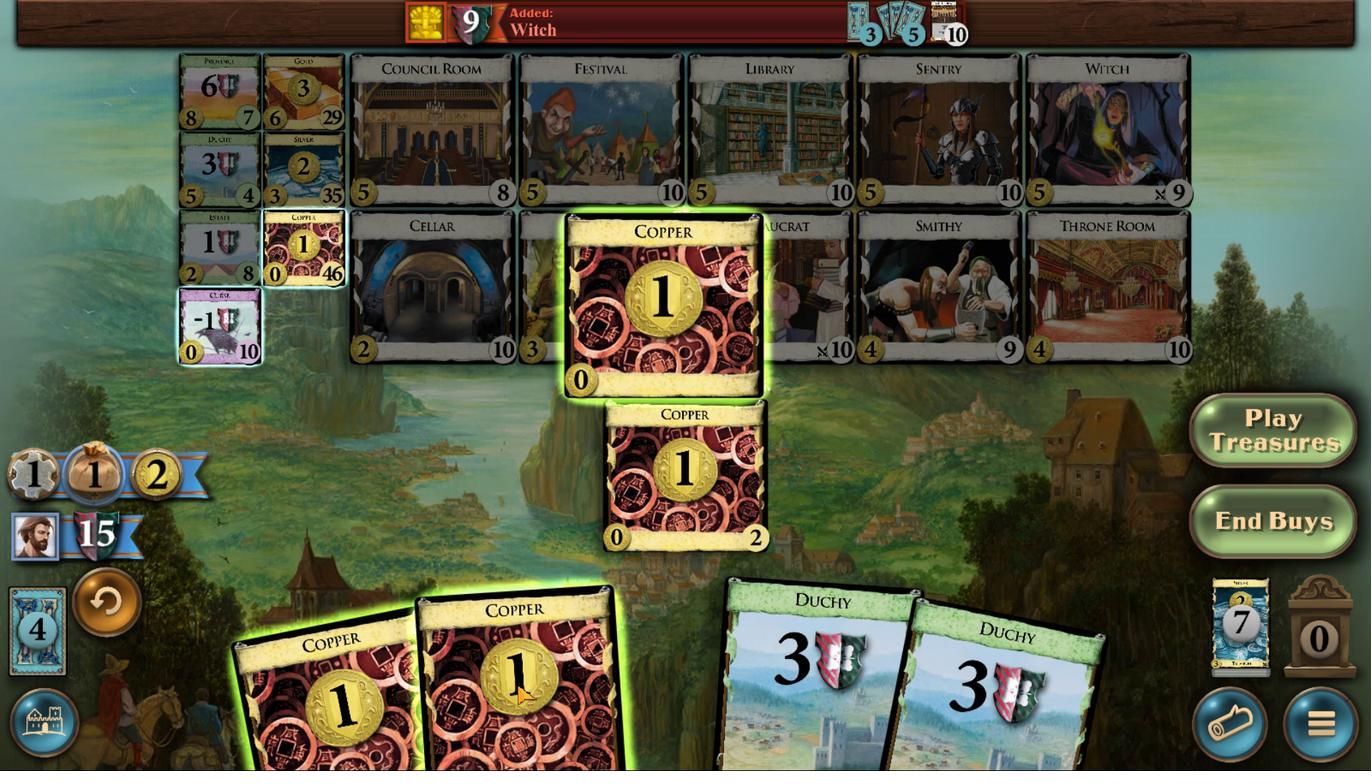 
Action: Mouse scrolled (645, 689) with delta (0, 0)
Screenshot: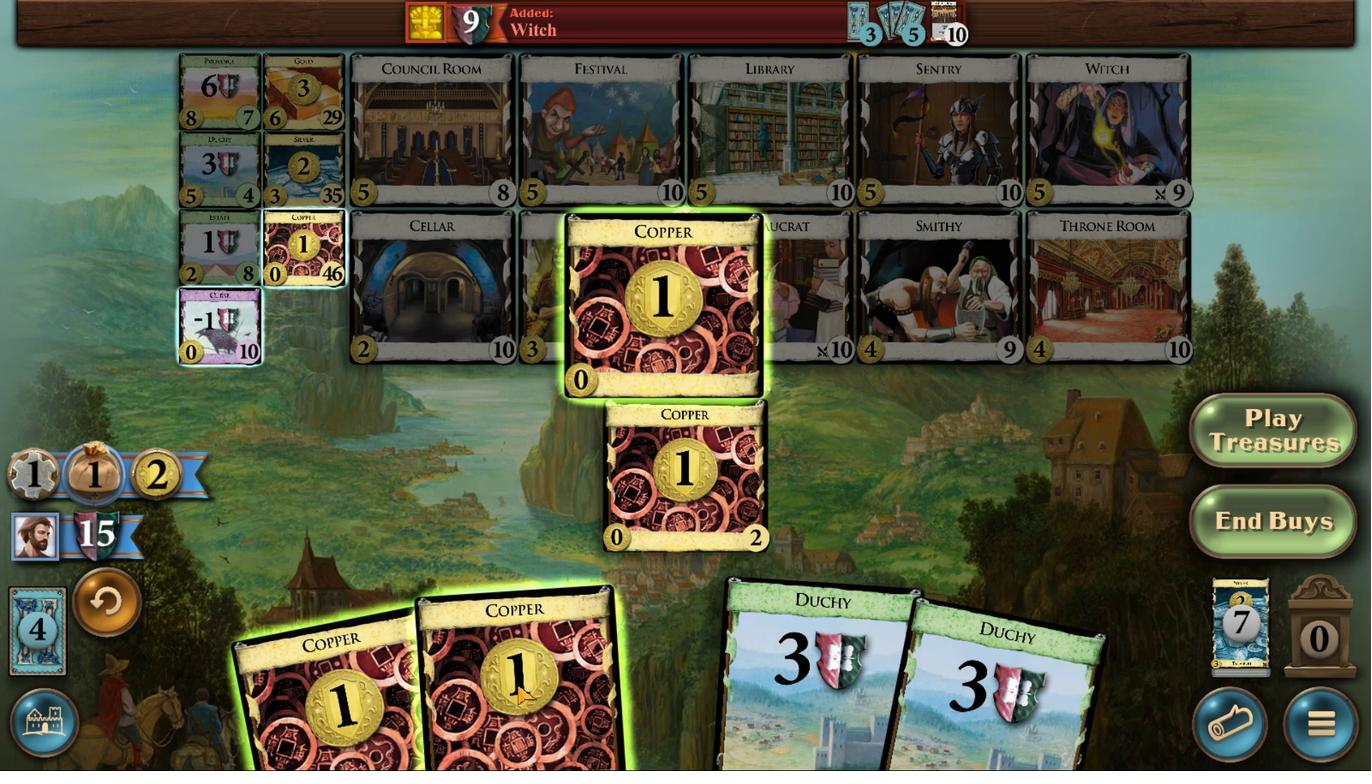 
Action: Mouse scrolled (645, 689) with delta (0, 0)
Screenshot: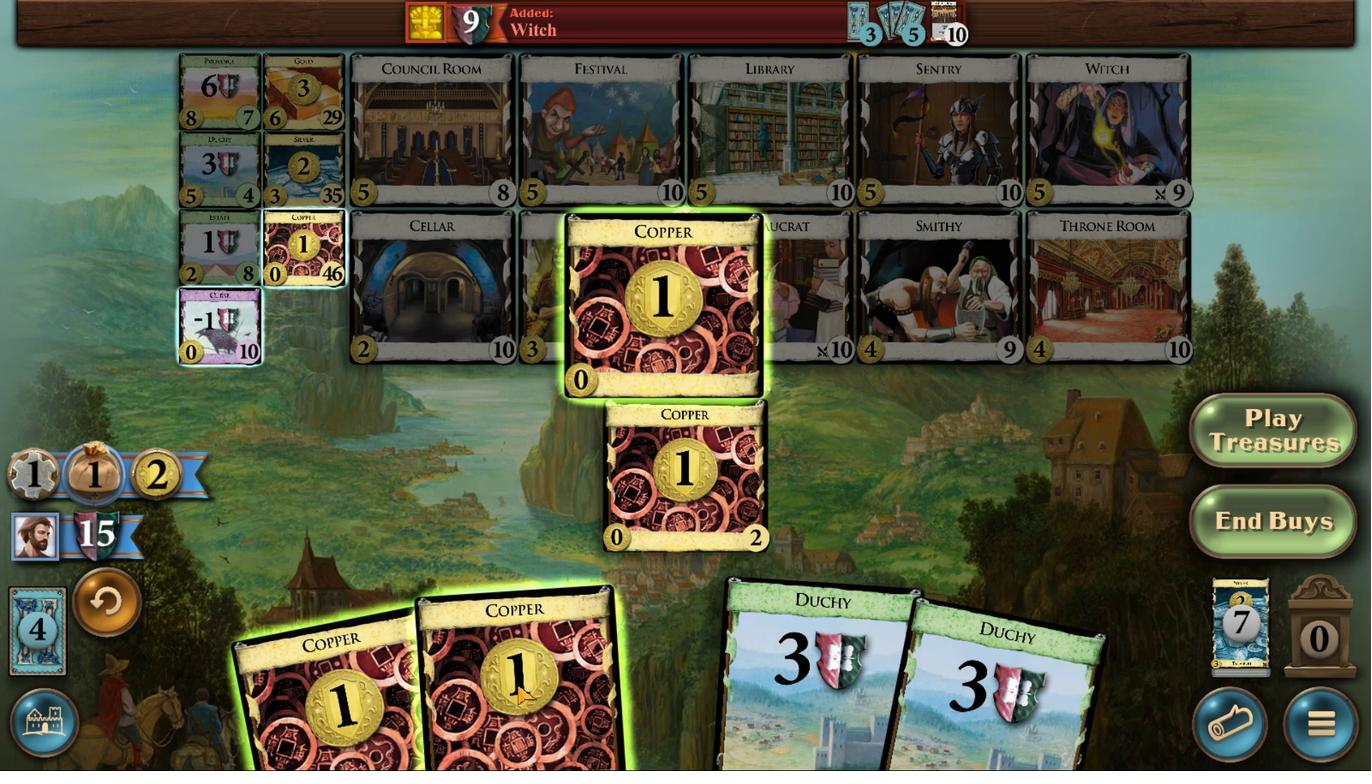 
Action: Mouse moved to (645, 690)
Screenshot: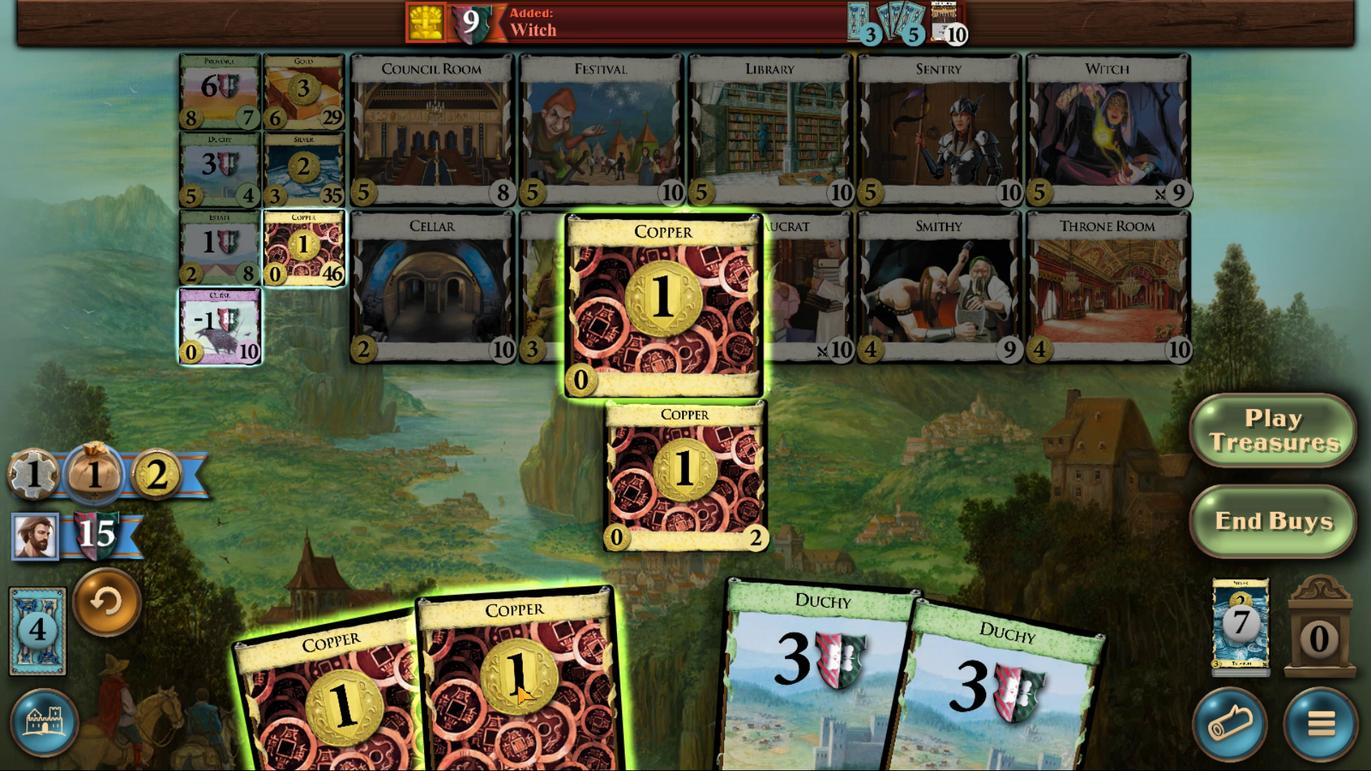
Action: Mouse scrolled (645, 689) with delta (0, 0)
Screenshot: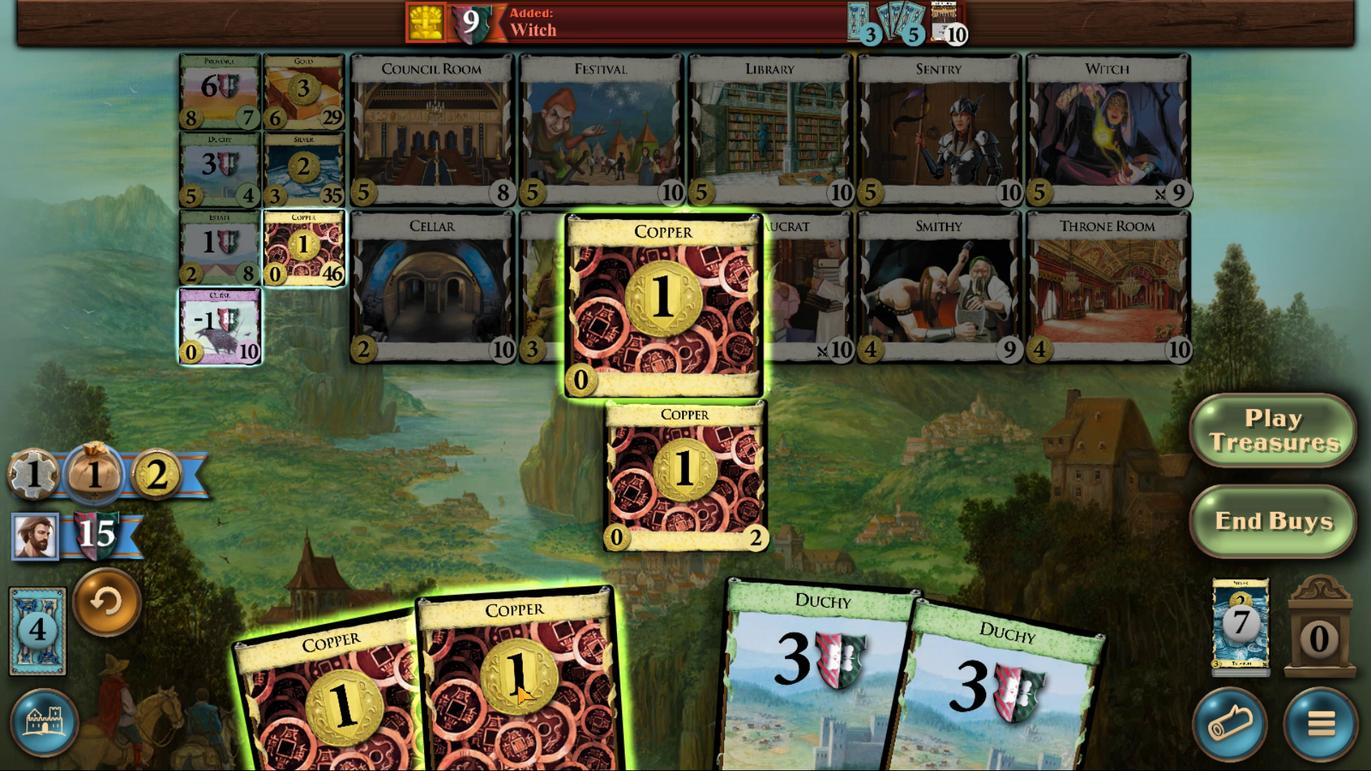 
Action: Mouse moved to (516, 685)
Screenshot: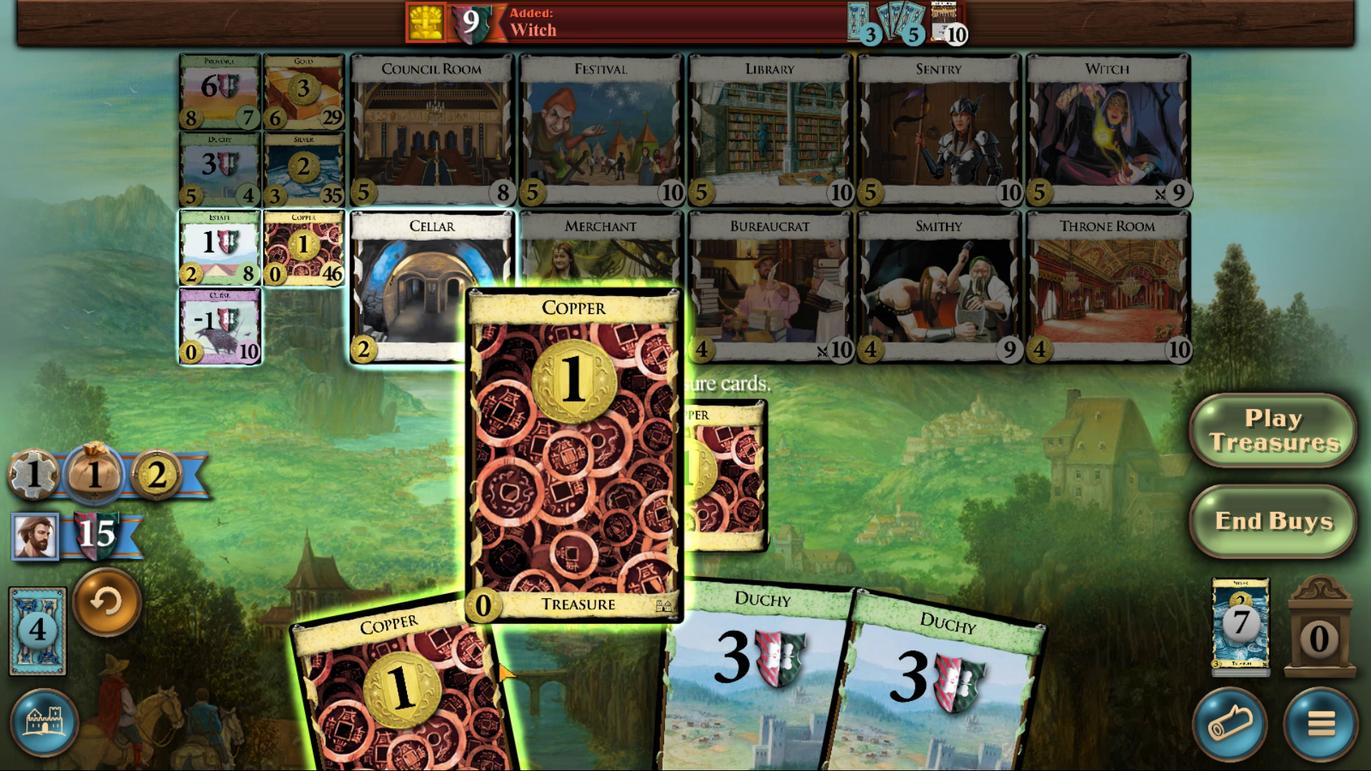 
Action: Mouse scrolled (516, 684) with delta (0, 0)
Screenshot: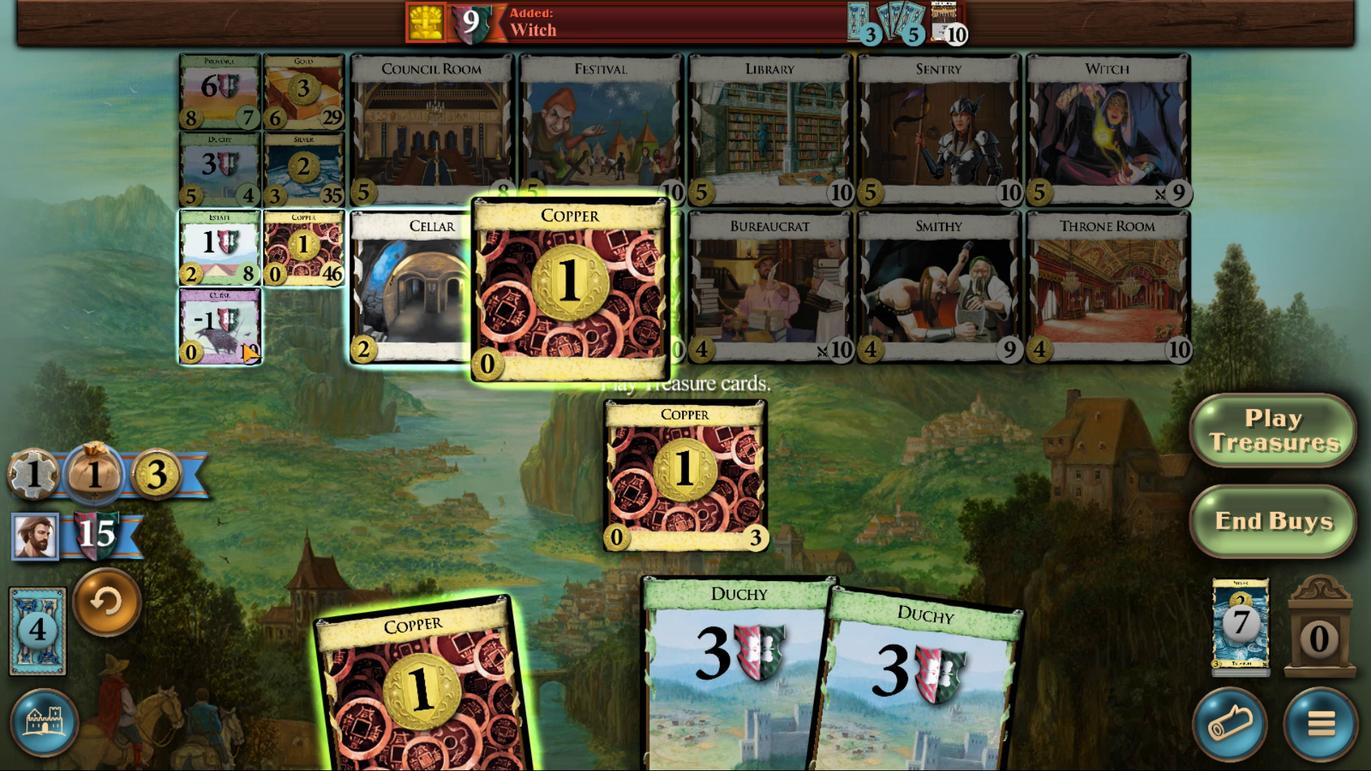 
Action: Mouse scrolled (516, 684) with delta (0, 0)
Screenshot: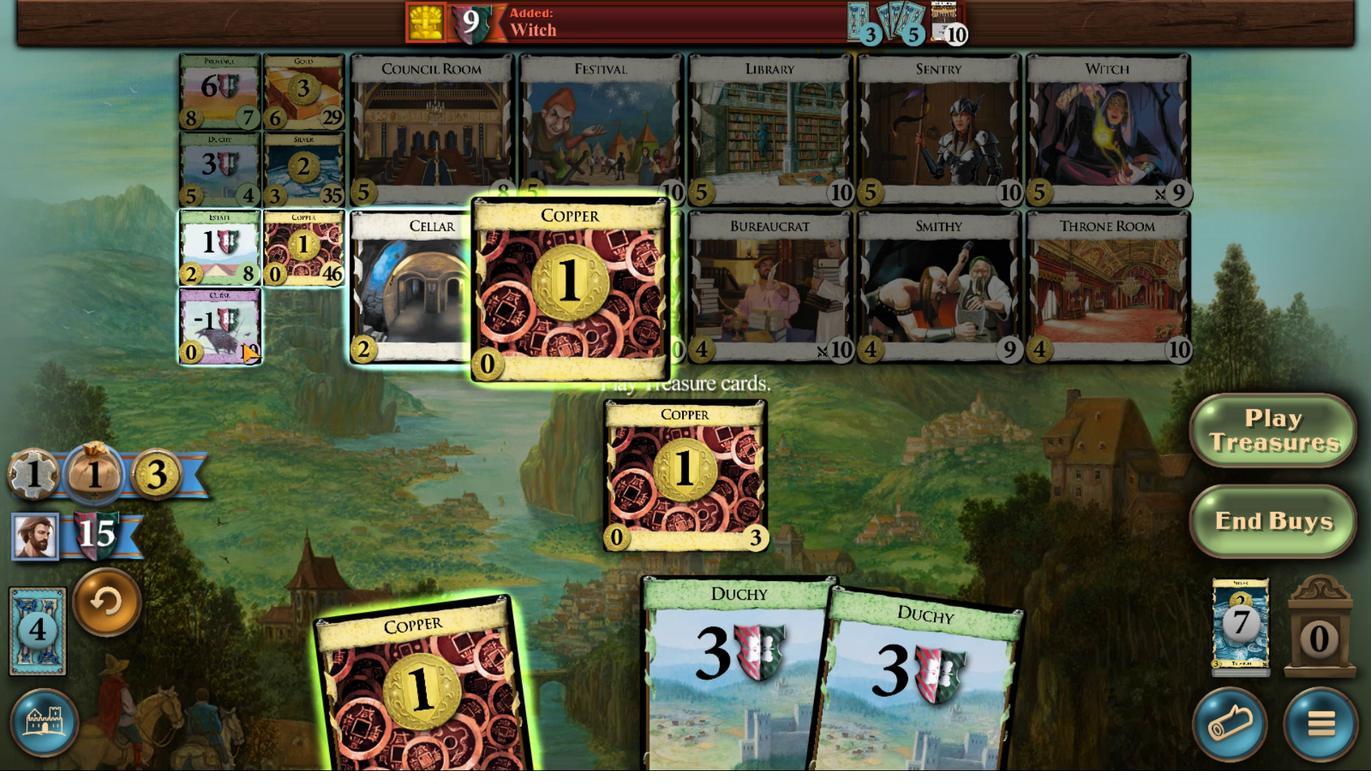 
Action: Mouse scrolled (516, 684) with delta (0, 0)
Screenshot: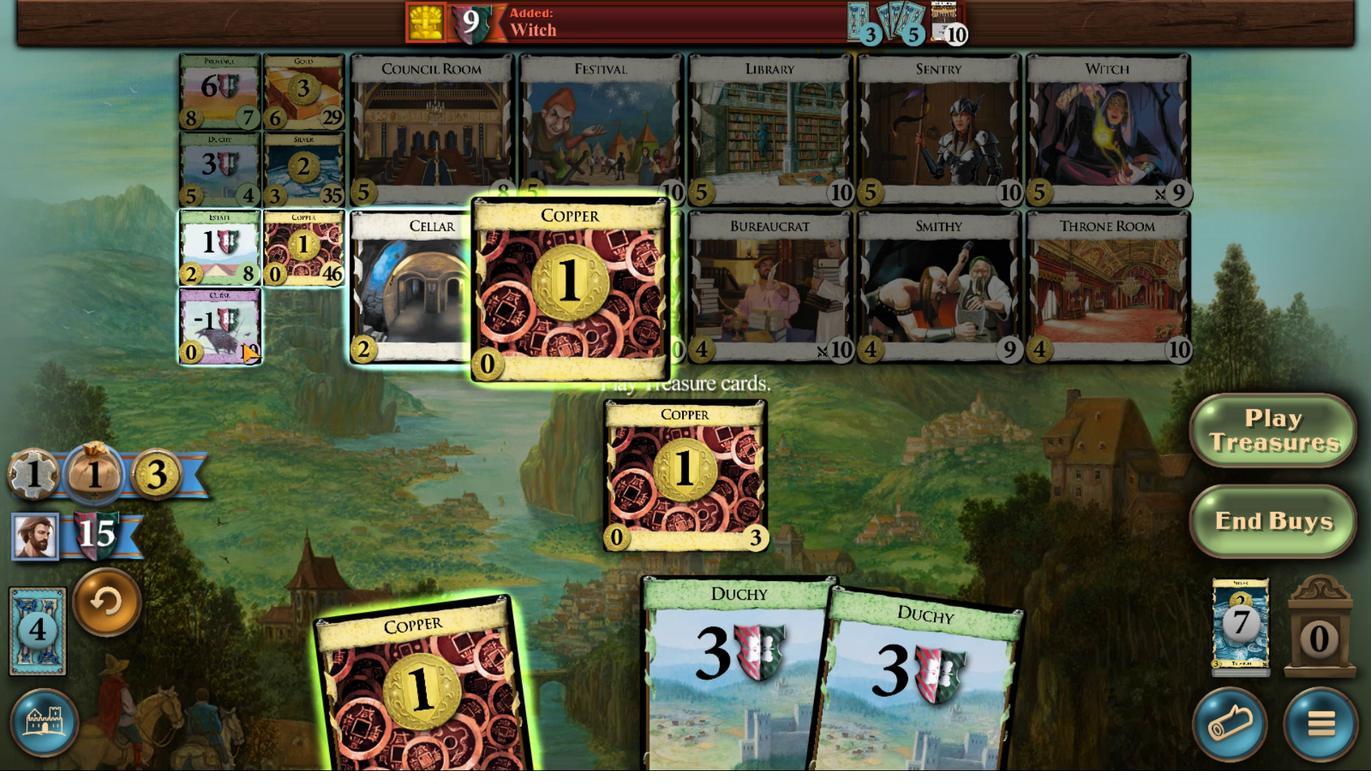 
Action: Mouse scrolled (516, 684) with delta (0, 0)
Screenshot: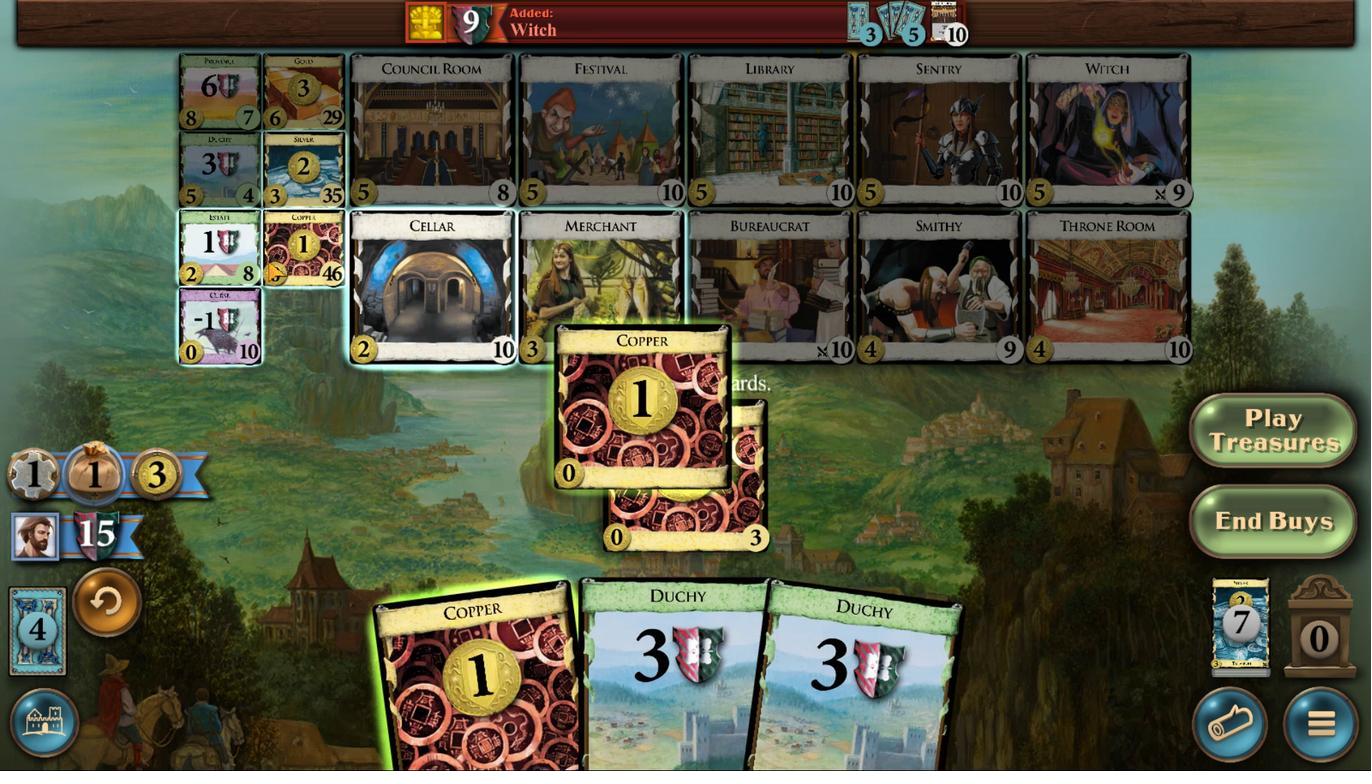 
Action: Mouse scrolled (516, 684) with delta (0, 0)
Screenshot: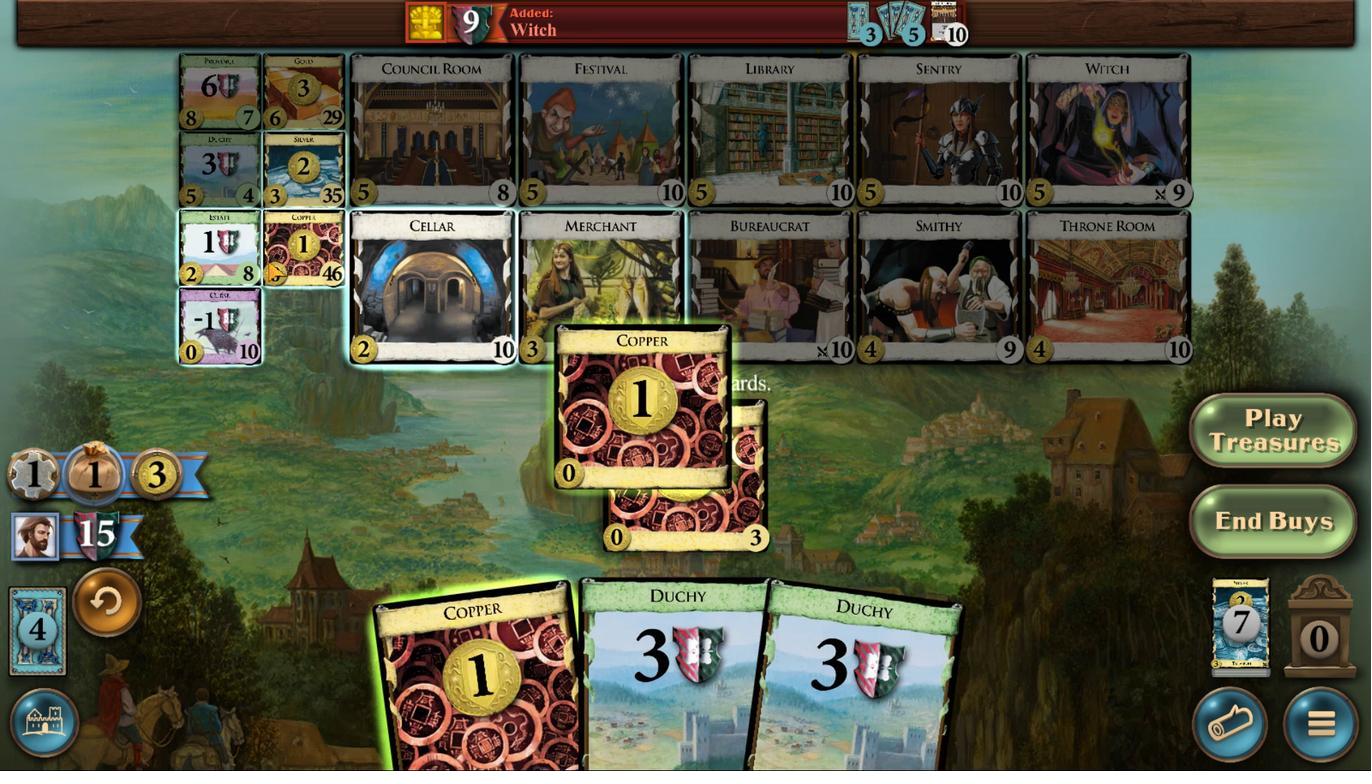 
Action: Mouse scrolled (516, 684) with delta (0, 0)
Screenshot: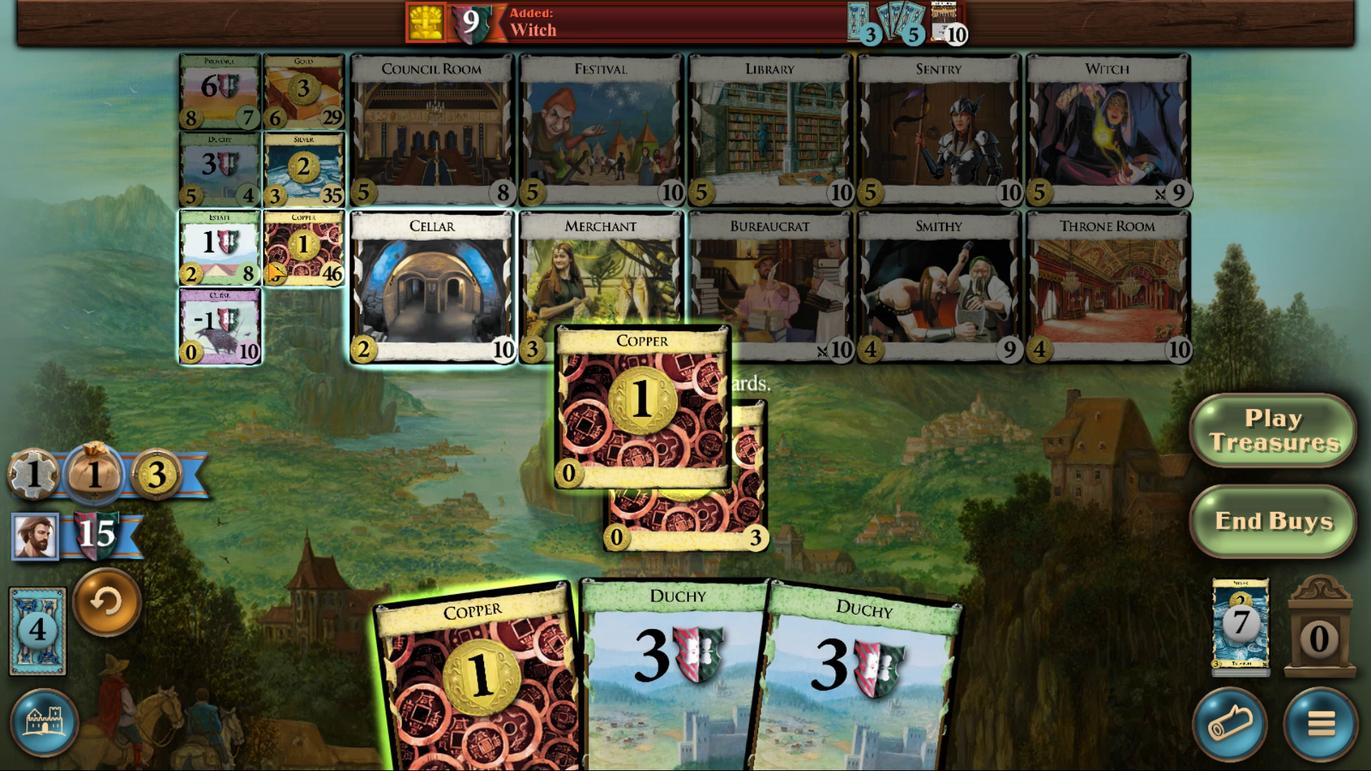 
Action: Mouse moved to (471, 707)
Screenshot: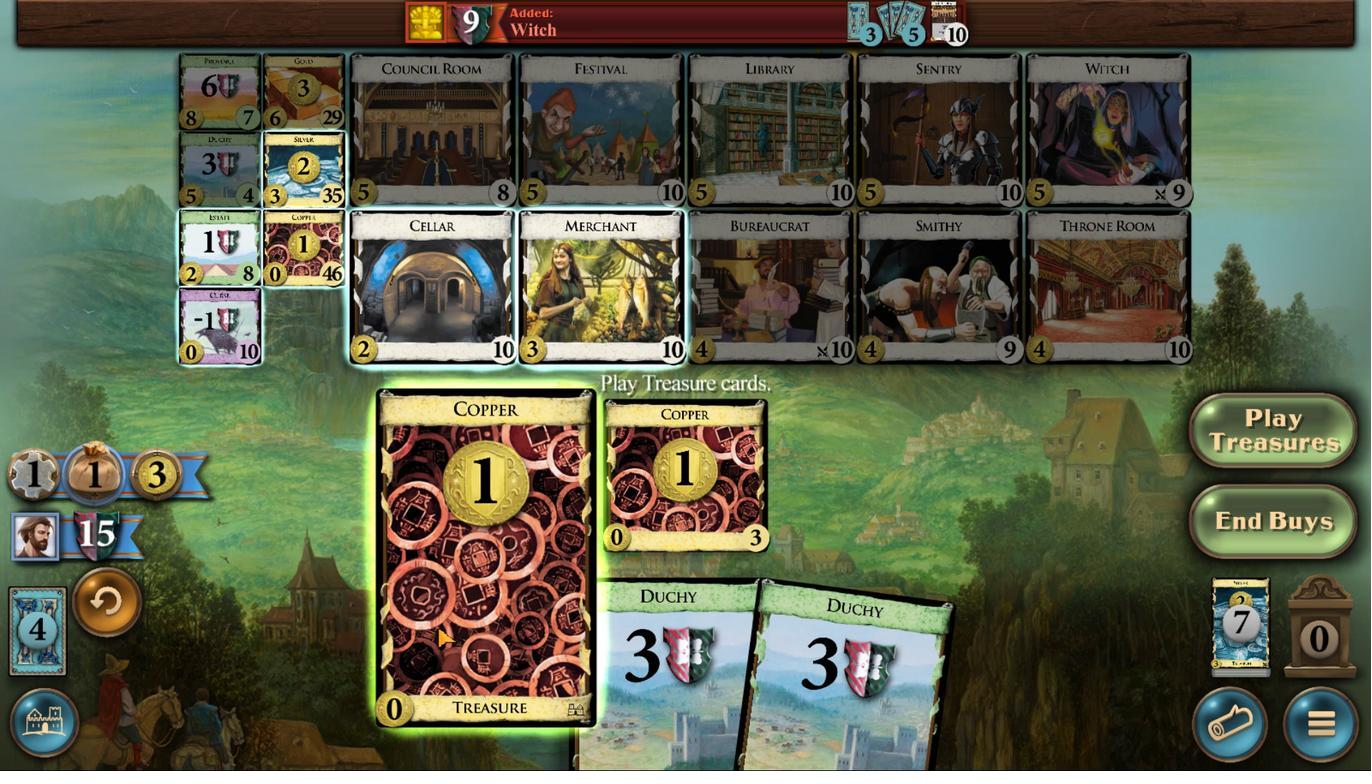 
Action: Mouse scrolled (471, 706) with delta (0, 0)
Screenshot: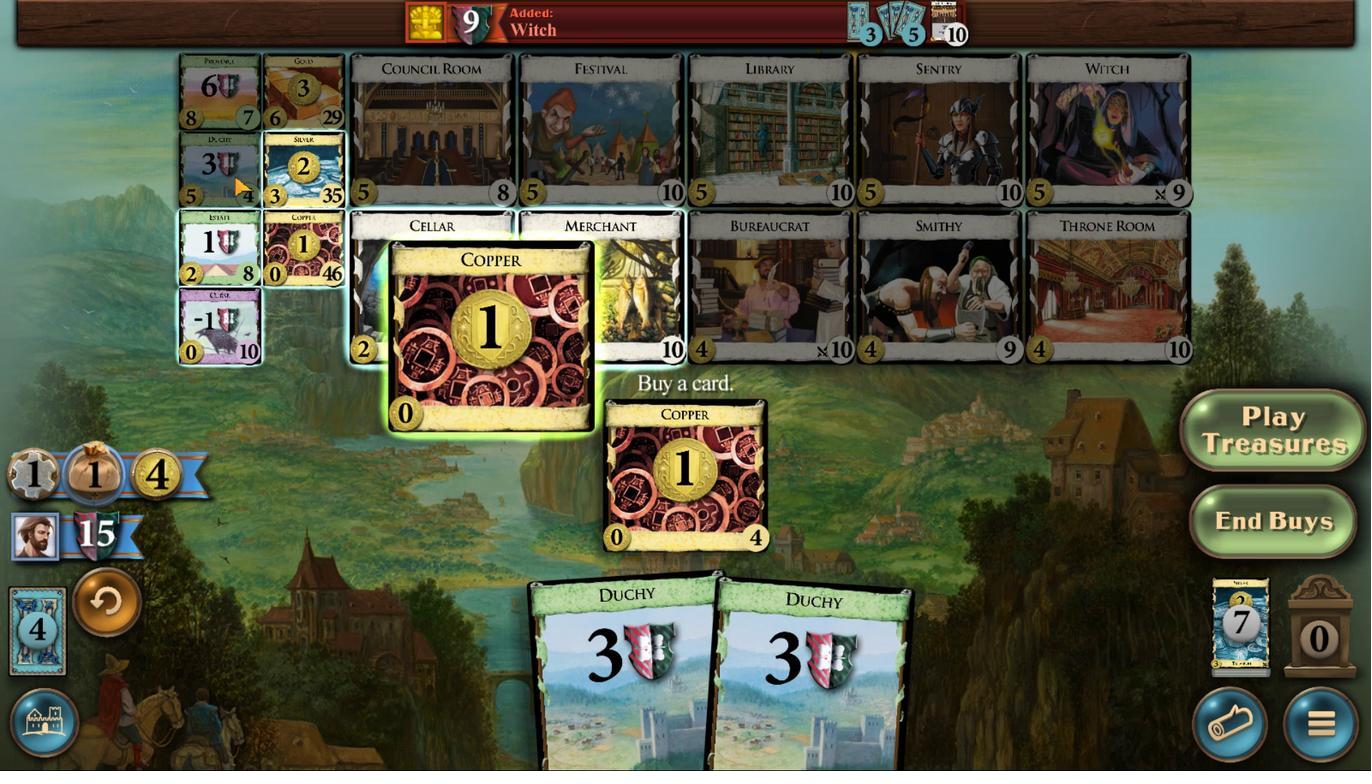 
Action: Mouse scrolled (471, 706) with delta (0, 0)
Screenshot: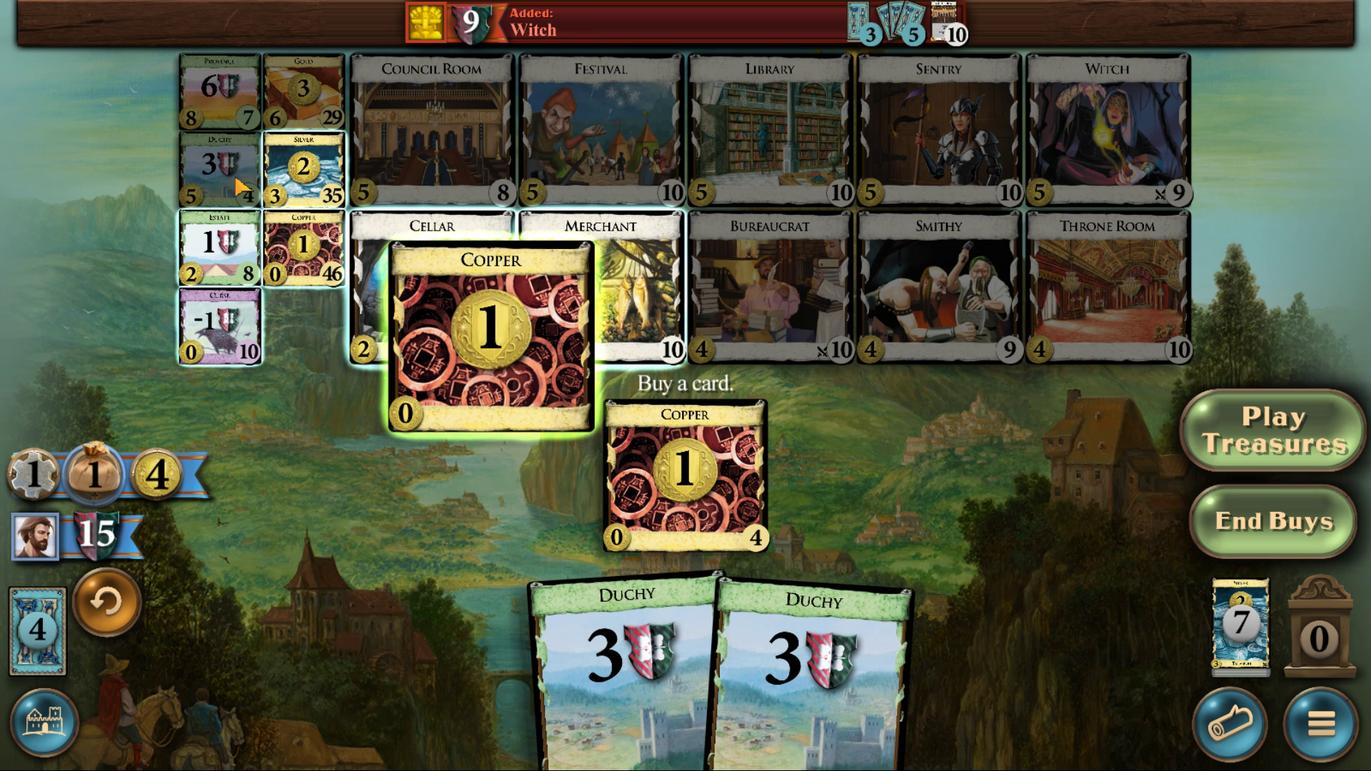 
Action: Mouse scrolled (471, 706) with delta (0, 0)
Screenshot: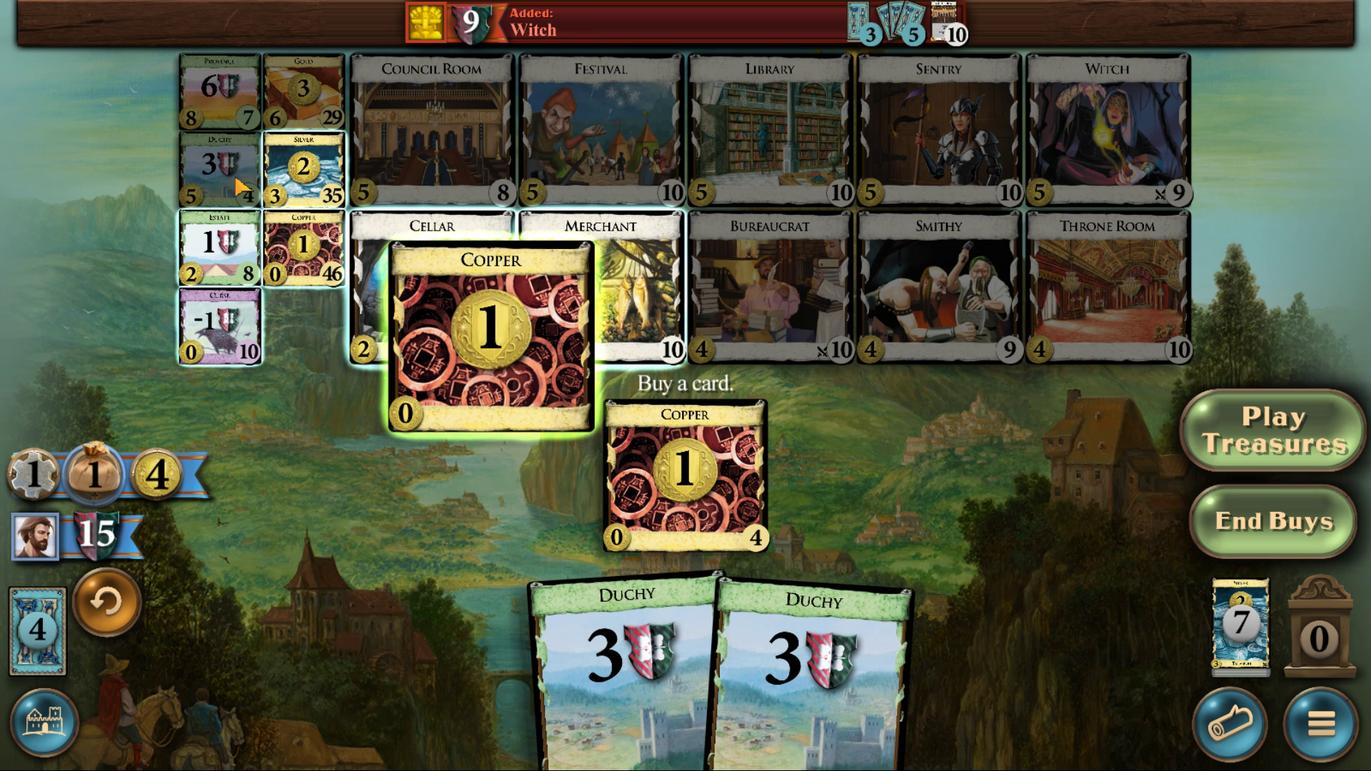 
Action: Mouse scrolled (471, 706) with delta (0, 0)
Screenshot: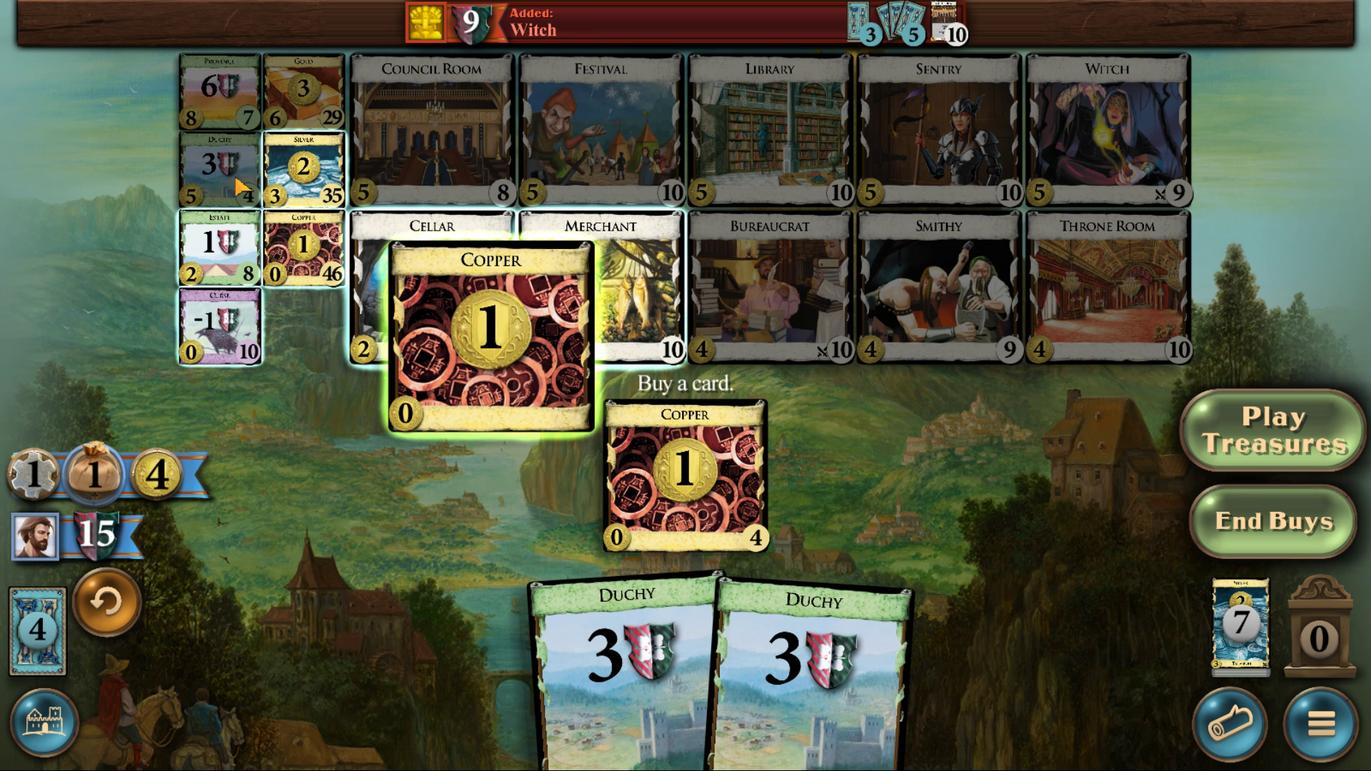 
Action: Mouse scrolled (471, 706) with delta (0, 0)
Screenshot: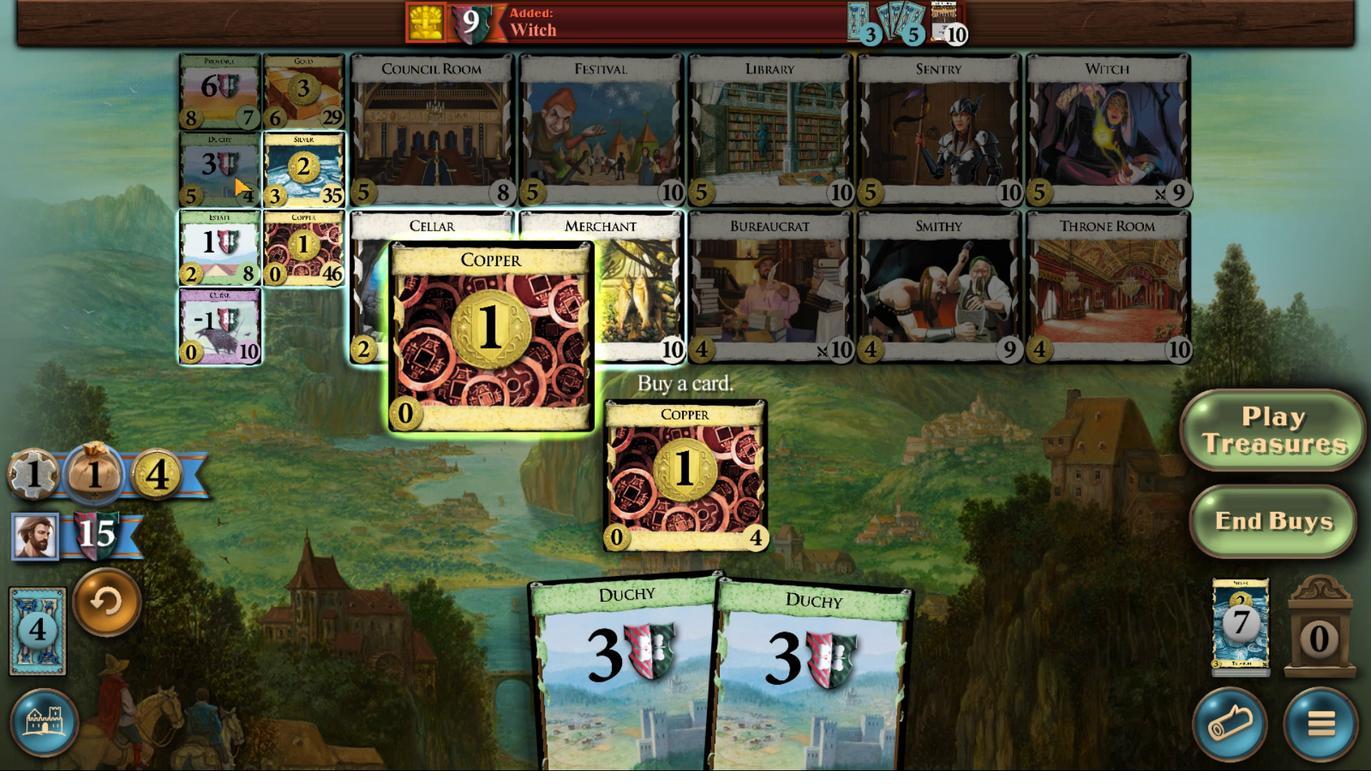 
Action: Mouse moved to (285, 168)
Screenshot: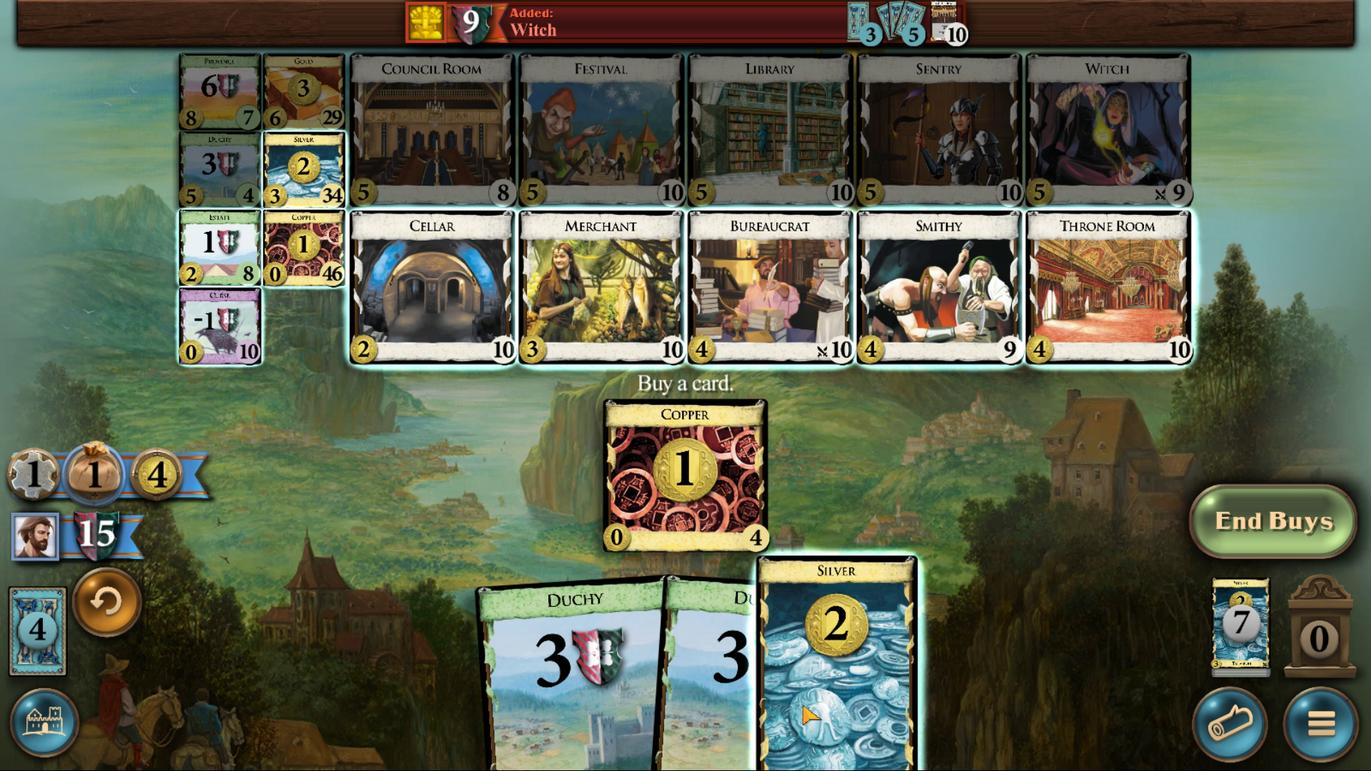 
Action: Mouse pressed left at (285, 168)
Screenshot: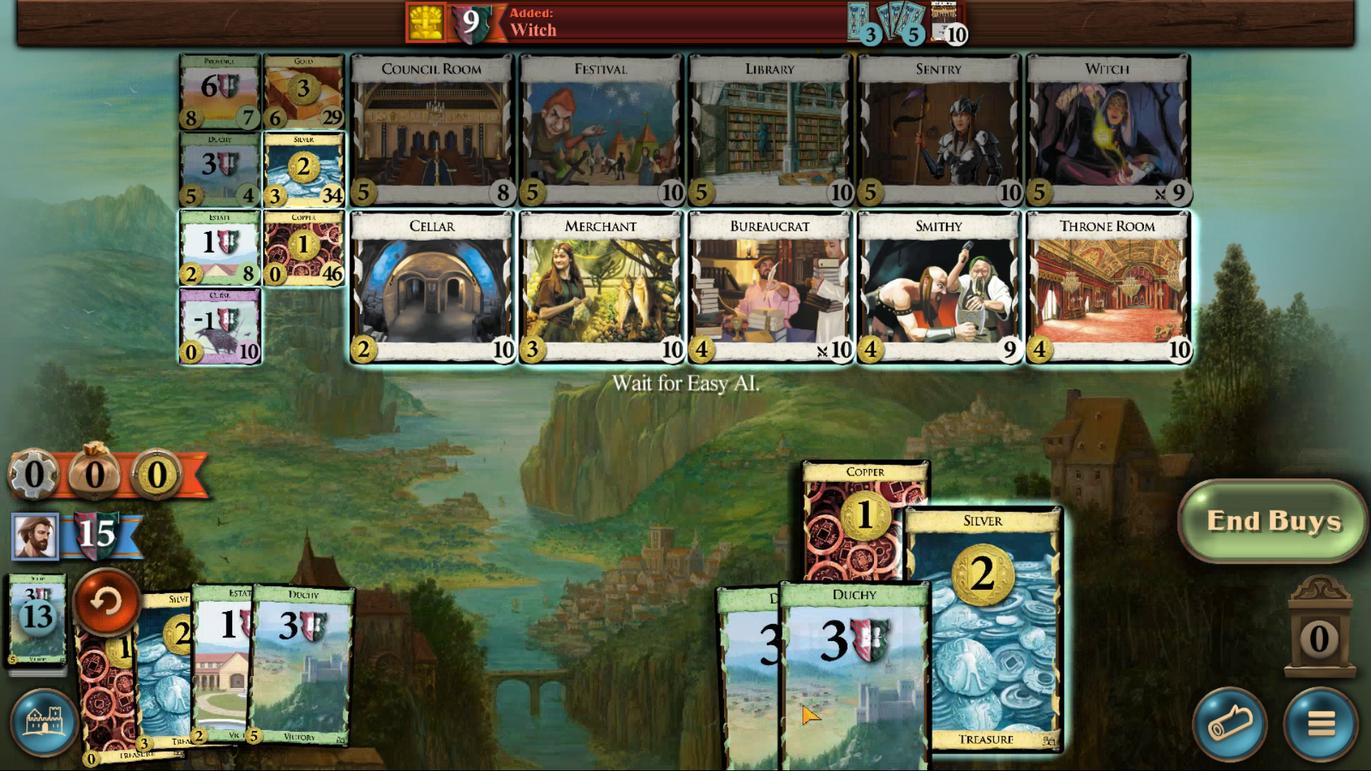 
Action: Mouse moved to (480, 637)
Screenshot: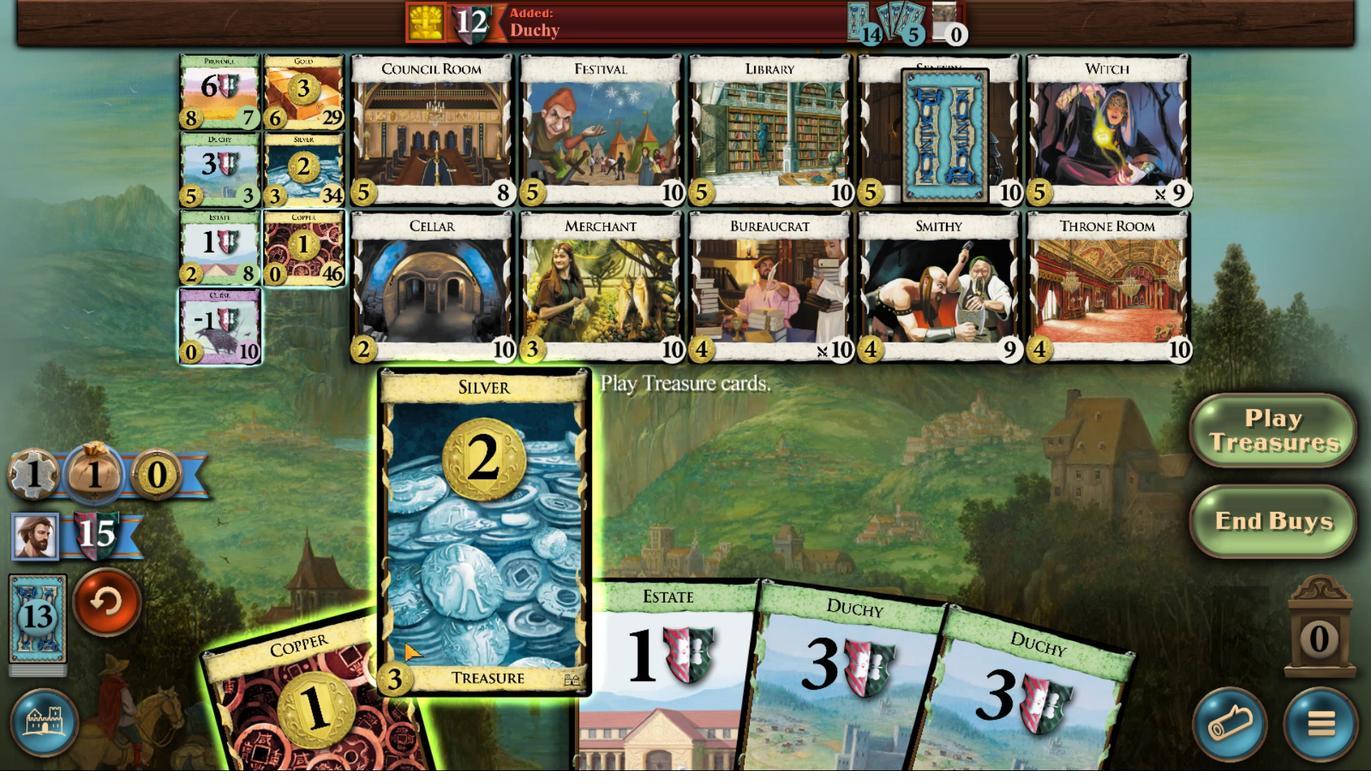 
Action: Mouse scrolled (480, 637) with delta (0, 0)
Screenshot: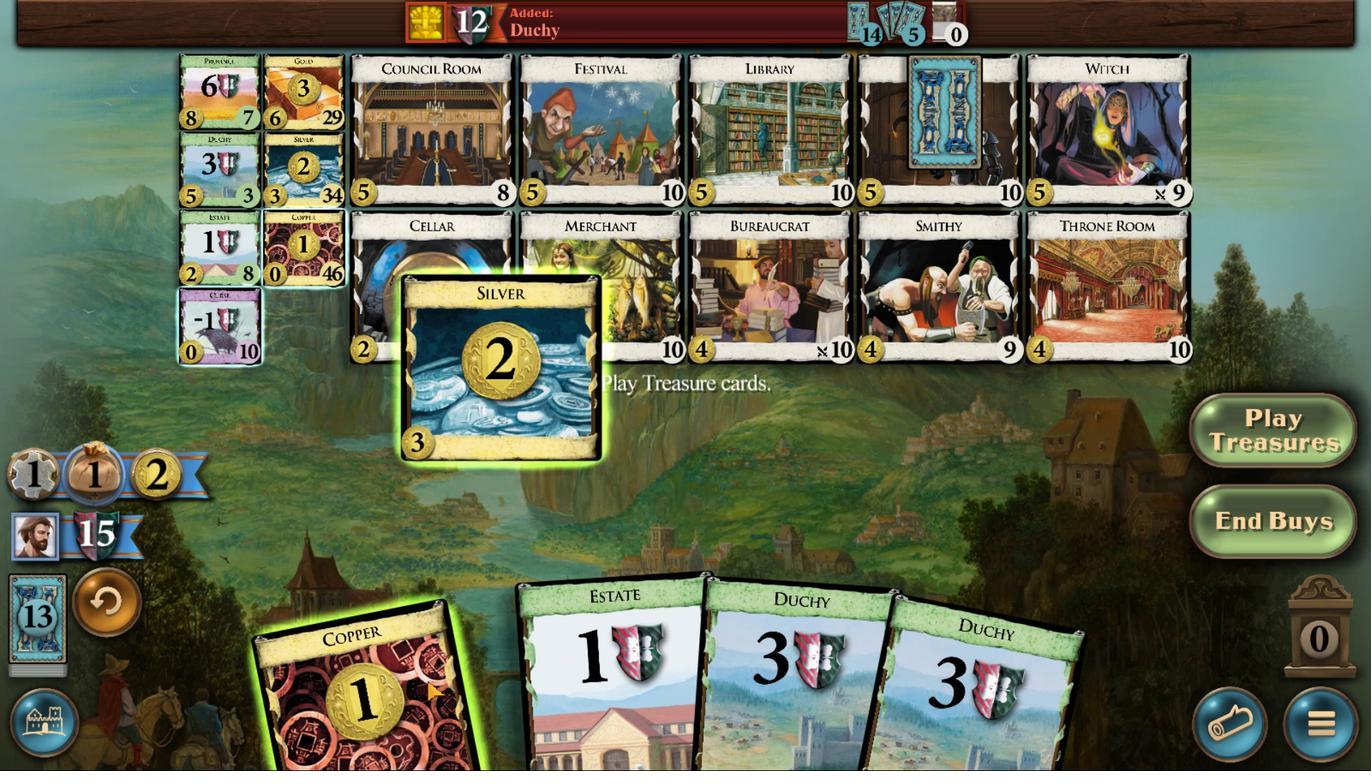 
Action: Mouse moved to (481, 637)
Screenshot: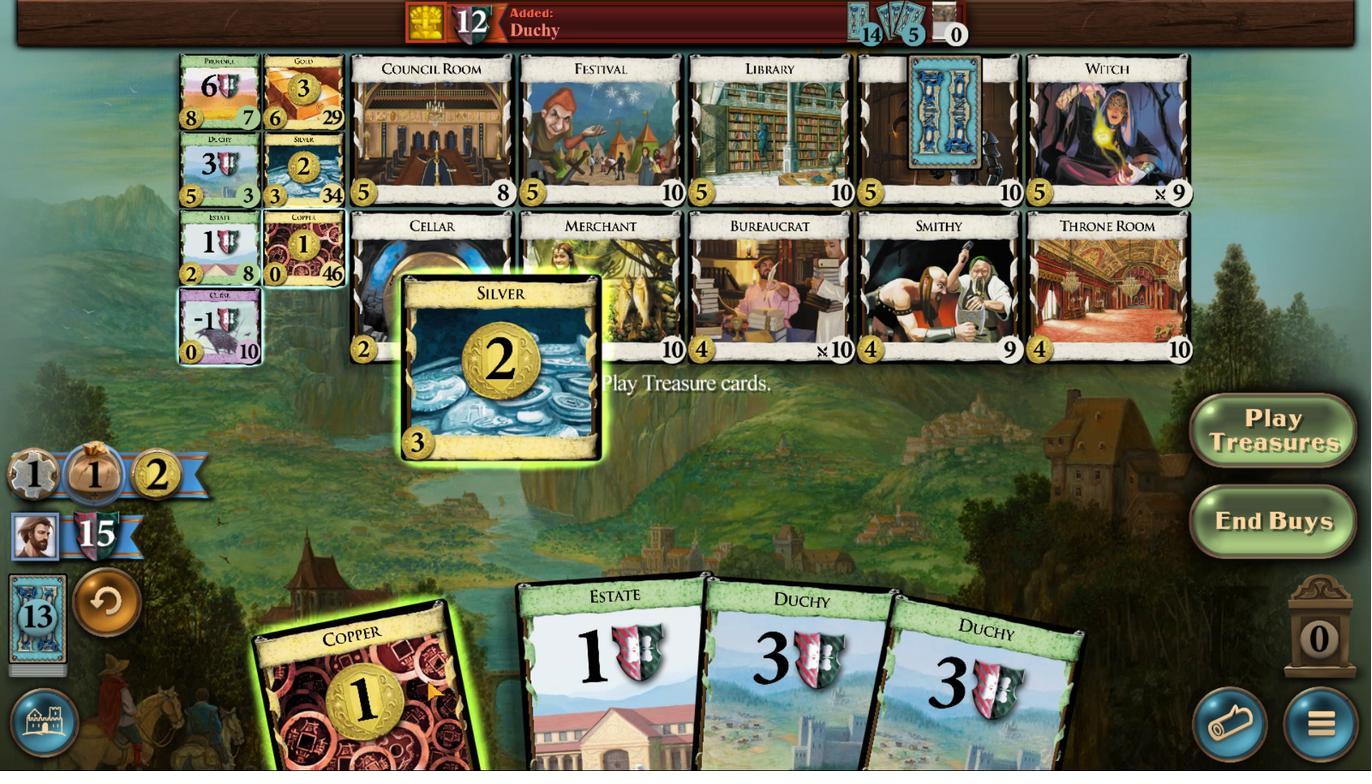 
Action: Mouse scrolled (481, 637) with delta (0, 0)
Screenshot: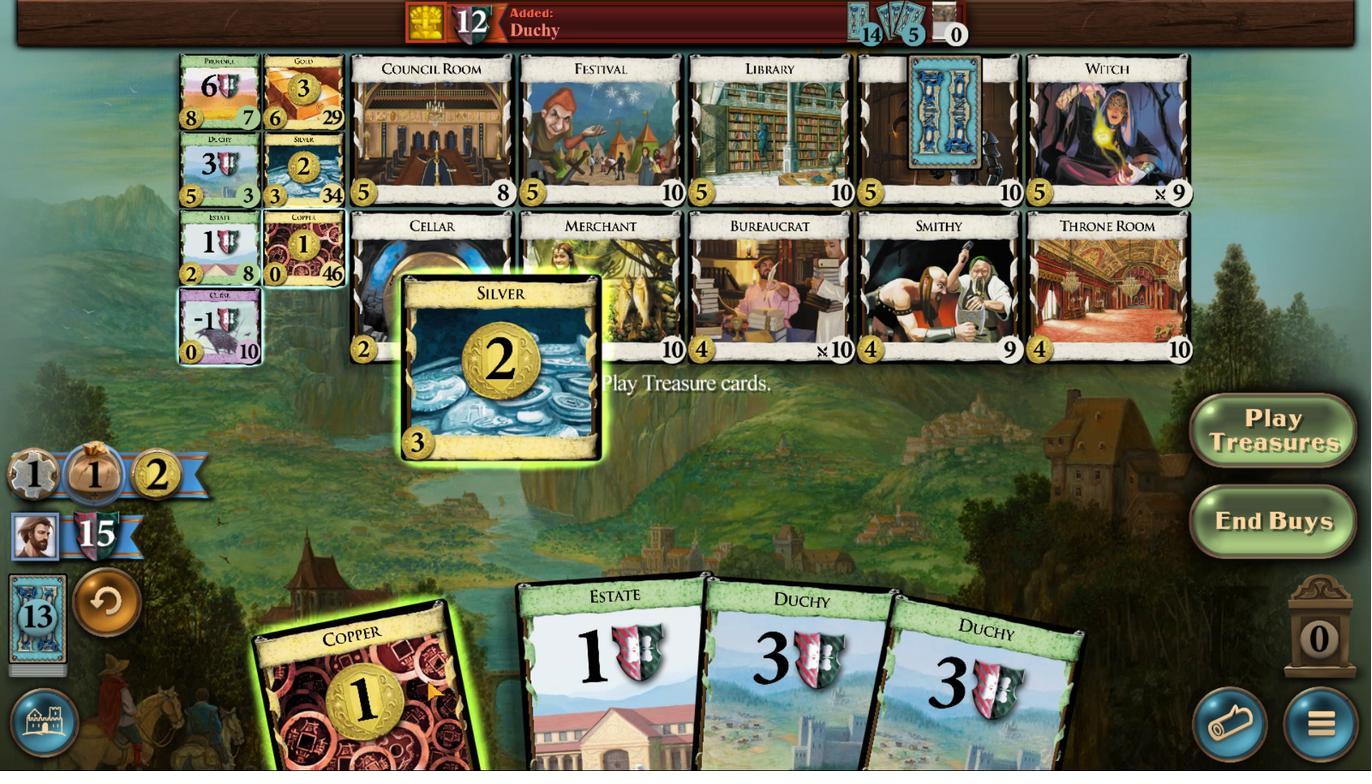 
Action: Mouse moved to (481, 638)
Screenshot: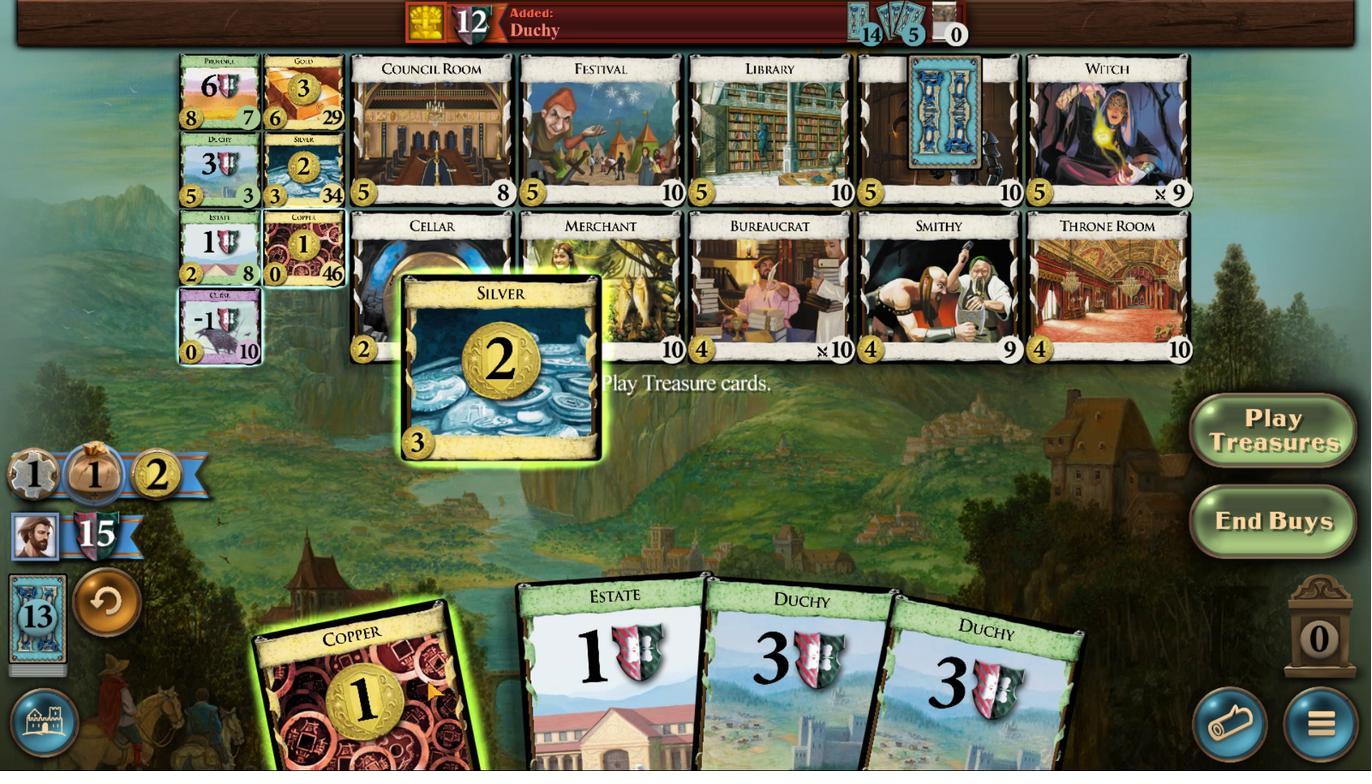 
Action: Mouse scrolled (481, 637) with delta (0, 0)
Screenshot: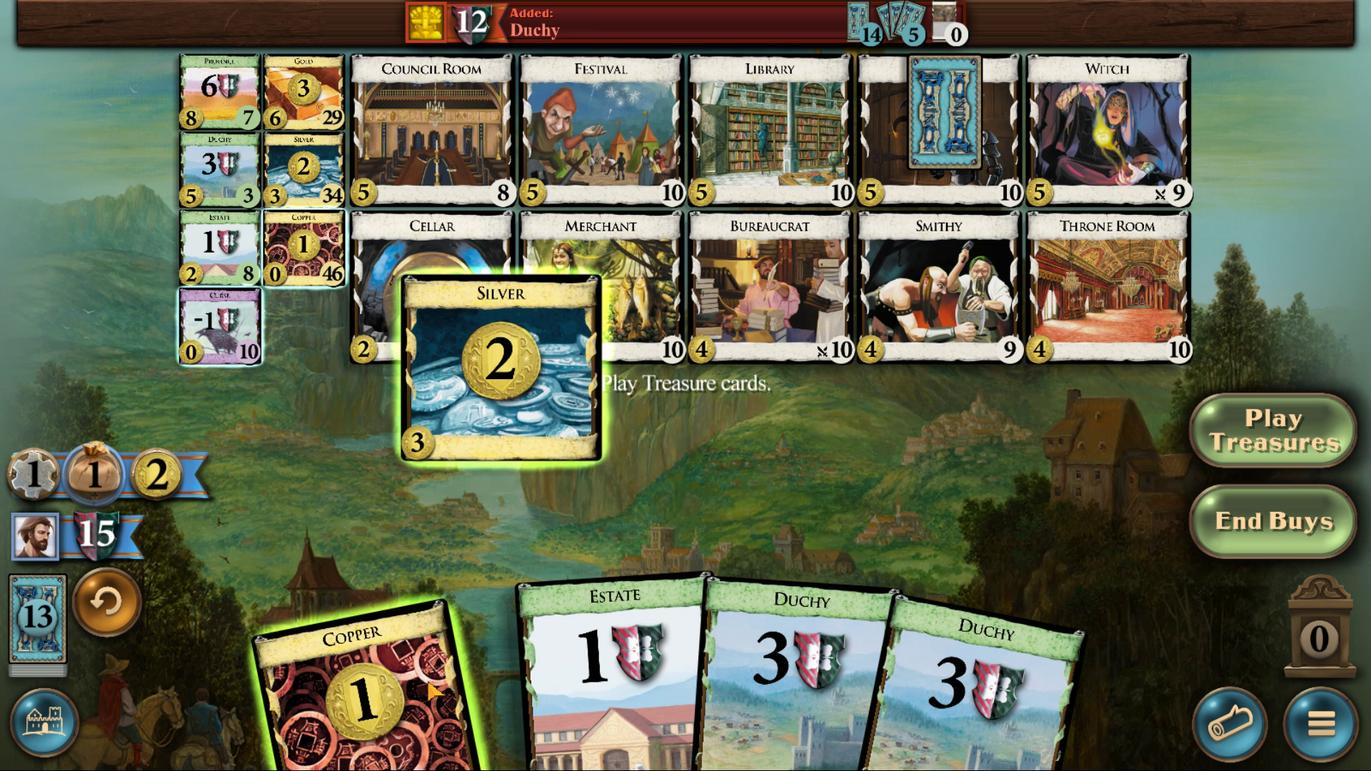 
Action: Mouse moved to (426, 683)
Screenshot: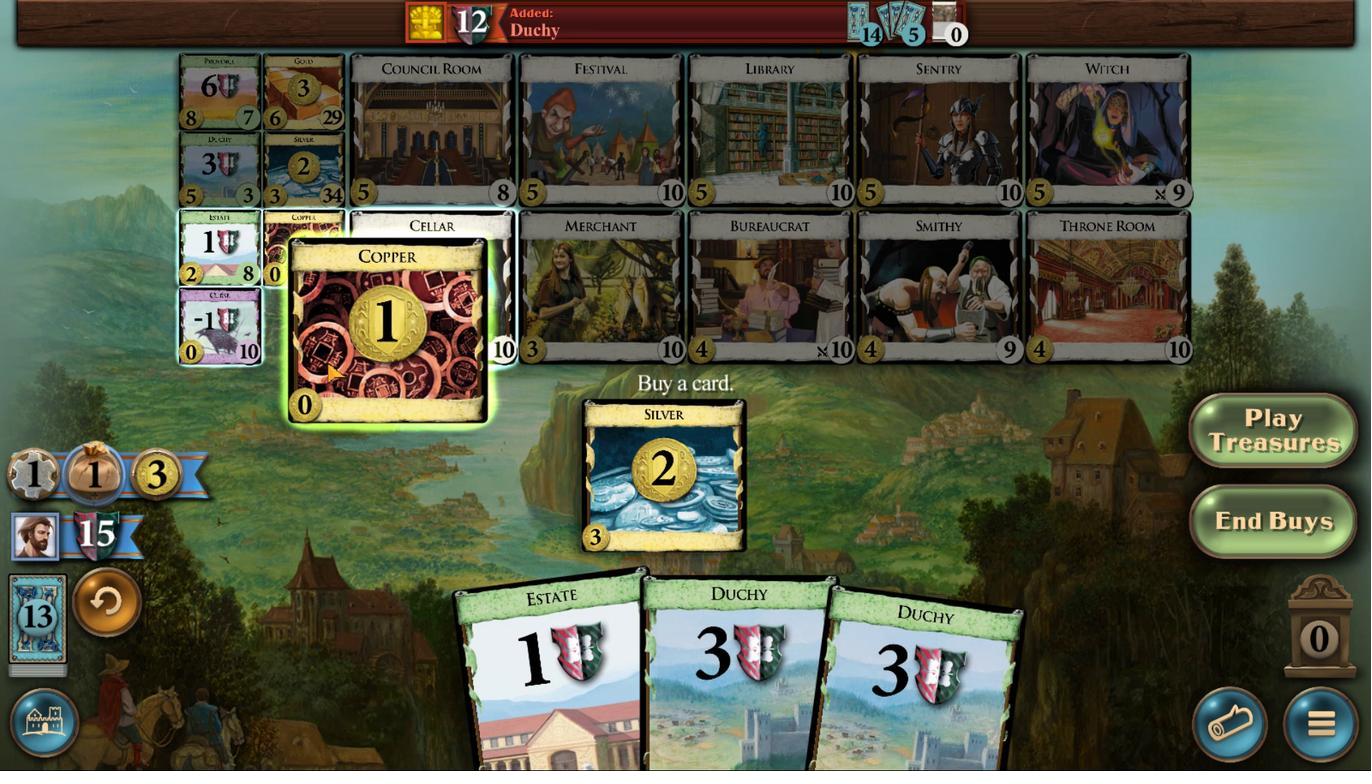 
Action: Mouse scrolled (426, 682) with delta (0, 0)
Screenshot: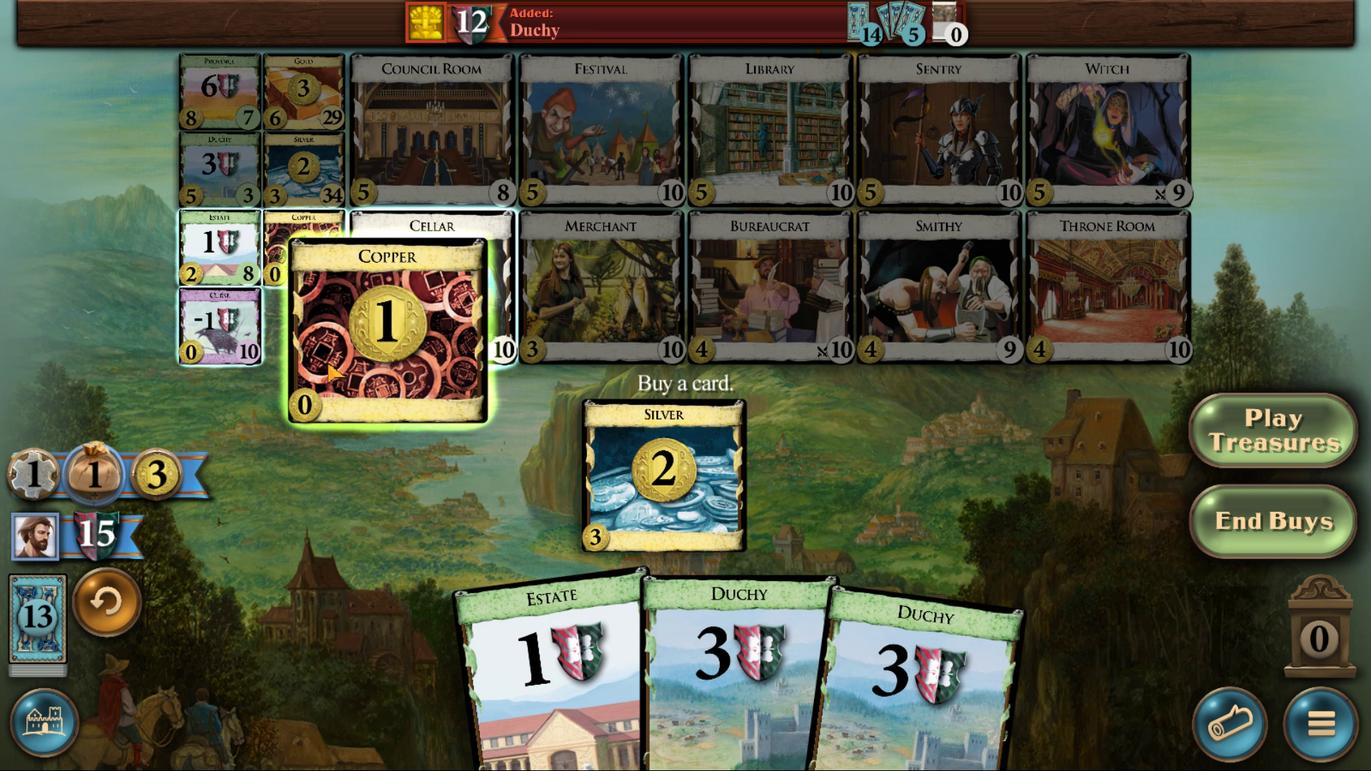 
Action: Mouse moved to (420, 685)
Screenshot: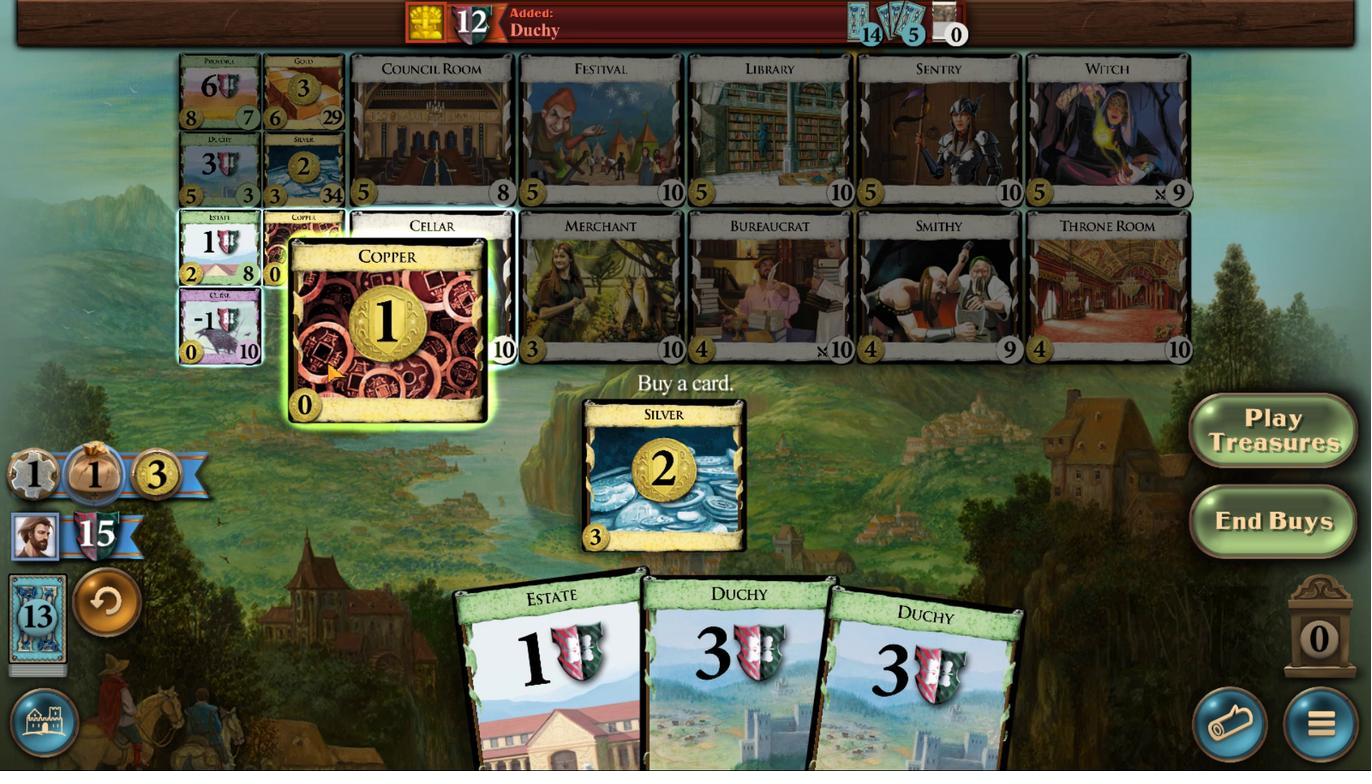 
Action: Mouse scrolled (420, 684) with delta (0, 0)
Screenshot: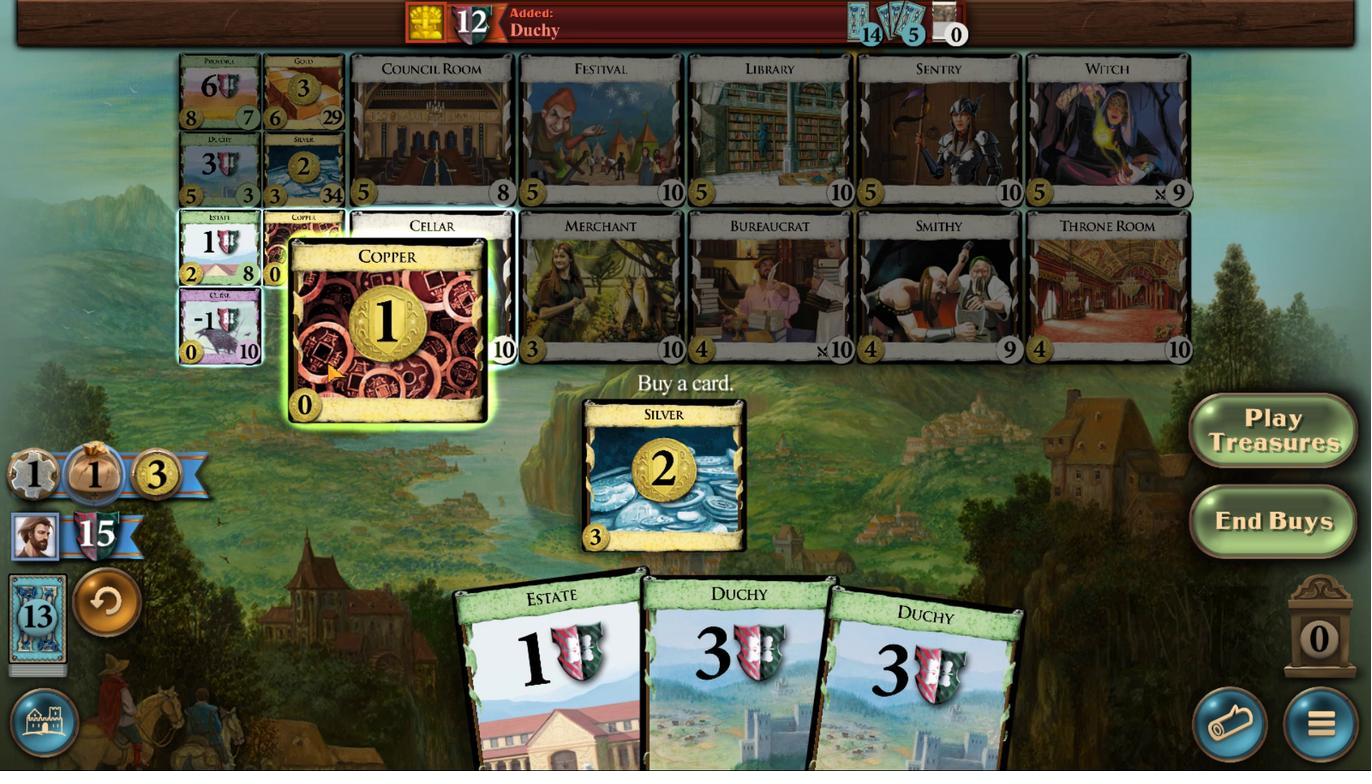 
Action: Mouse moved to (418, 685)
Screenshot: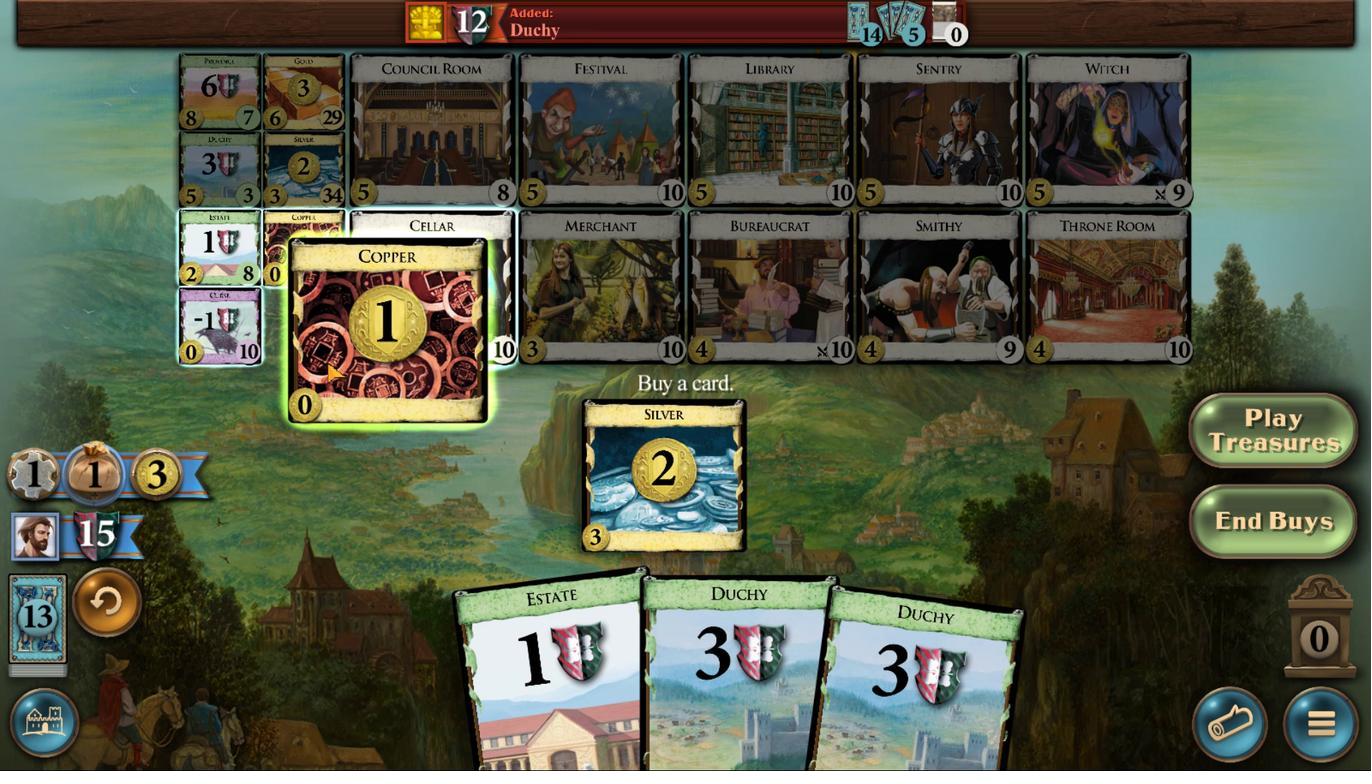 
Action: Mouse scrolled (418, 685) with delta (0, 0)
Screenshot: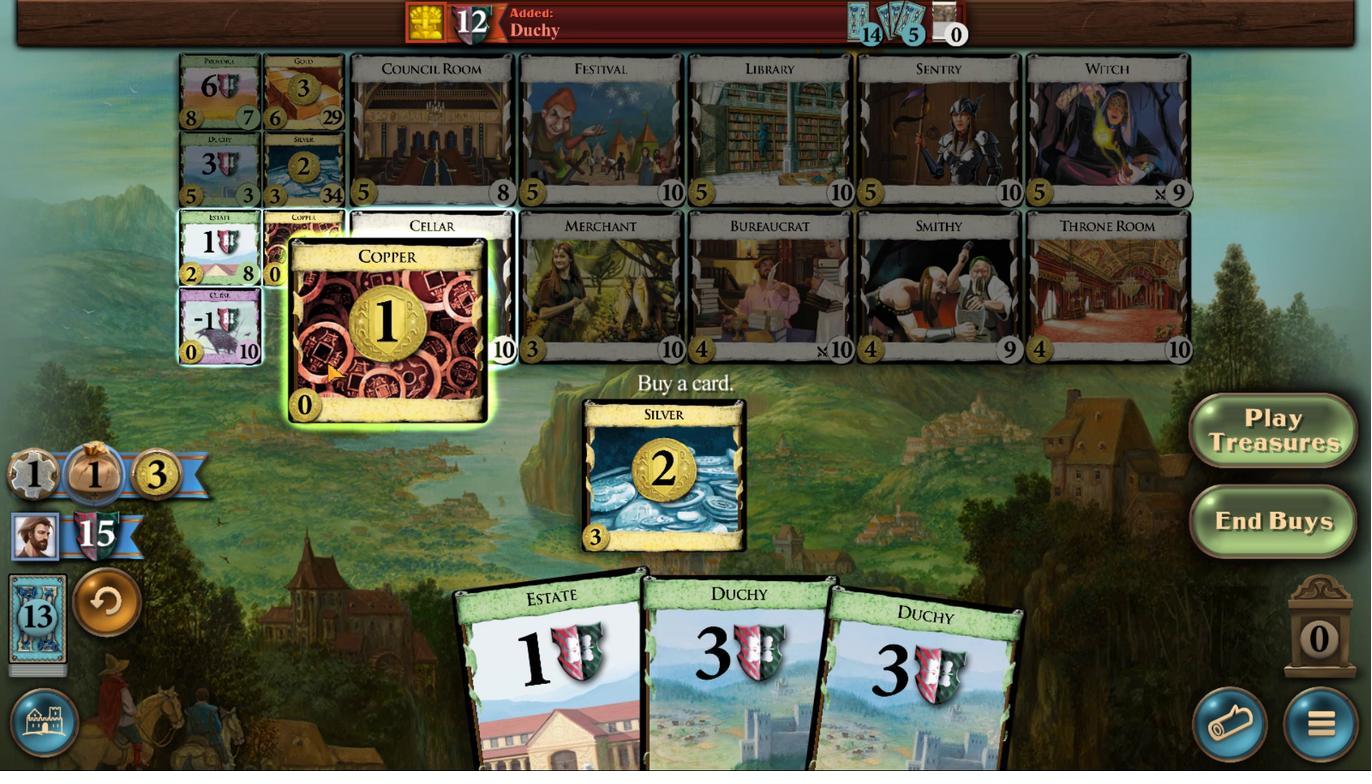 
Action: Mouse moved to (282, 156)
Screenshot: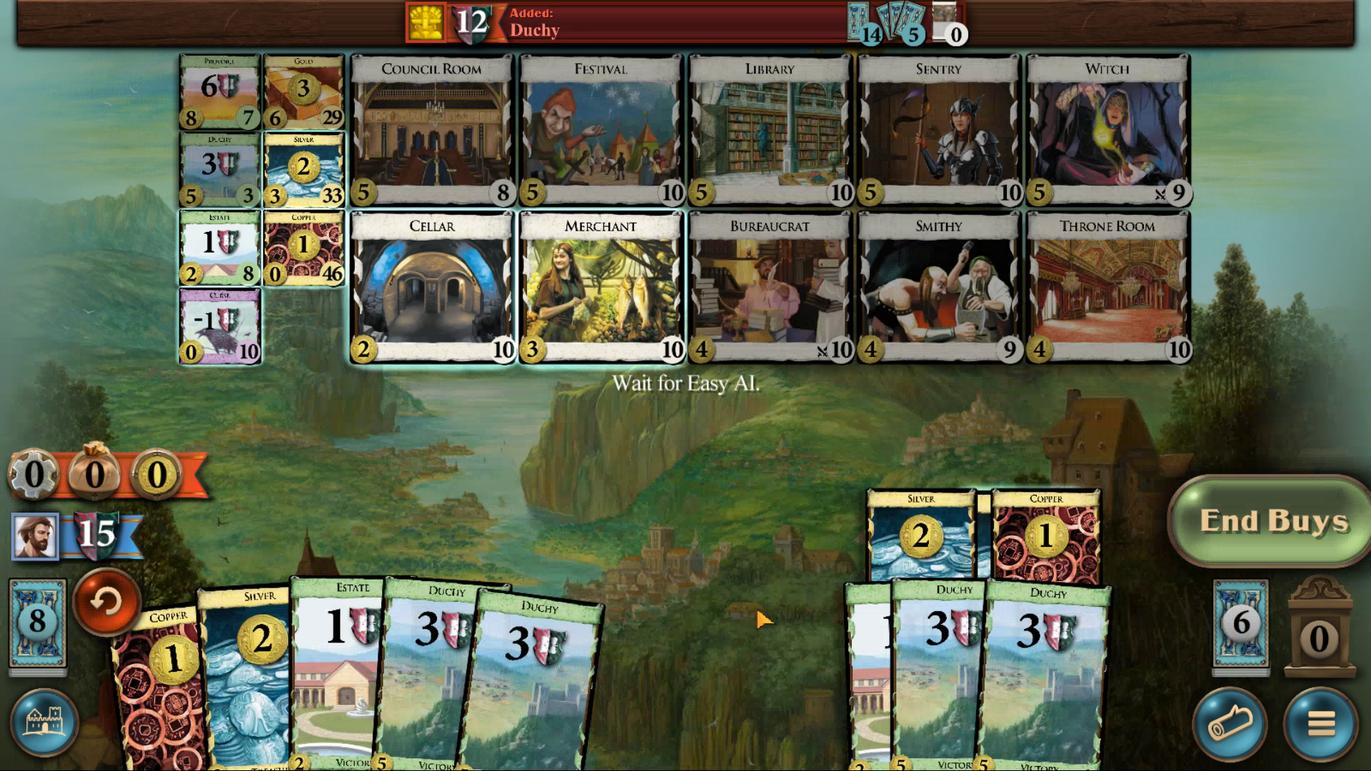 
Action: Mouse pressed left at (282, 156)
Screenshot: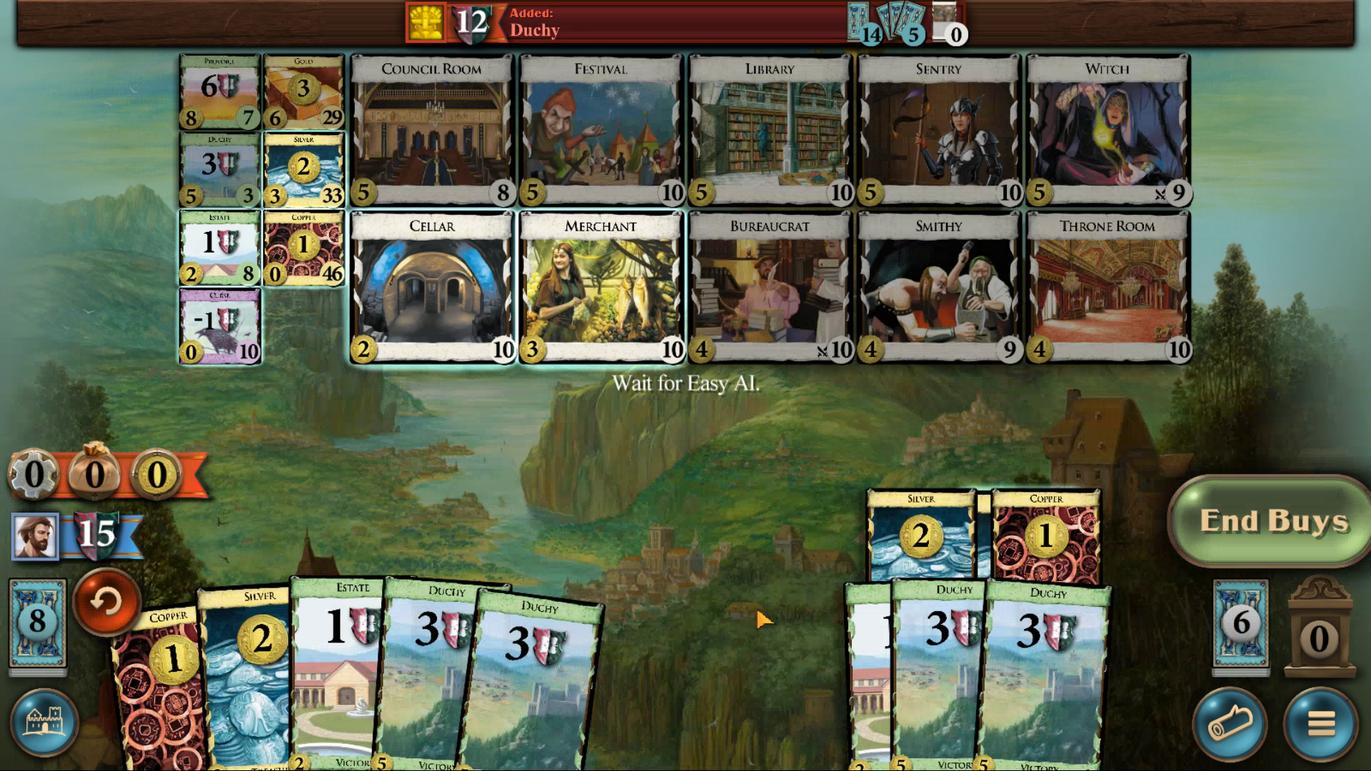 
Action: Mouse moved to (516, 685)
Screenshot: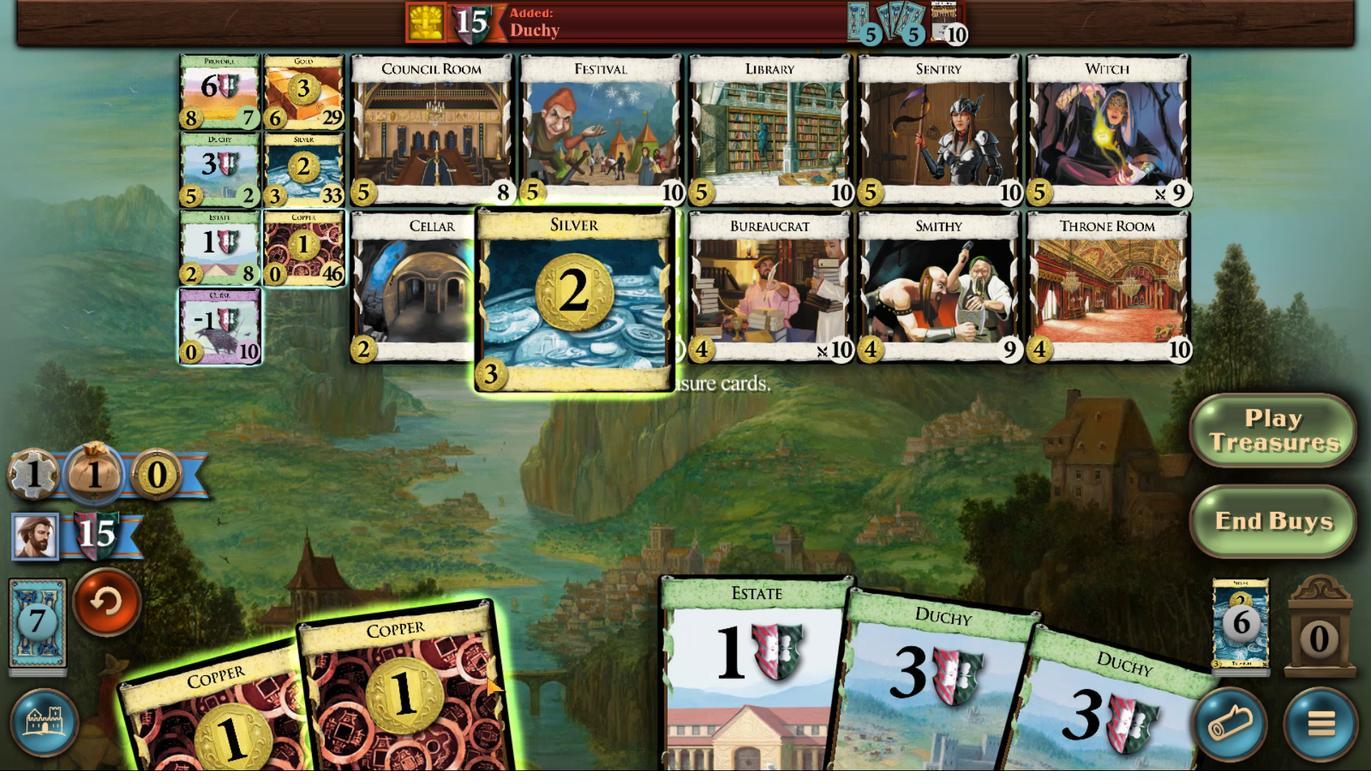 
Action: Mouse scrolled (516, 685) with delta (0, 0)
Screenshot: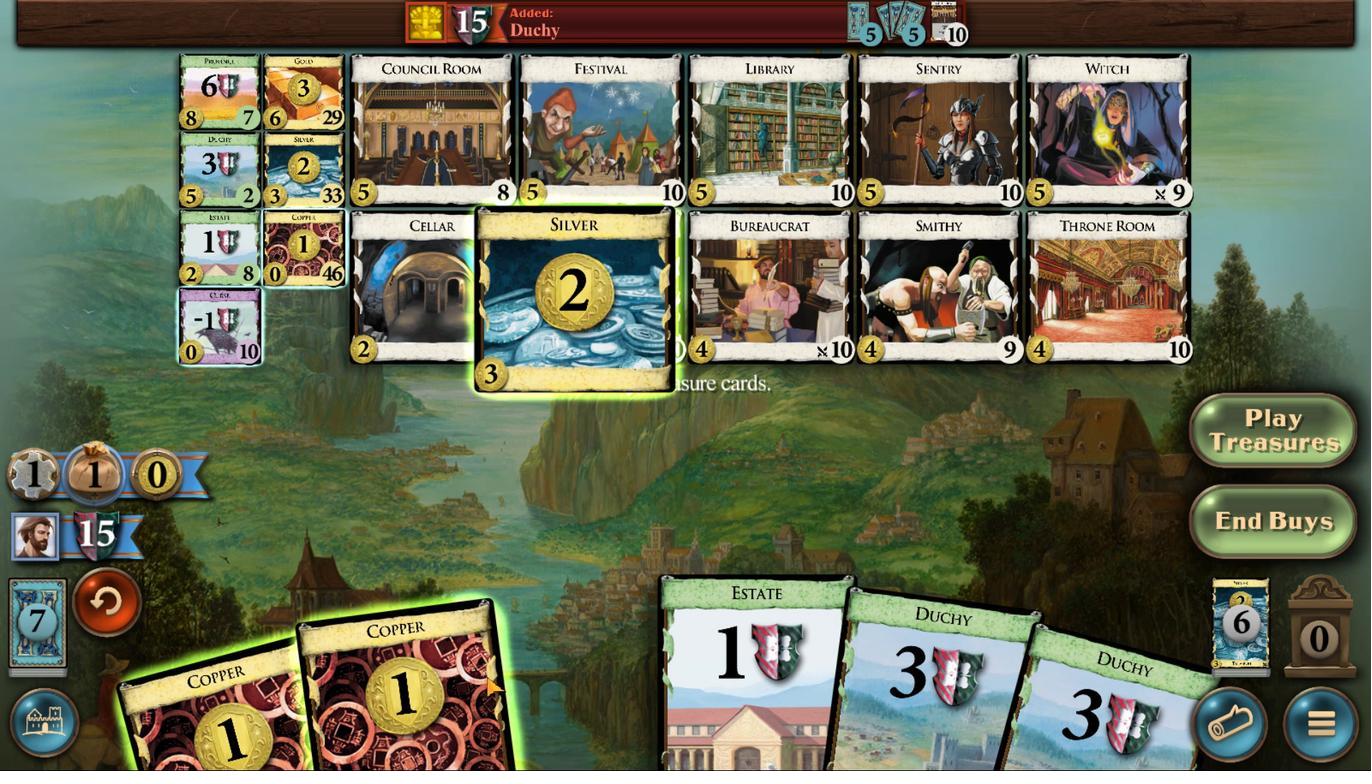 
Action: Mouse scrolled (516, 685) with delta (0, 0)
Screenshot: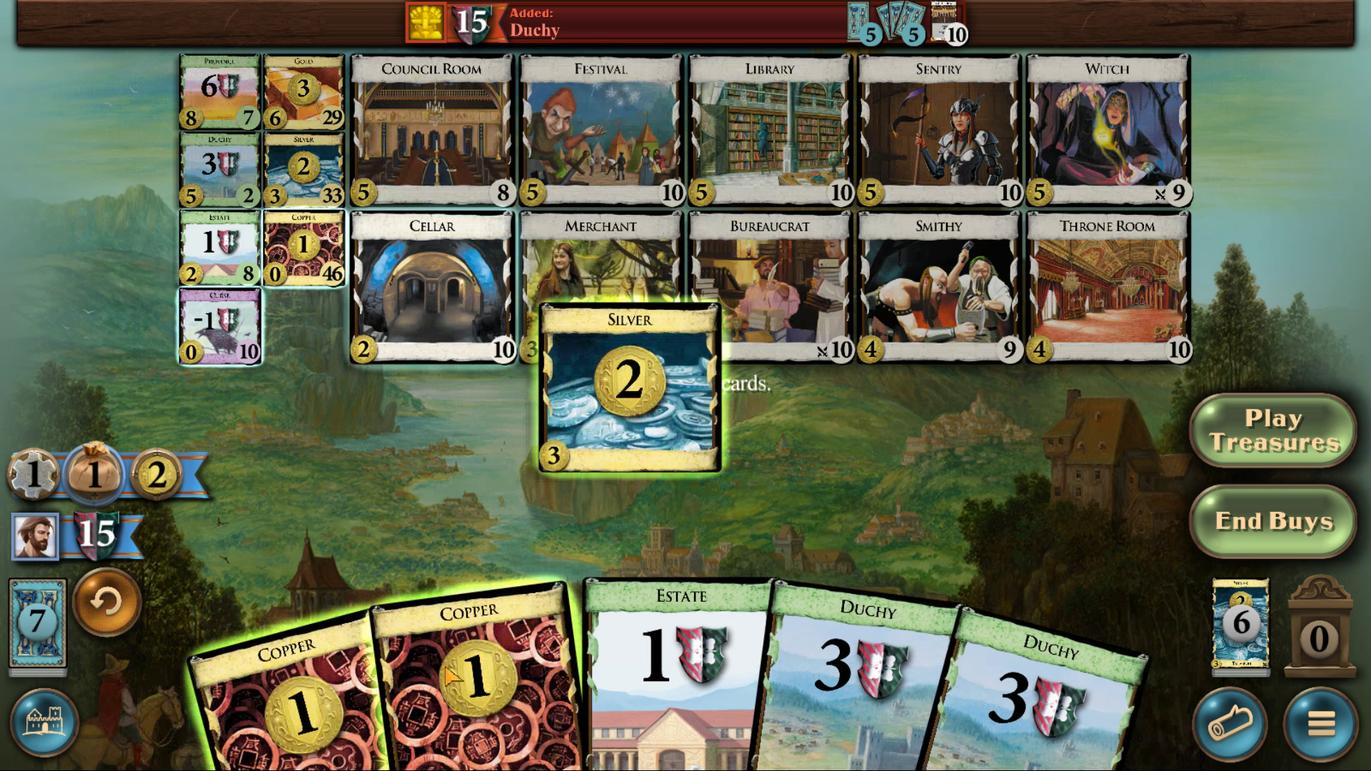 
Action: Mouse moved to (443, 666)
Screenshot: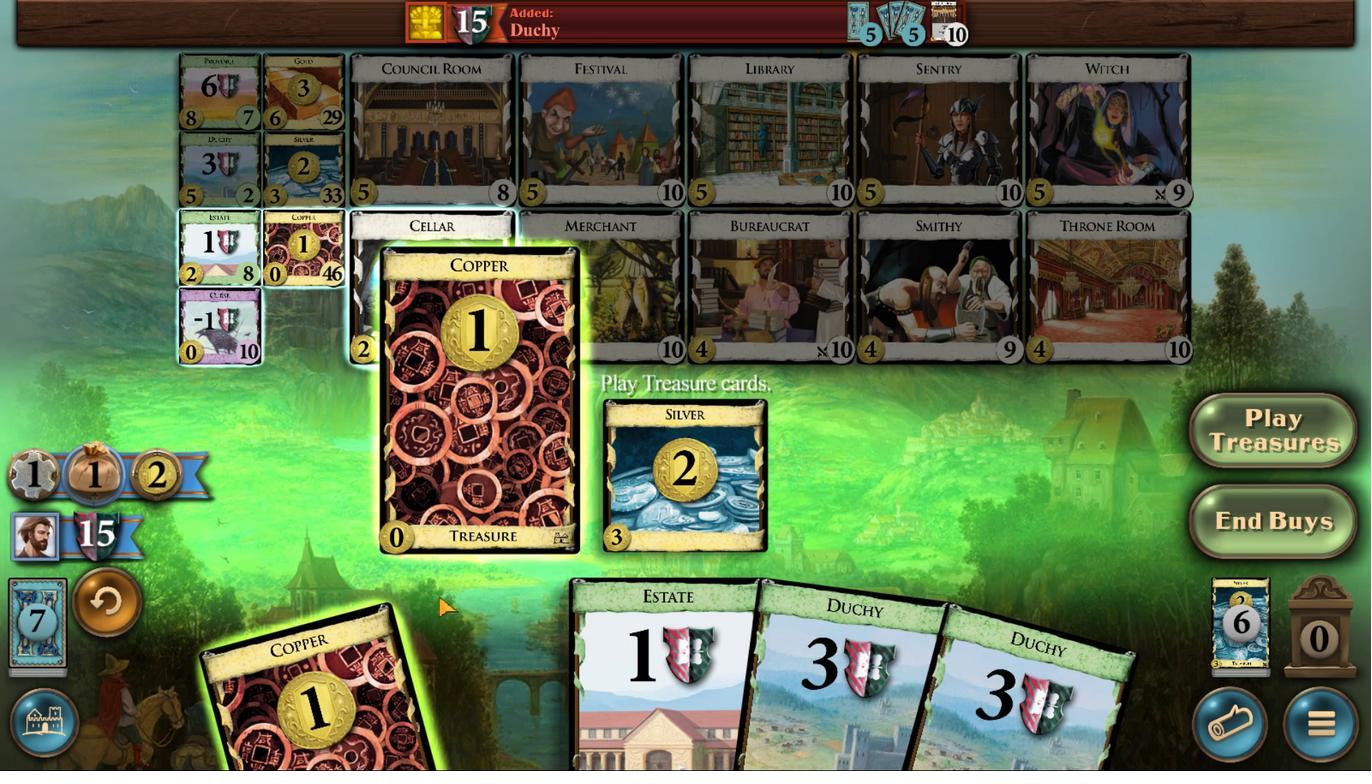 
Action: Mouse scrolled (443, 665) with delta (0, 0)
Screenshot: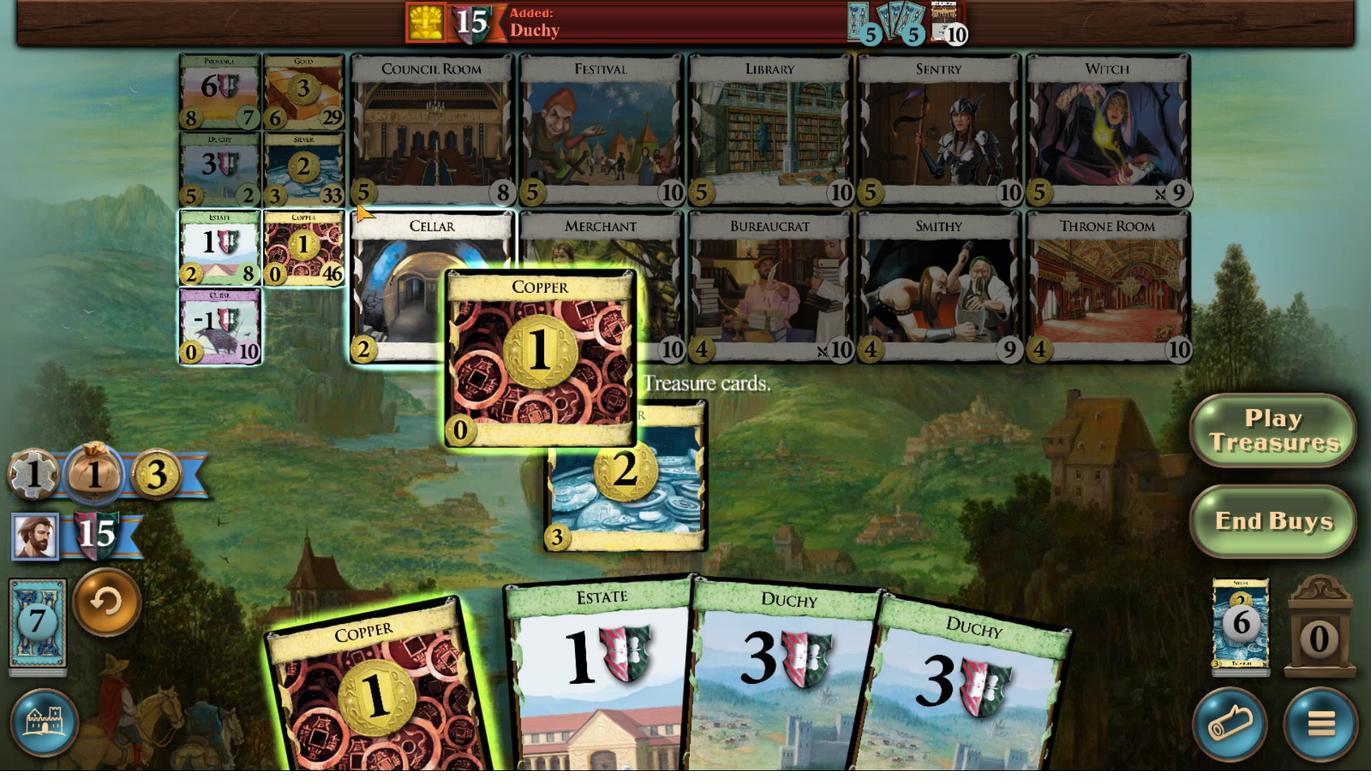 
Action: Mouse scrolled (443, 665) with delta (0, 0)
Screenshot: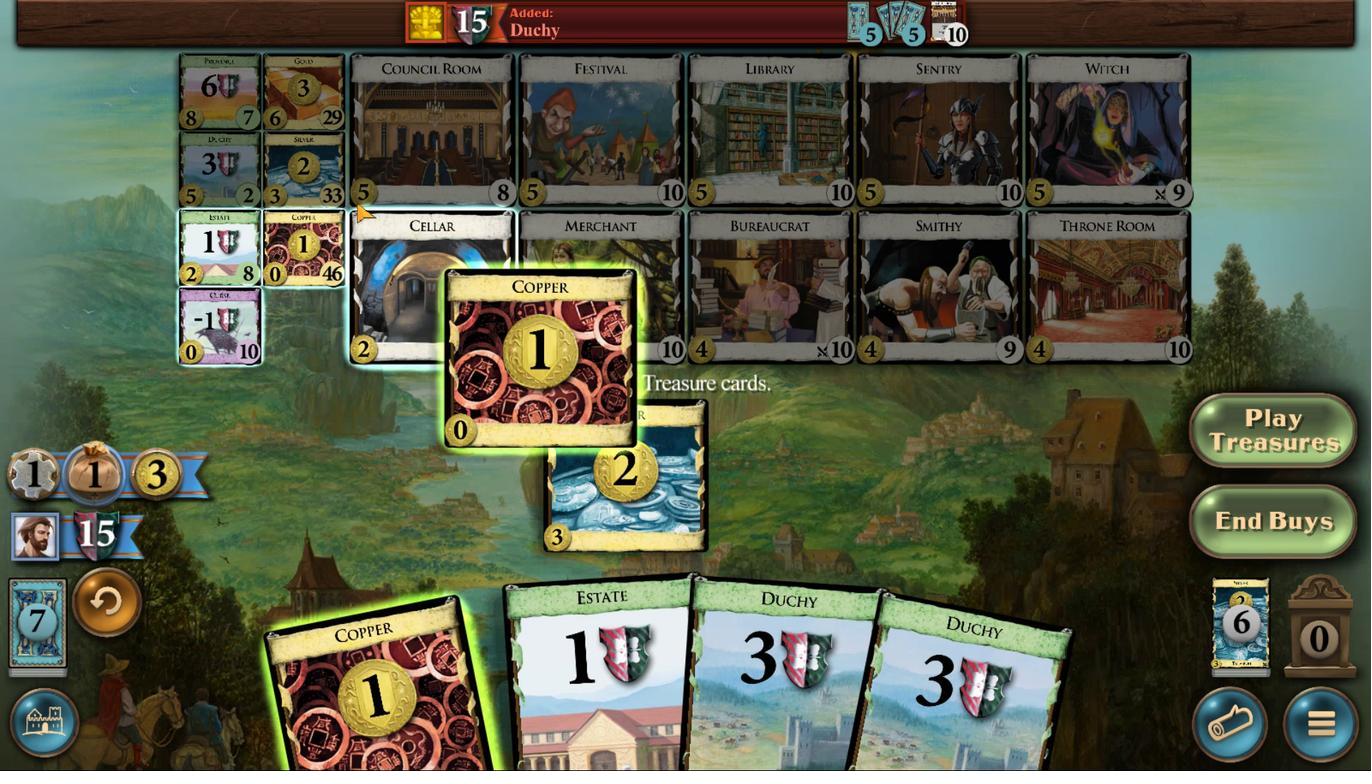 
Action: Mouse scrolled (443, 665) with delta (0, 0)
Screenshot: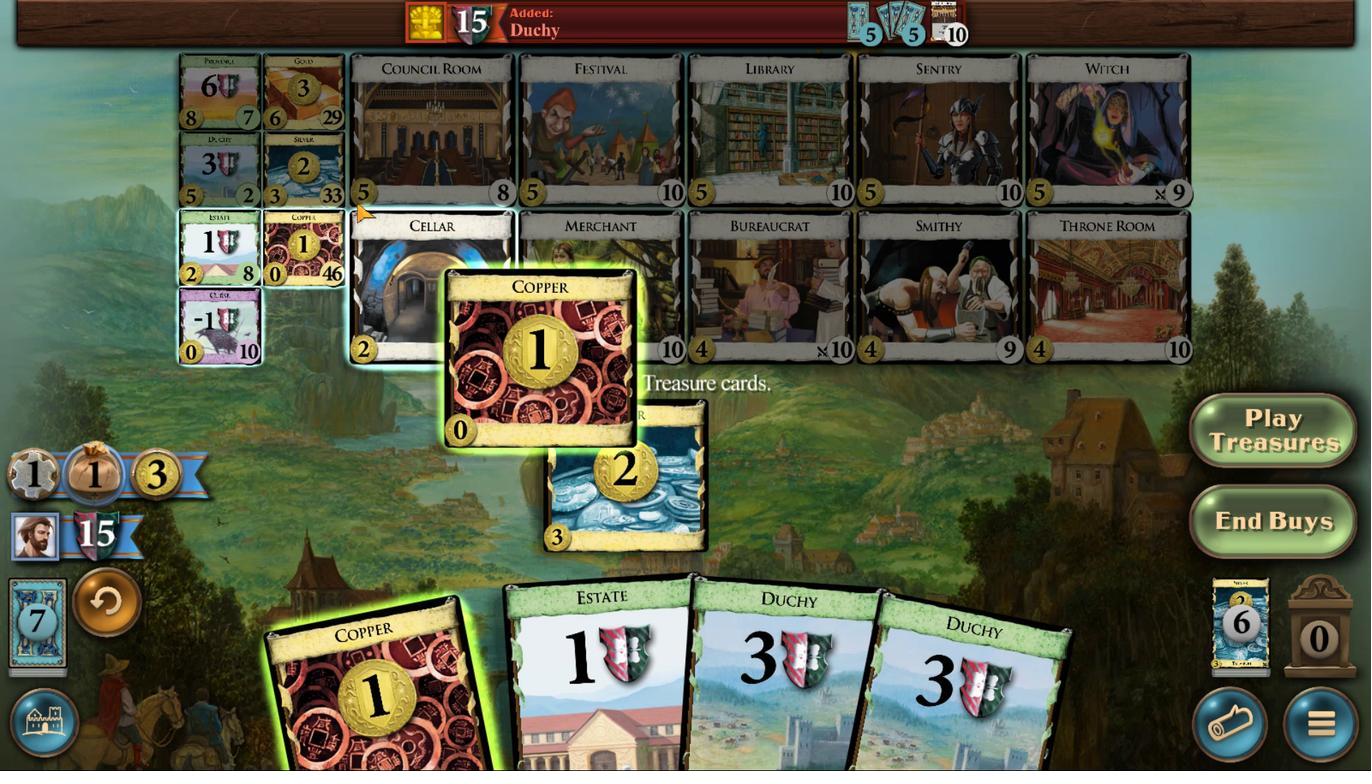 
Action: Mouse moved to (312, 160)
Screenshot: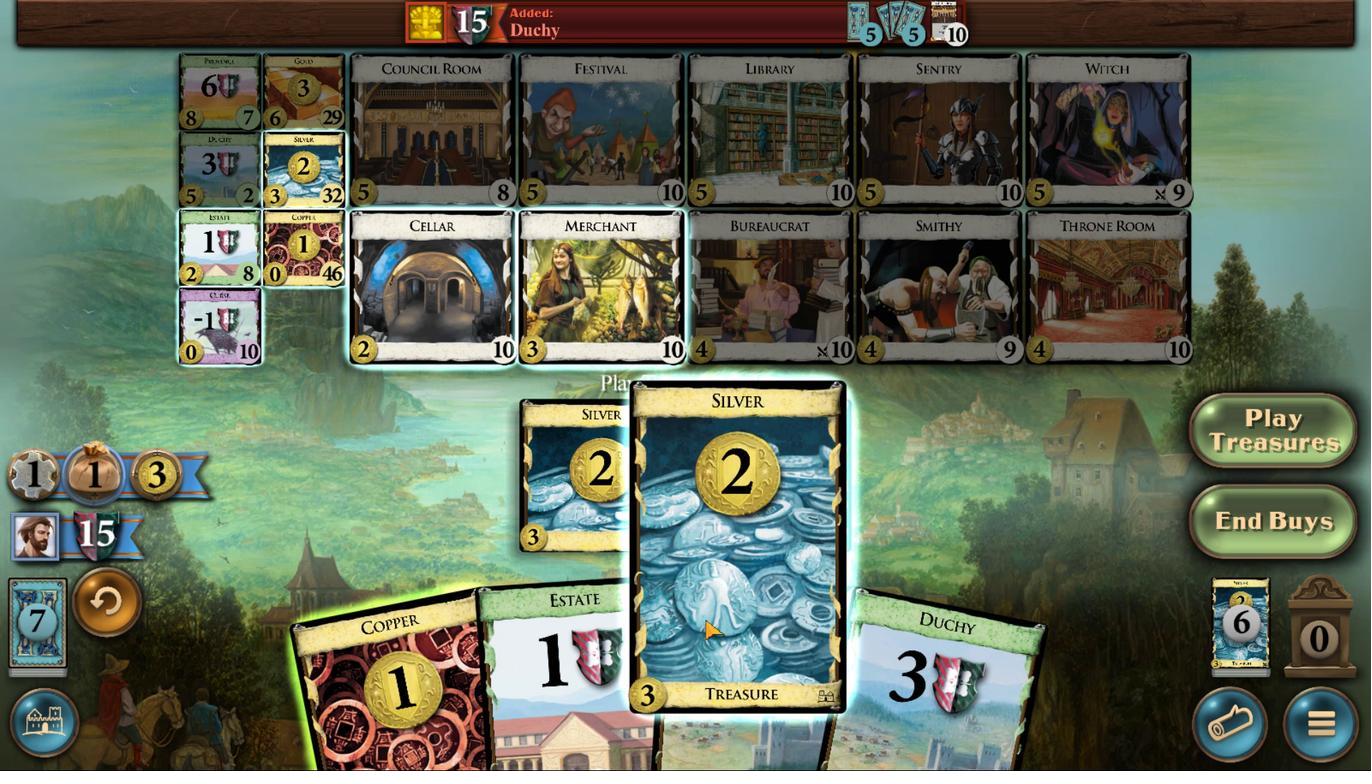 
Action: Mouse pressed left at (312, 160)
Screenshot: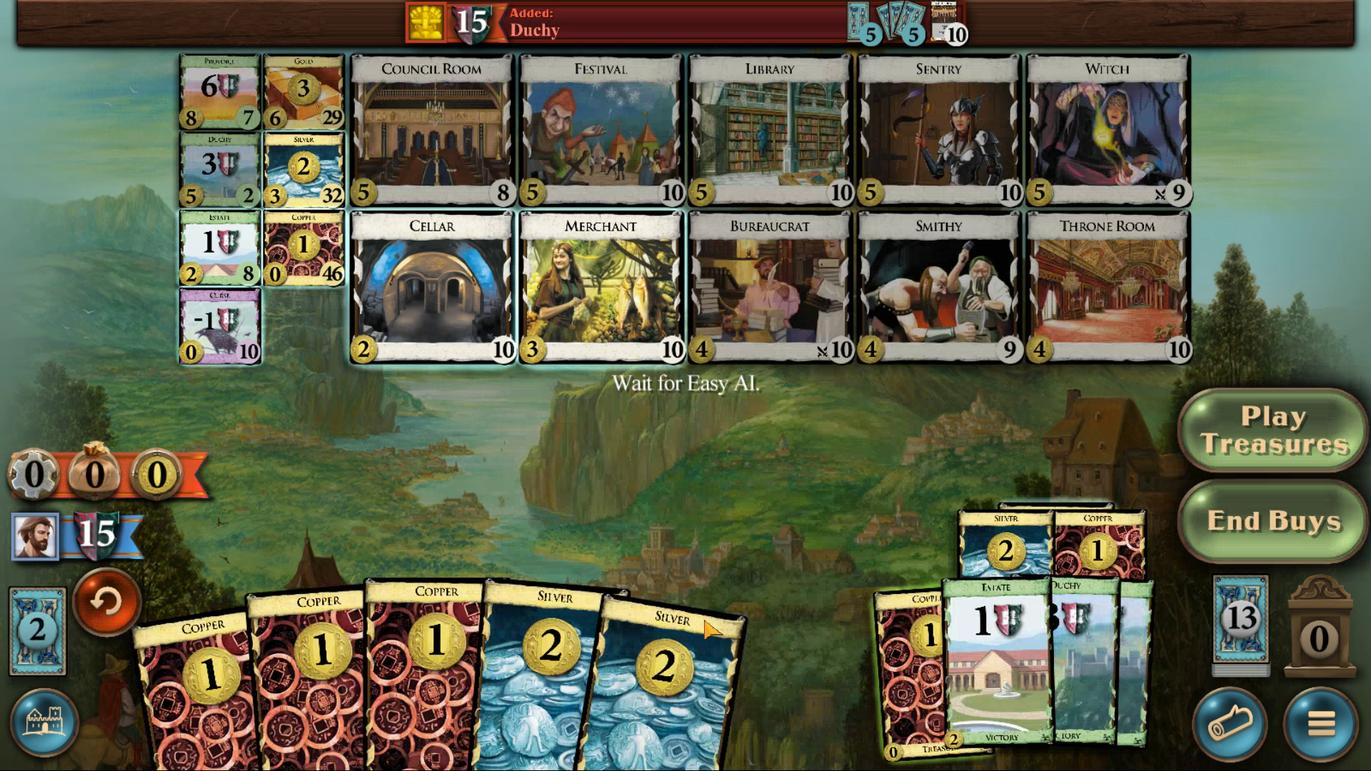 
Action: Mouse moved to (830, 698)
Screenshot: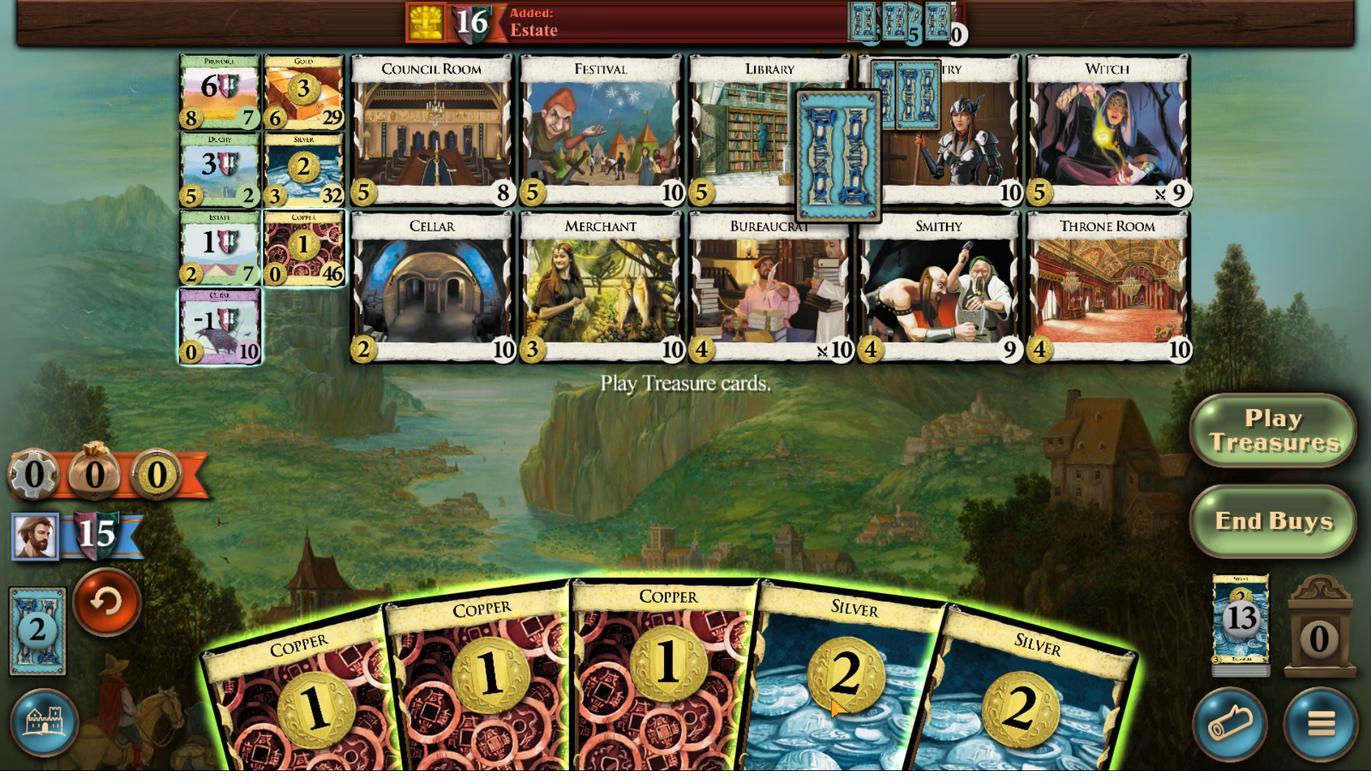 
Action: Mouse scrolled (830, 697) with delta (0, 0)
Screenshot: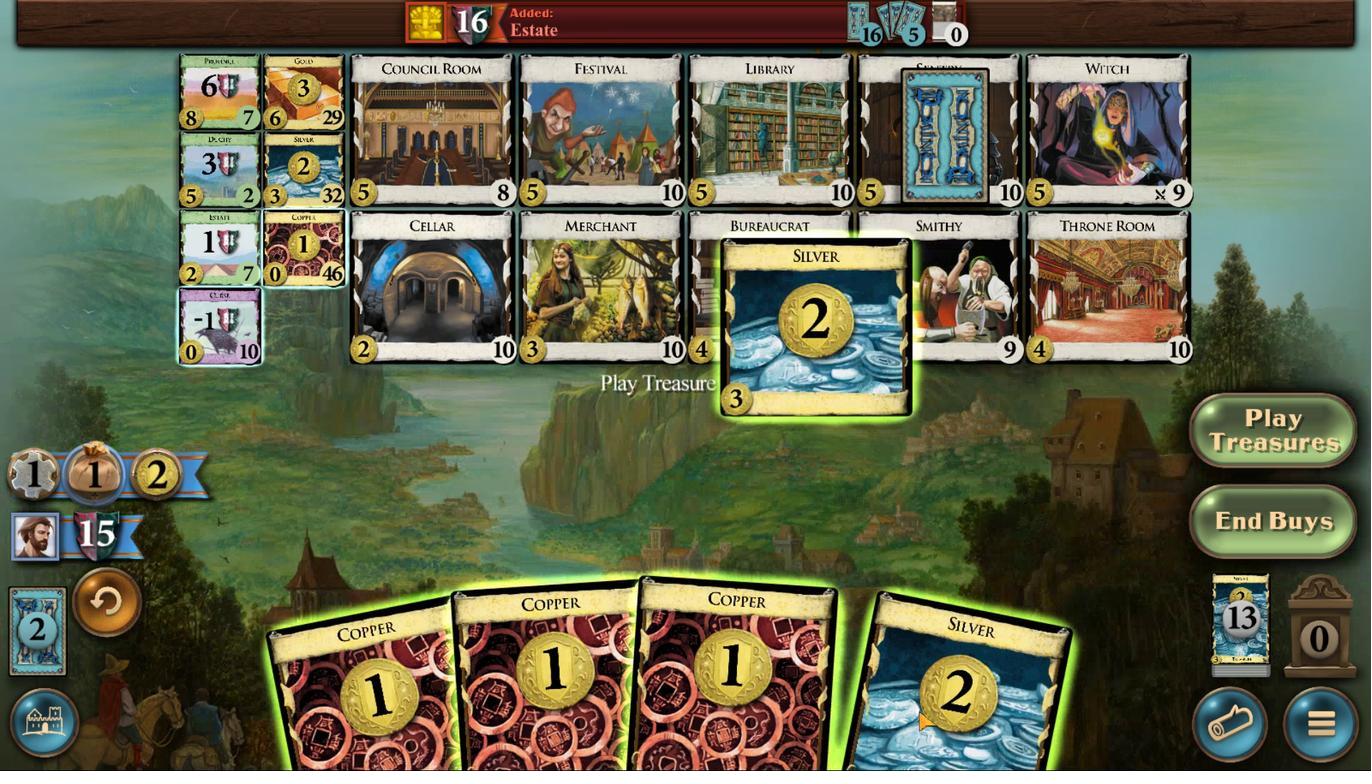 
Action: Mouse scrolled (830, 697) with delta (0, 0)
Screenshot: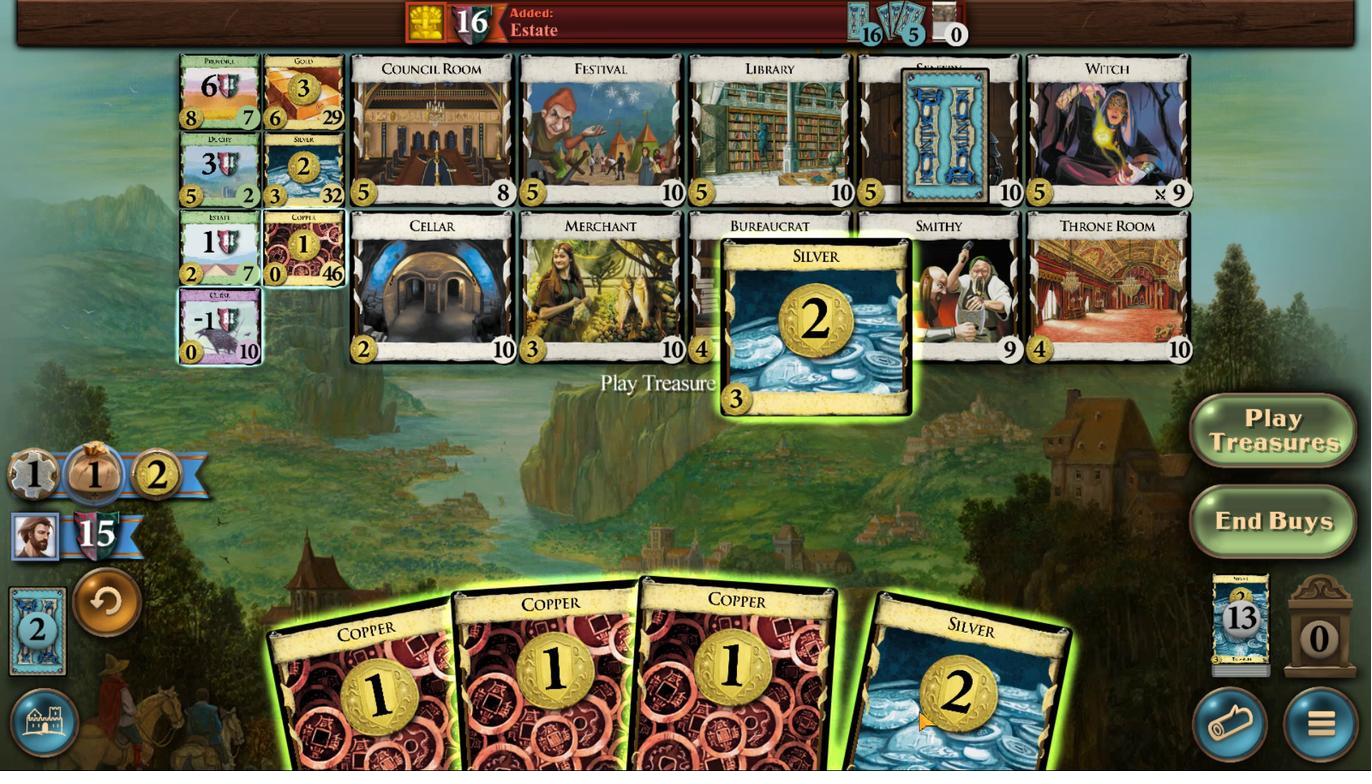 
Action: Mouse moved to (883, 716)
Screenshot: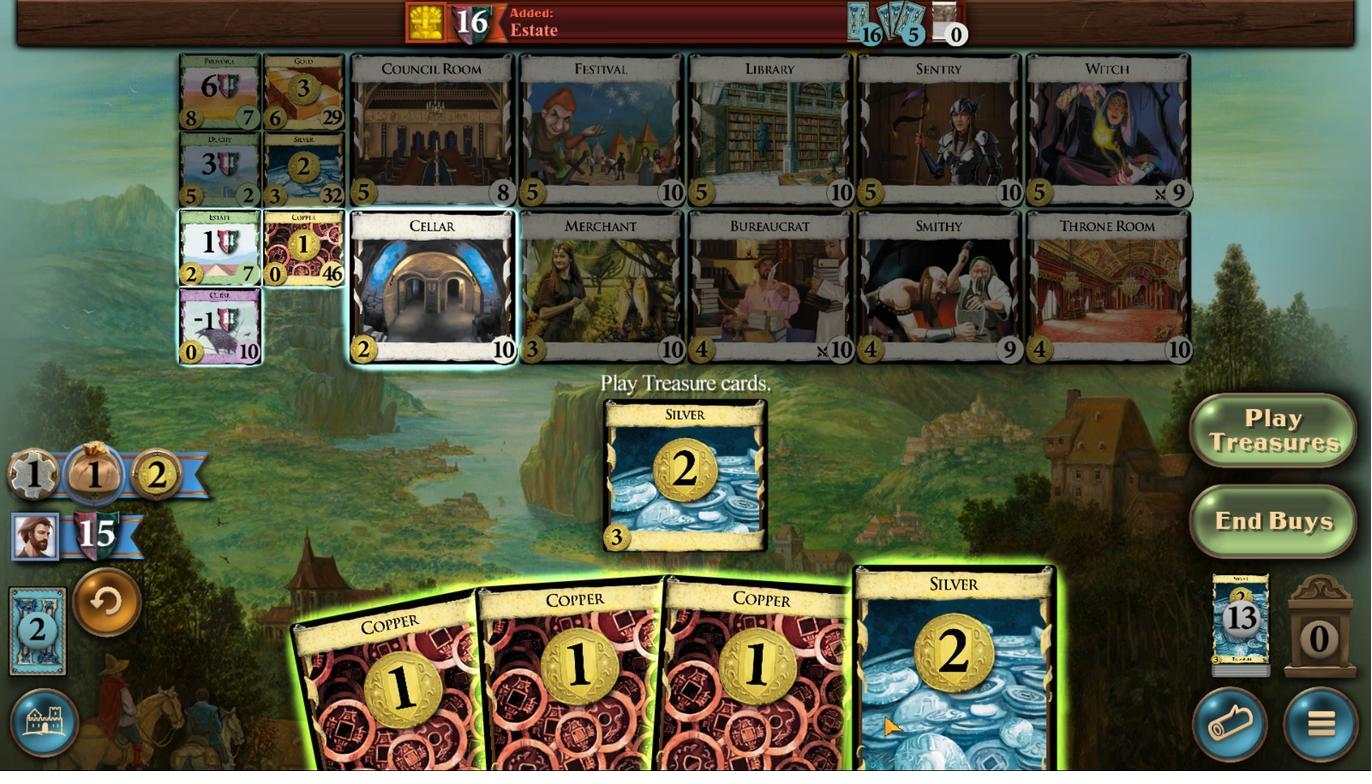 
Action: Mouse scrolled (883, 715) with delta (0, 0)
Screenshot: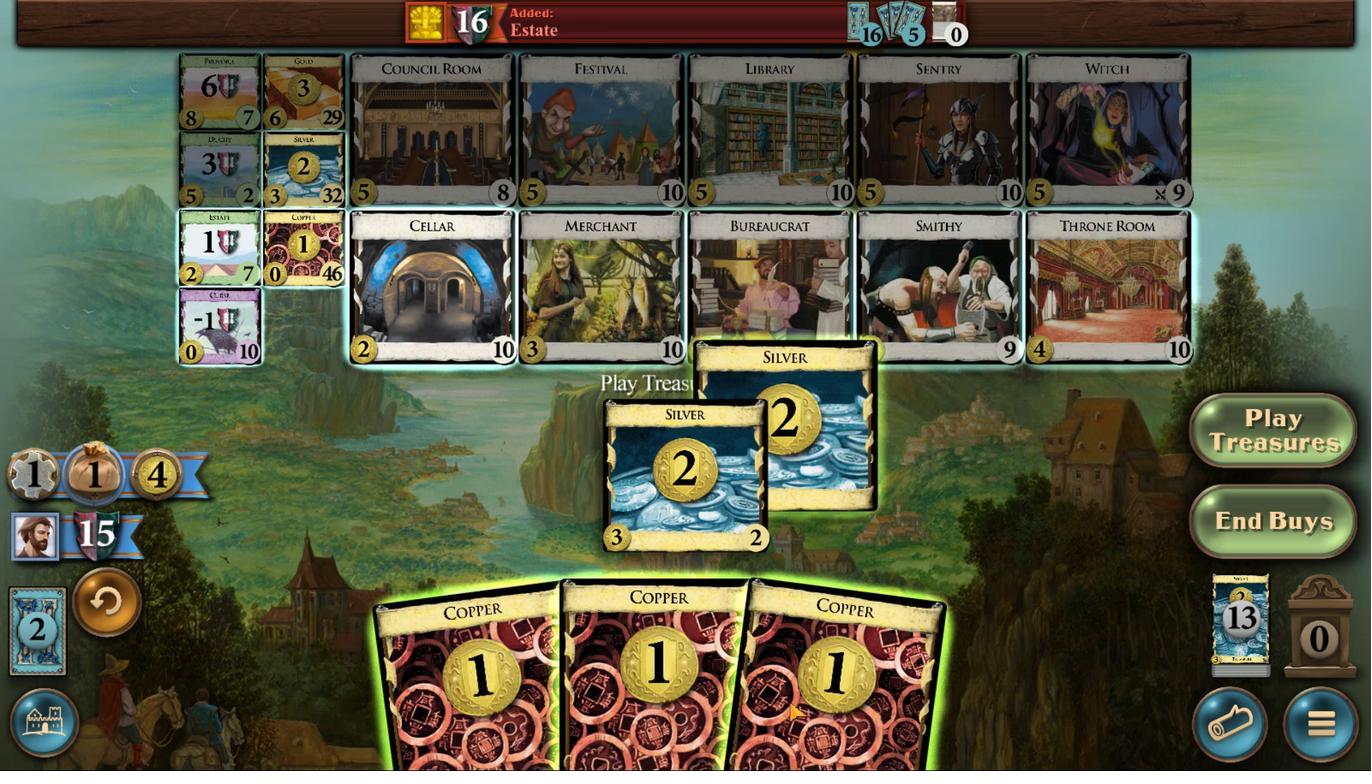 
Action: Mouse scrolled (883, 715) with delta (0, 0)
Screenshot: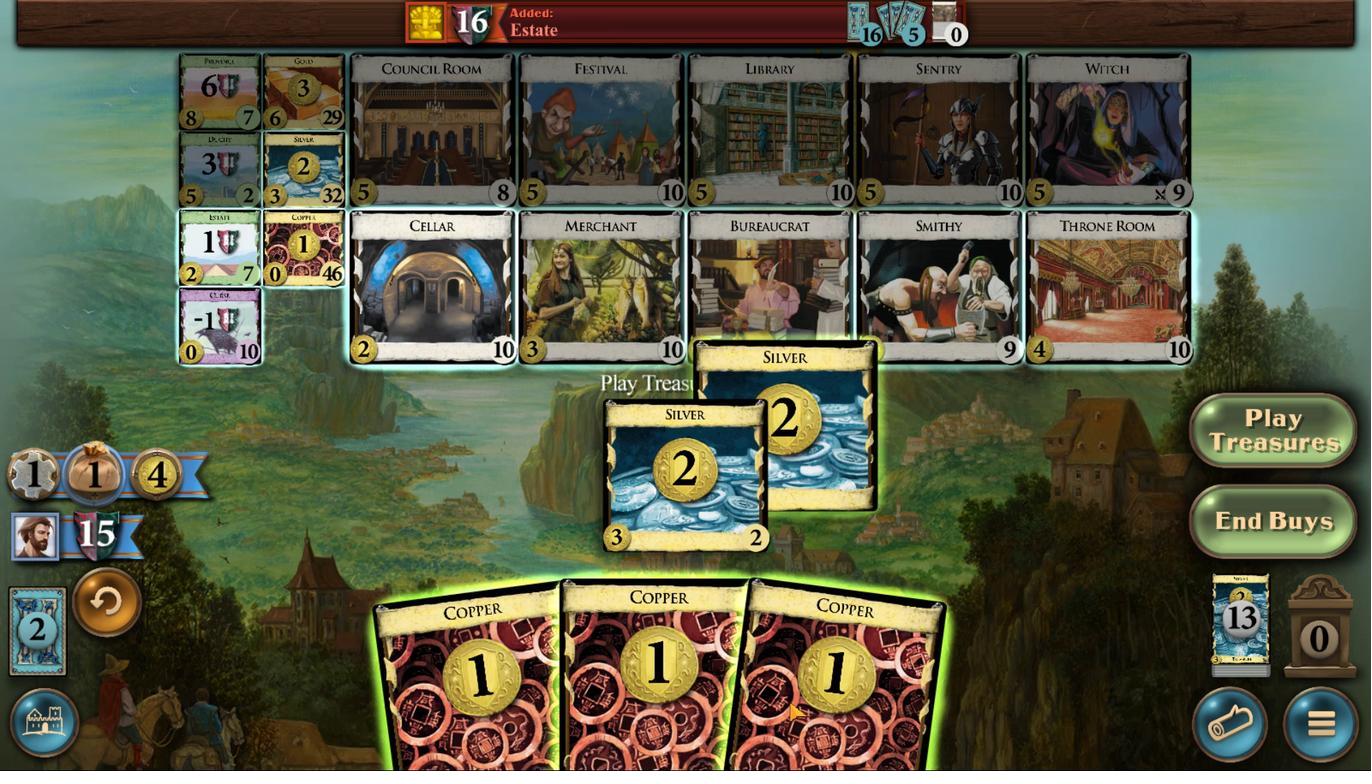 
Action: Mouse moved to (788, 702)
Screenshot: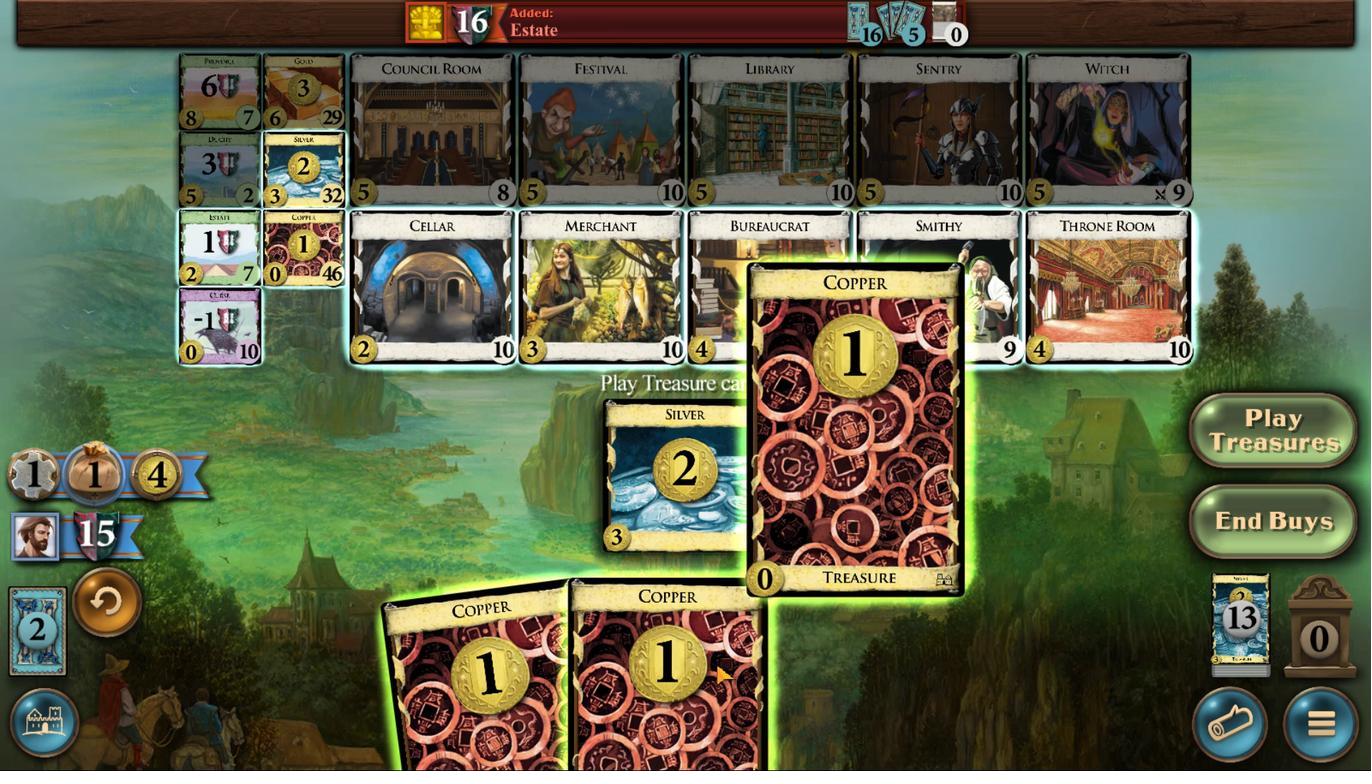 
Action: Mouse scrolled (788, 701) with delta (0, 0)
Screenshot: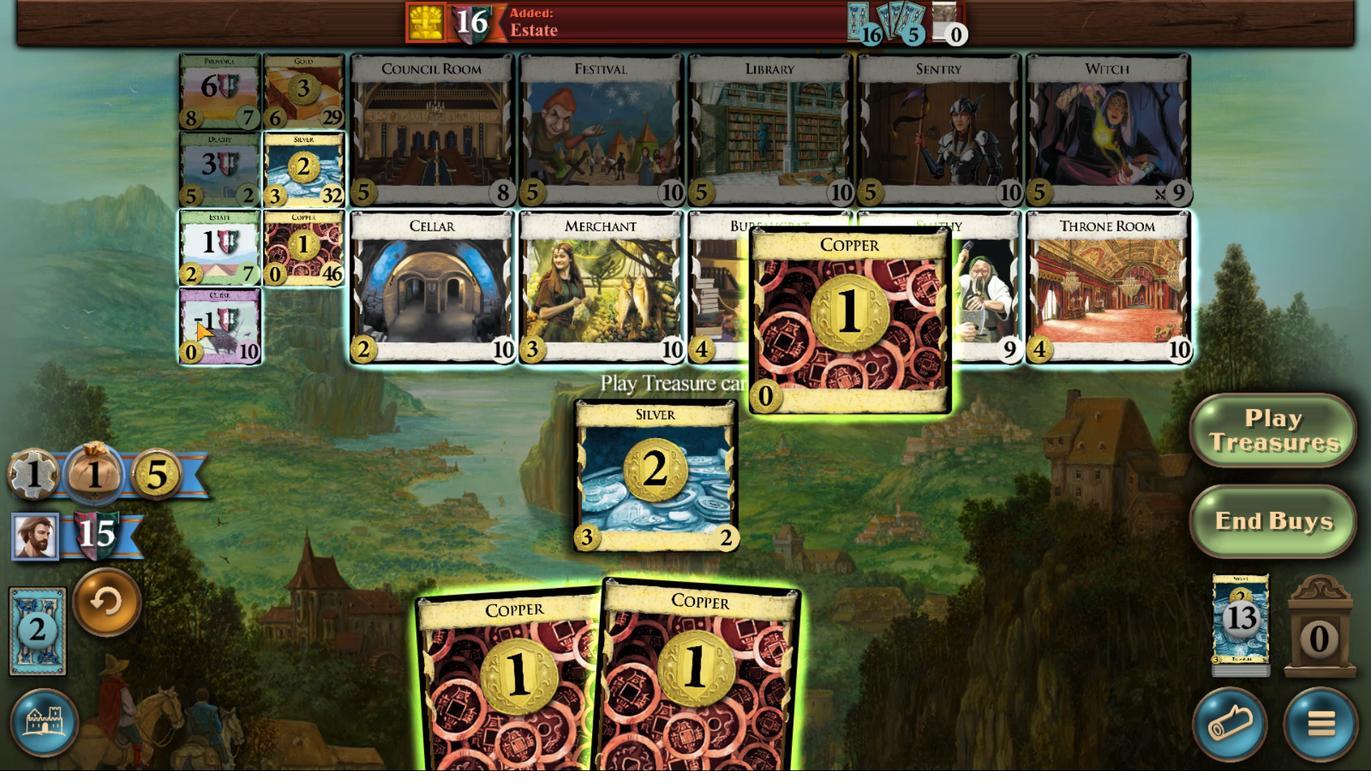 
Action: Mouse scrolled (788, 701) with delta (0, 0)
Screenshot: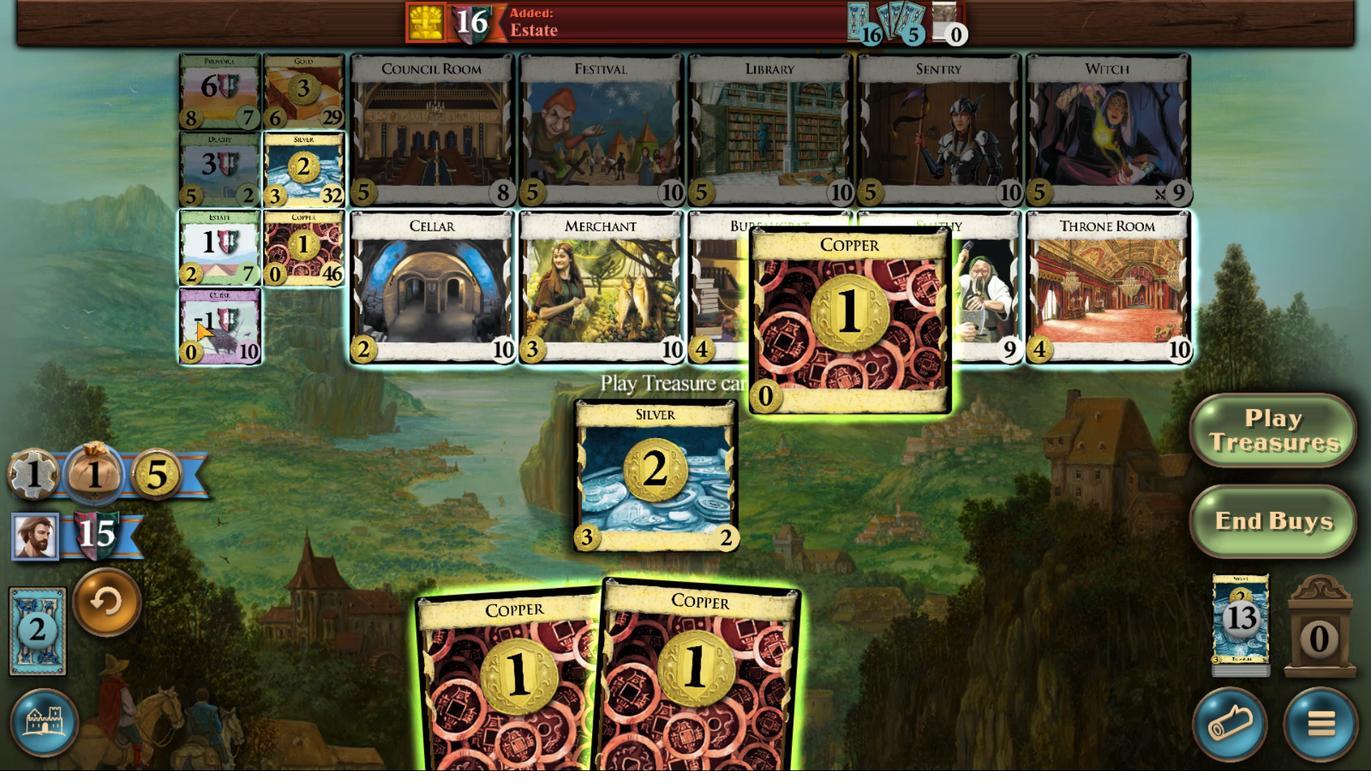 
Action: Mouse scrolled (788, 701) with delta (0, 0)
Screenshot: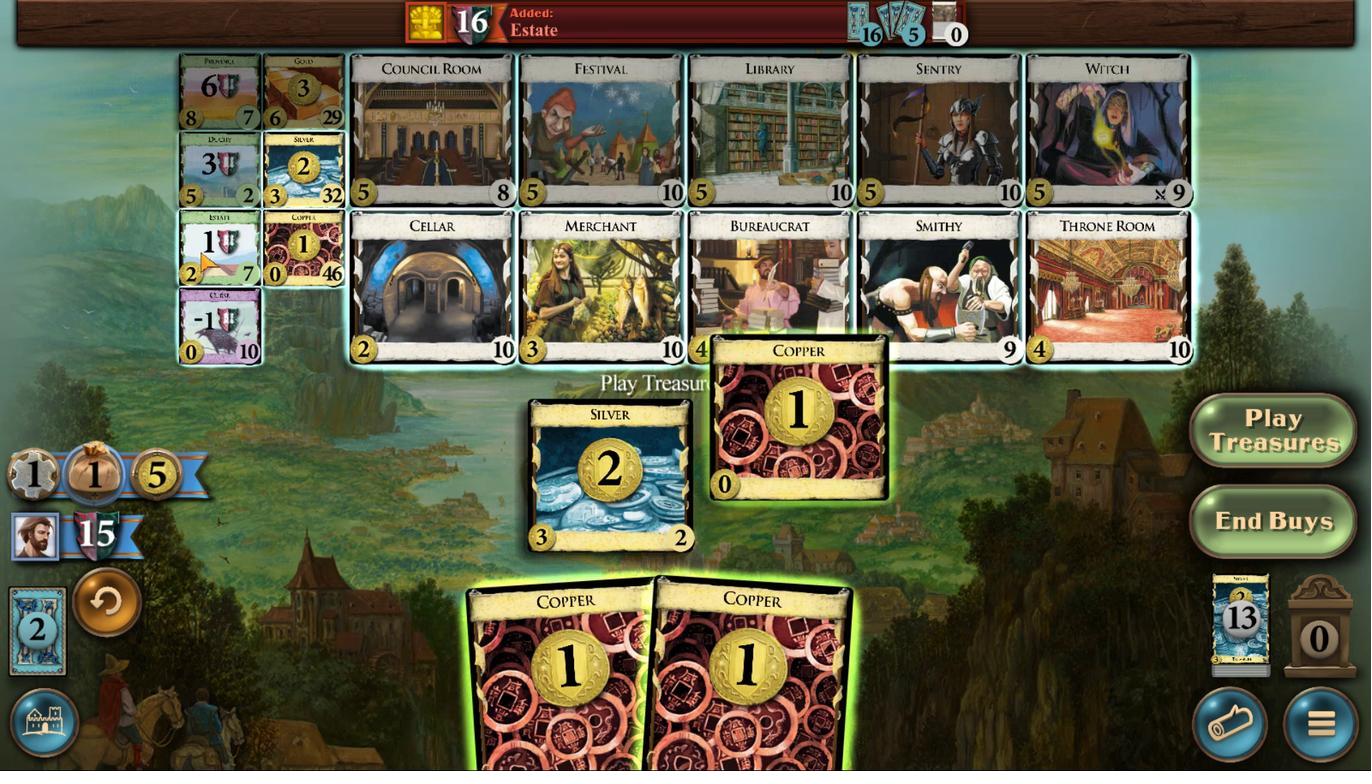 
Action: Mouse moved to (237, 180)
Screenshot: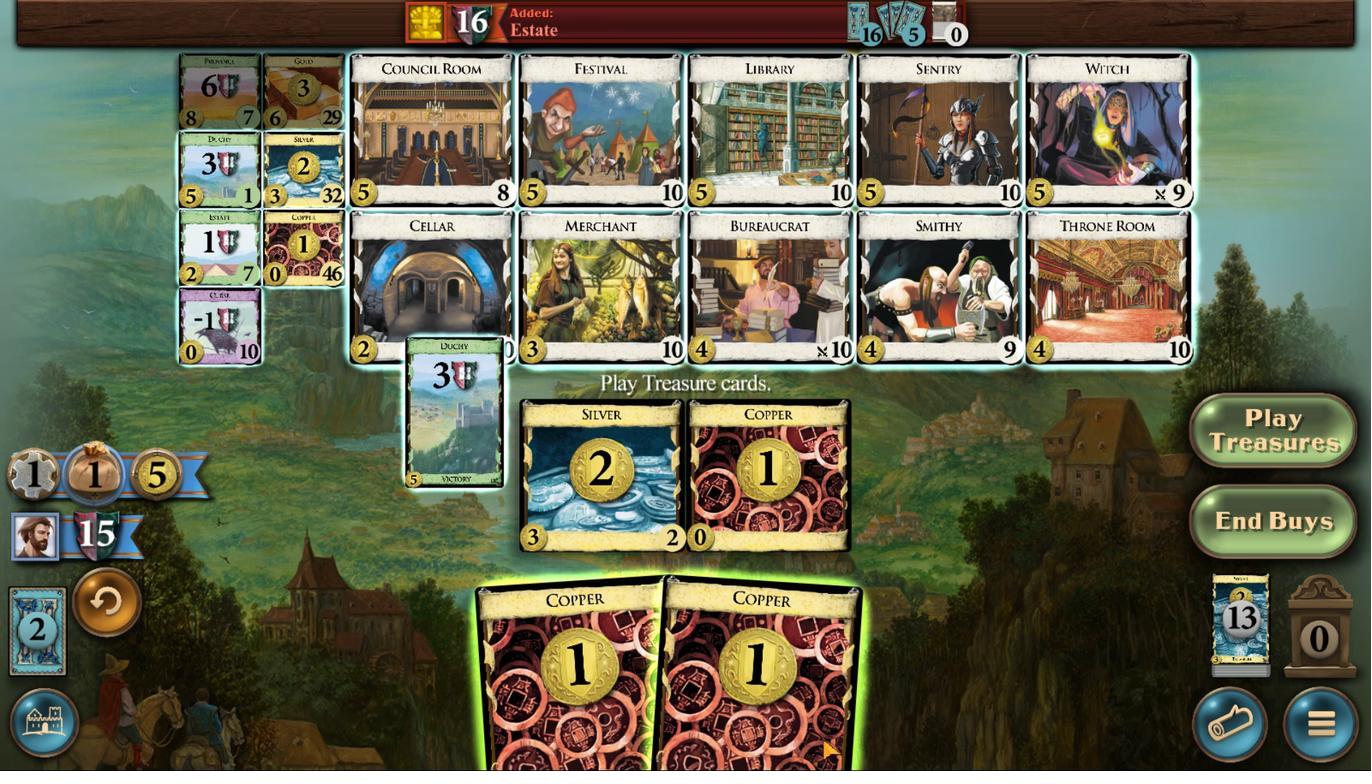 
Action: Mouse pressed left at (237, 180)
Screenshot: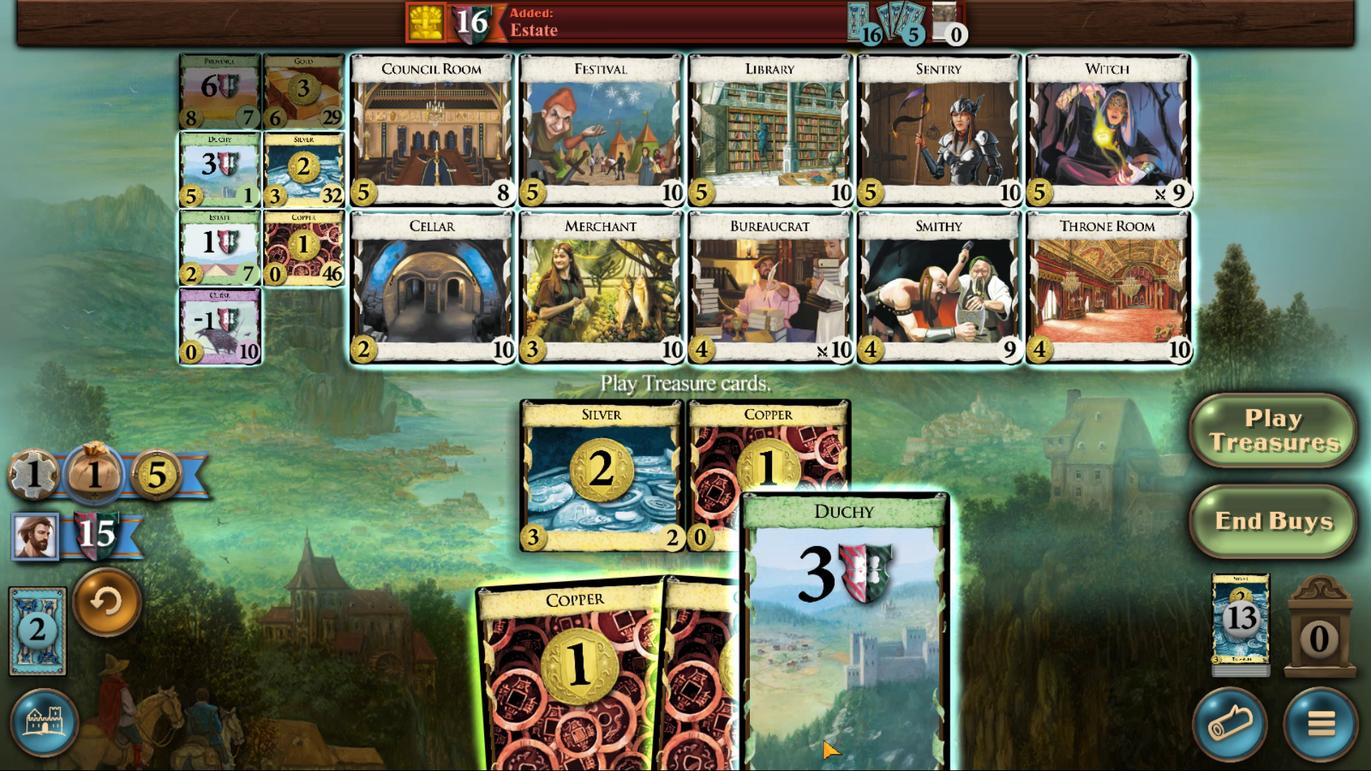 
Action: Mouse moved to (792, 741)
Screenshot: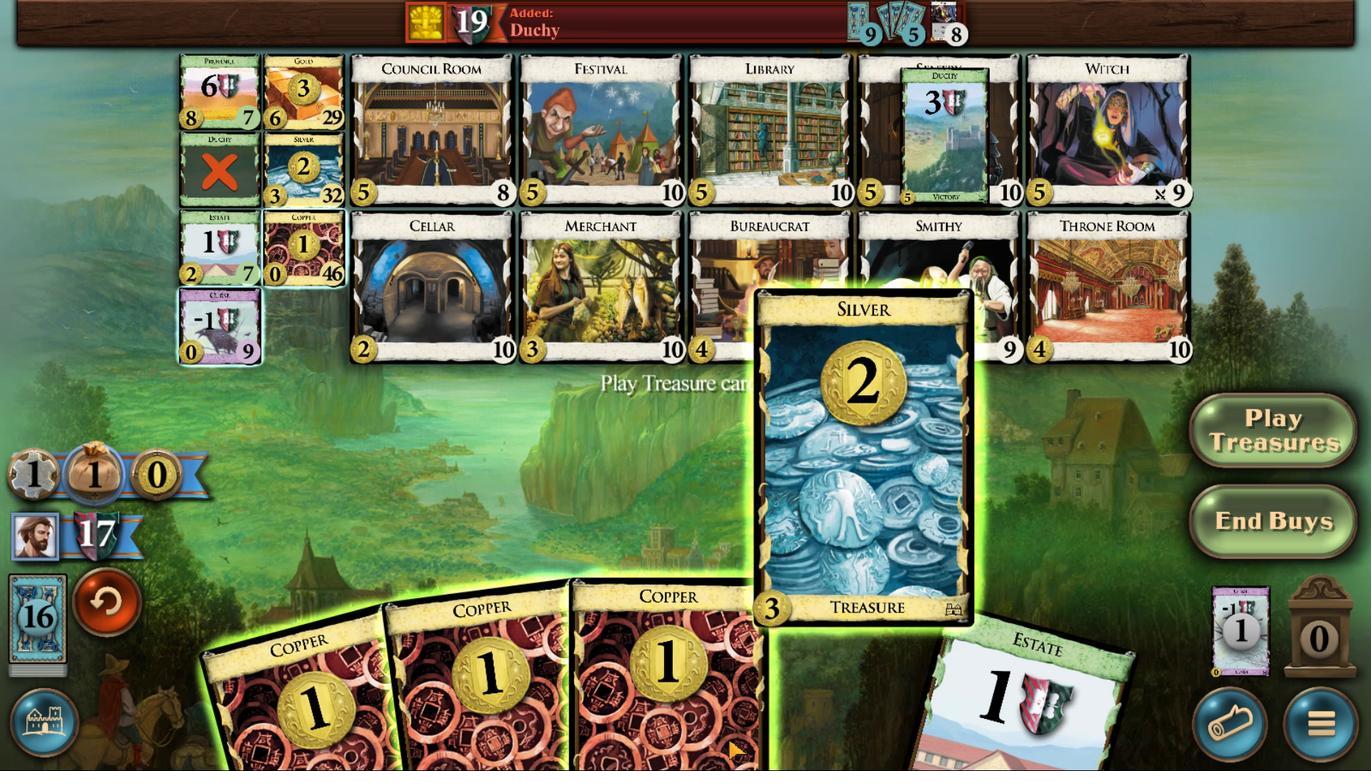 
Action: Mouse scrolled (792, 740) with delta (0, 0)
Screenshot: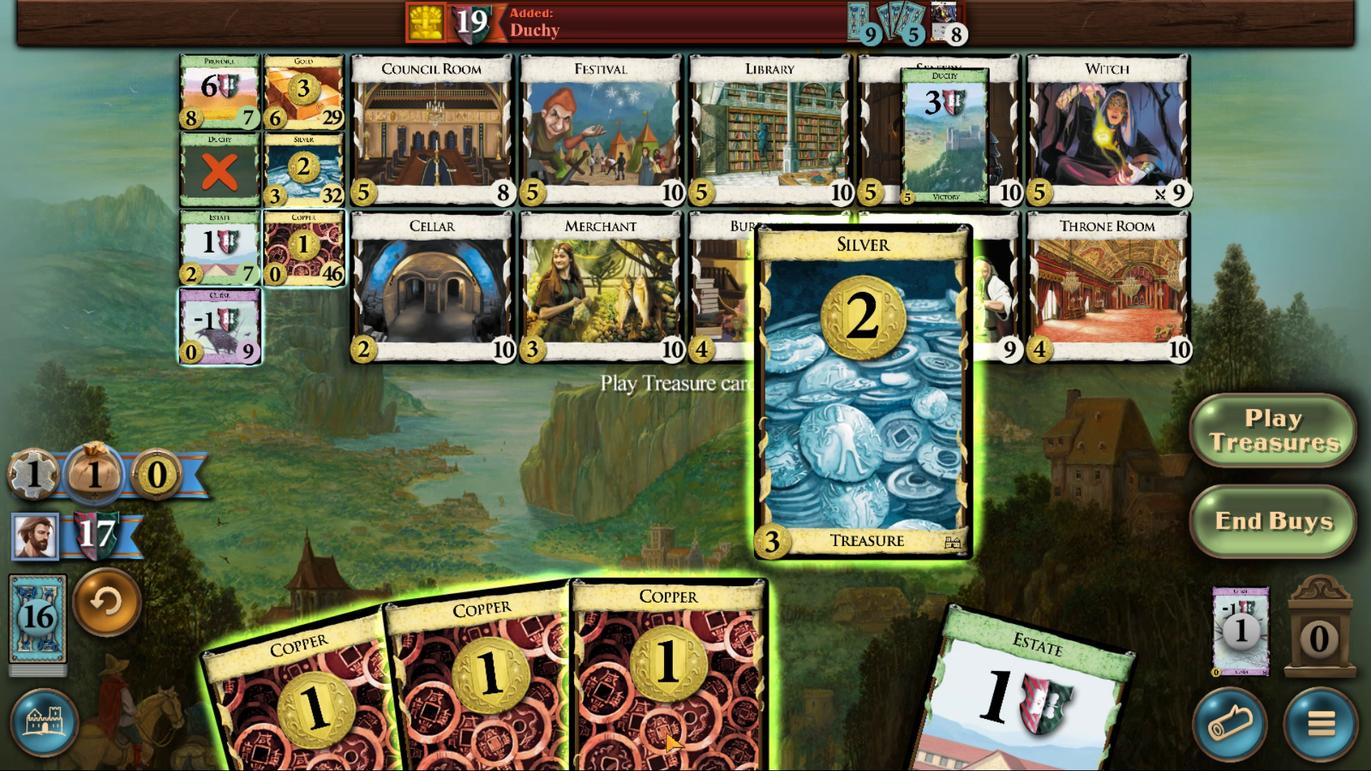 
Action: Mouse moved to (790, 745)
Screenshot: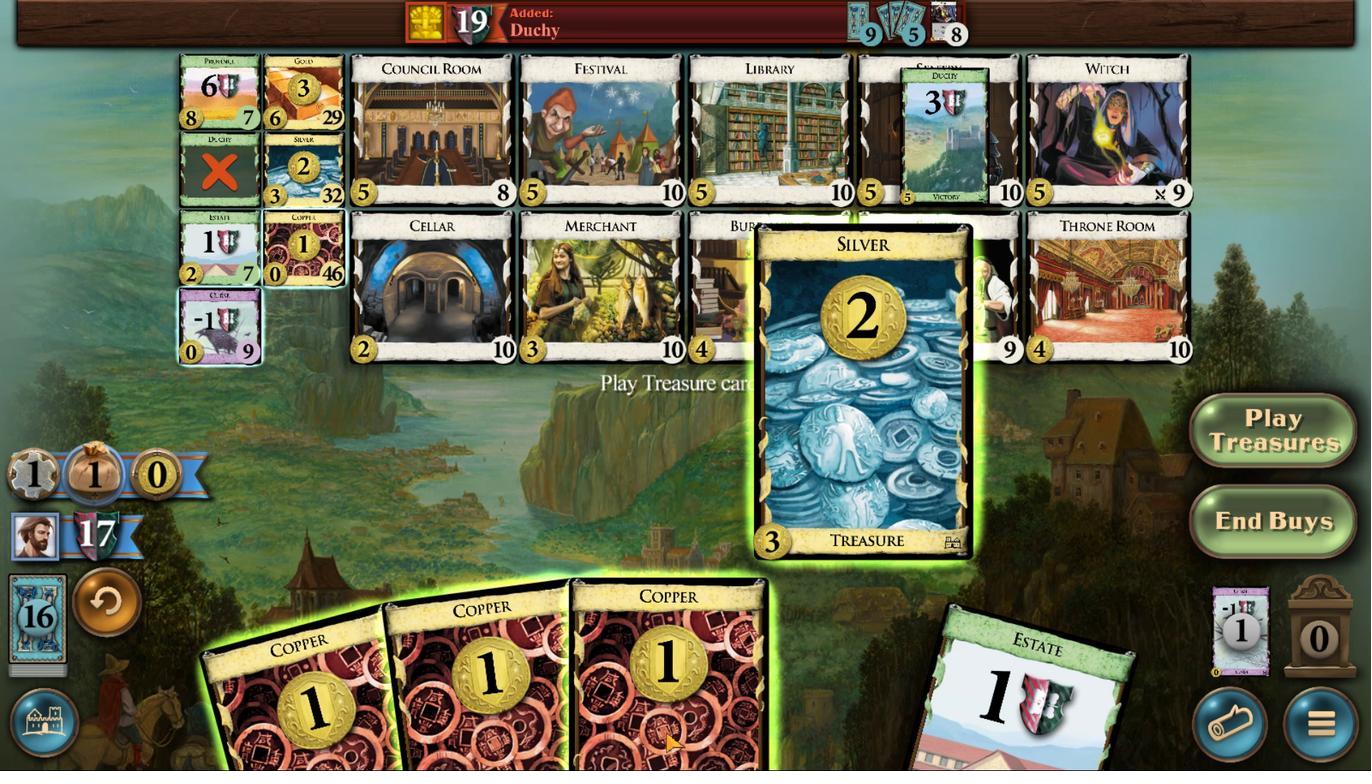 
Action: Mouse scrolled (790, 744) with delta (0, 0)
Screenshot: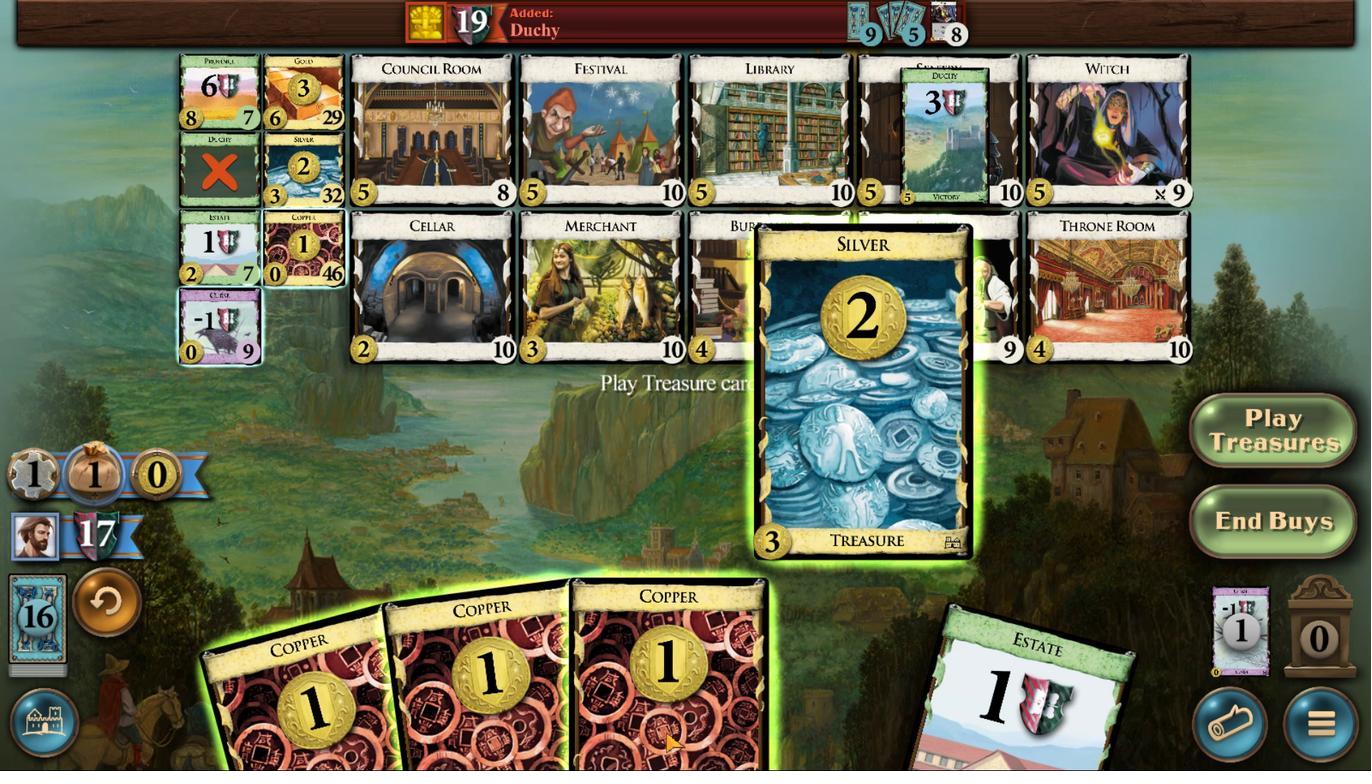 
Action: Mouse moved to (790, 745)
Screenshot: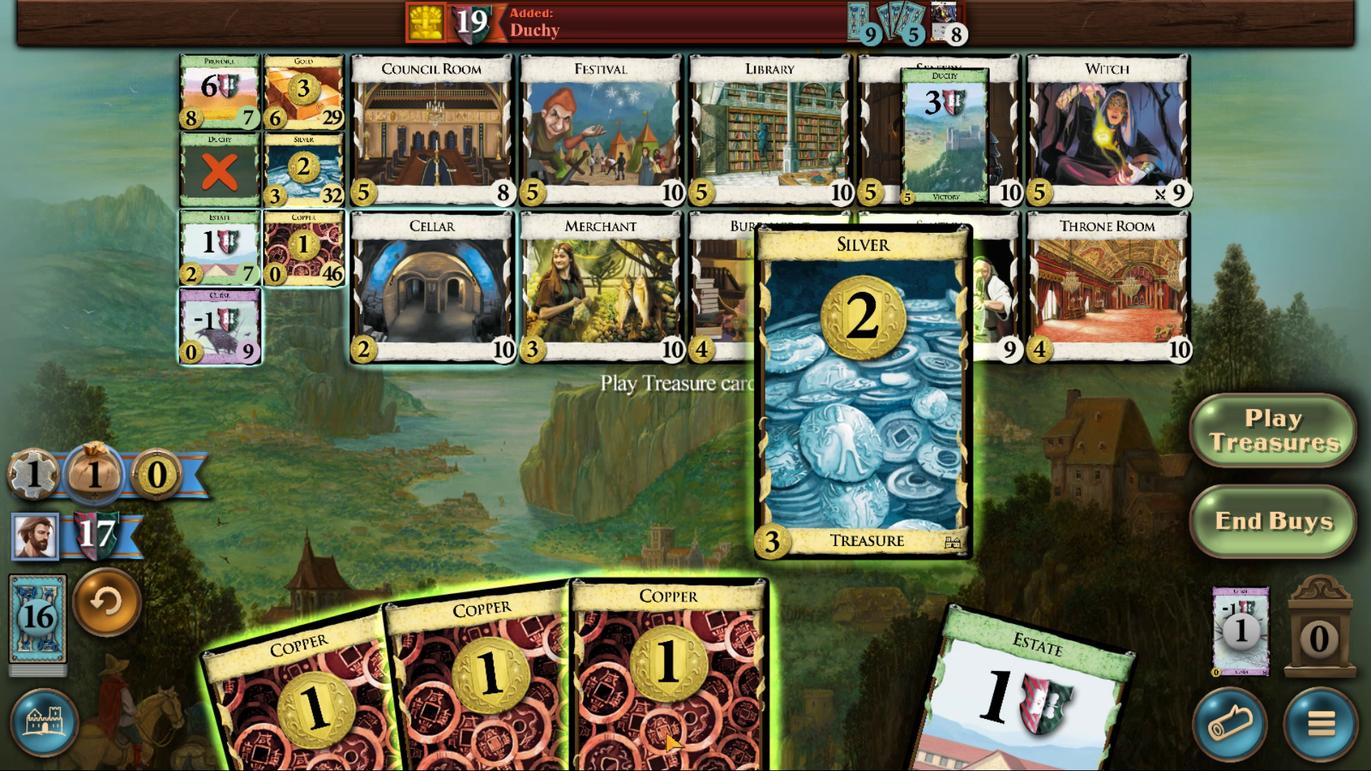 
Action: Mouse scrolled (790, 745) with delta (0, 0)
Screenshot: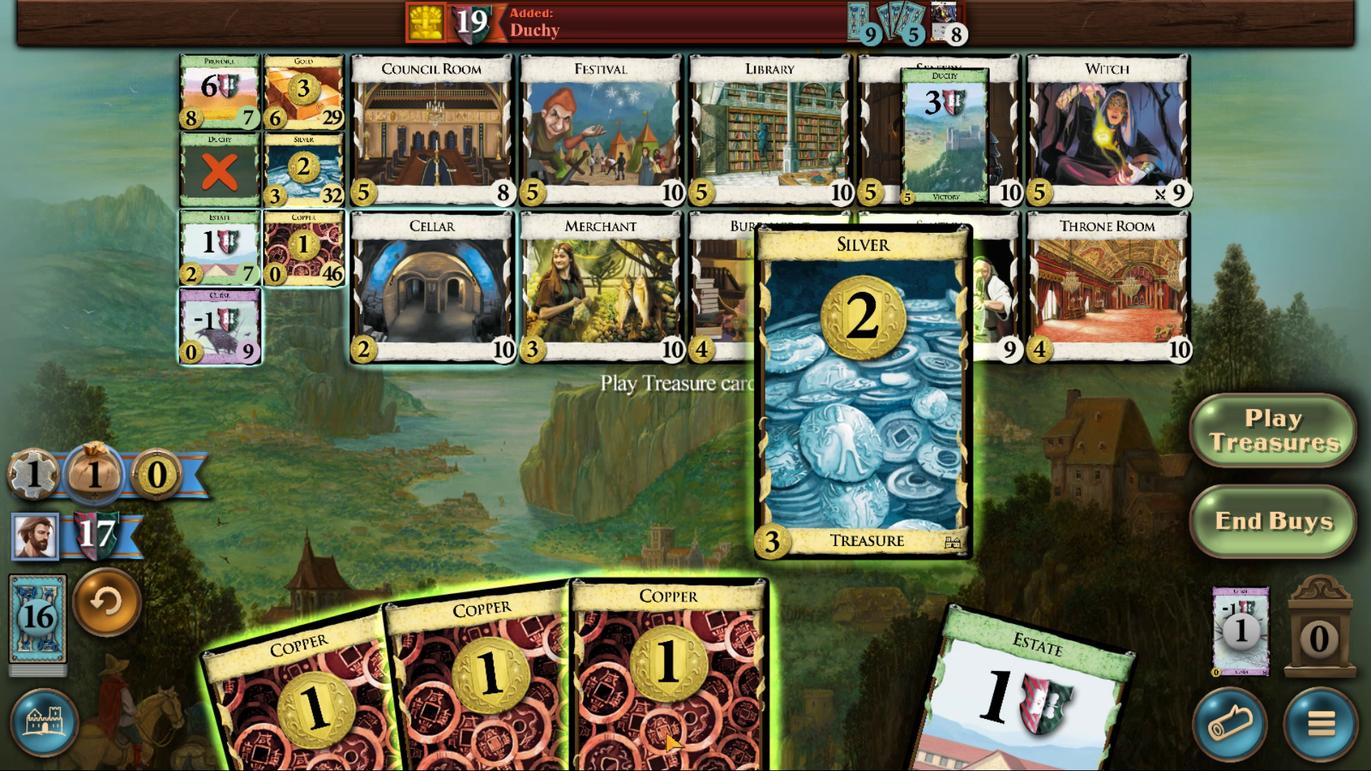 
Action: Mouse moved to (665, 732)
Screenshot: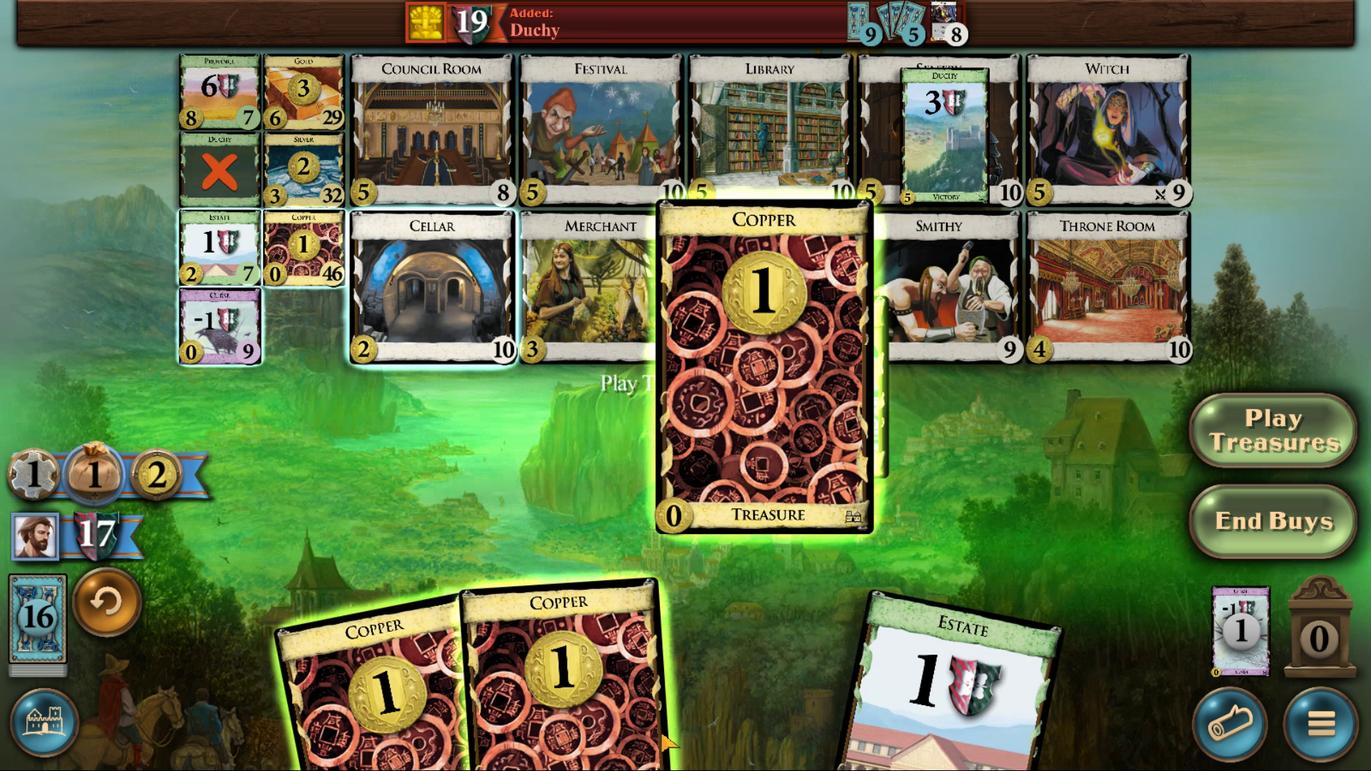 
Action: Mouse scrolled (665, 732) with delta (0, 0)
Screenshot: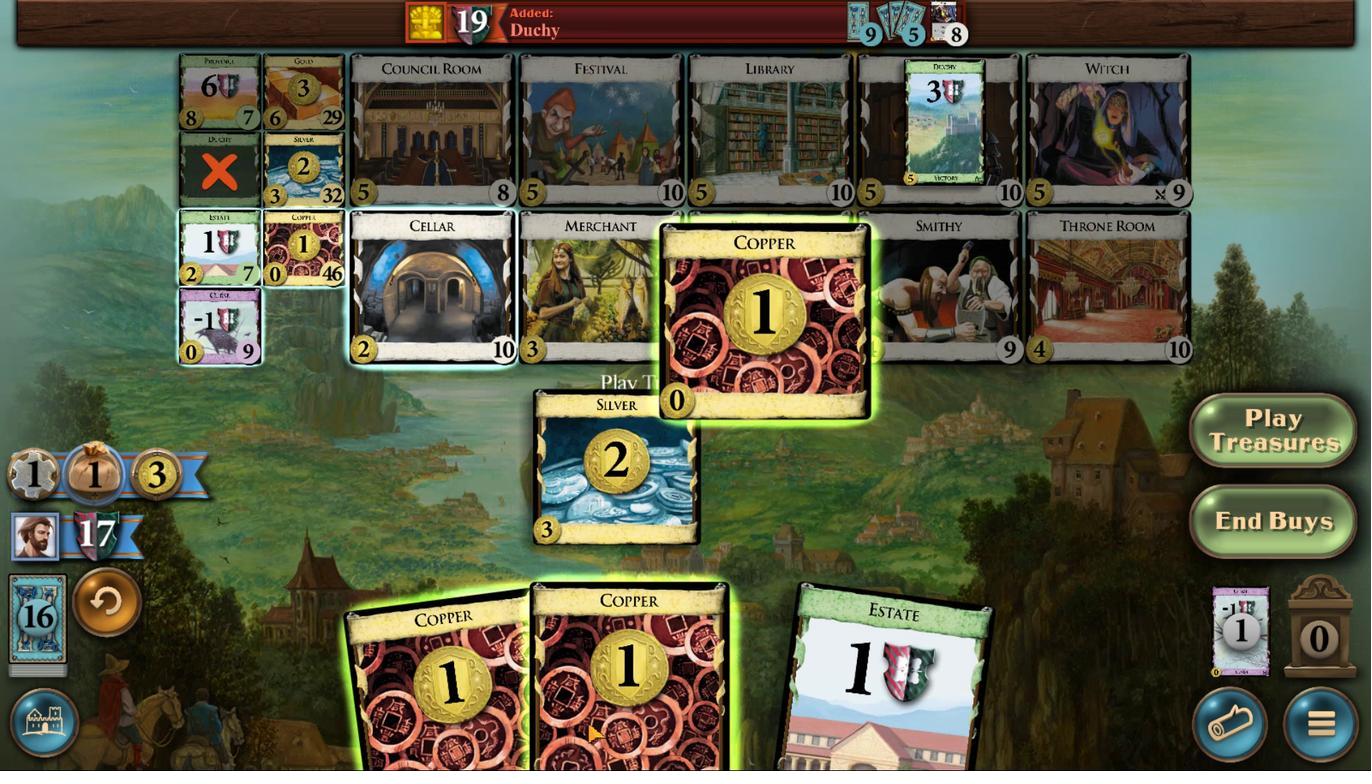 
Action: Mouse scrolled (665, 732) with delta (0, 0)
Screenshot: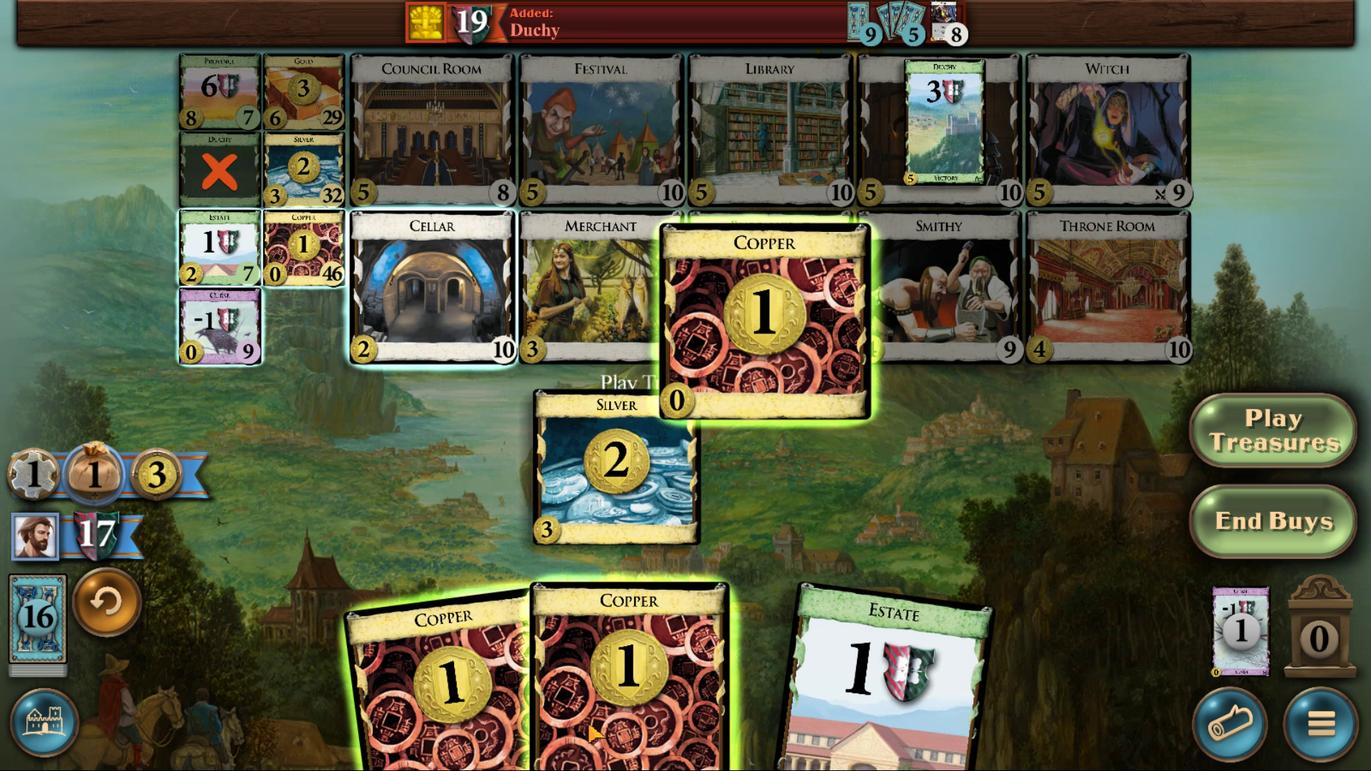 
Action: Mouse scrolled (665, 732) with delta (0, 0)
Screenshot: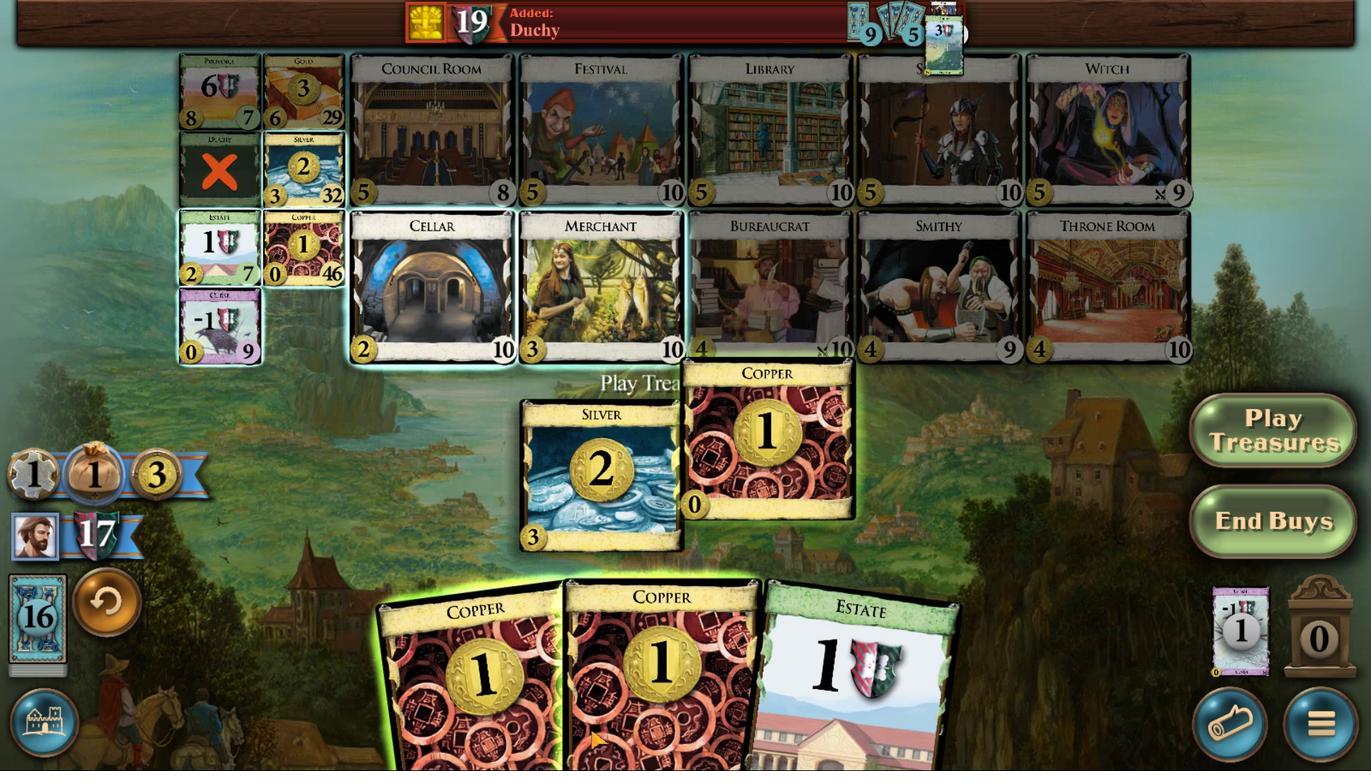 
Action: Mouse moved to (588, 726)
Screenshot: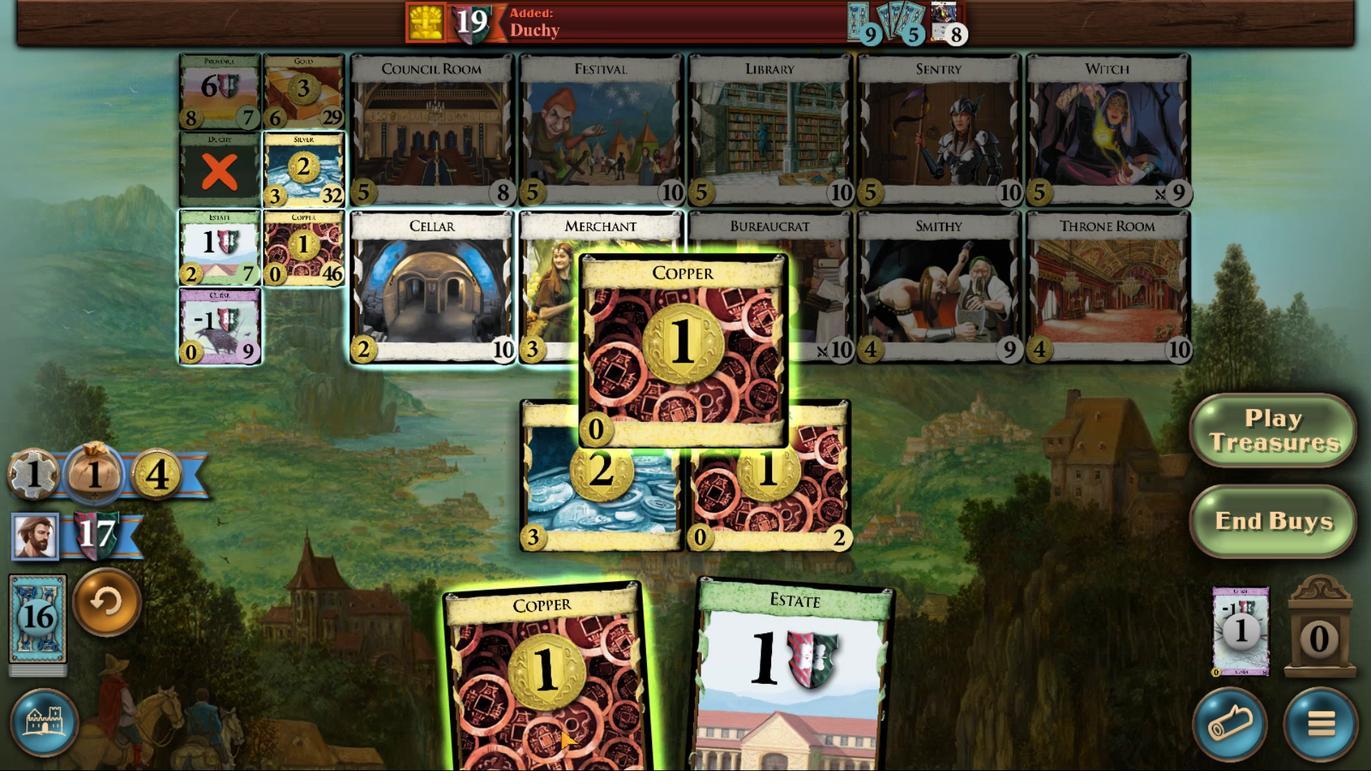 
Action: Mouse scrolled (588, 725) with delta (0, 0)
Screenshot: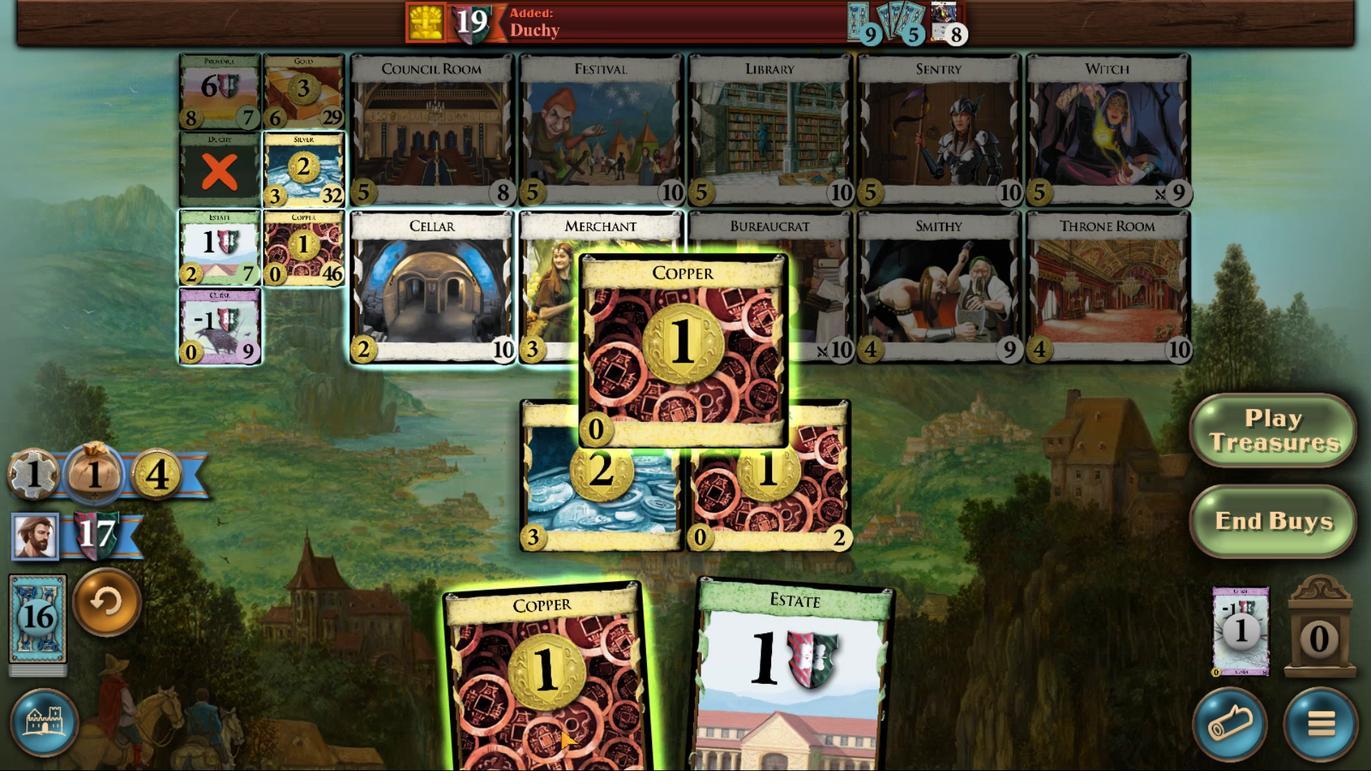 
Action: Mouse moved to (590, 729)
Screenshot: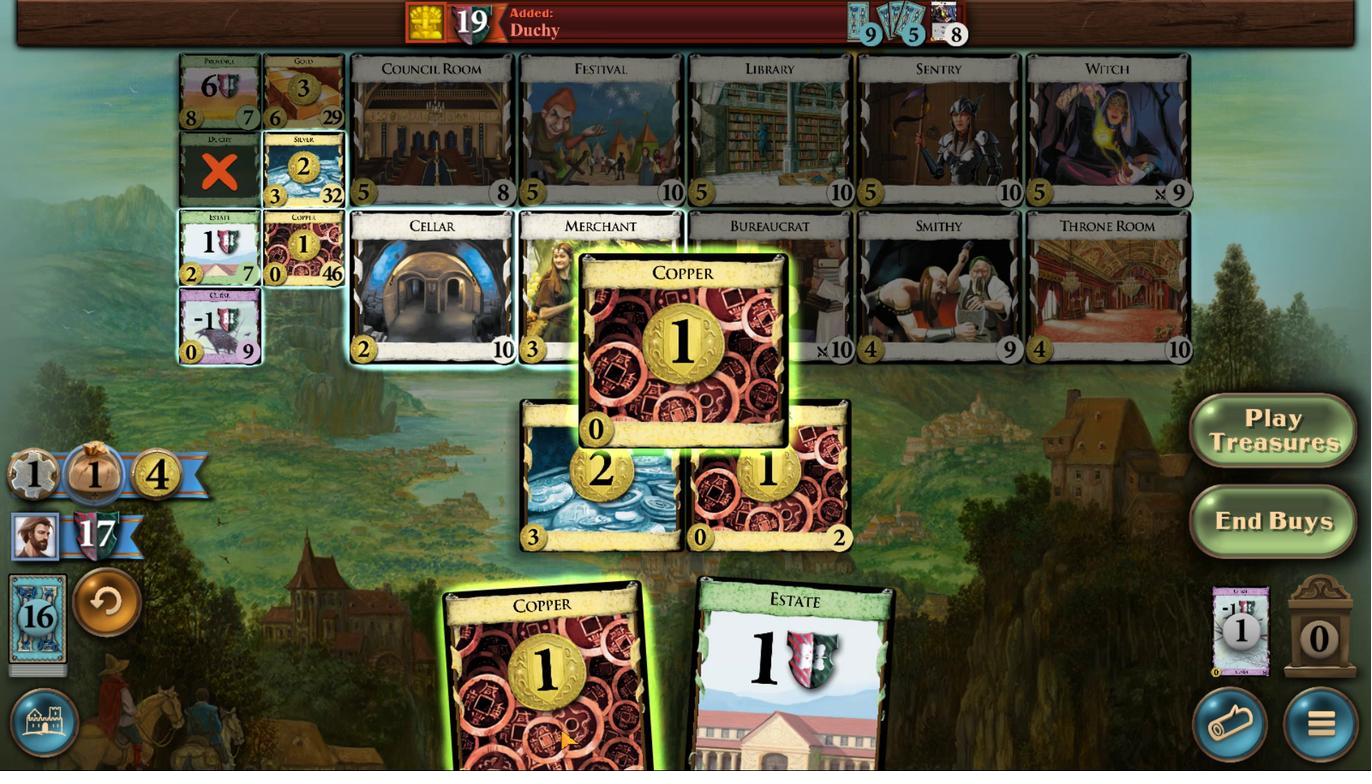 
Action: Mouse scrolled (590, 728) with delta (0, 0)
Screenshot: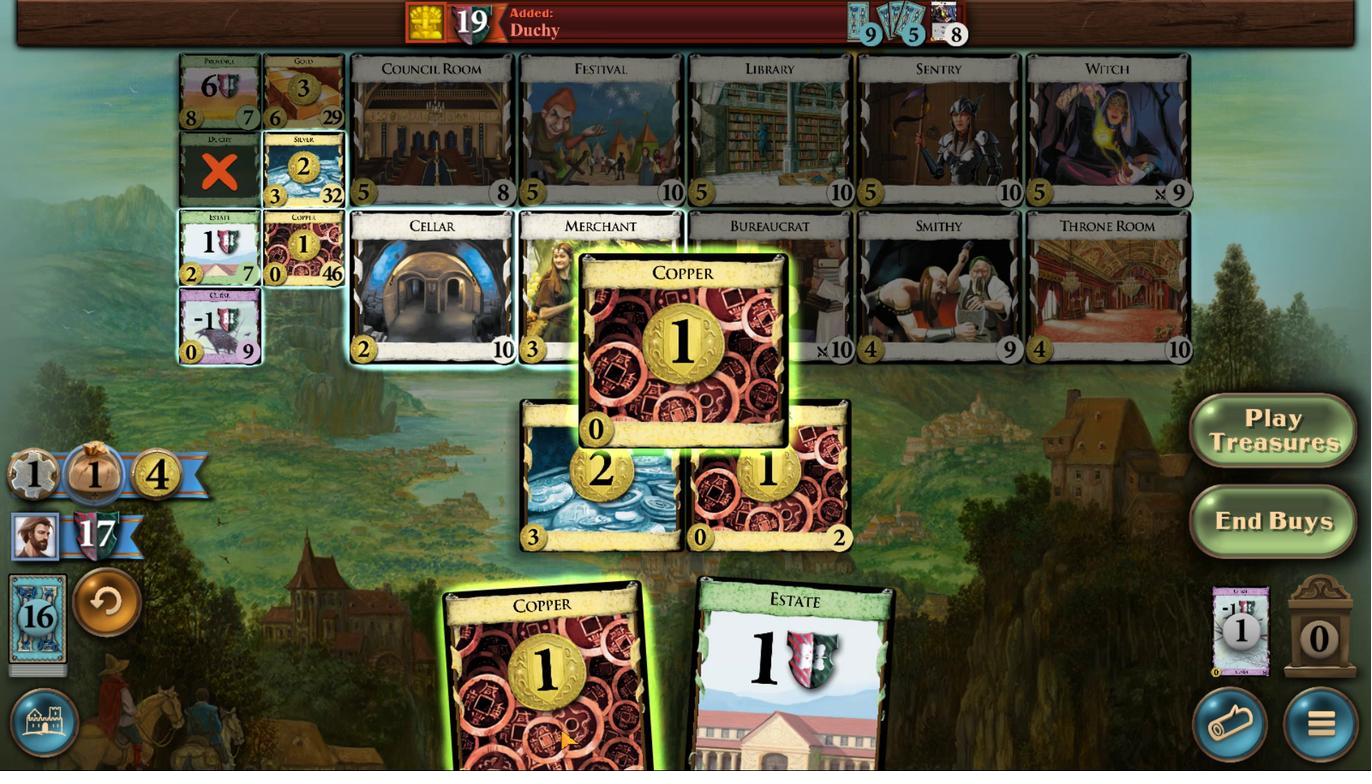 
Action: Mouse moved to (560, 730)
Screenshot: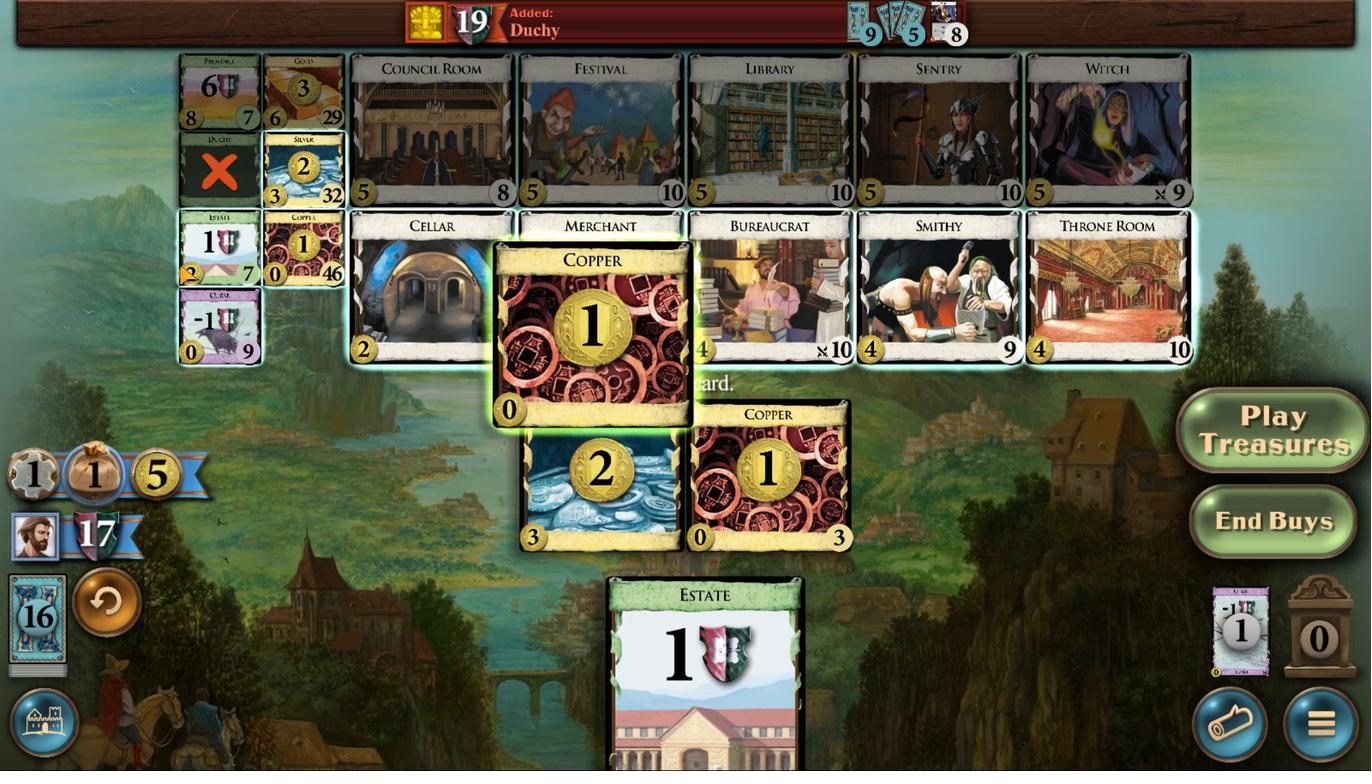 
Action: Mouse scrolled (560, 729) with delta (0, 0)
Screenshot: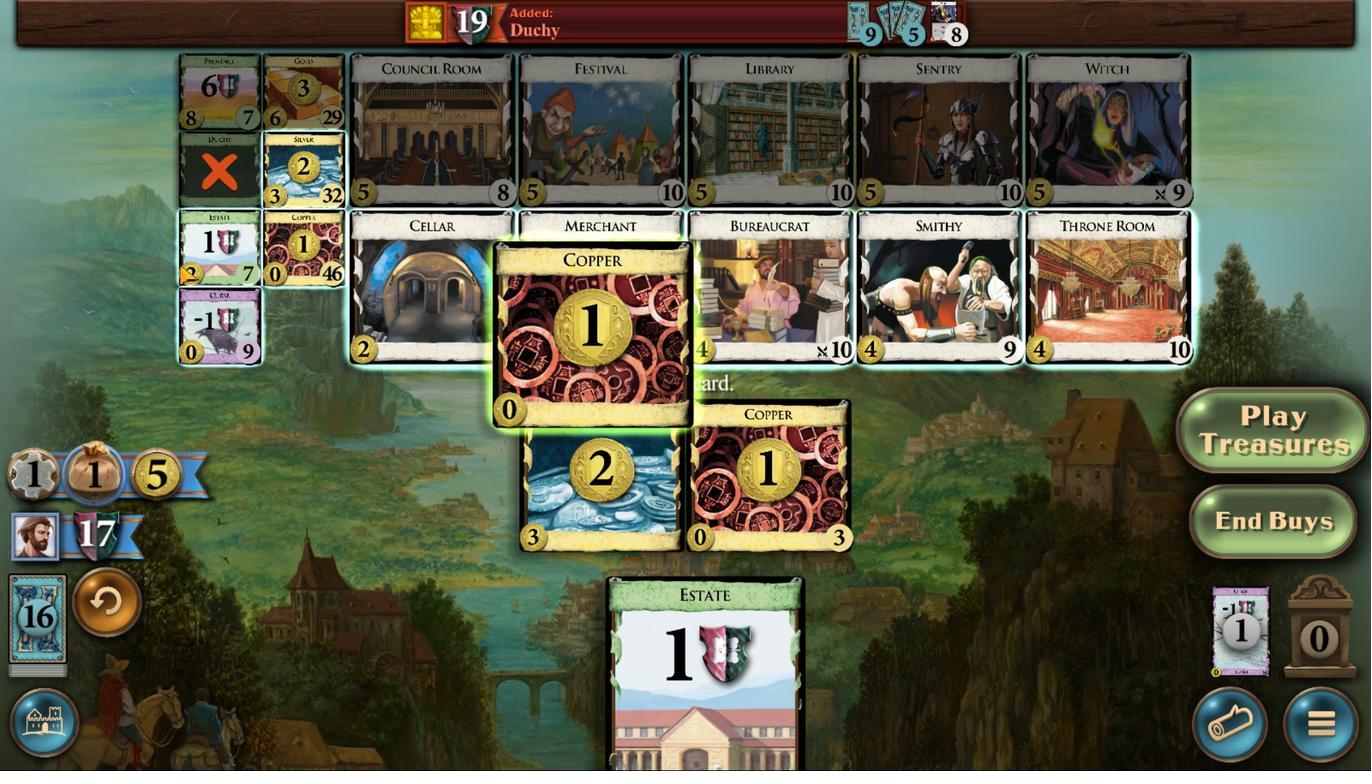 
Action: Mouse scrolled (560, 729) with delta (0, 0)
Screenshot: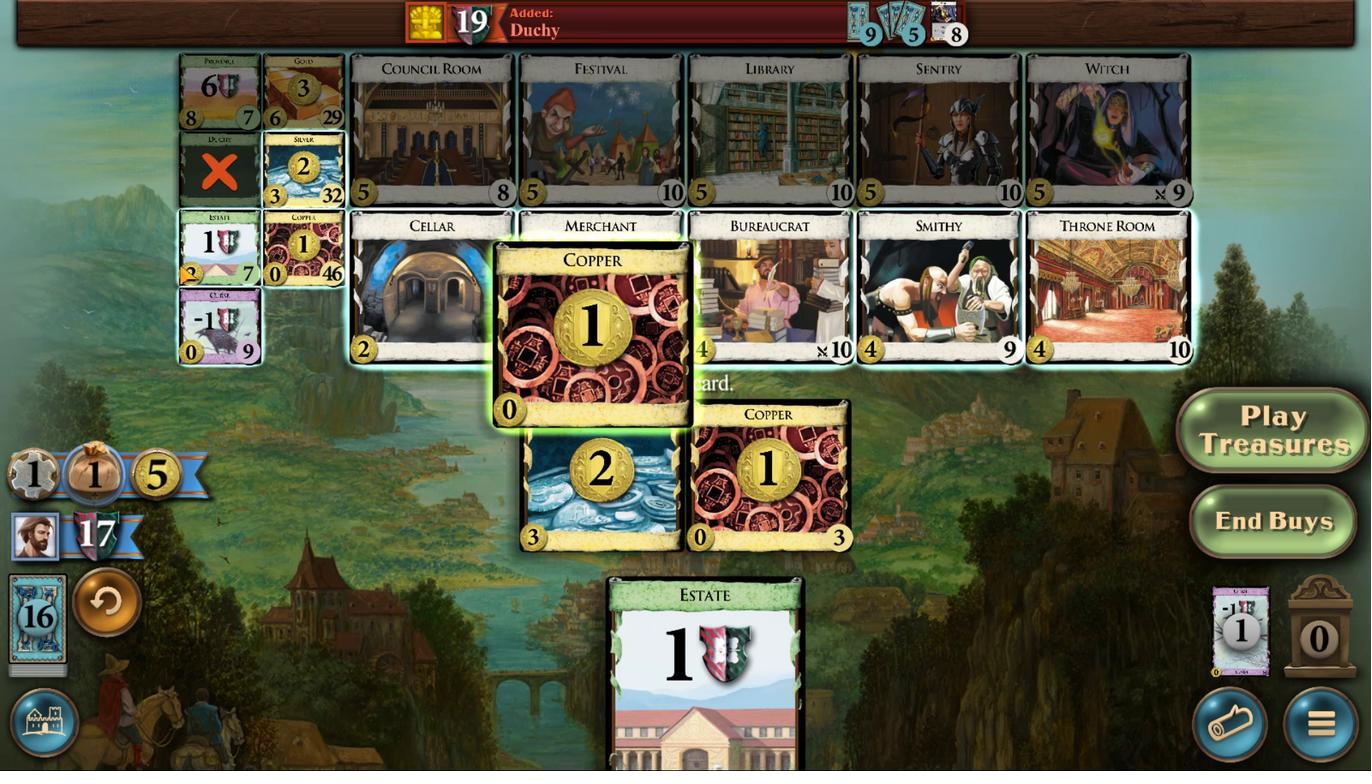 
Action: Mouse scrolled (560, 729) with delta (0, 0)
Screenshot: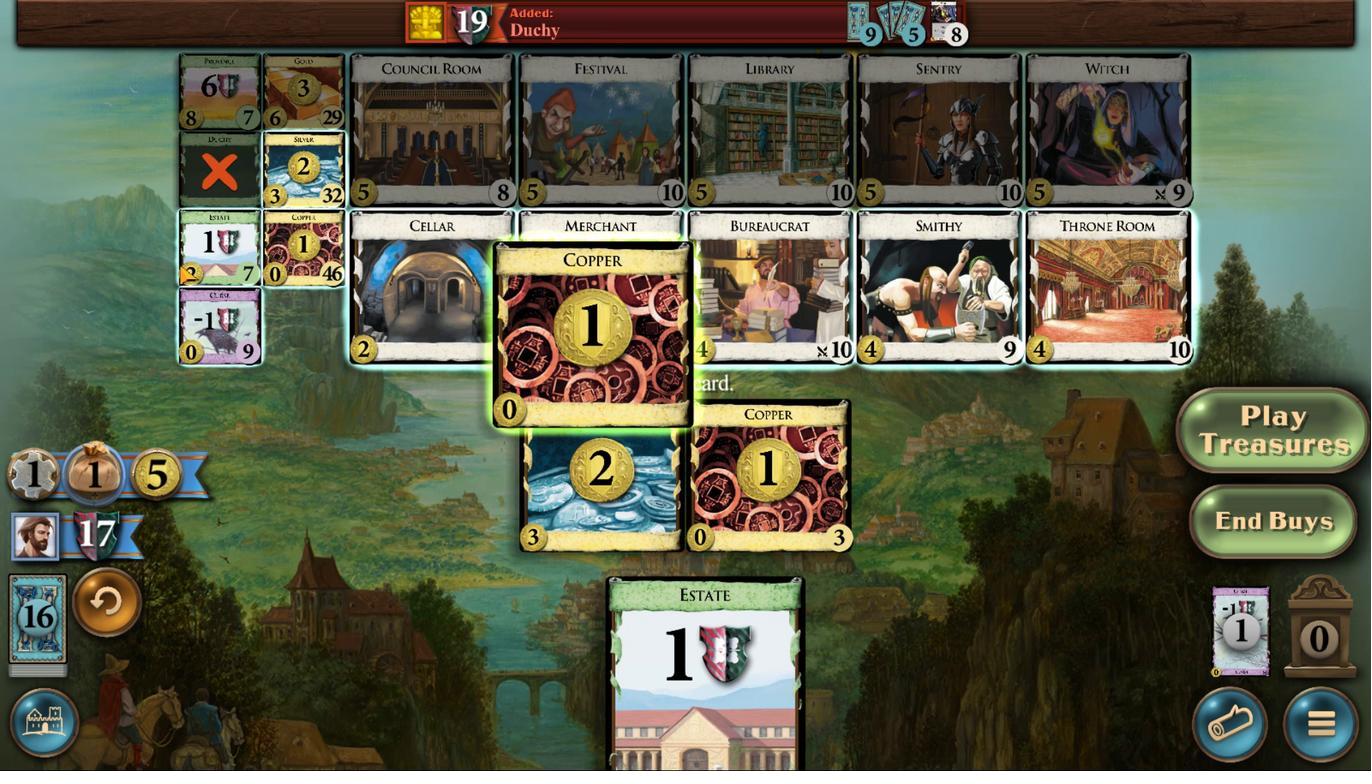 
Action: Mouse moved to (242, 235)
Screenshot: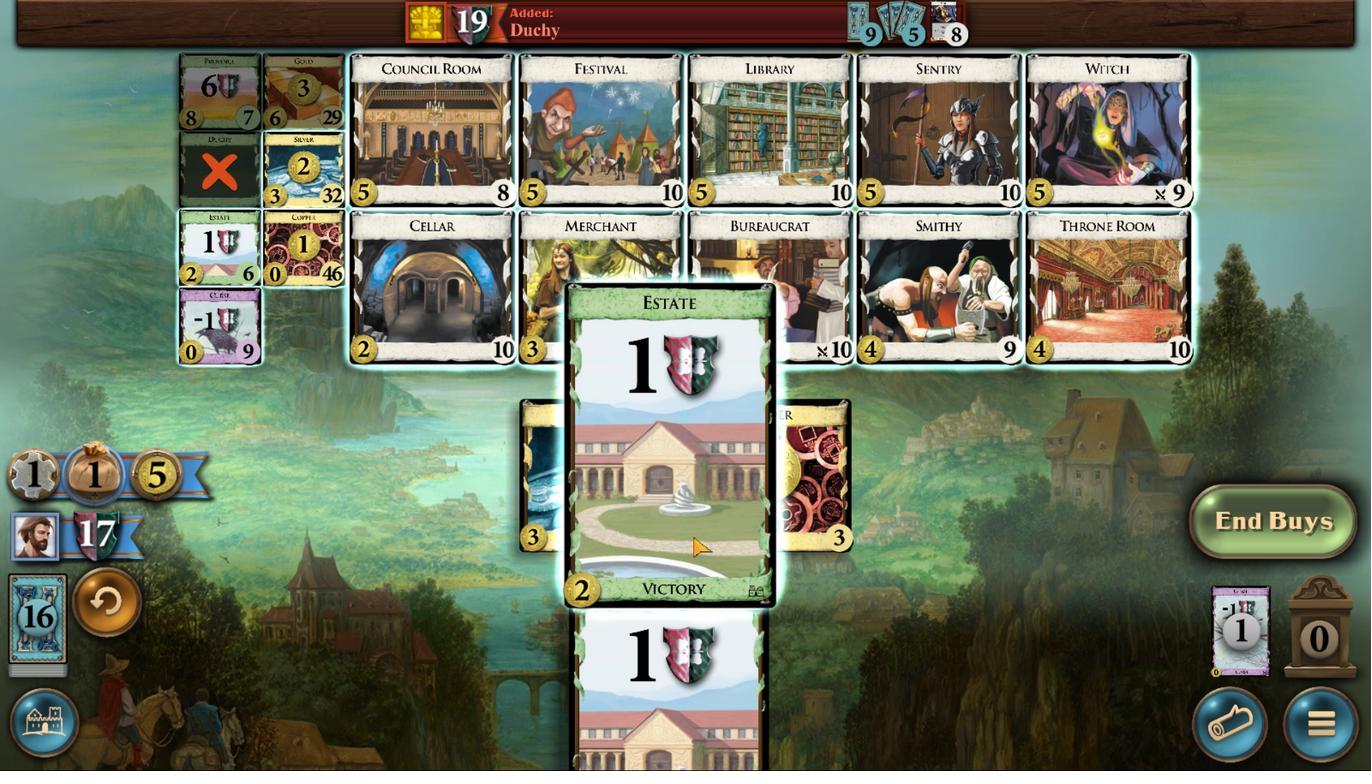 
Action: Mouse pressed left at (242, 235)
Screenshot: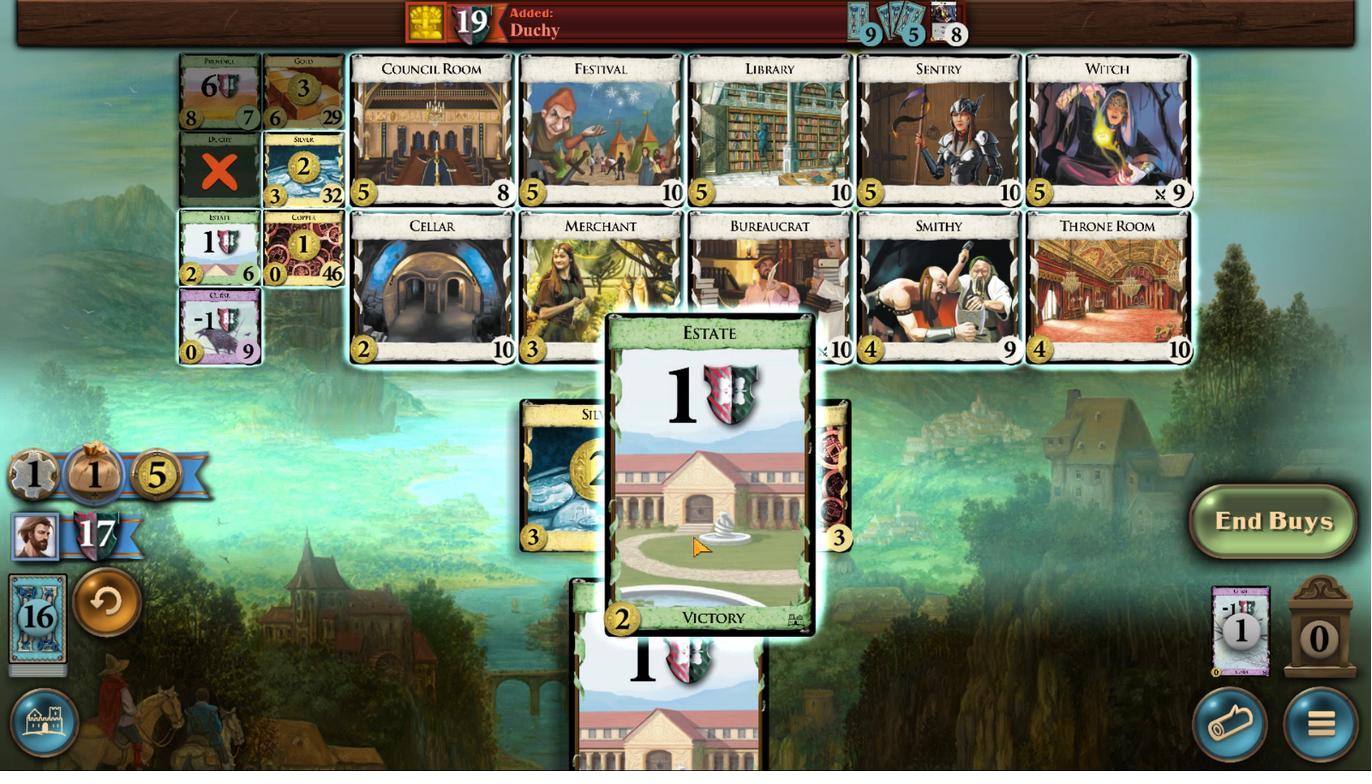 
Action: Mouse moved to (820, 662)
Screenshot: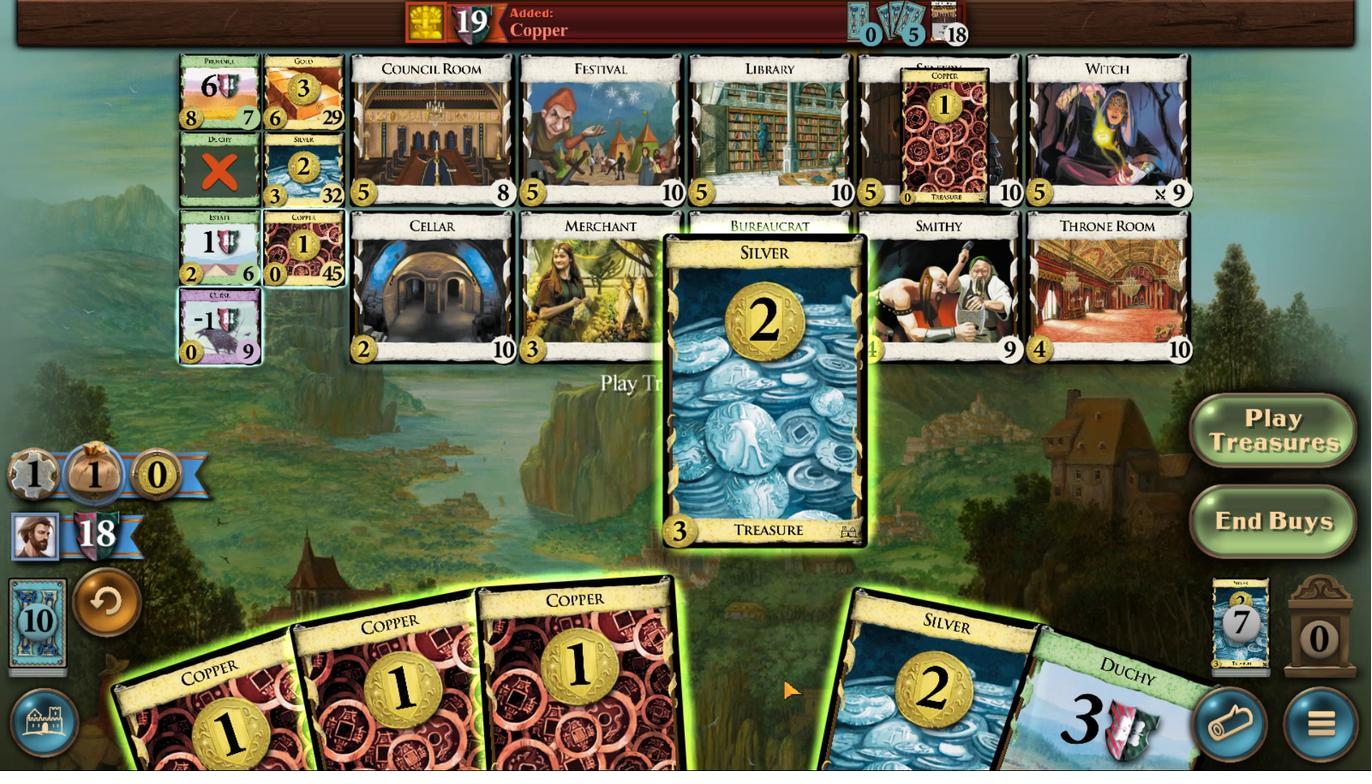
Action: Mouse scrolled (820, 661) with delta (0, 0)
Screenshot: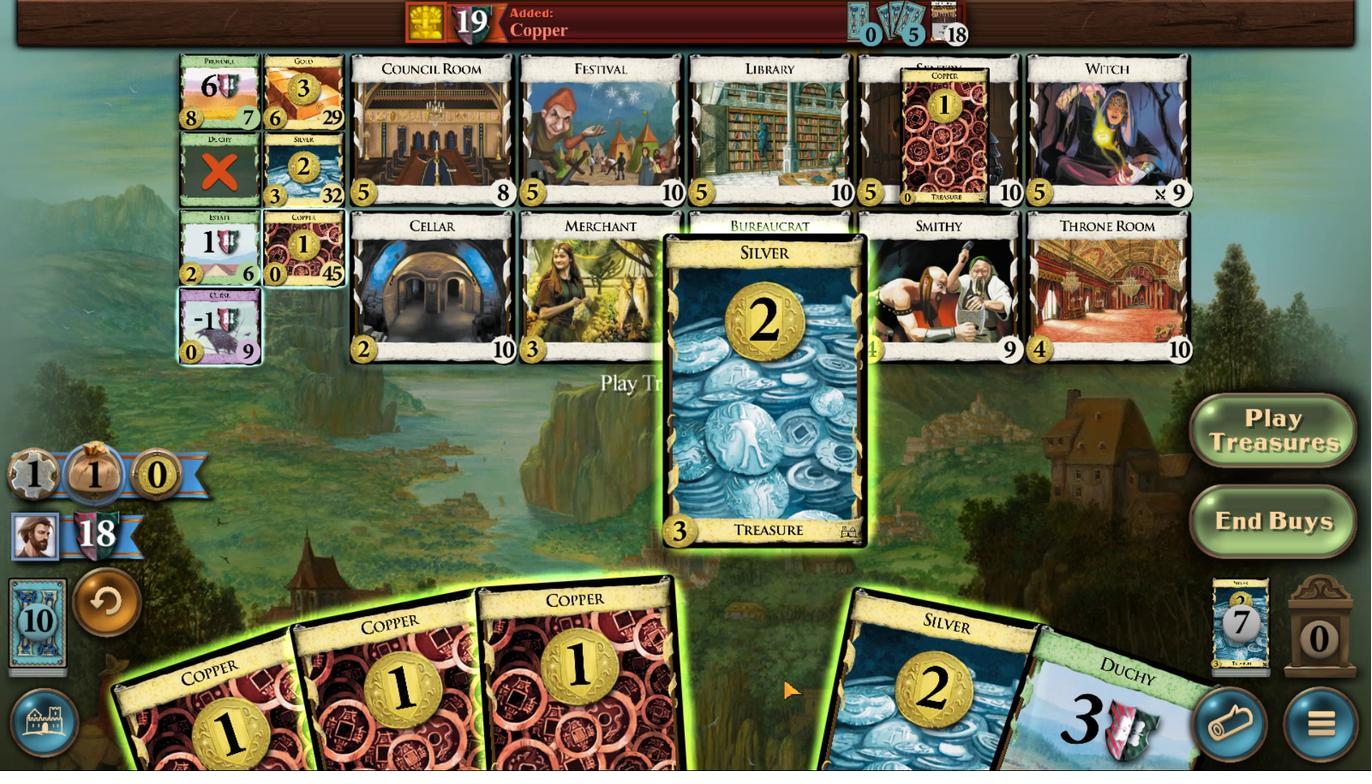 
Action: Mouse moved to (820, 662)
Screenshot: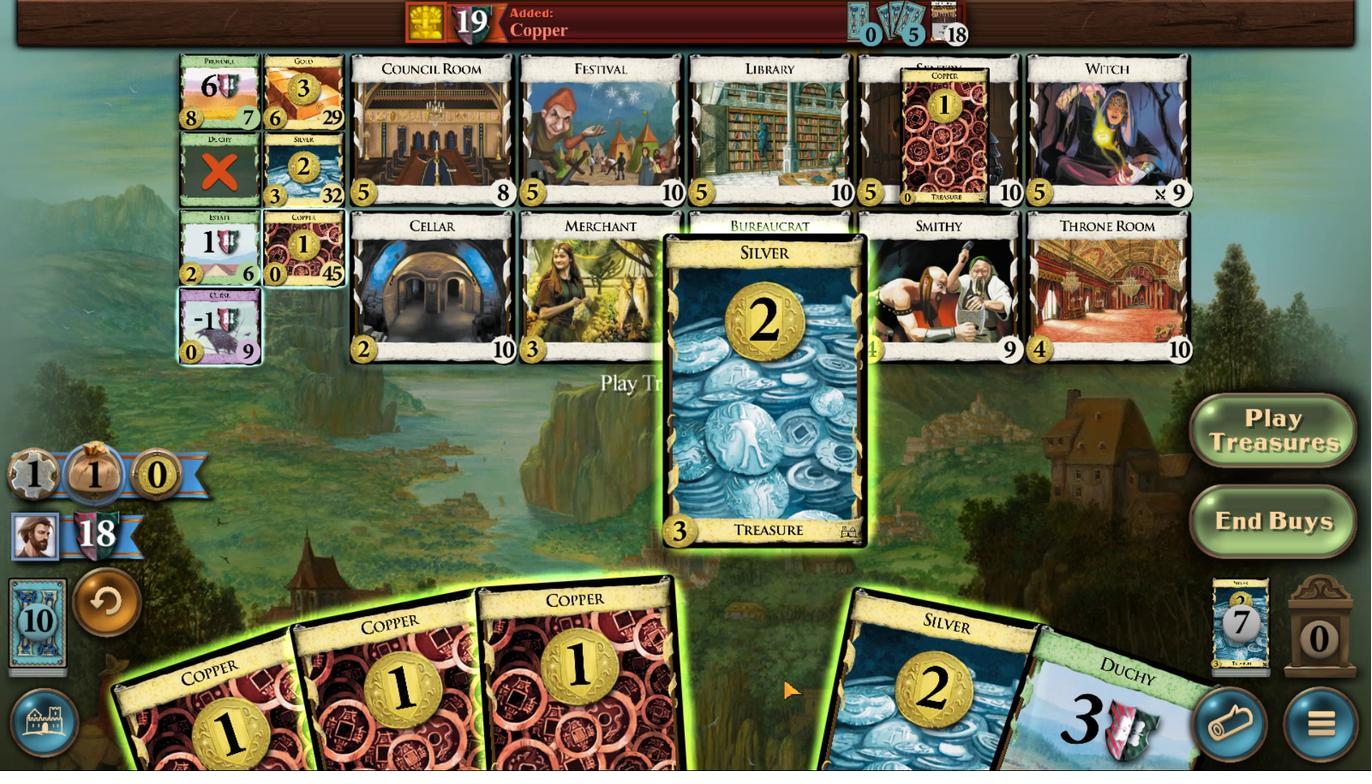 
Action: Mouse scrolled (820, 662) with delta (0, 0)
Screenshot: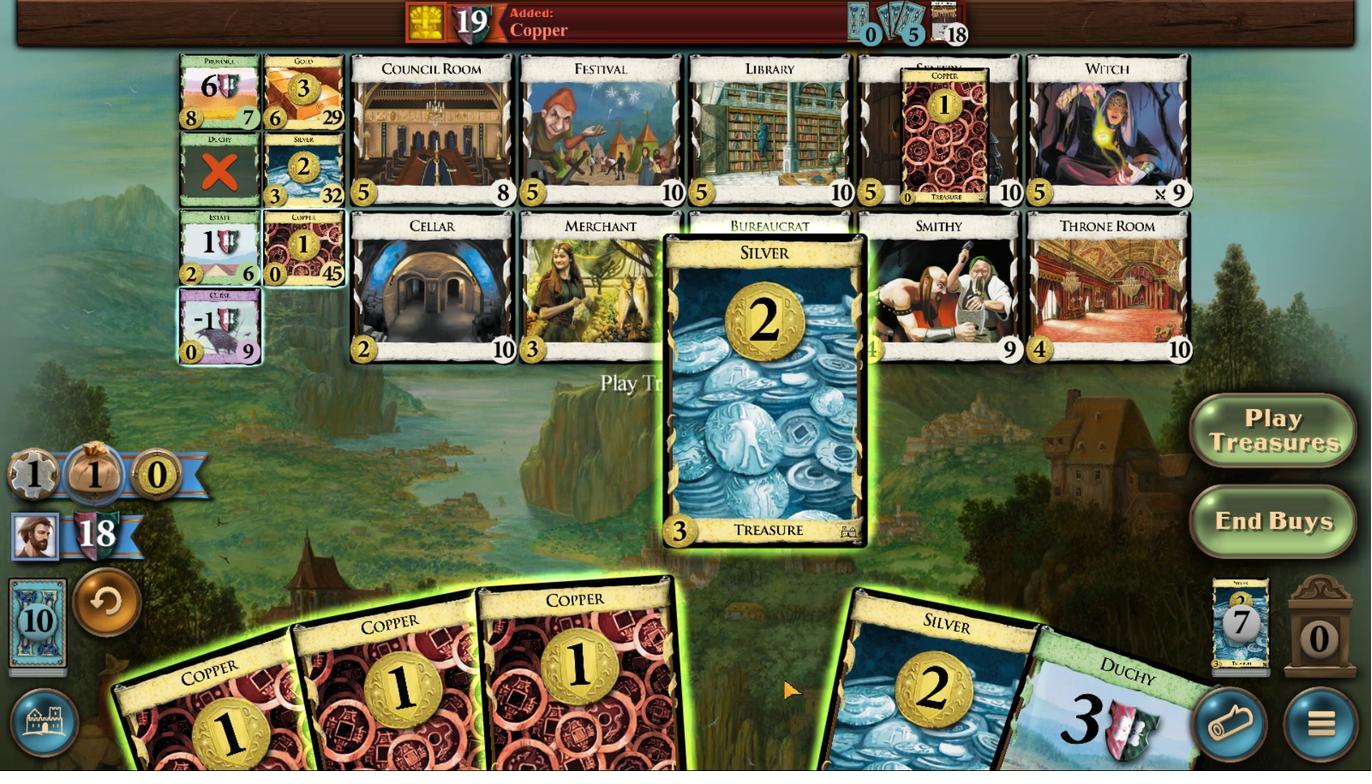
Action: Mouse moved to (820, 663)
Screenshot: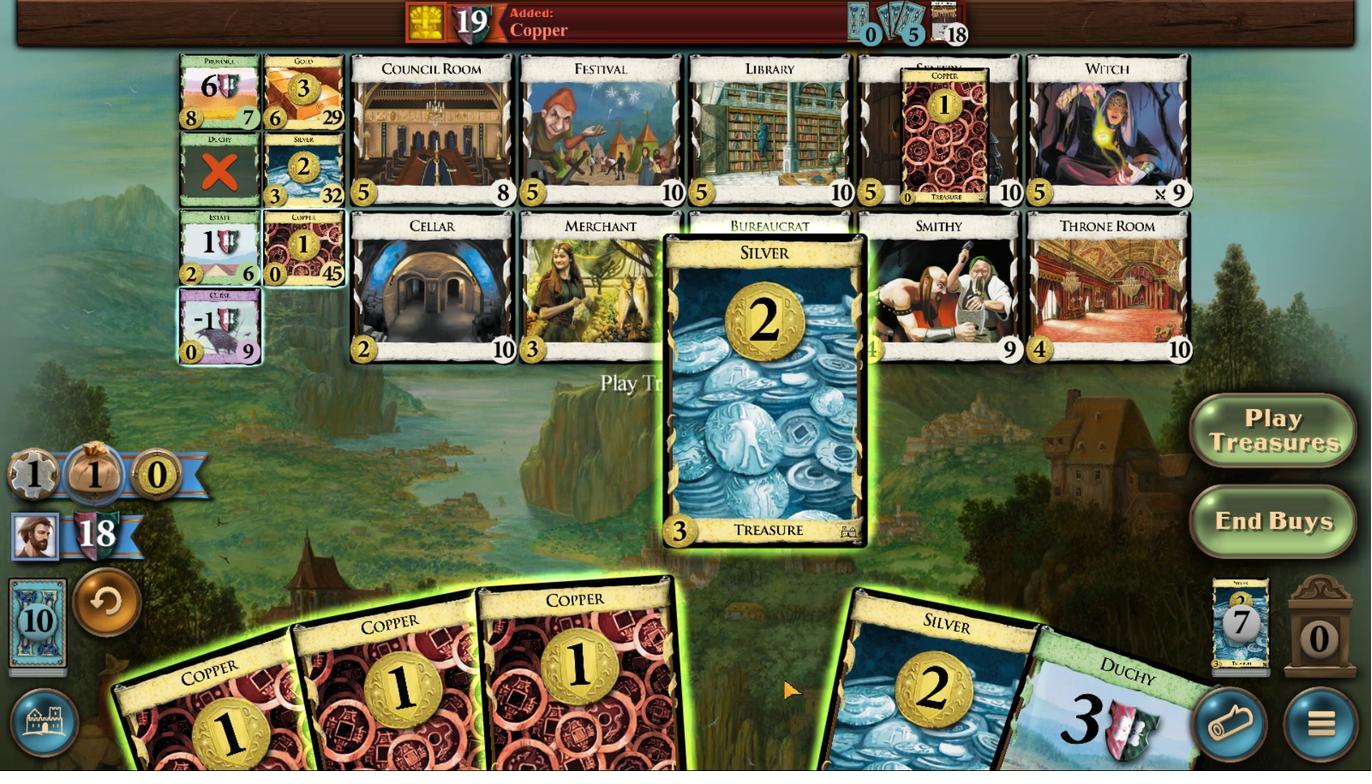 
Action: Mouse scrolled (820, 662) with delta (0, 0)
Screenshot: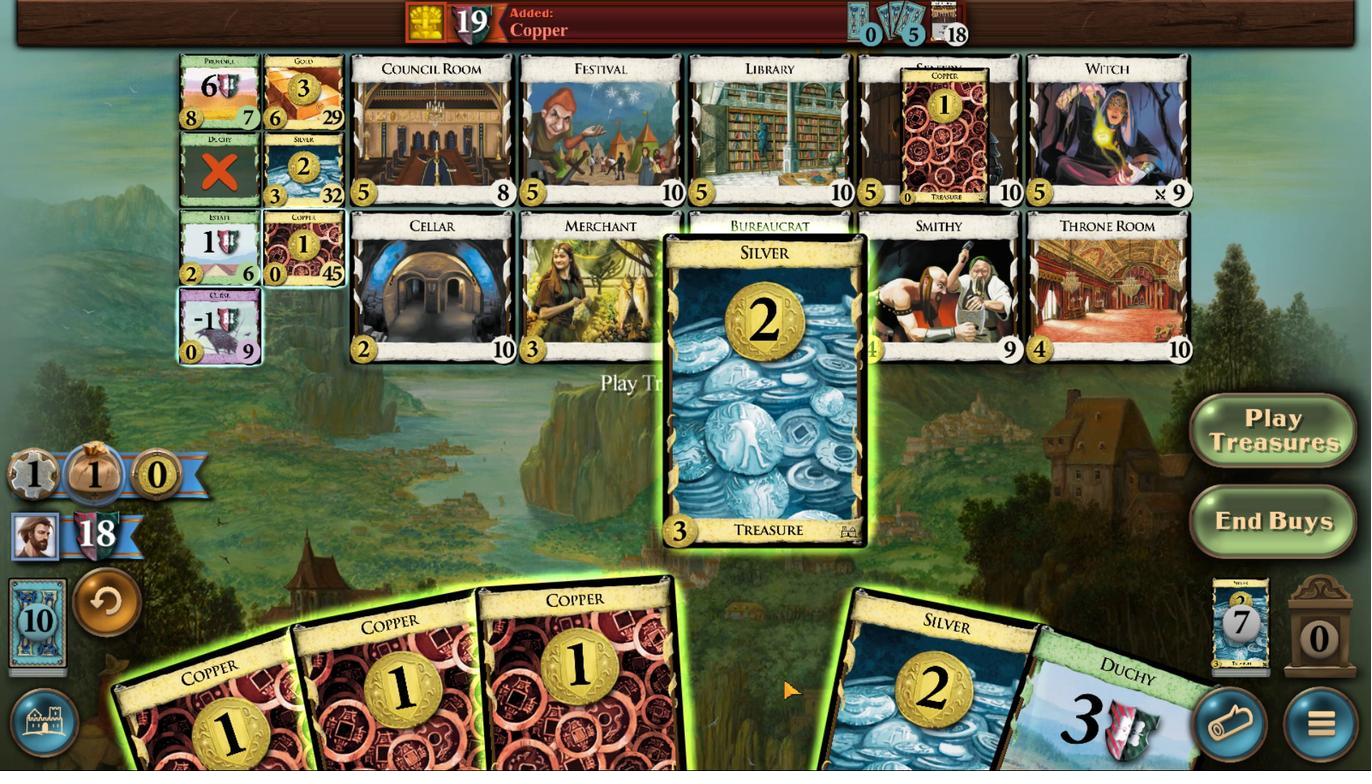 
Action: Mouse moved to (783, 679)
Screenshot: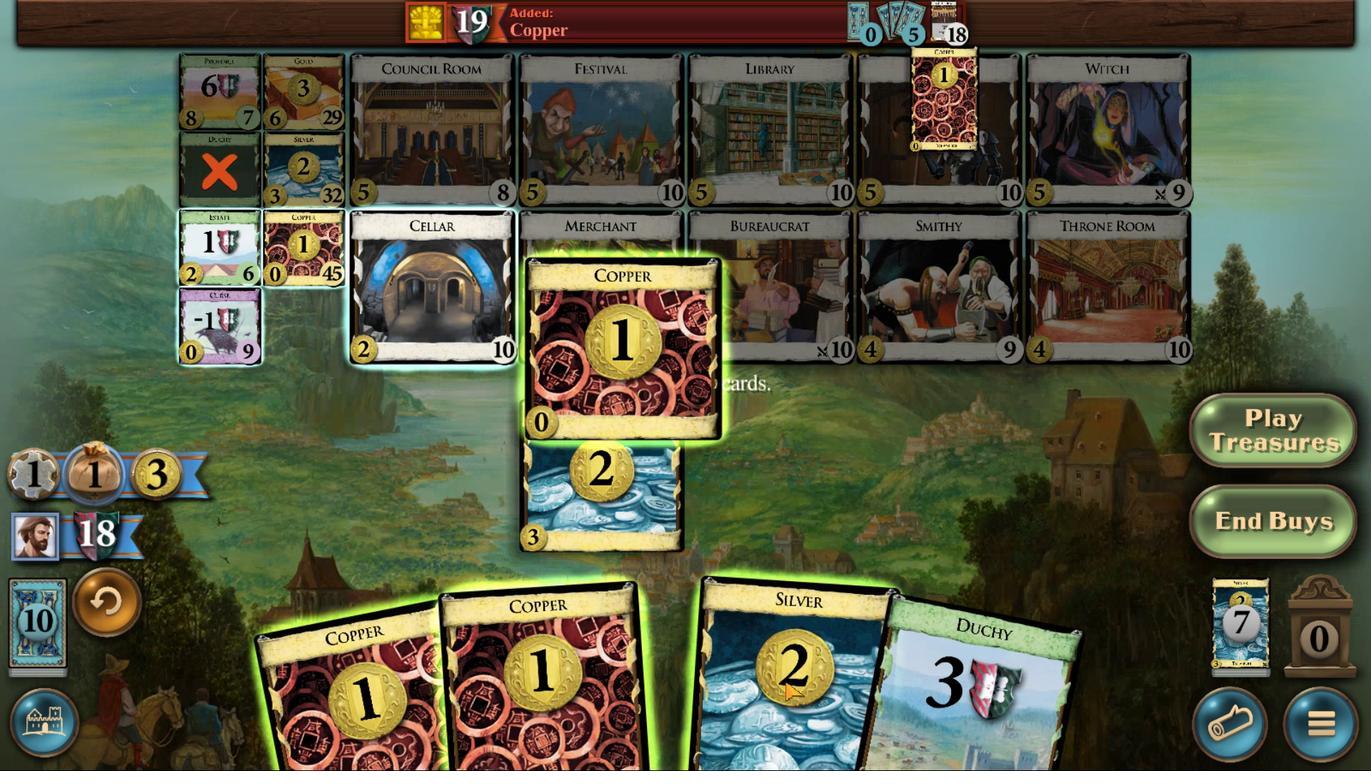 
Action: Mouse scrolled (783, 678) with delta (0, 0)
Screenshot: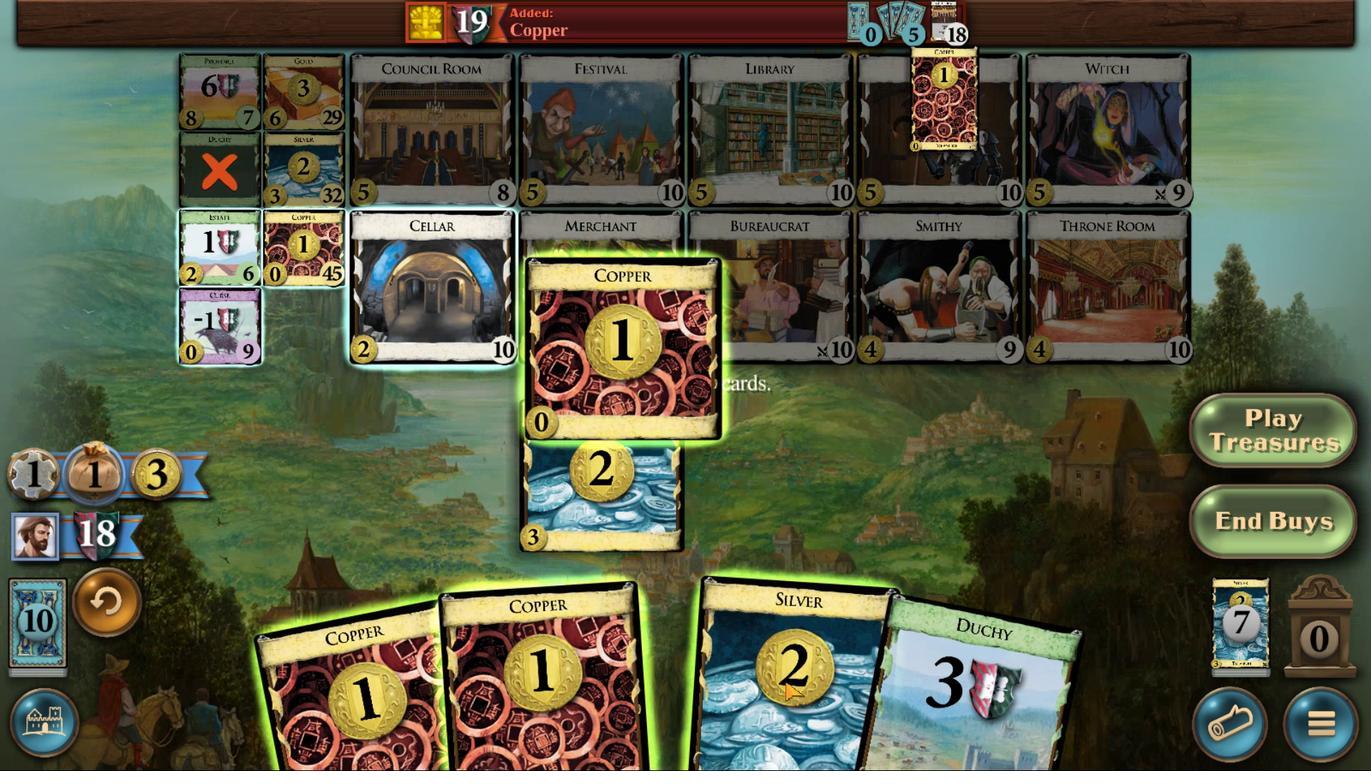 
Action: Mouse moved to (784, 681)
Screenshot: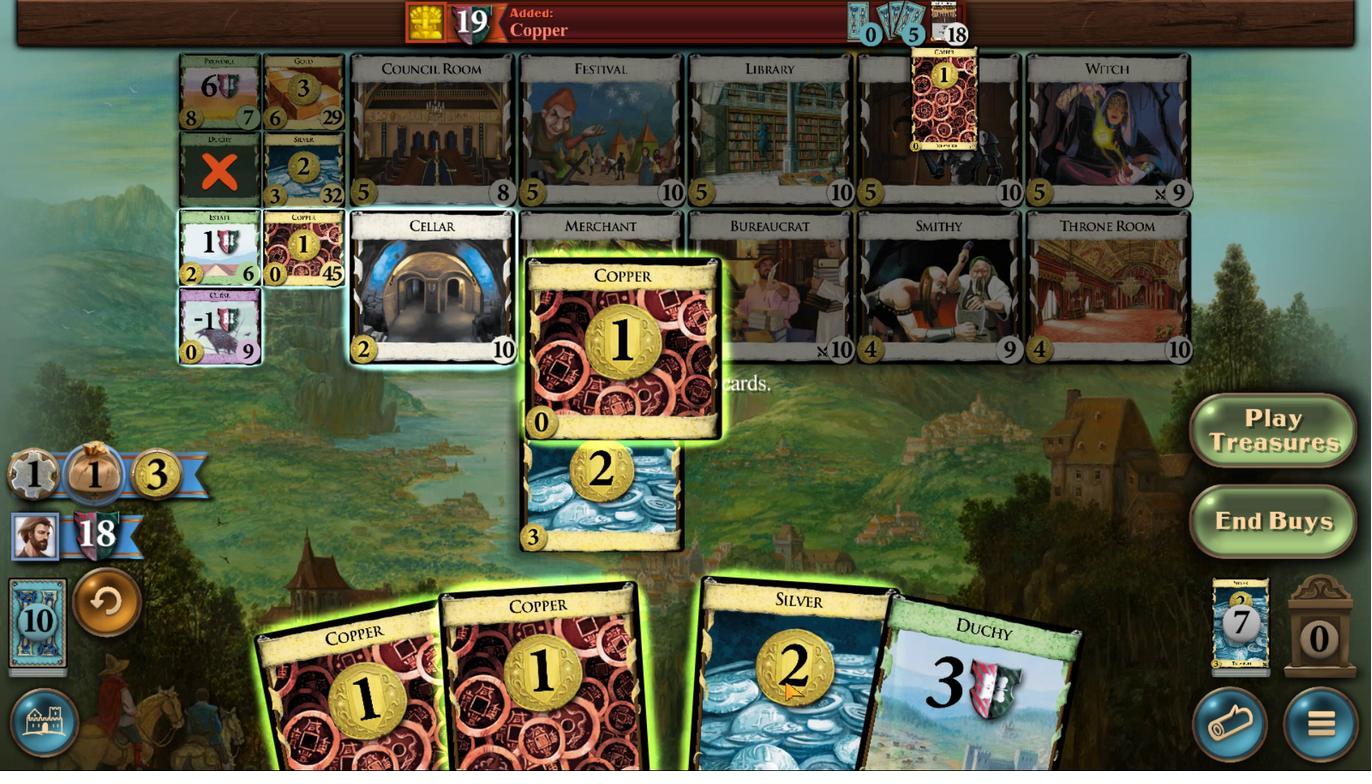 
Action: Mouse scrolled (784, 680) with delta (0, 0)
Screenshot: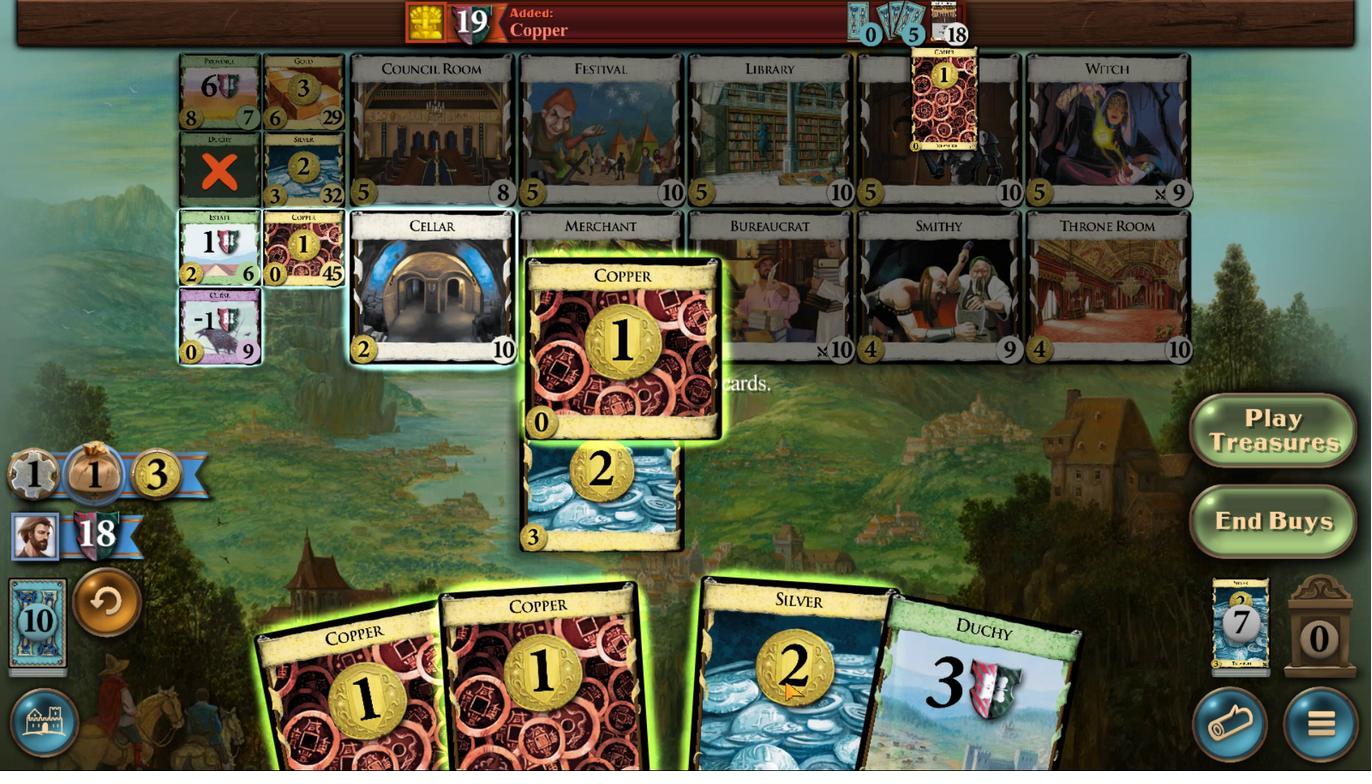 
Action: Mouse scrolled (784, 680) with delta (0, 0)
Screenshot: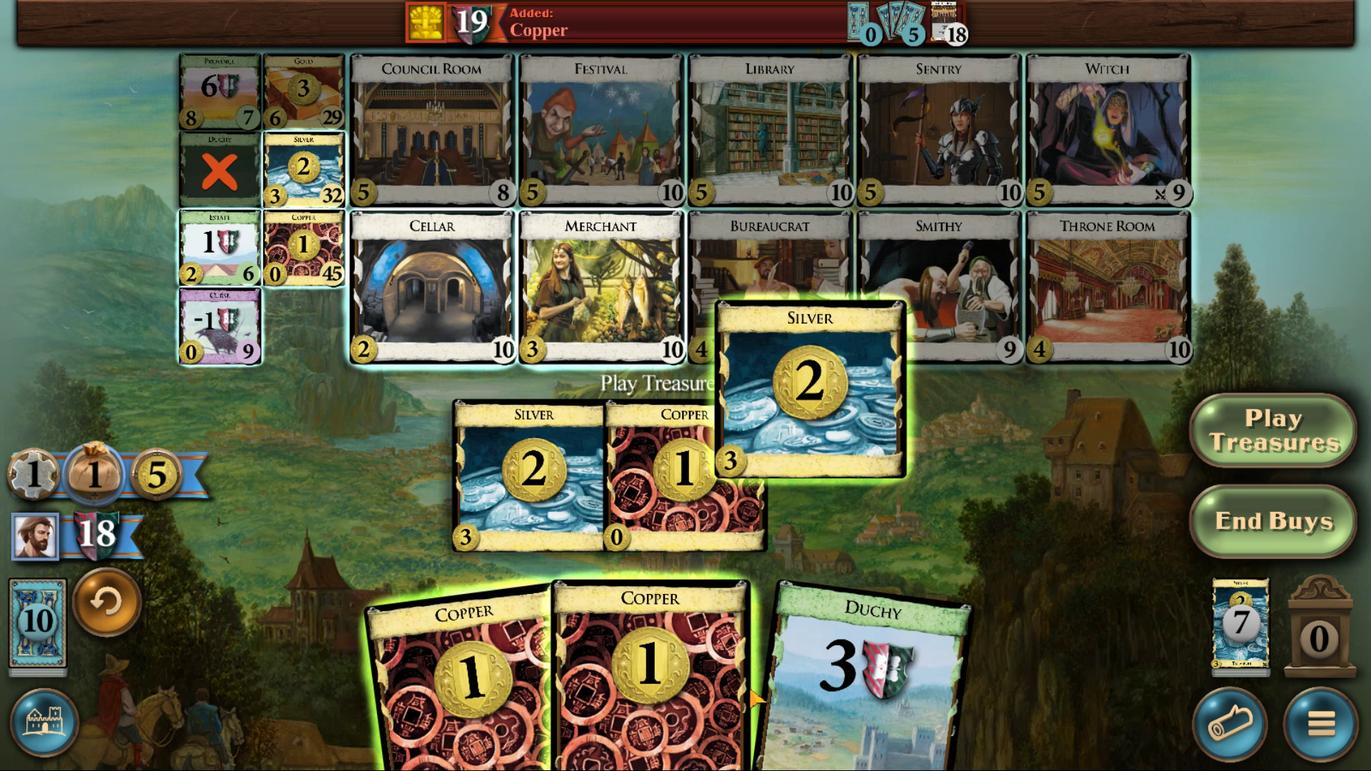 
Action: Mouse scrolled (784, 680) with delta (0, 0)
Screenshot: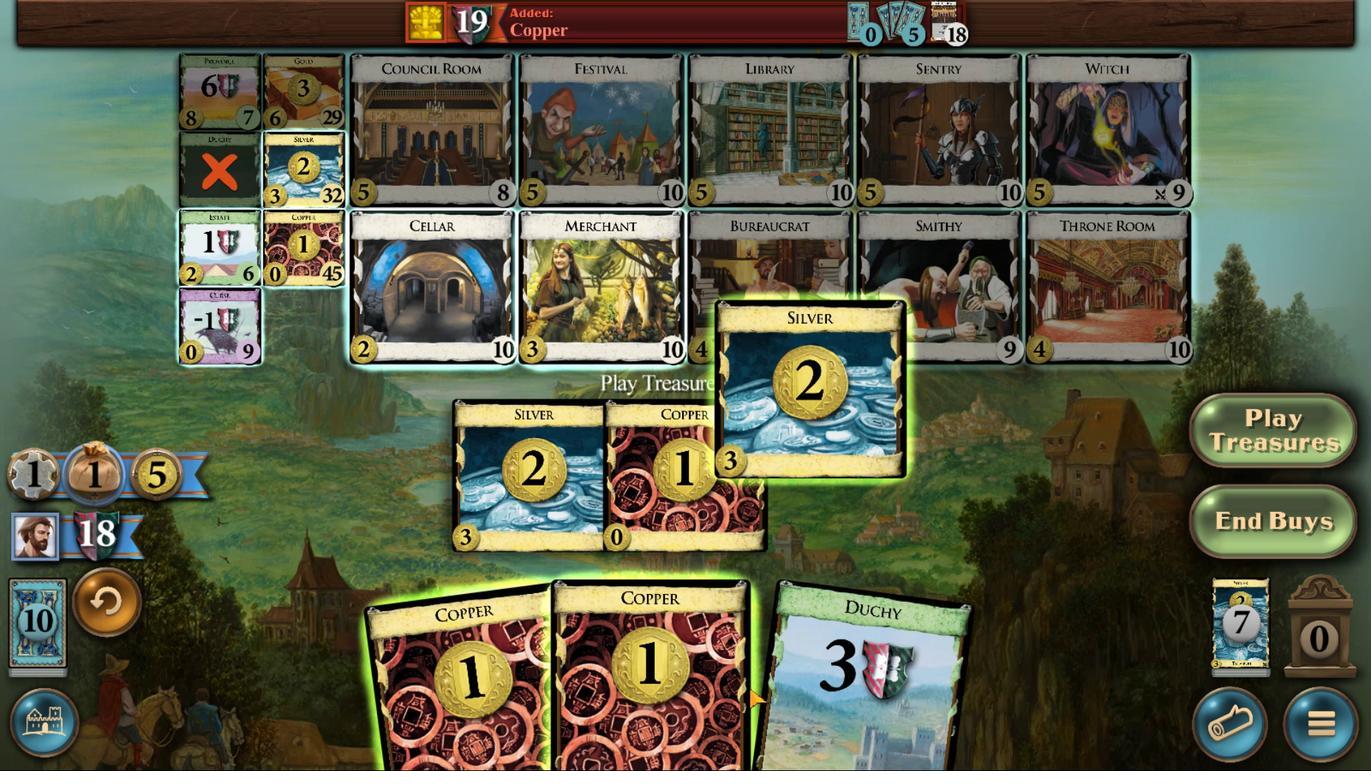 
Action: Mouse moved to (772, 682)
Screenshot: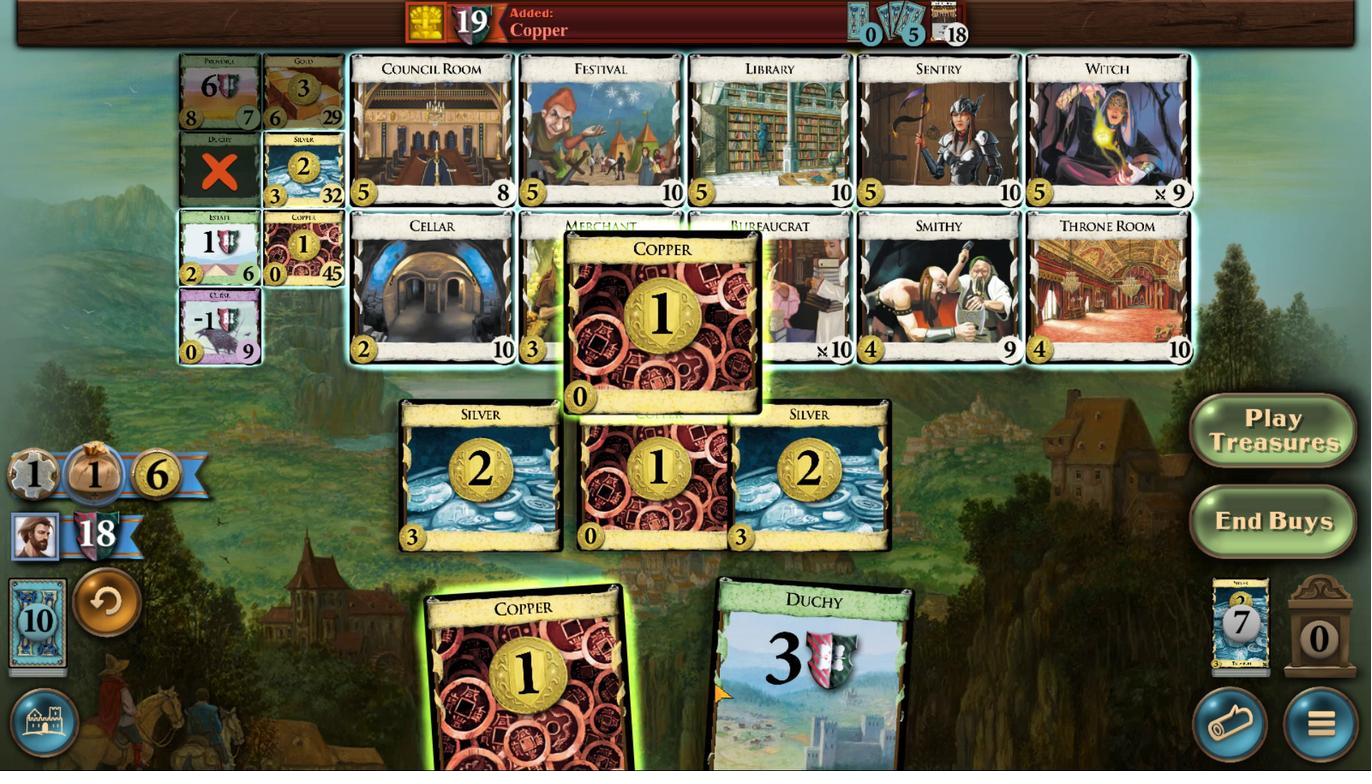 
Action: Mouse scrolled (772, 681) with delta (0, 0)
Screenshot: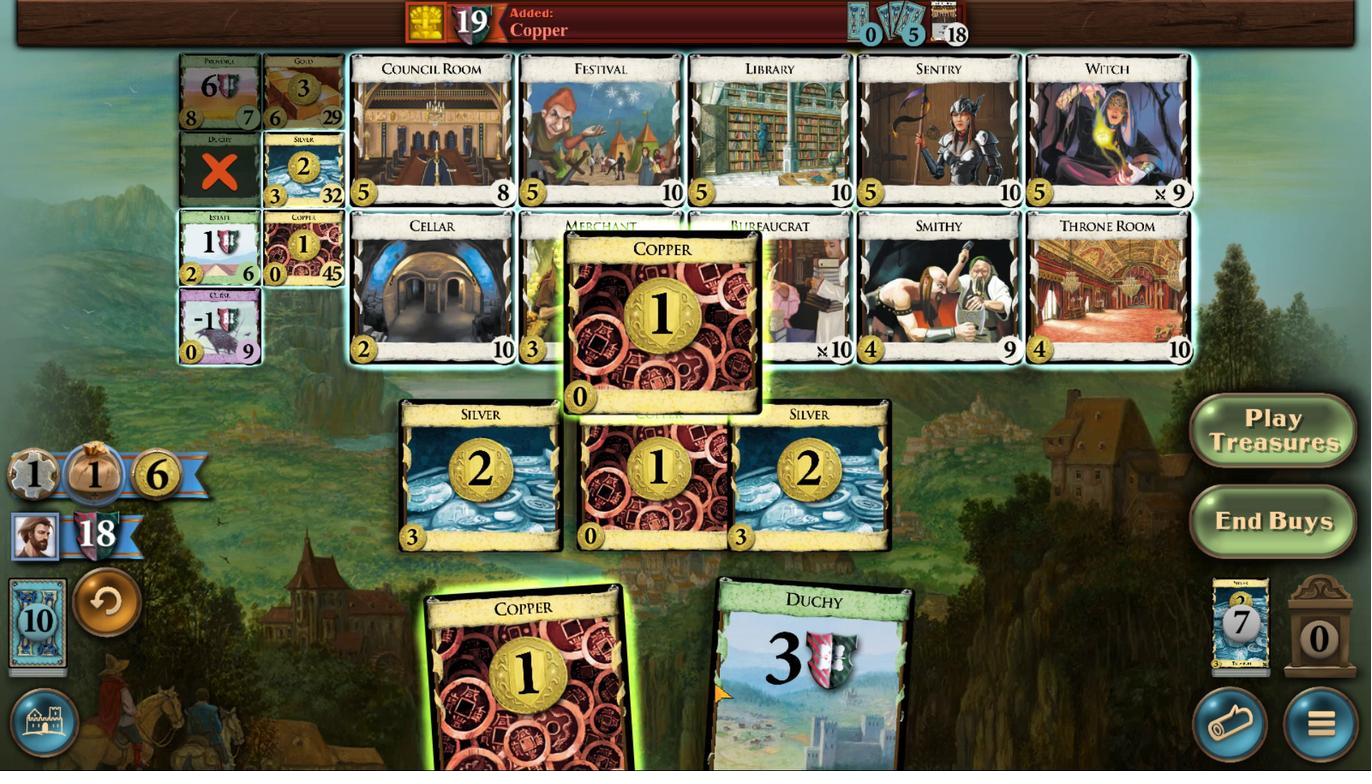
Action: Mouse moved to (764, 685)
Screenshot: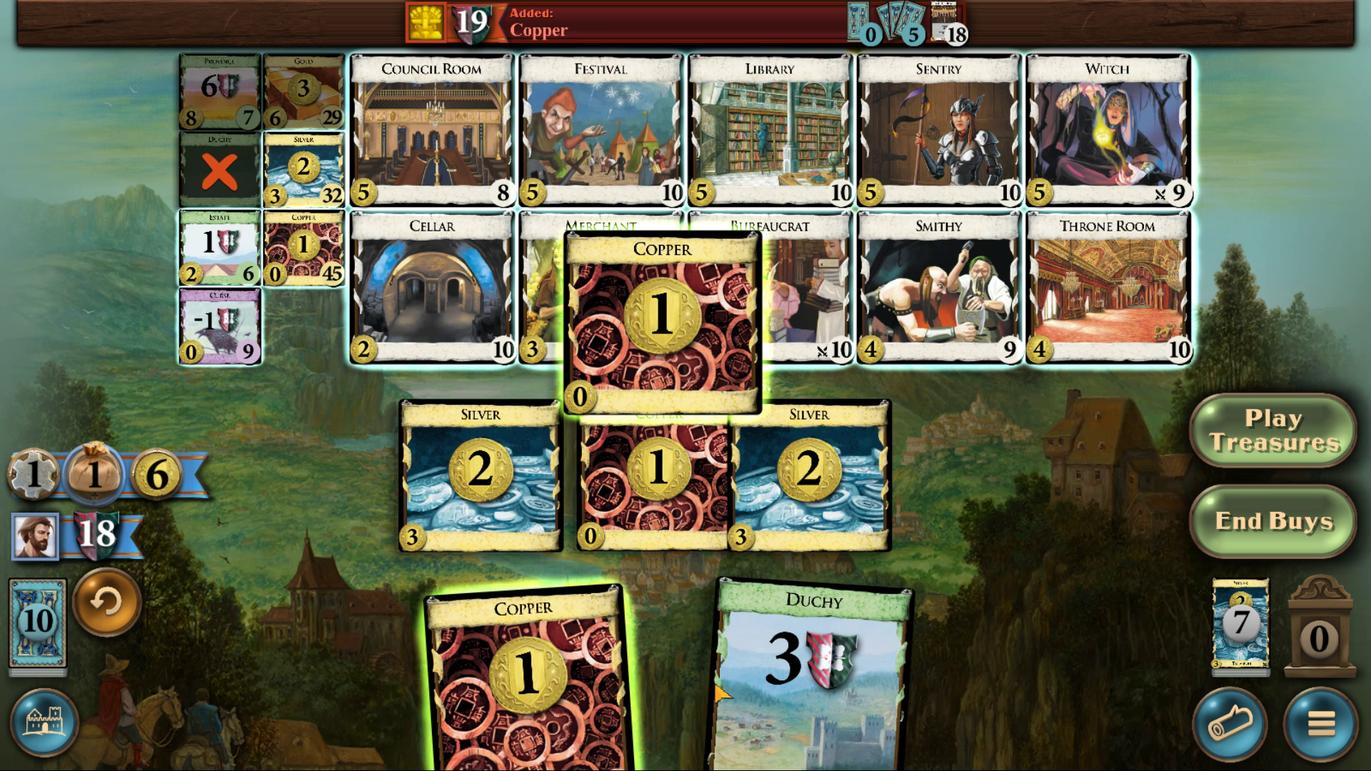 
Action: Mouse scrolled (764, 684) with delta (0, 0)
Screenshot: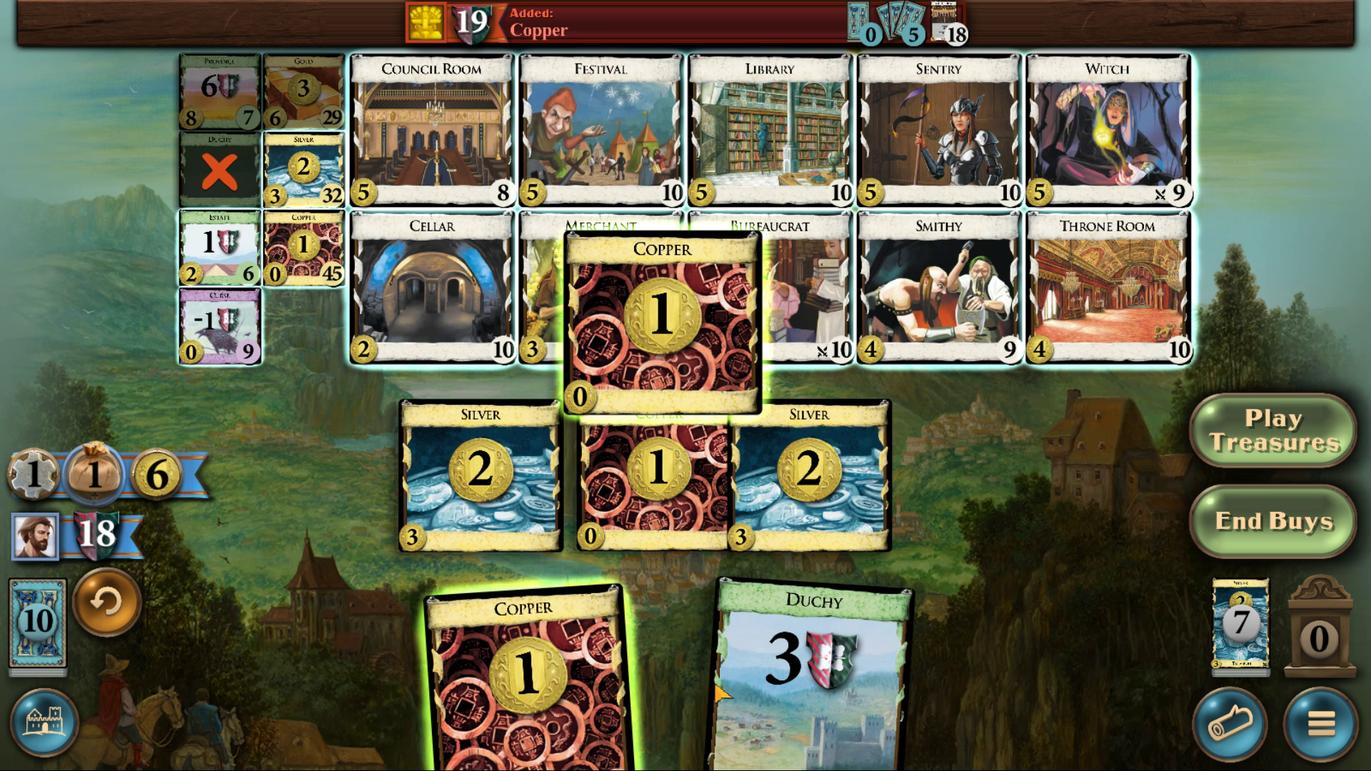 
Action: Mouse moved to (756, 687)
Screenshot: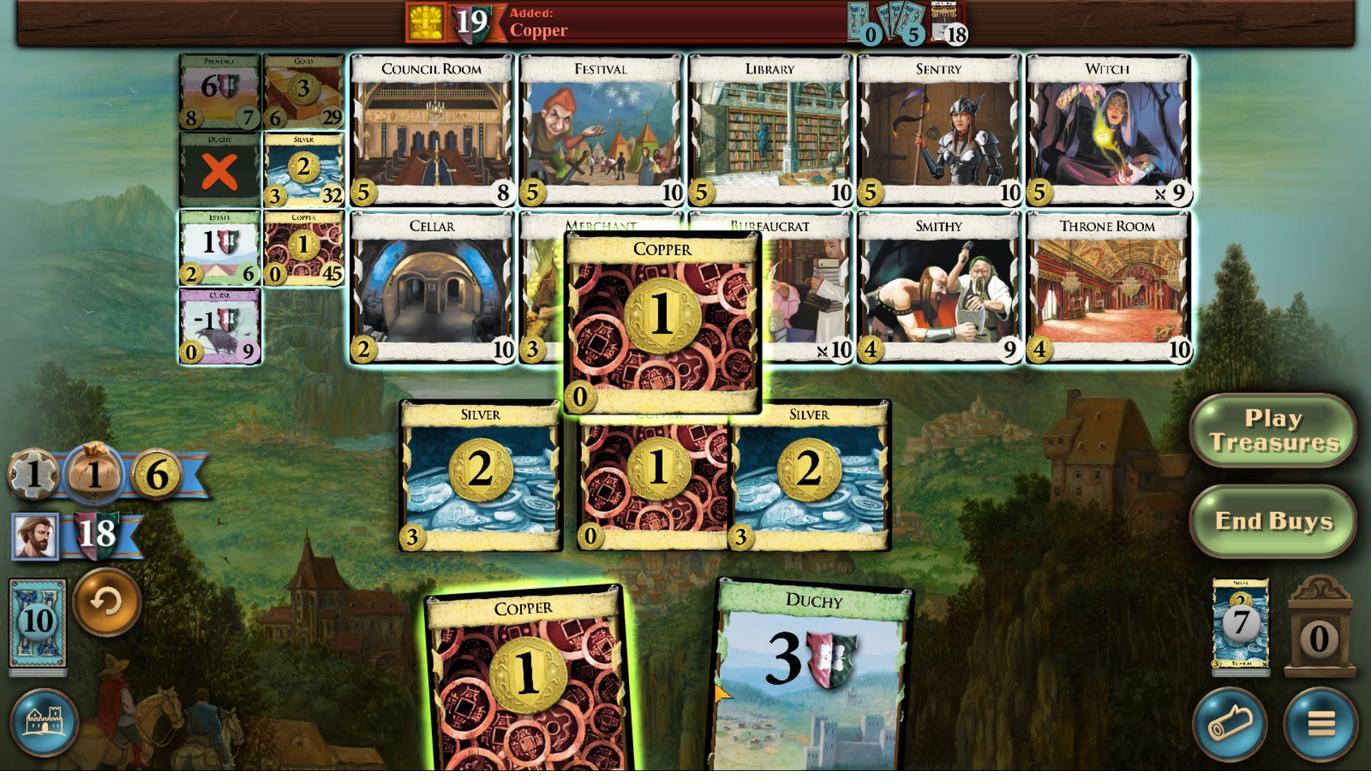 
Action: Mouse scrolled (756, 686) with delta (0, 0)
Screenshot: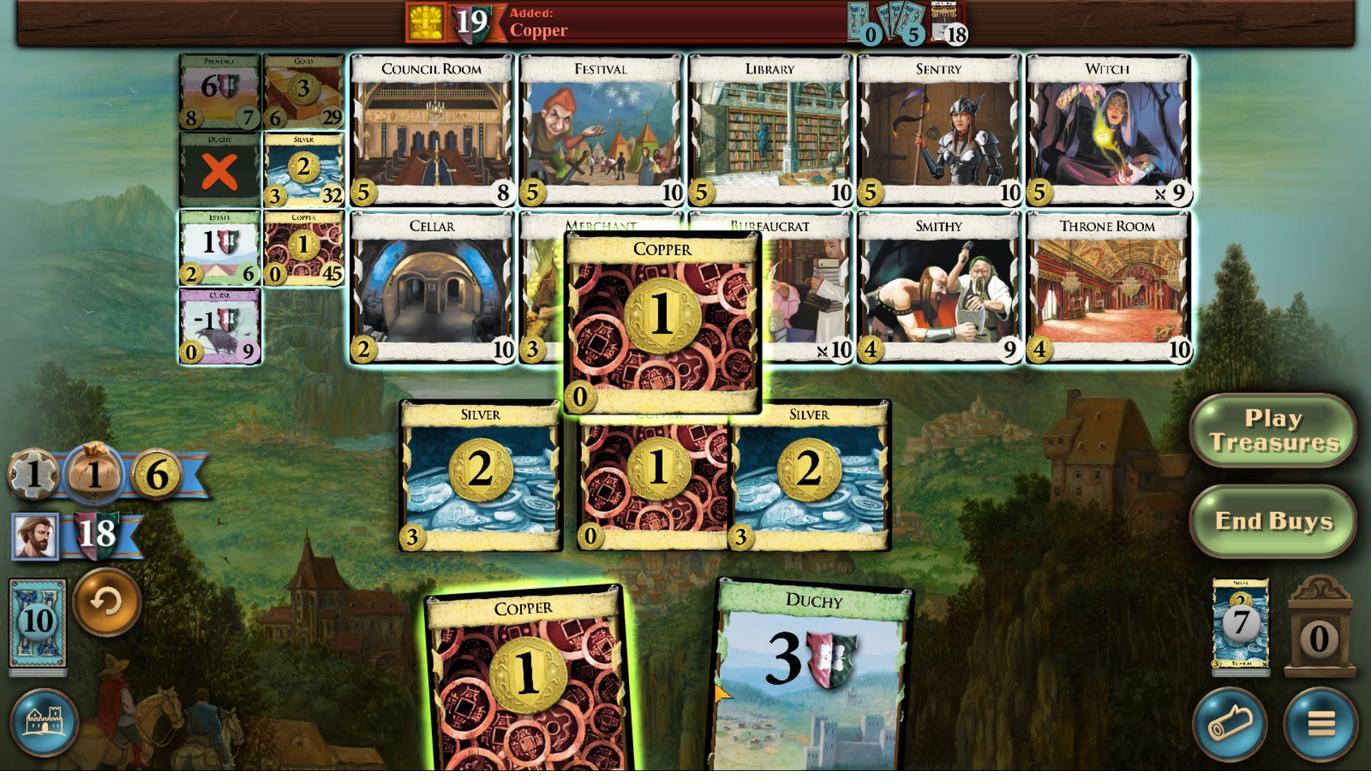 
Action: Mouse moved to (287, 97)
Screenshot: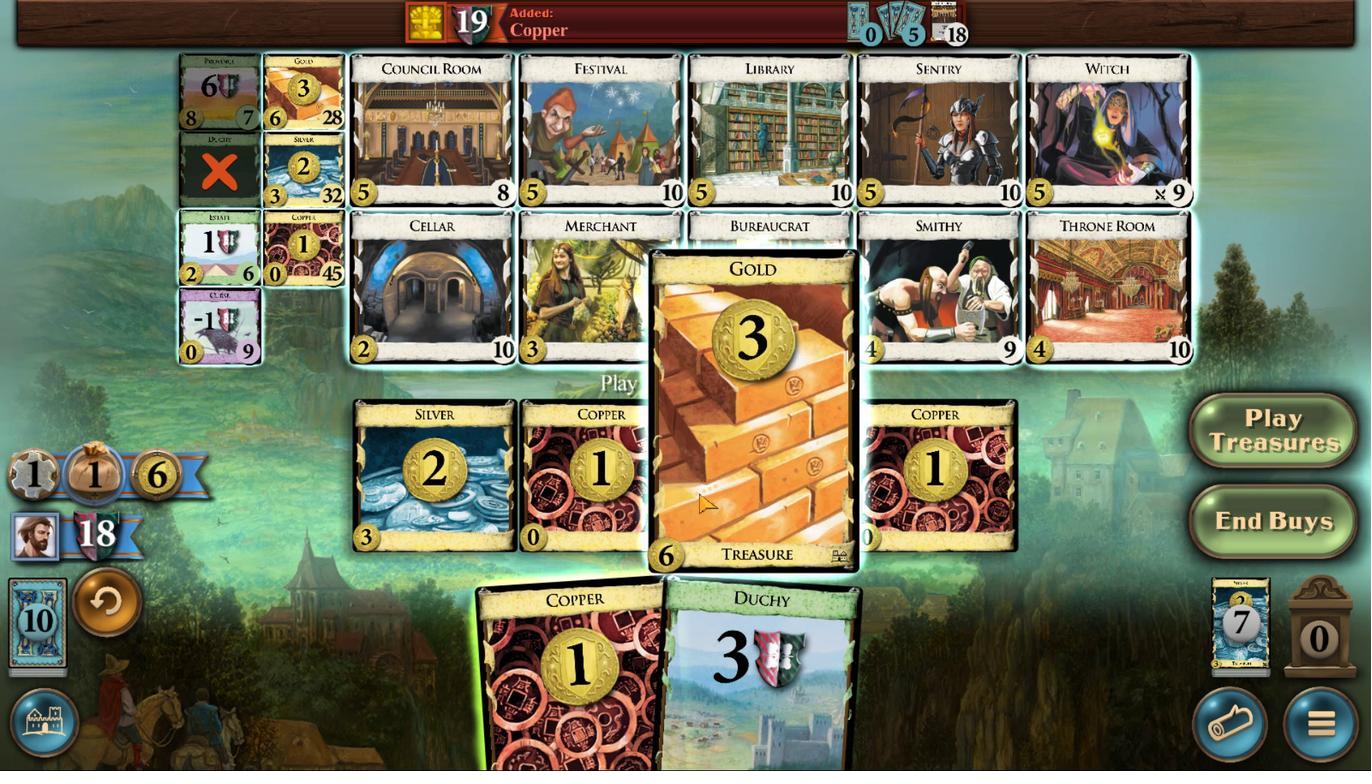 
Action: Mouse pressed left at (287, 97)
Screenshot: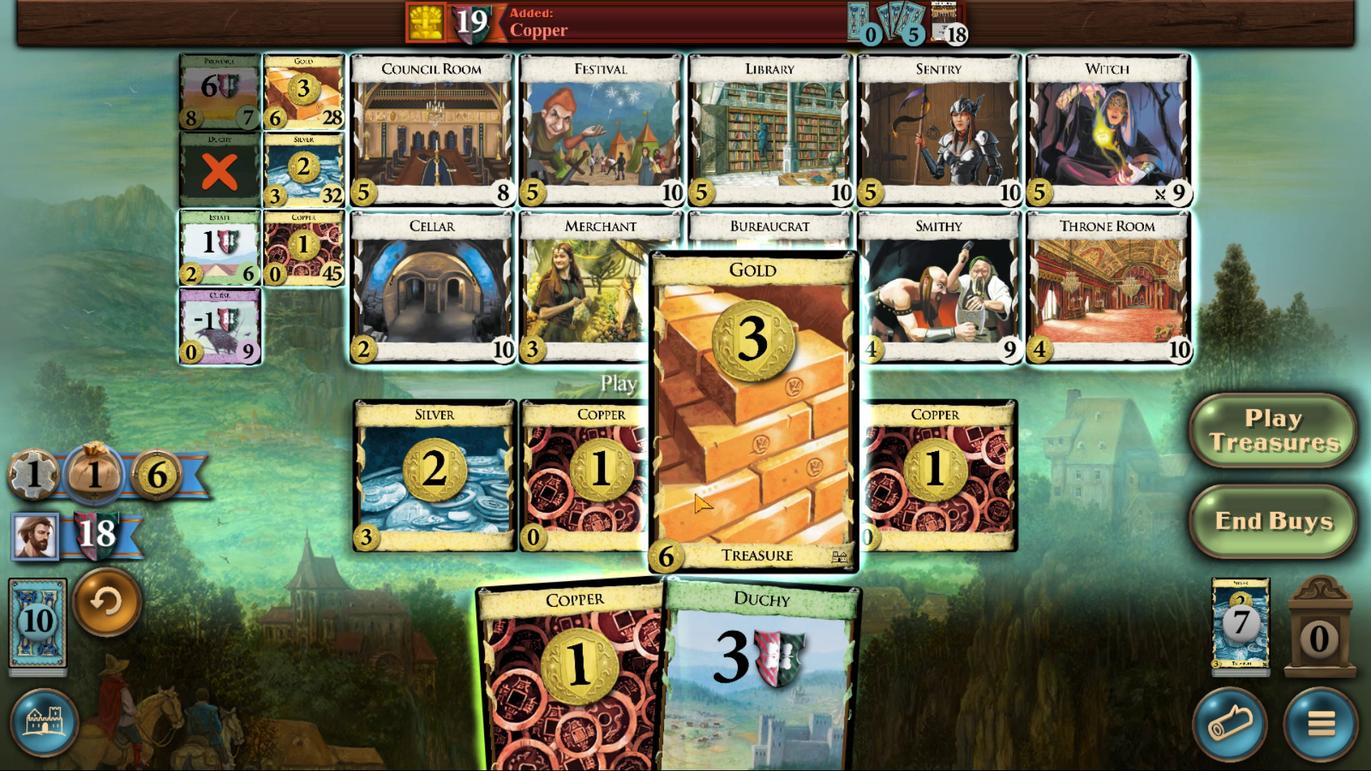 
Action: Mouse moved to (476, 704)
Screenshot: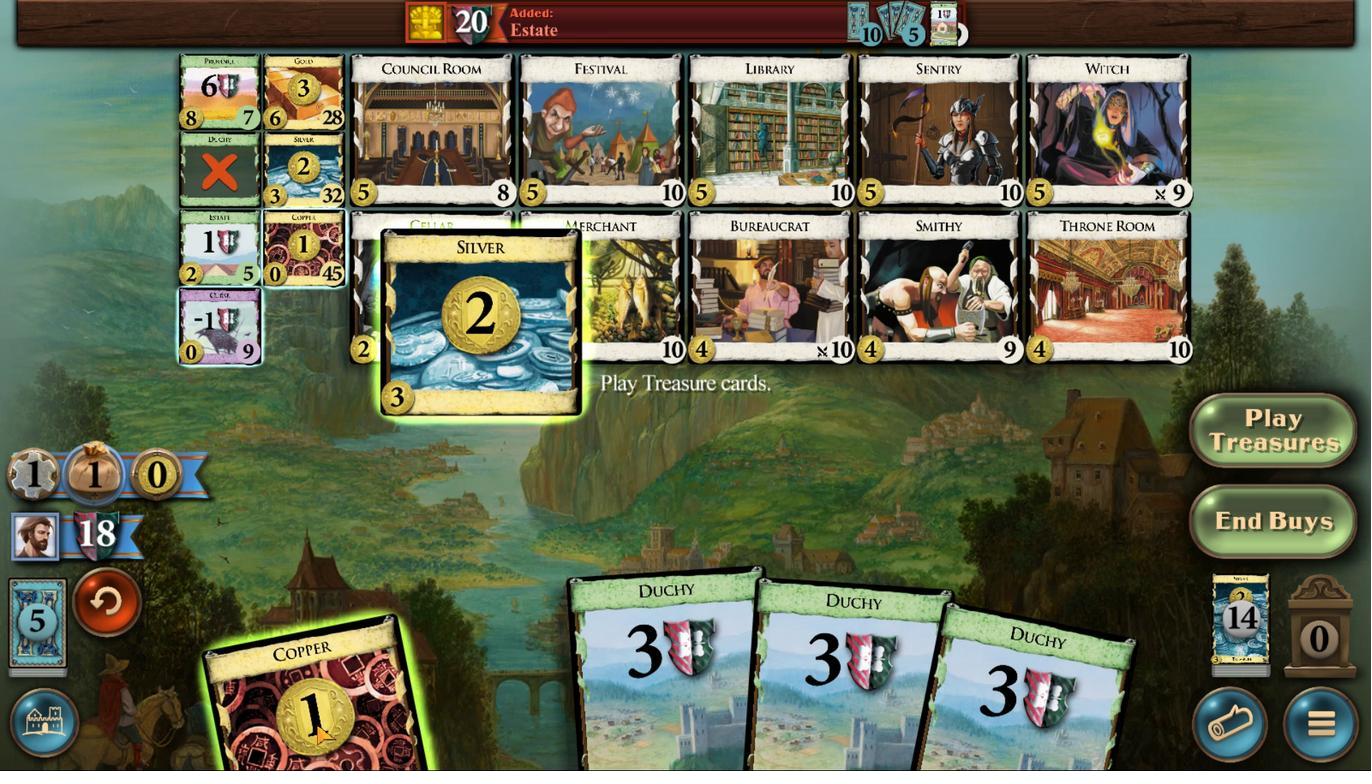 
Action: Mouse scrolled (476, 703) with delta (0, 0)
Screenshot: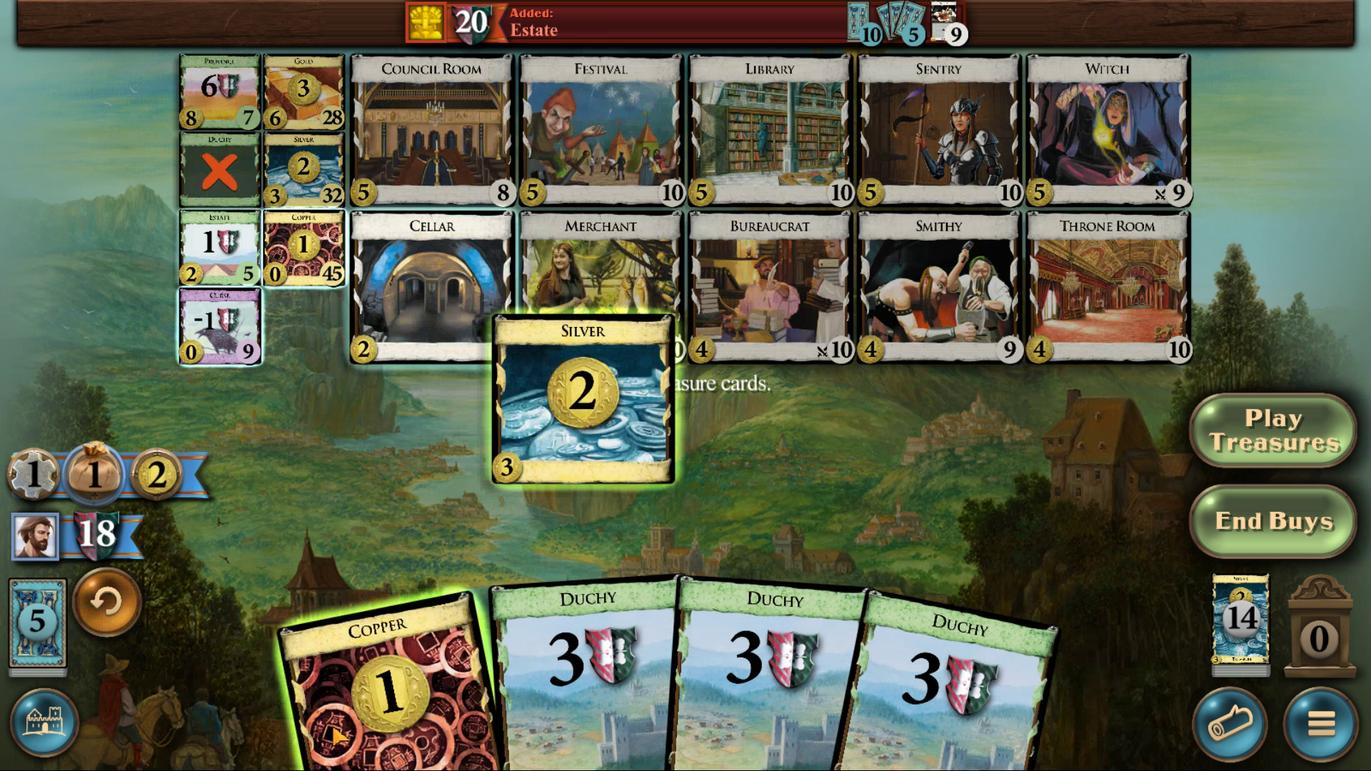 
Action: Mouse scrolled (476, 703) with delta (0, 0)
Screenshot: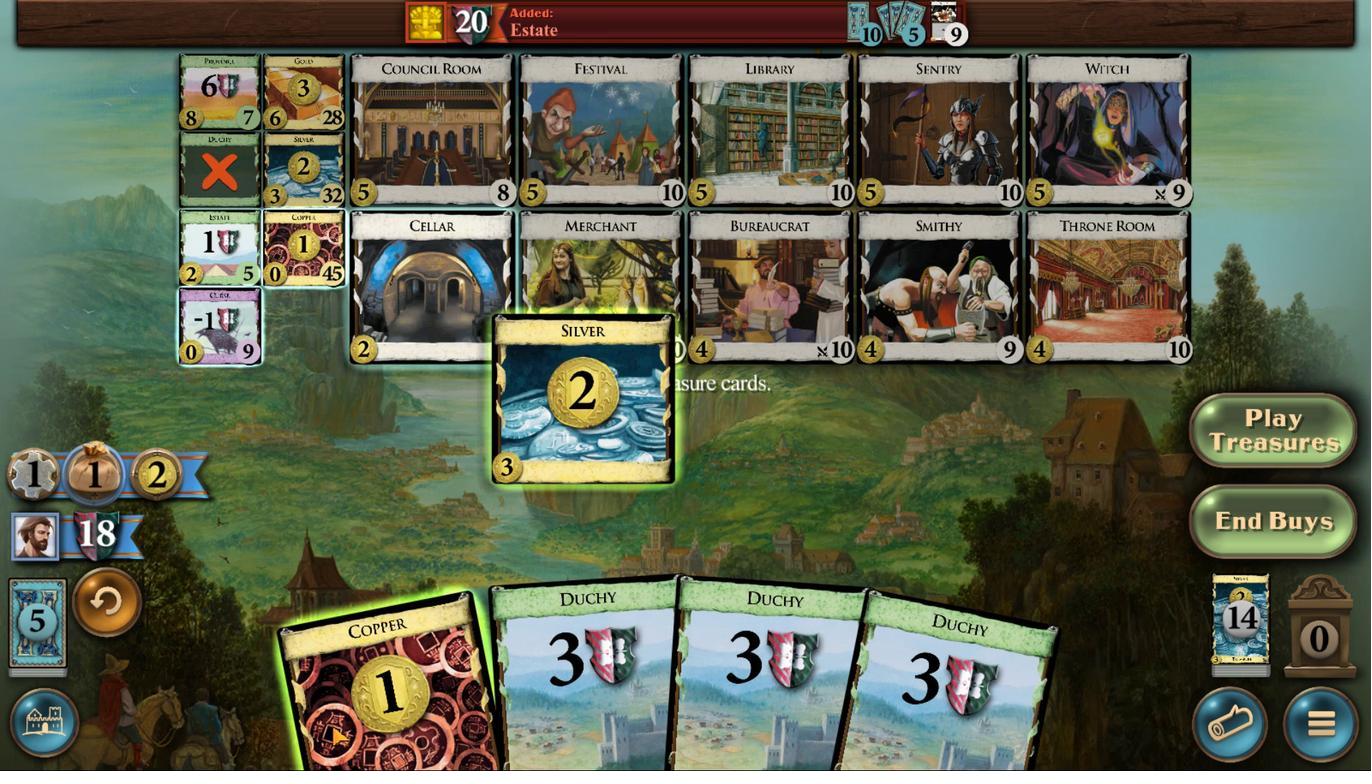 
Action: Mouse moved to (325, 725)
Screenshot: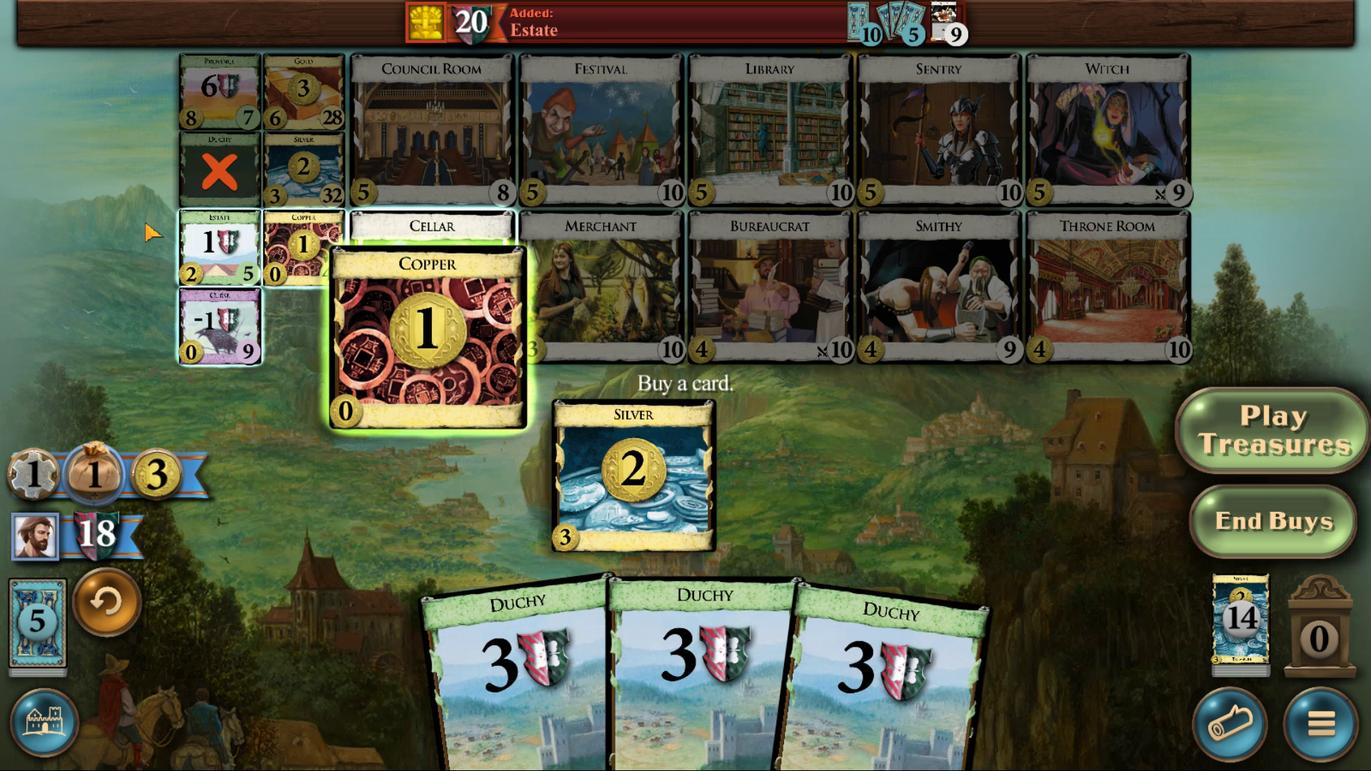 
Action: Mouse scrolled (325, 725) with delta (0, 0)
Screenshot: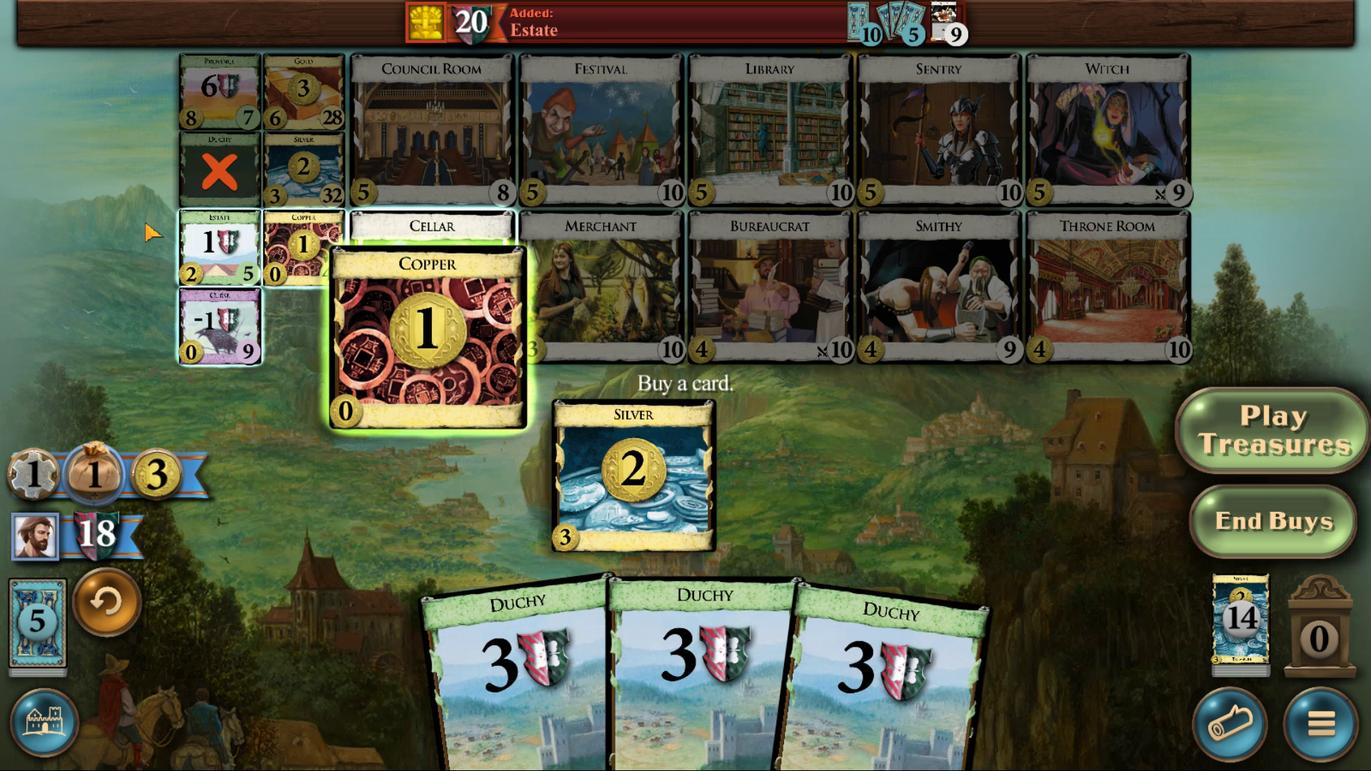 
Action: Mouse moved to (336, 727)
Screenshot: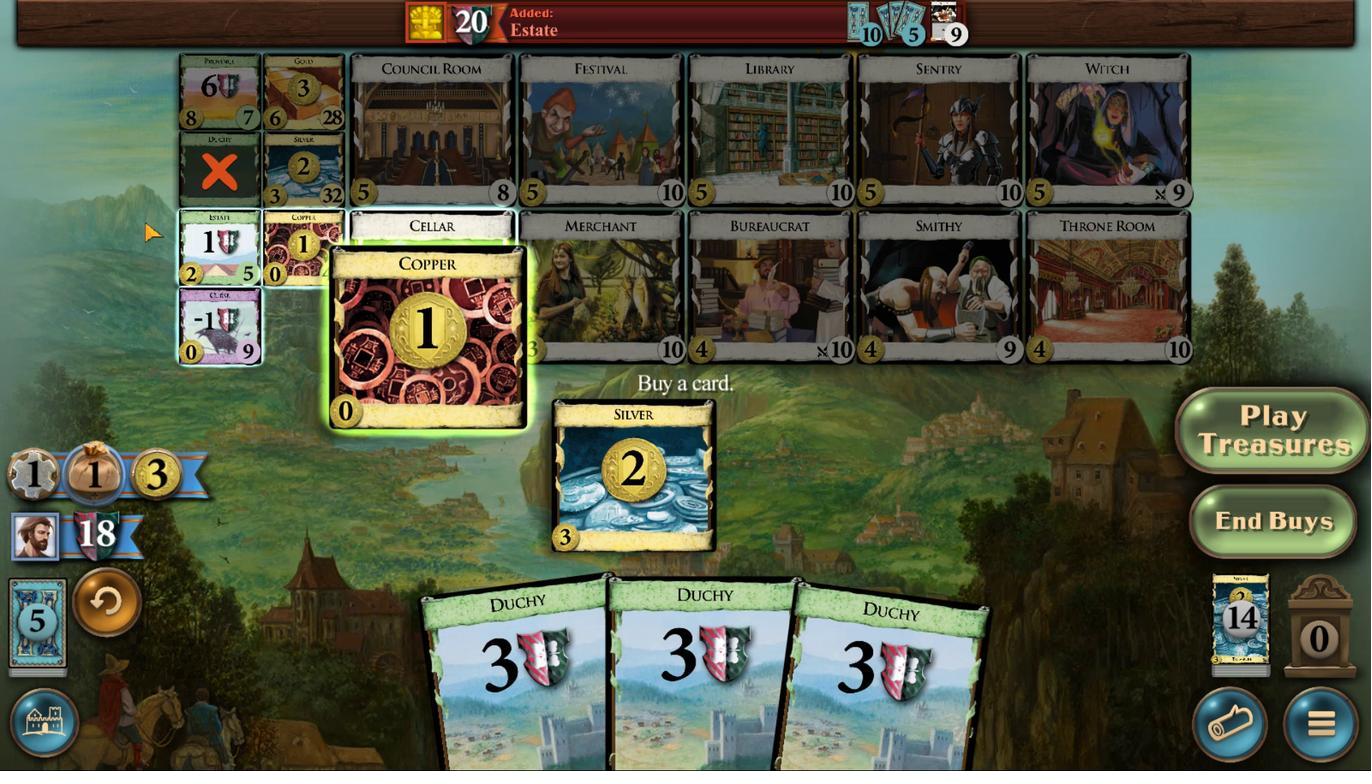 
Action: Mouse scrolled (336, 727) with delta (0, 0)
Screenshot: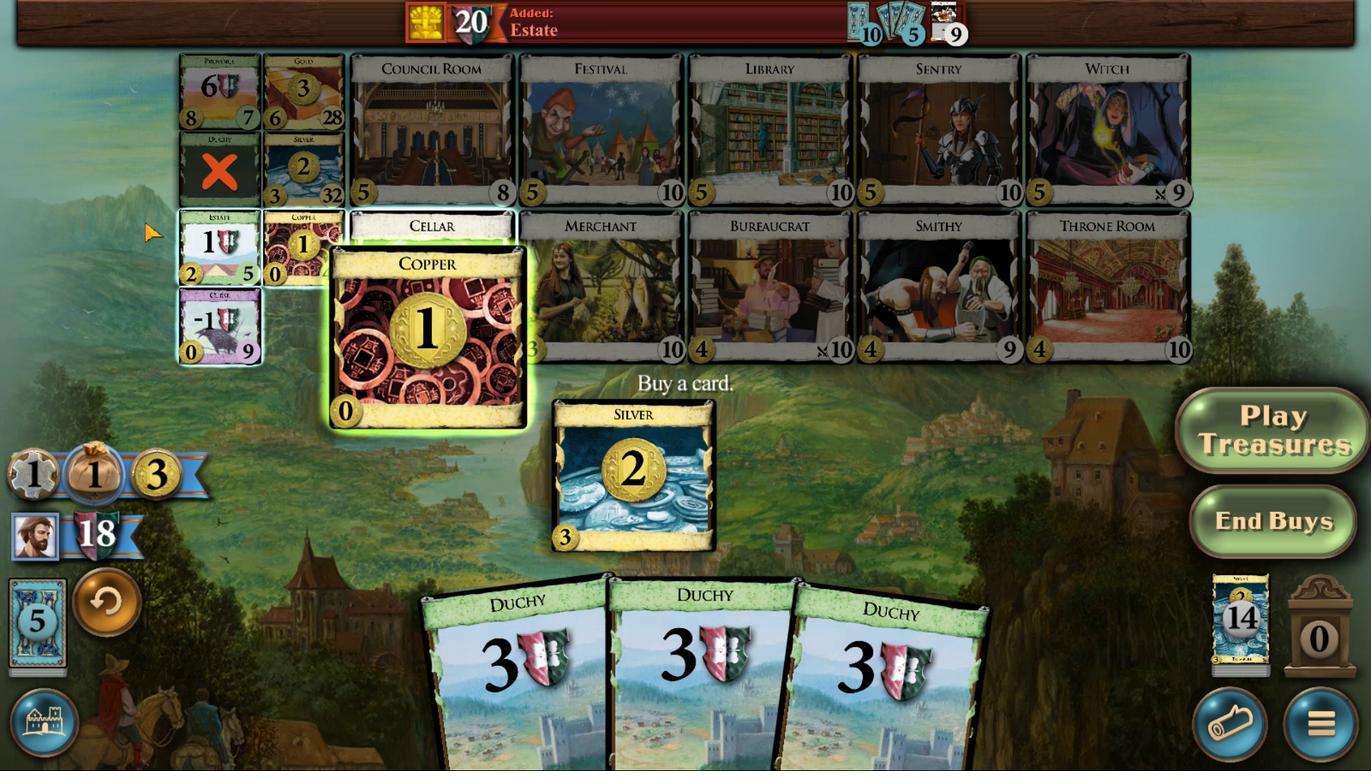 
Action: Mouse scrolled (336, 727) with delta (0, 0)
Screenshot: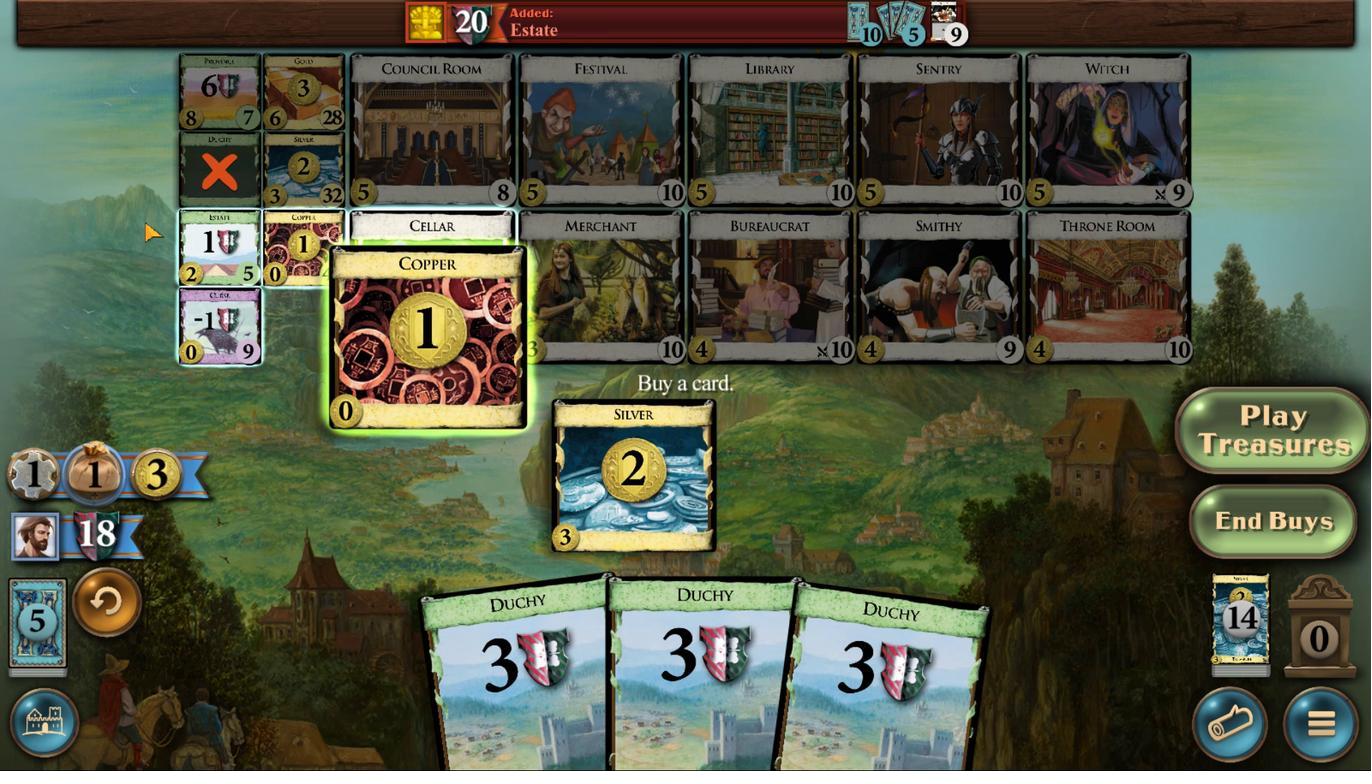 
Action: Mouse moved to (278, 179)
Screenshot: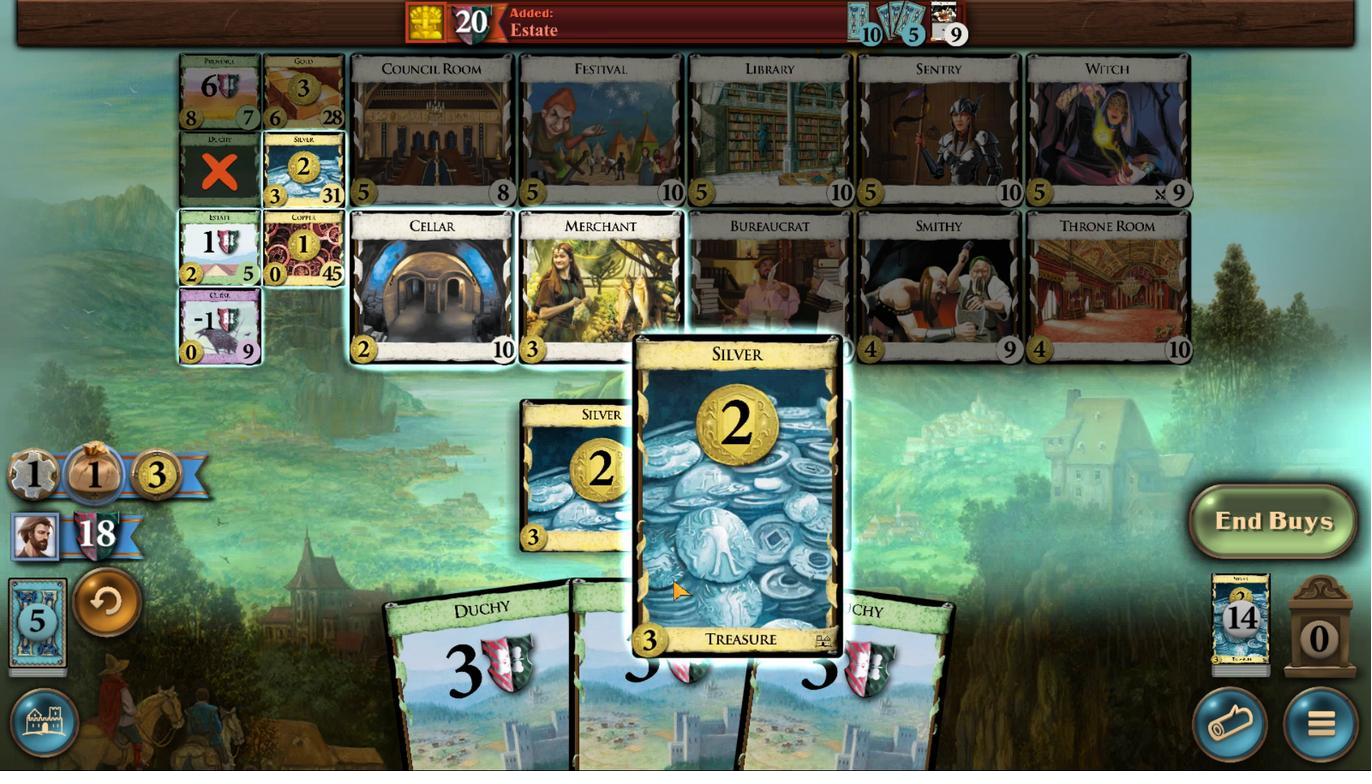 
Action: Mouse pressed left at (278, 179)
Screenshot: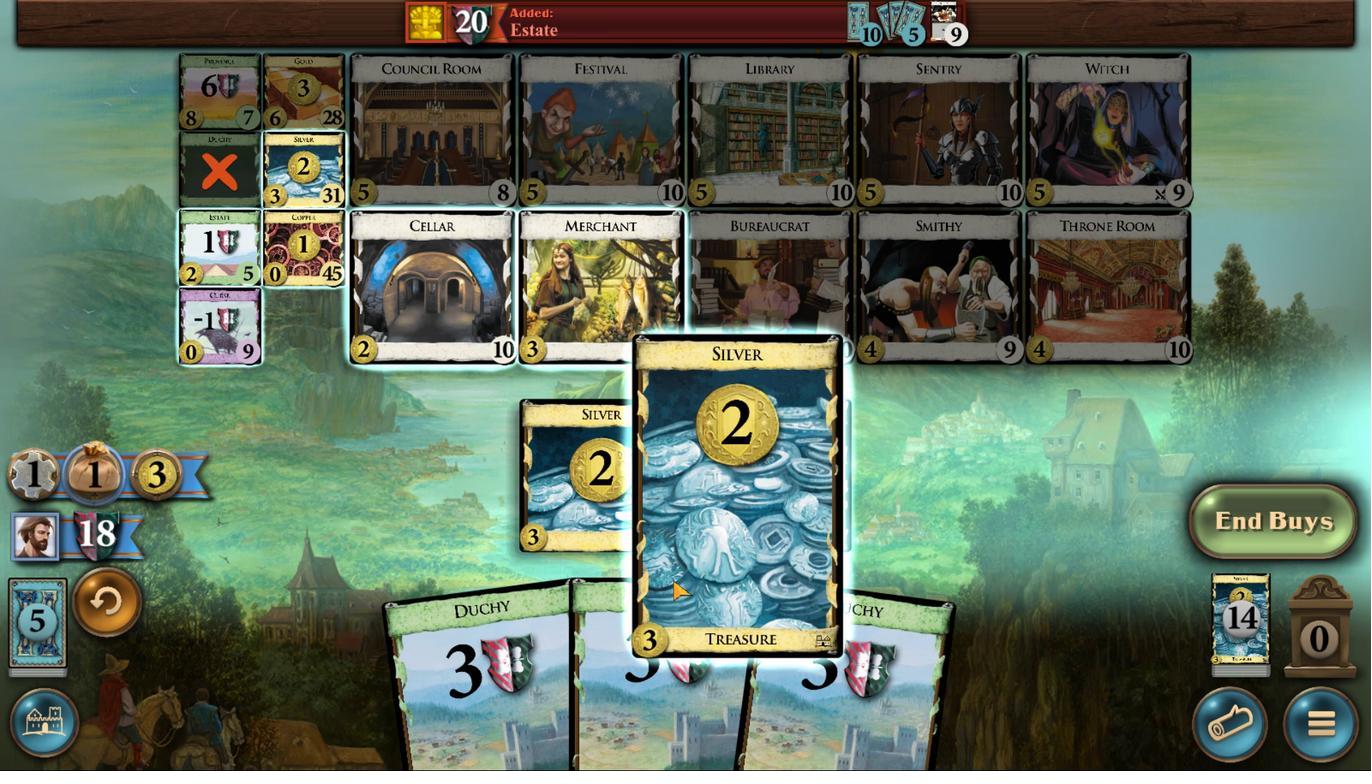 
Action: Mouse moved to (470, 696)
Screenshot: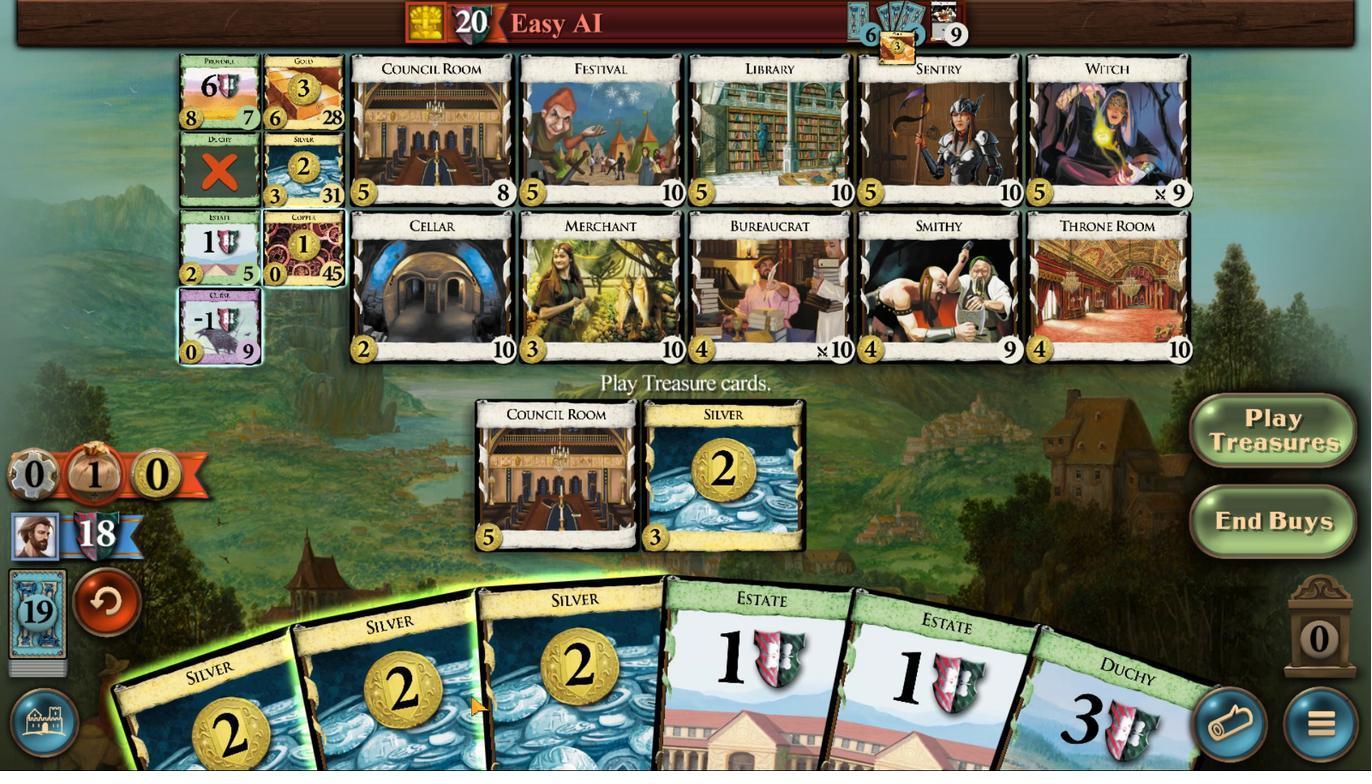 
Action: Mouse scrolled (470, 695) with delta (0, 0)
Screenshot: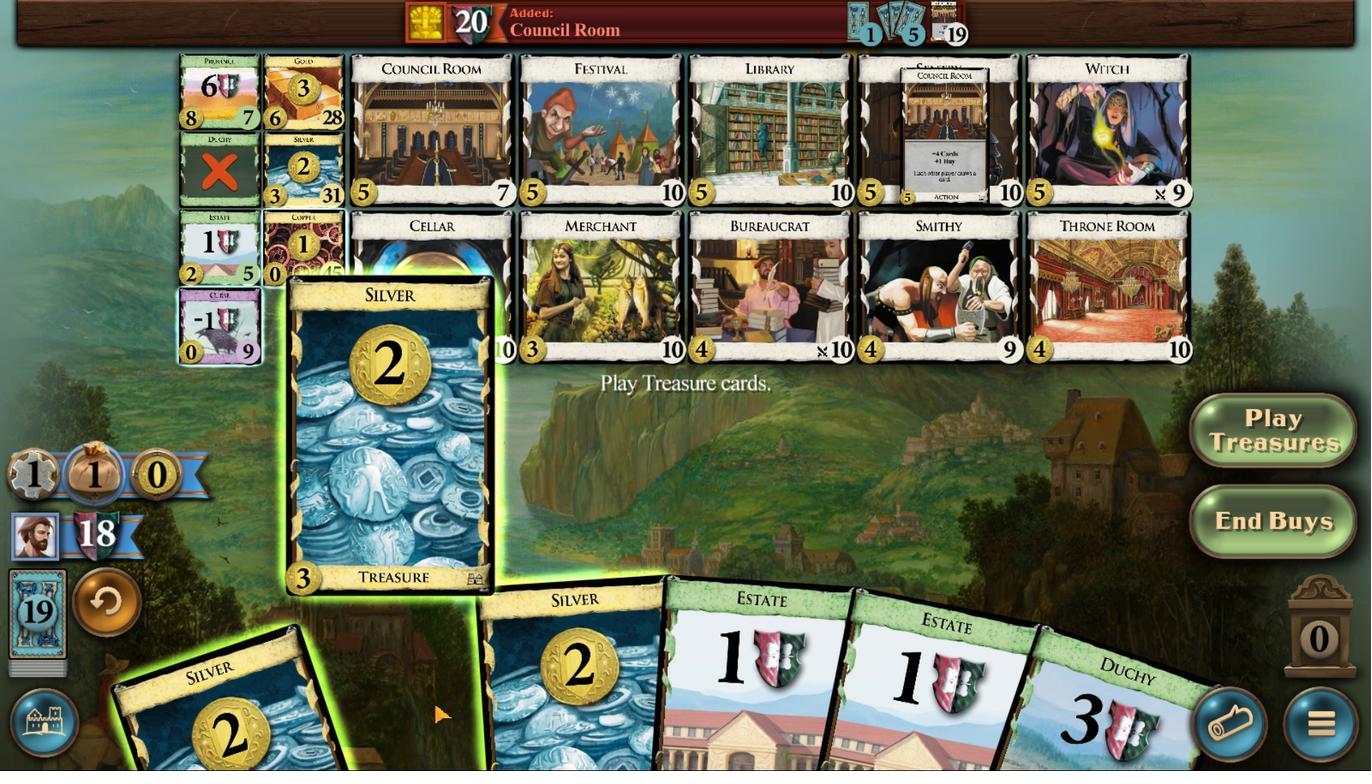 
Action: Mouse scrolled (470, 695) with delta (0, 0)
Screenshot: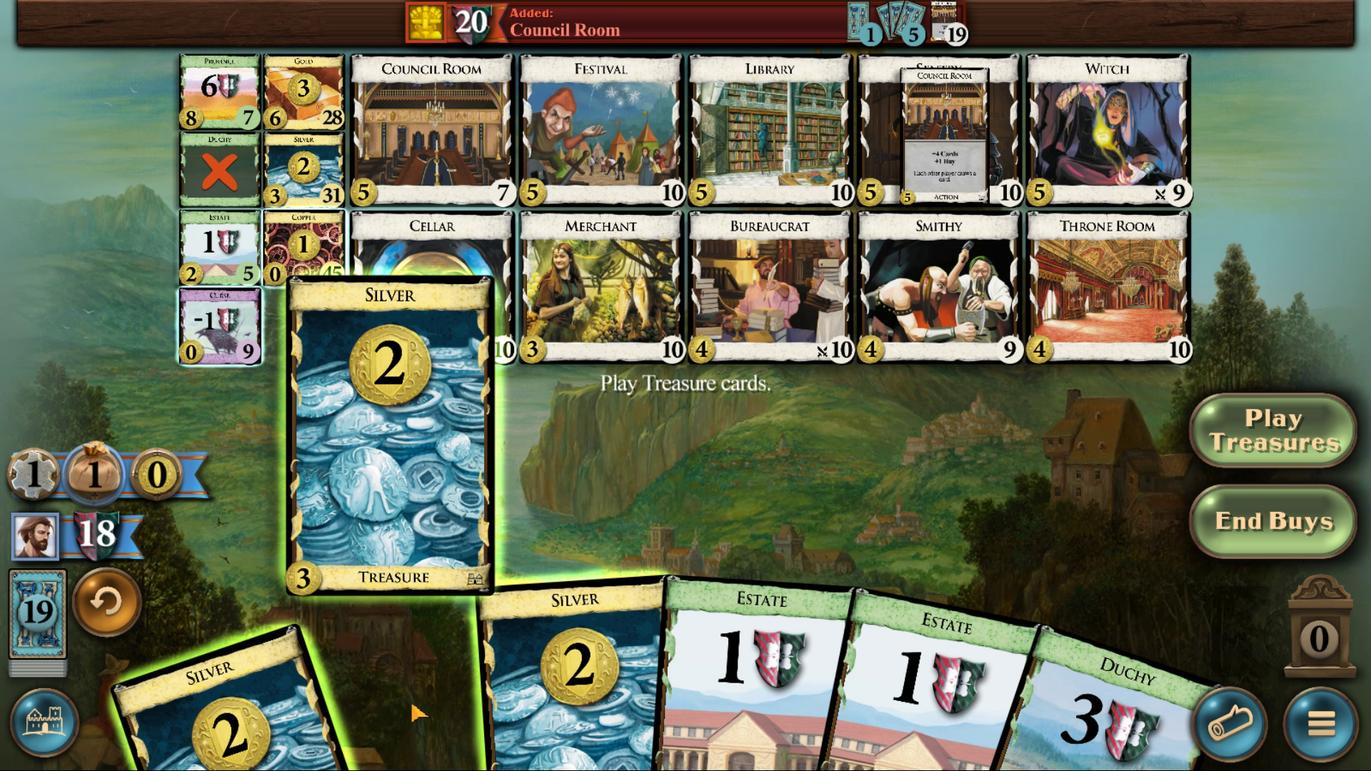 
Action: Mouse moved to (320, 695)
Screenshot: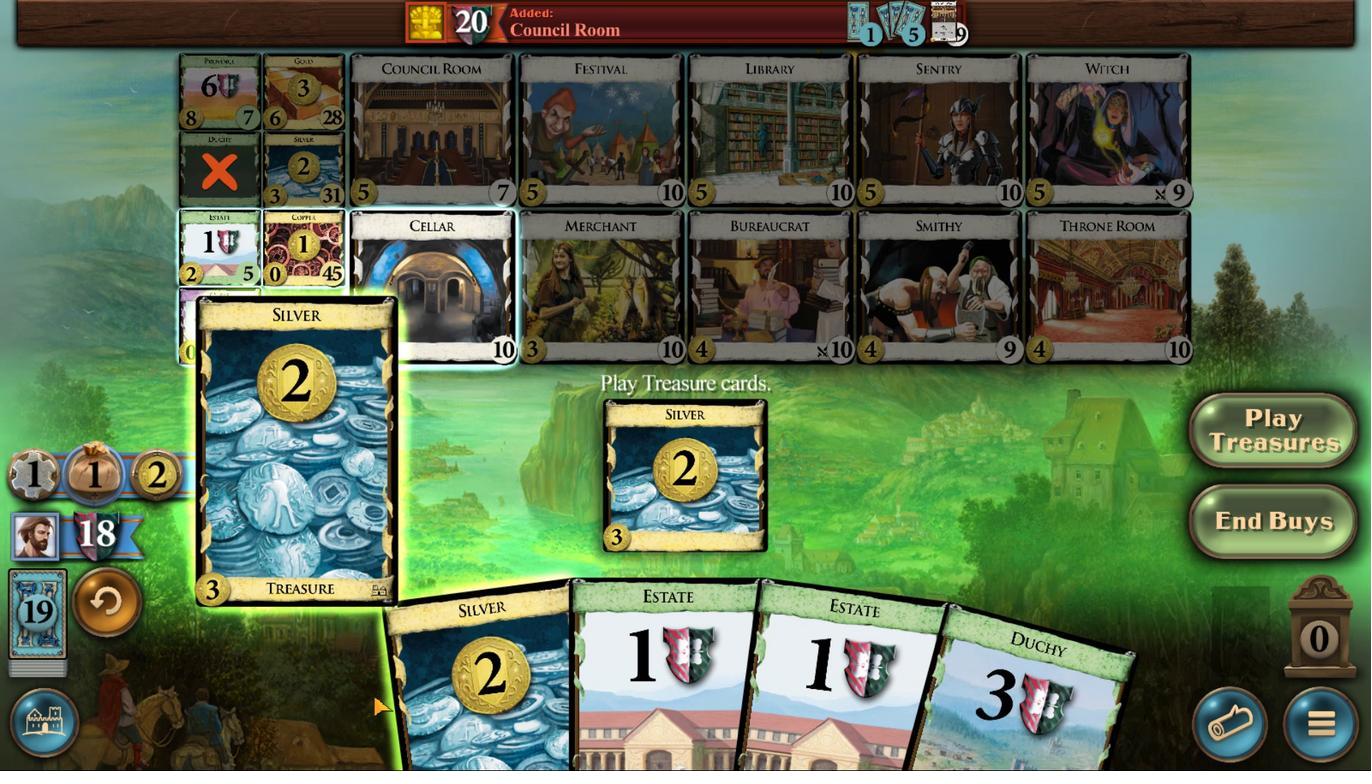 
Action: Mouse scrolled (320, 695) with delta (0, 0)
Screenshot: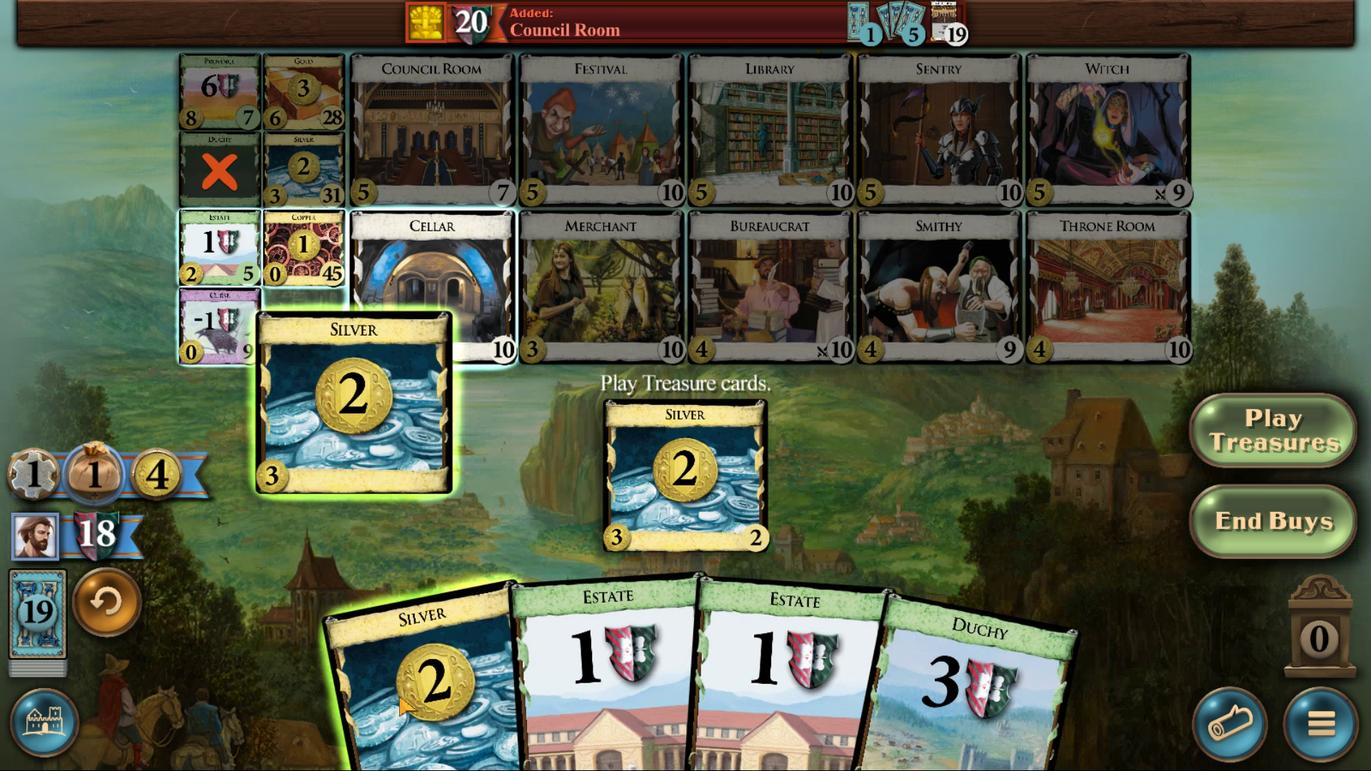 
Action: Mouse moved to (321, 697)
Screenshot: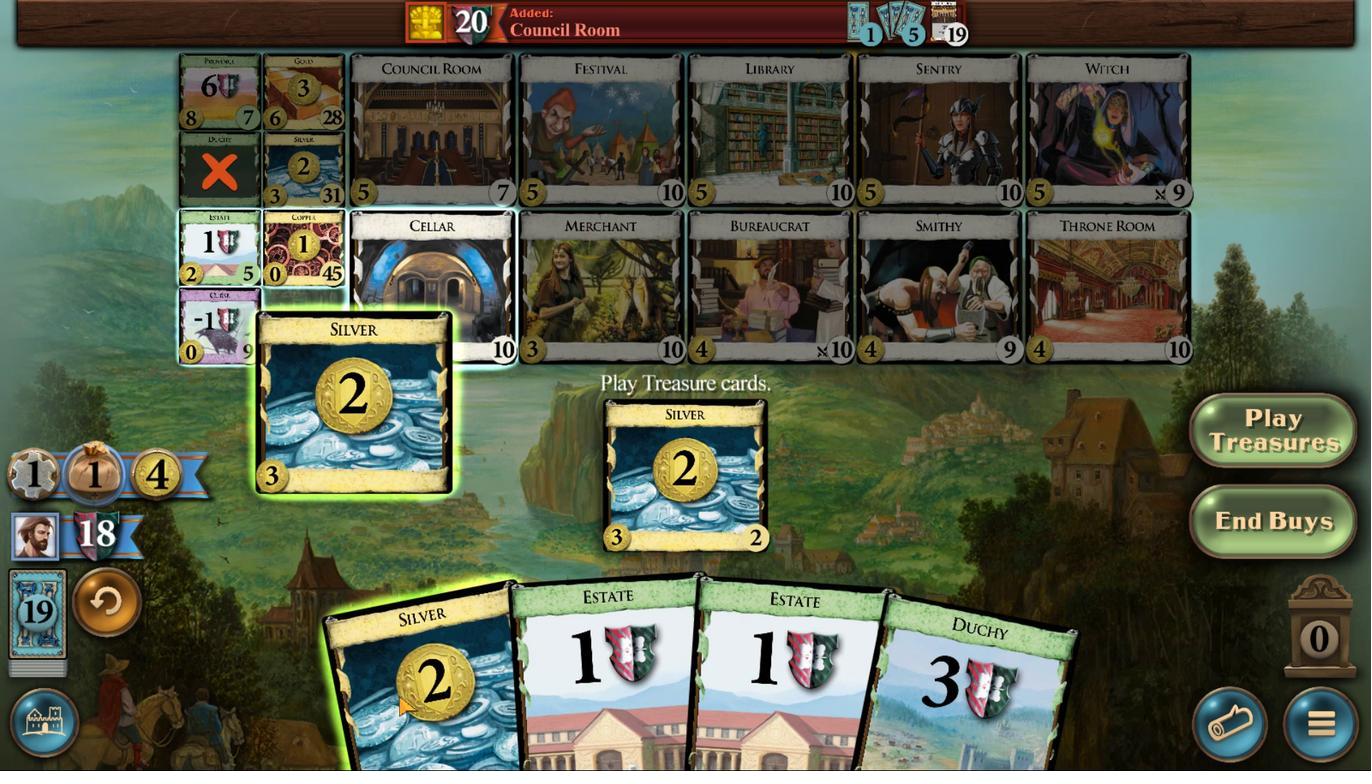 
Action: Mouse scrolled (321, 696) with delta (0, 0)
Screenshot: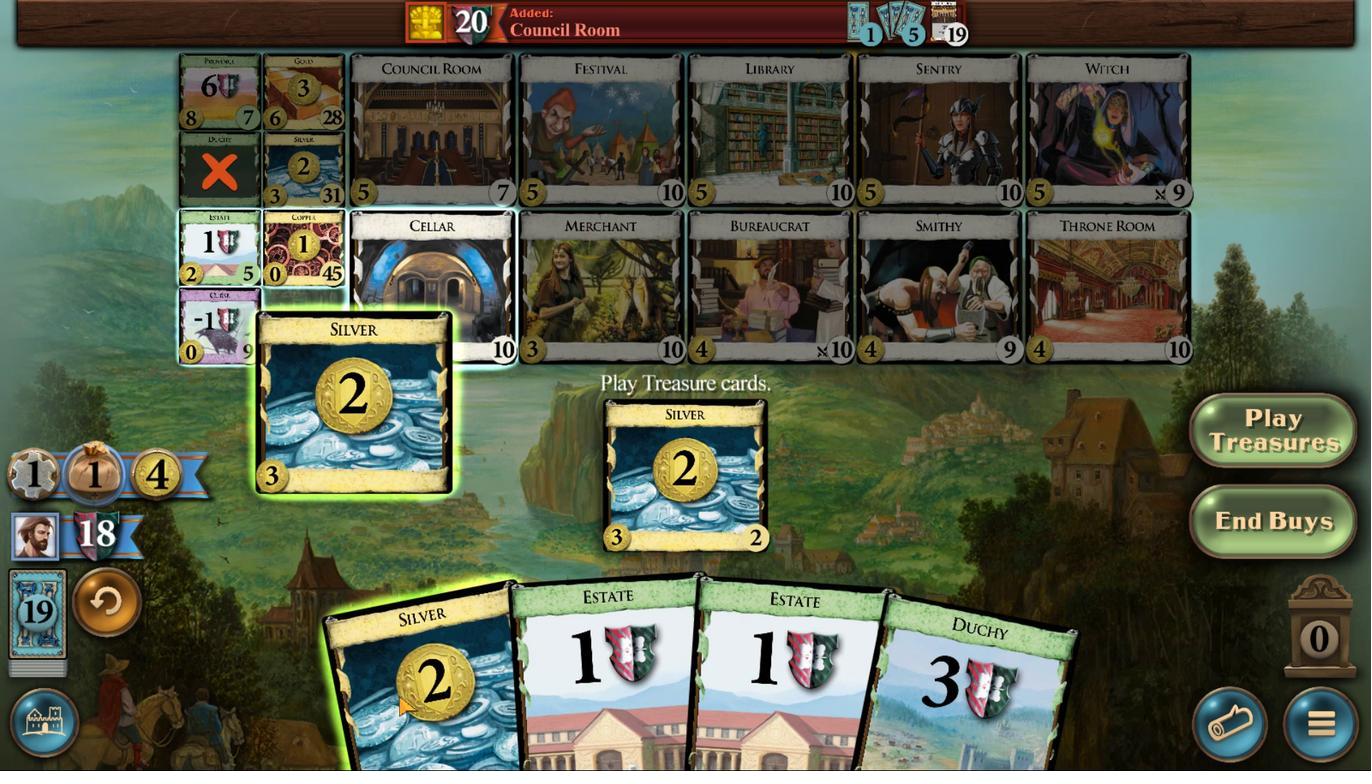 
Action: Mouse scrolled (321, 696) with delta (0, 0)
Screenshot: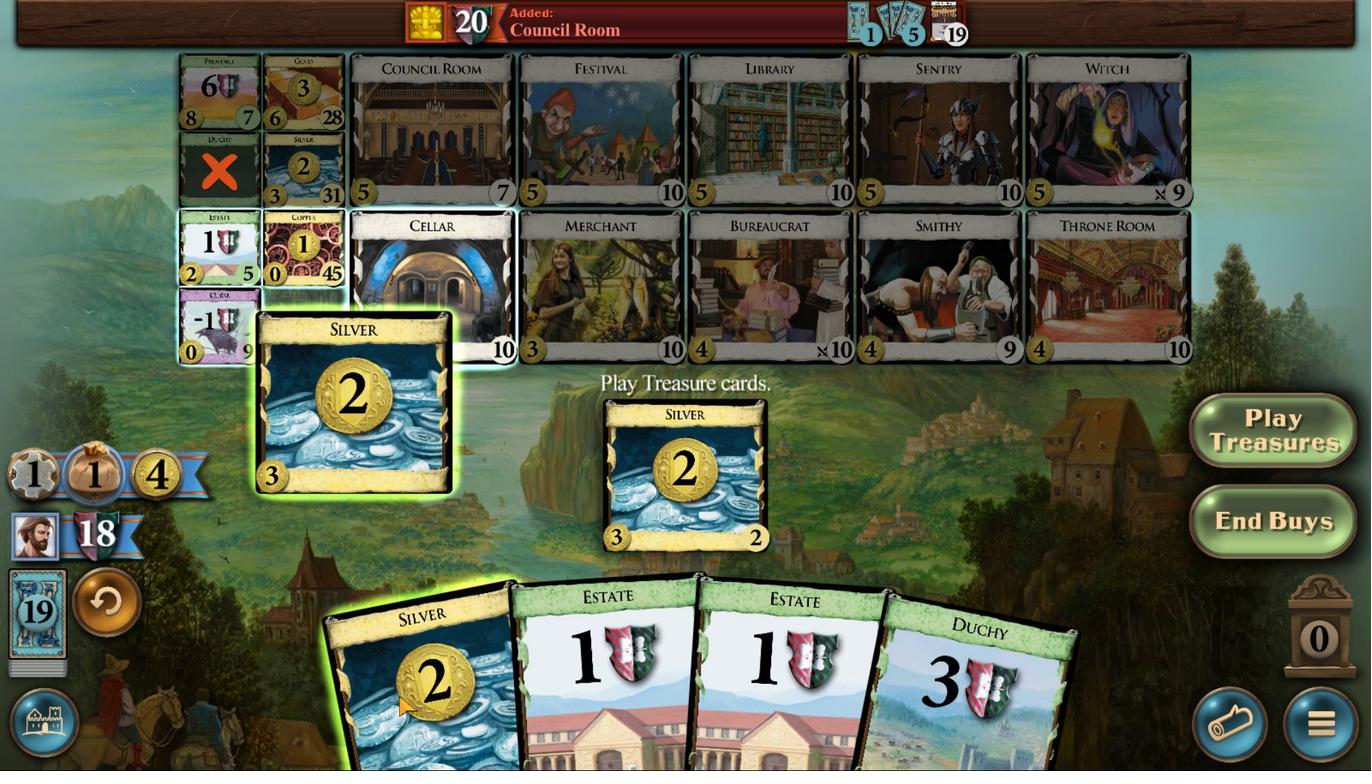 
Action: Mouse moved to (399, 696)
Screenshot: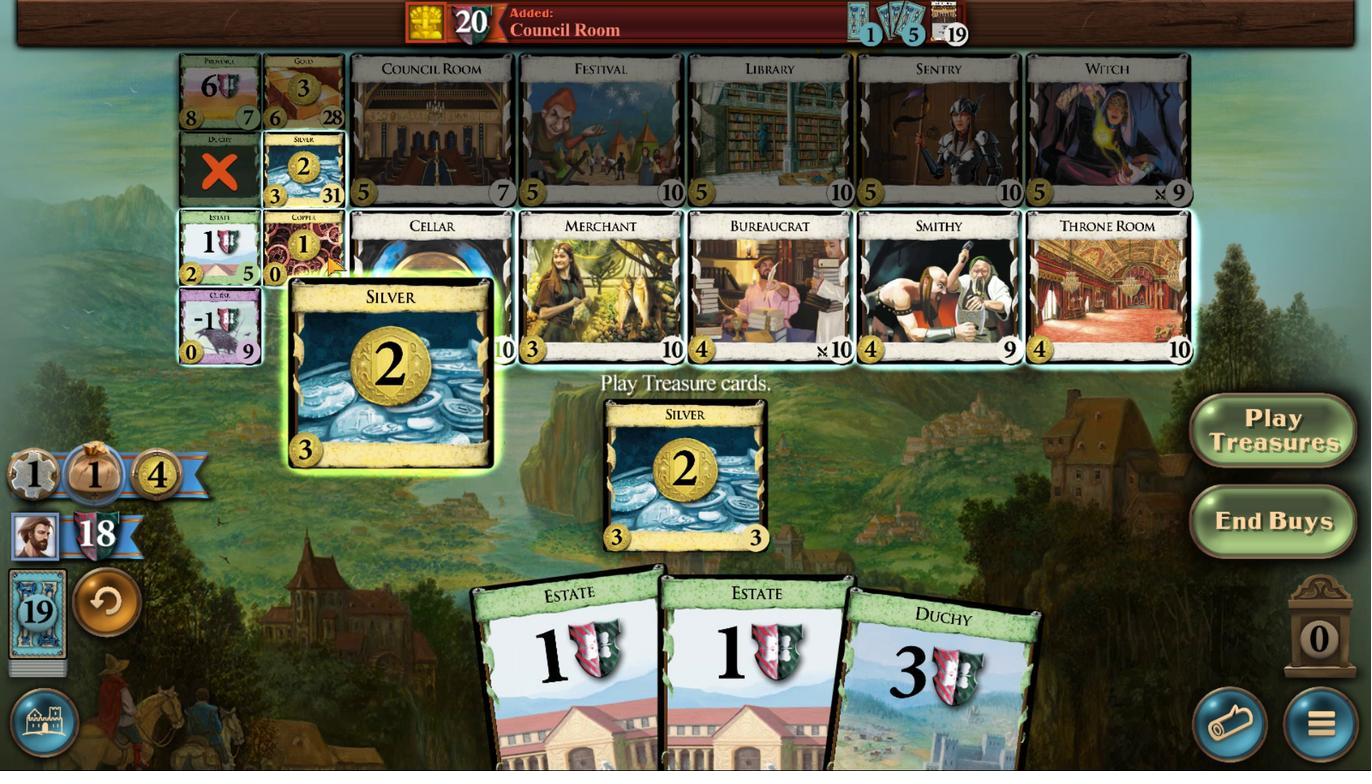 
Action: Mouse scrolled (399, 695) with delta (0, 0)
